 Task: Create a Forum or Community Website: A platform for discussions, questions, and interactions among users on various topics.
Action: Mouse moved to (383, 203)
Screenshot: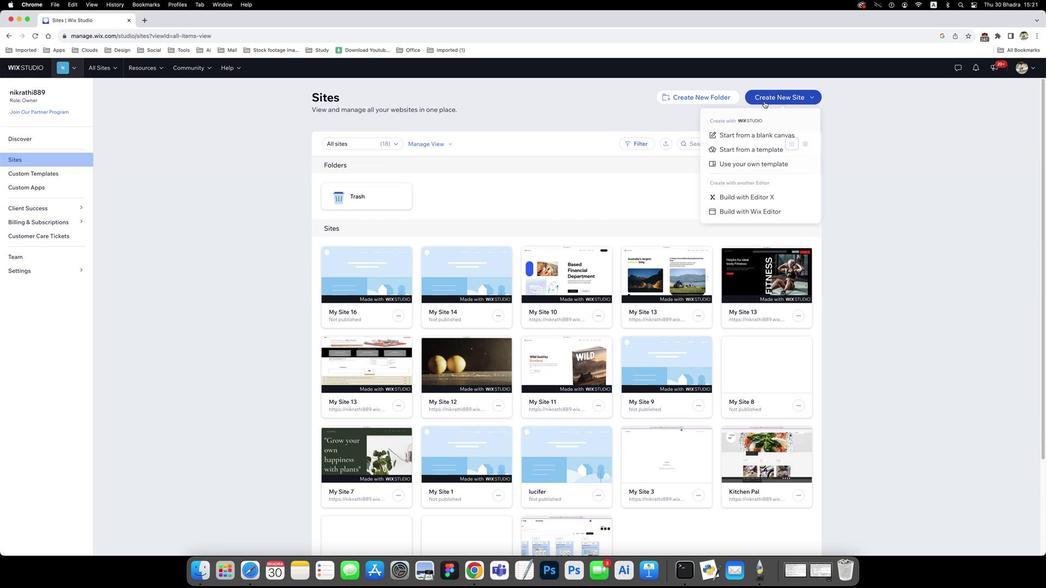 
Action: Mouse pressed left at (383, 203)
Screenshot: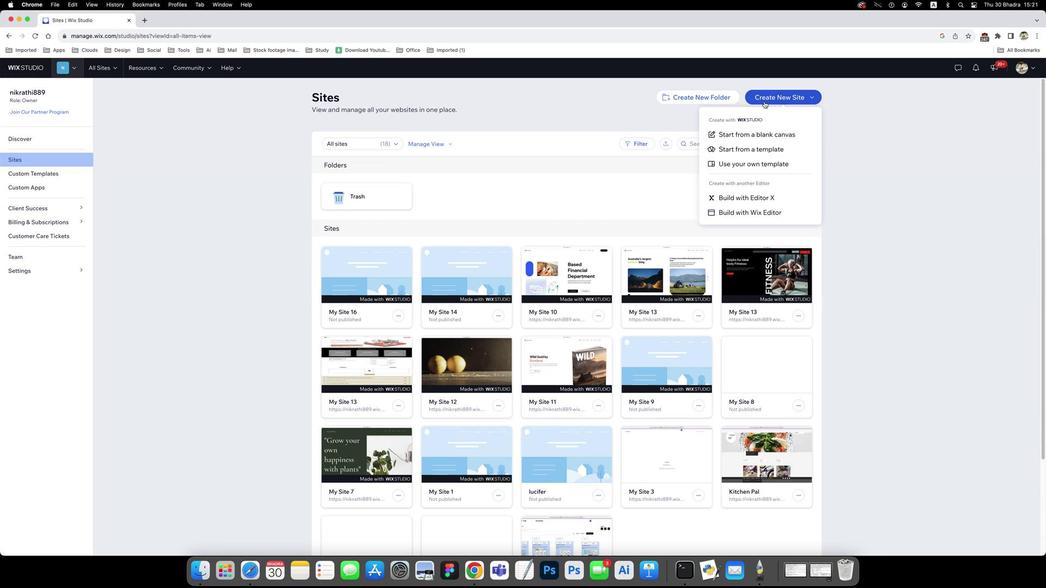
Action: Mouse moved to (380, 196)
Screenshot: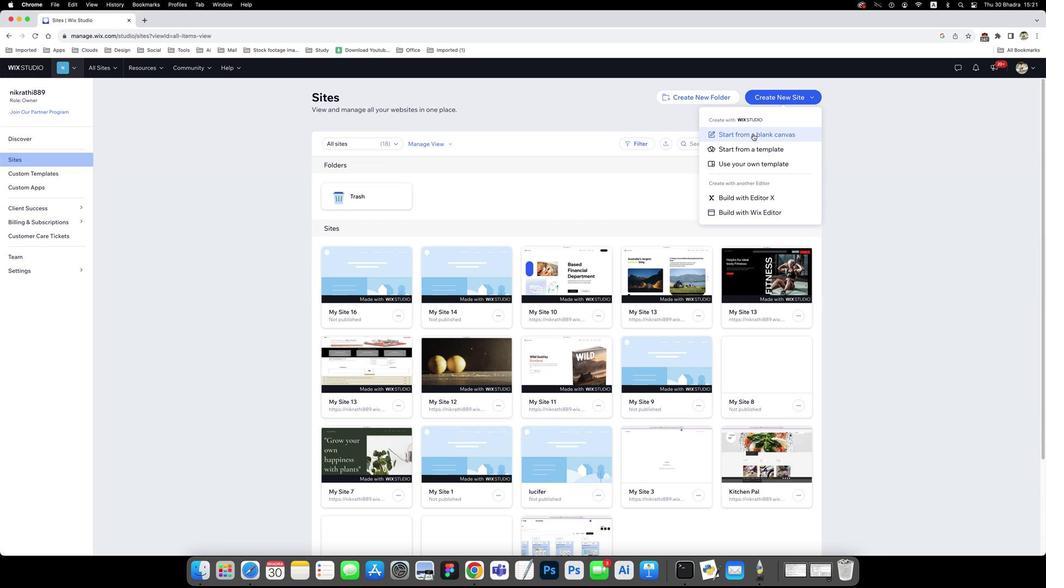 
Action: Mouse pressed left at (380, 196)
Screenshot: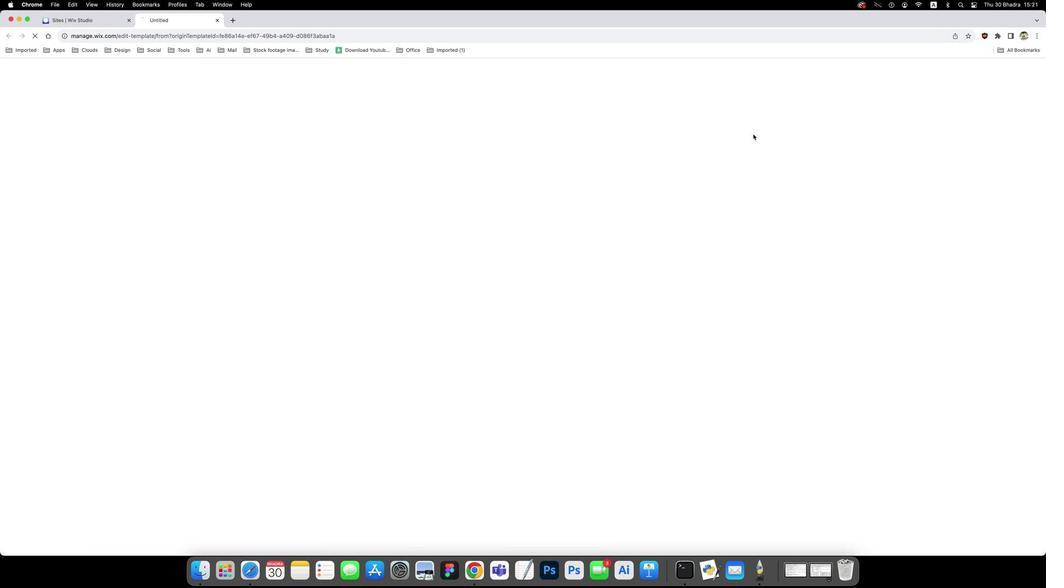 
Action: Mouse moved to (280, 199)
Screenshot: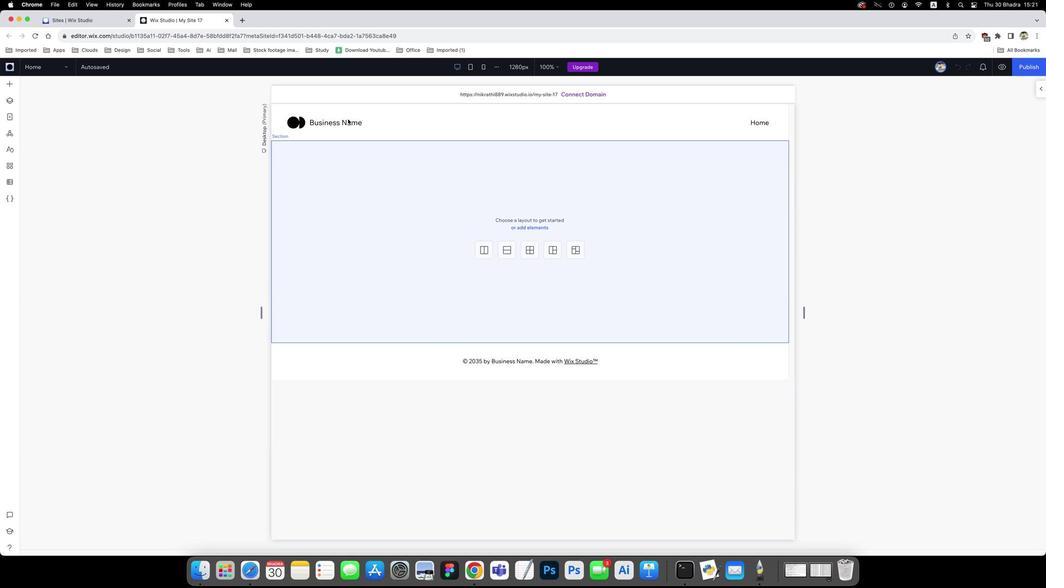 
Action: Mouse pressed left at (280, 199)
Screenshot: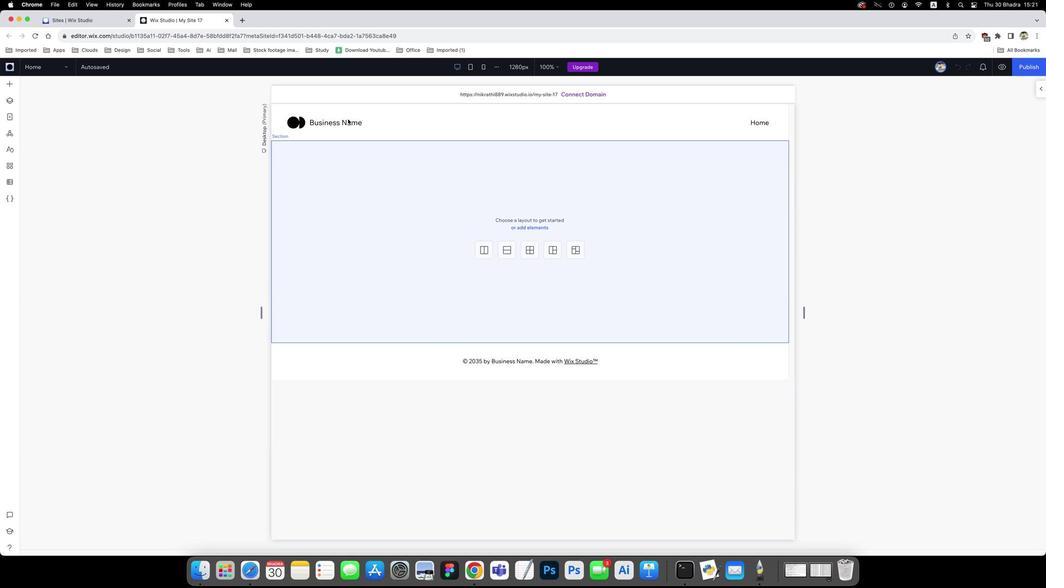 
Action: Mouse moved to (279, 198)
Screenshot: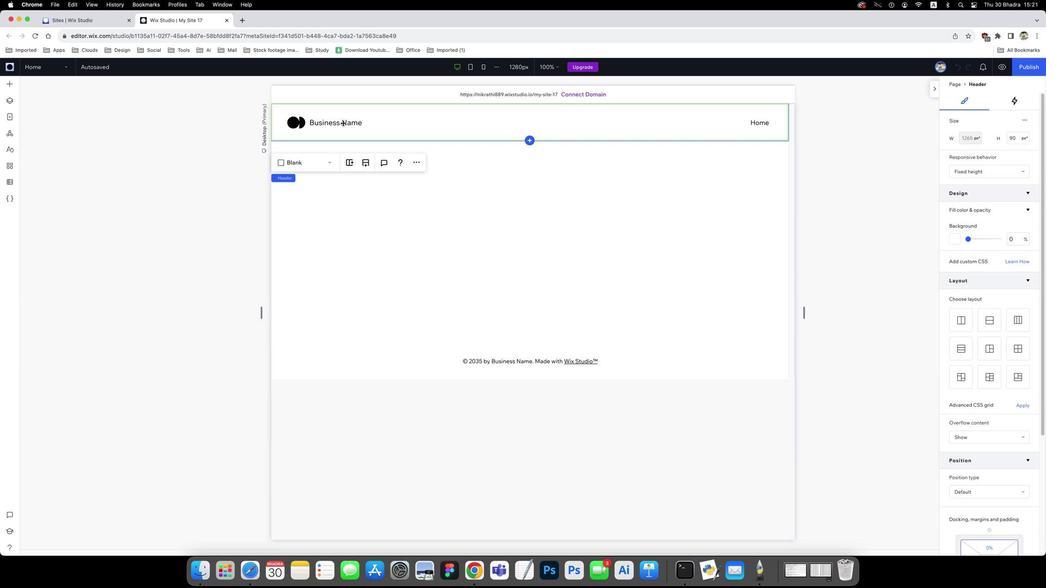 
Action: Mouse pressed left at (279, 198)
Screenshot: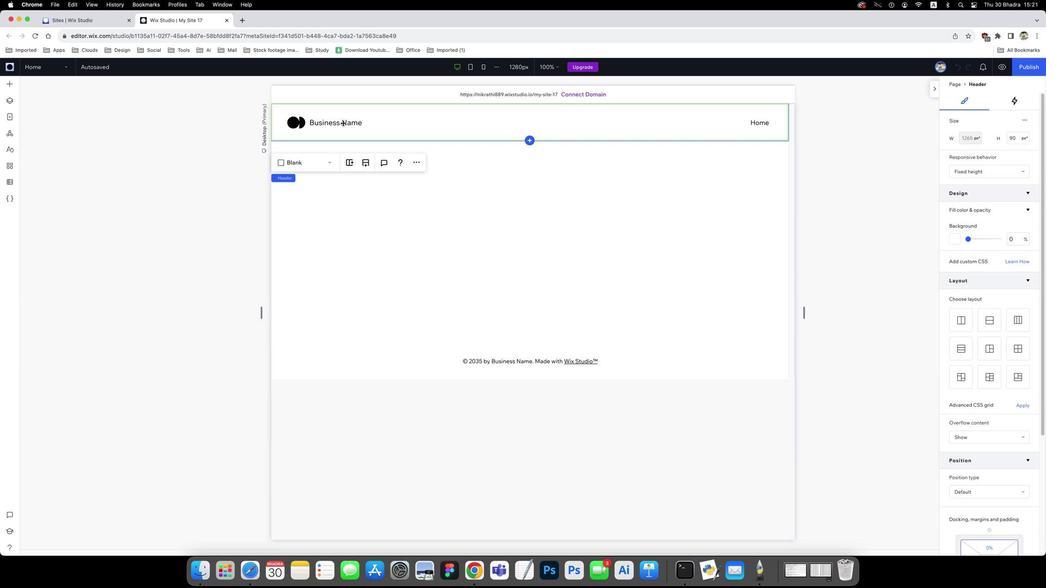 
Action: Mouse pressed left at (279, 198)
Screenshot: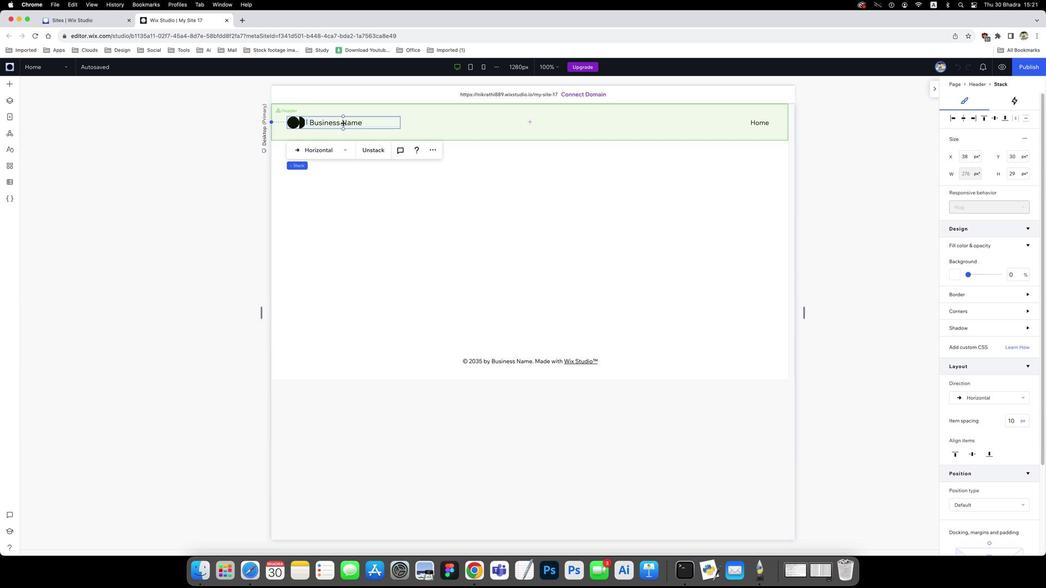 
Action: Mouse pressed left at (279, 198)
Screenshot: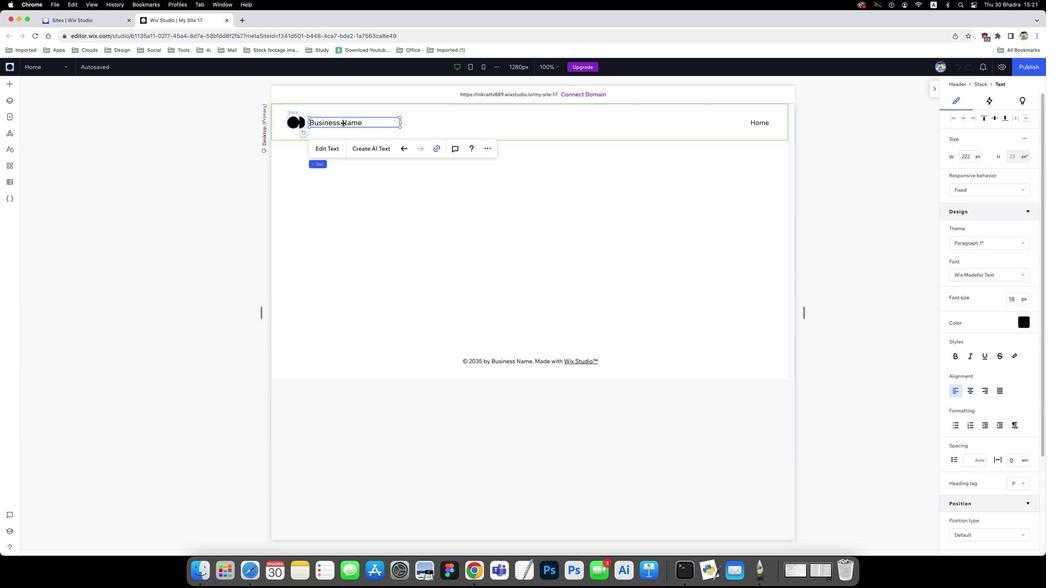 
Action: Mouse pressed left at (279, 198)
Screenshot: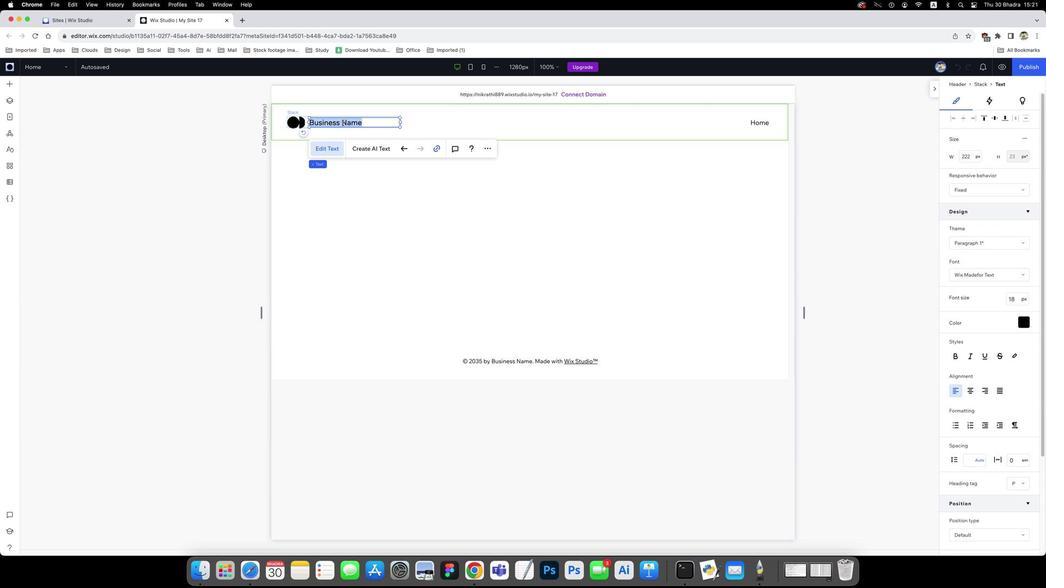 
Action: Key pressed Key.caps_lock'F'Key.caps_lock'o''u''m'Key.enterKey.backspace
Screenshot: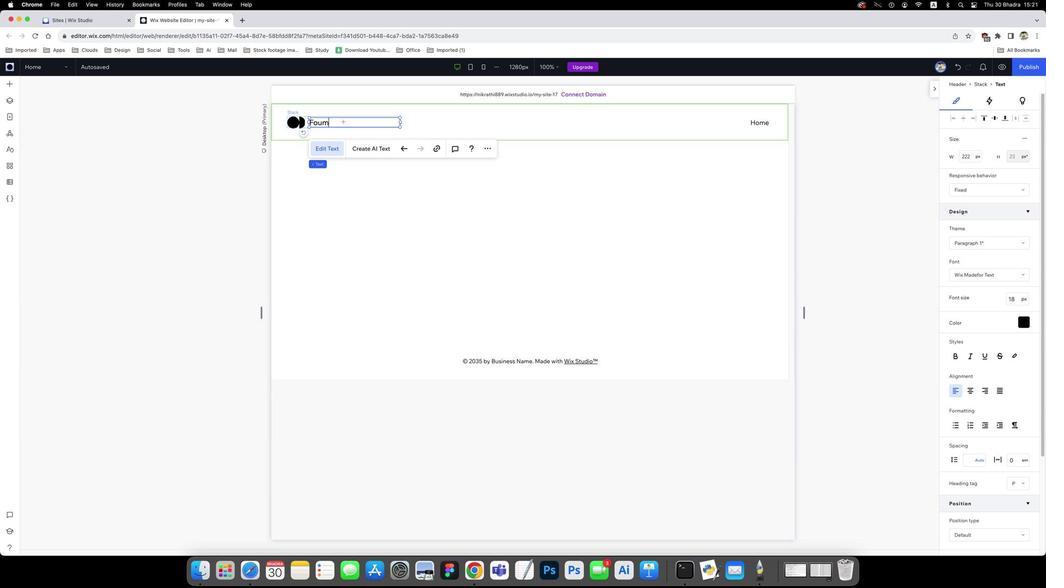 
Action: Mouse moved to (268, 198)
Screenshot: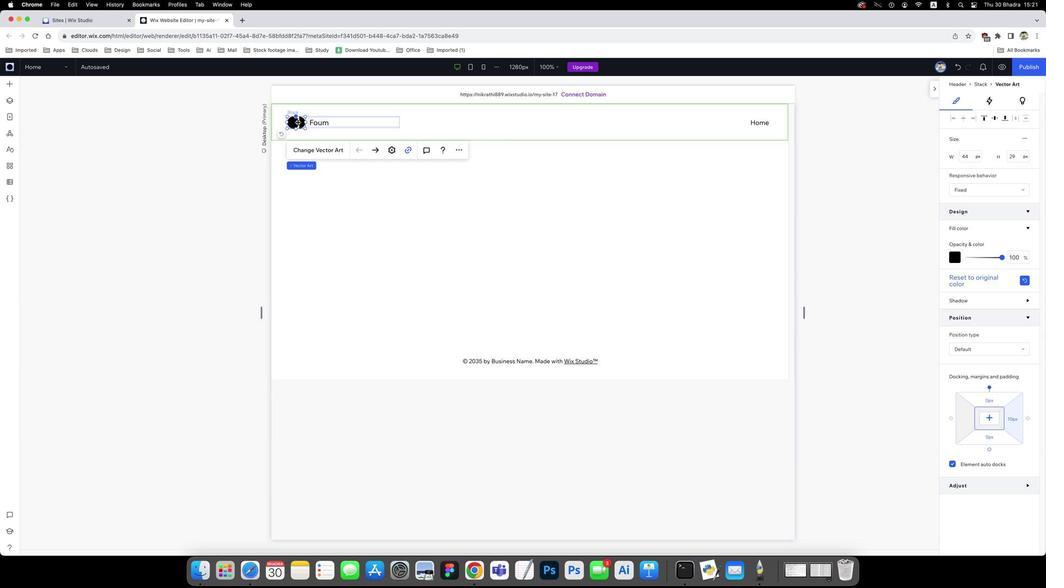 
Action: Mouse pressed left at (268, 198)
Screenshot: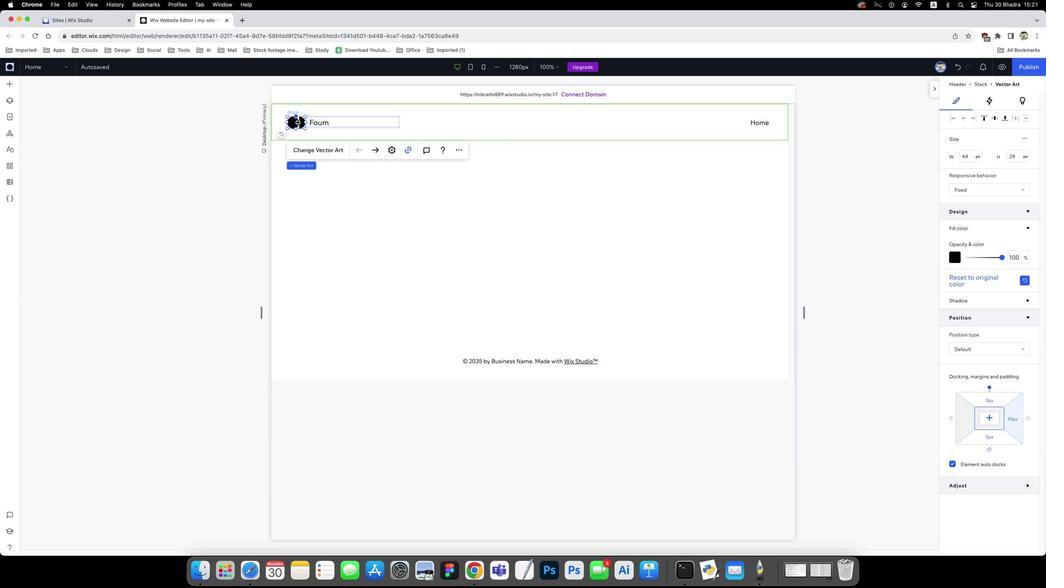 
Action: Mouse moved to (268, 198)
Screenshot: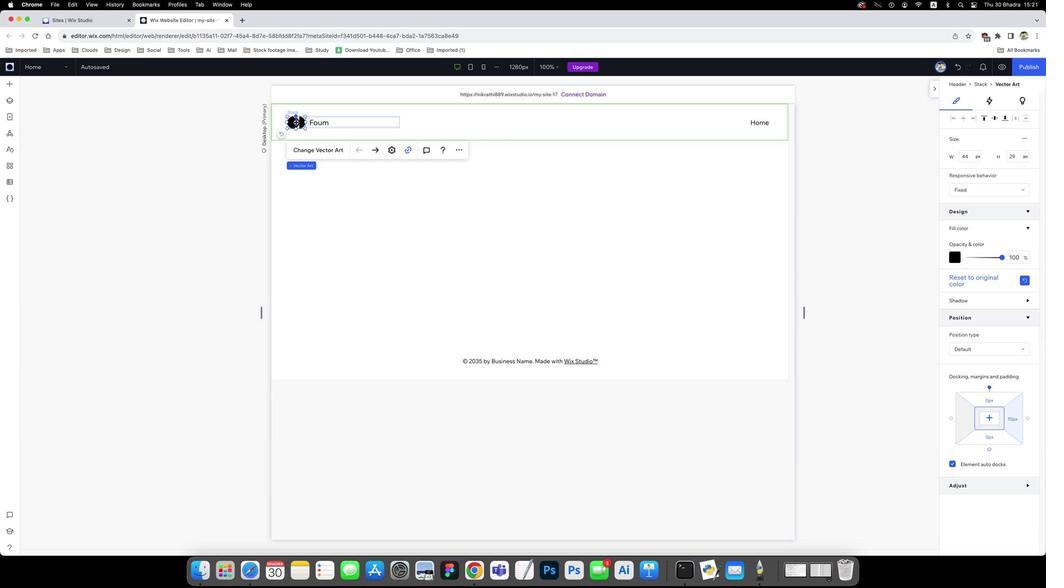 
Action: Mouse pressed left at (268, 198)
Screenshot: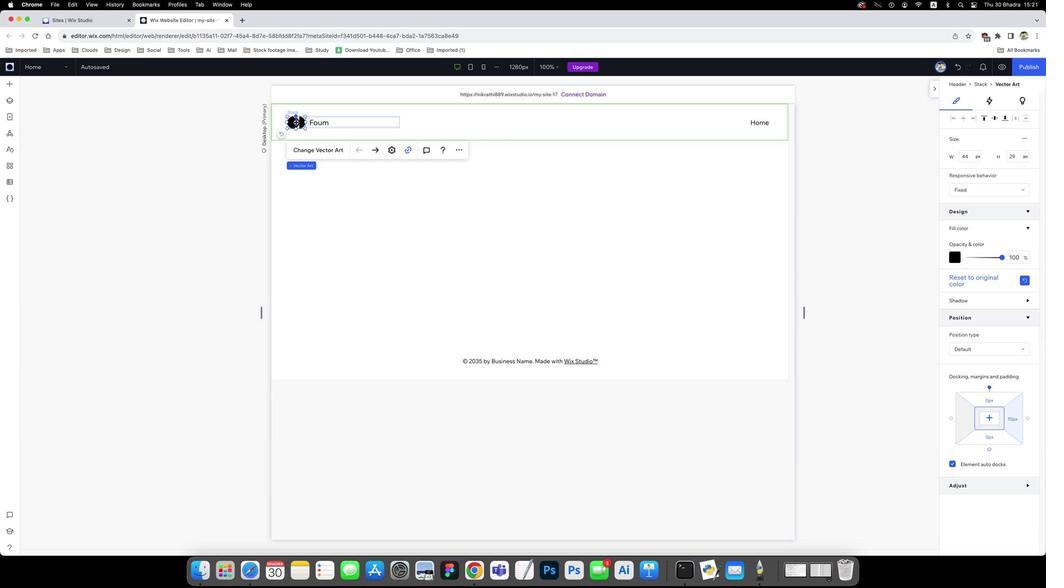 
Action: Mouse pressed left at (268, 198)
Screenshot: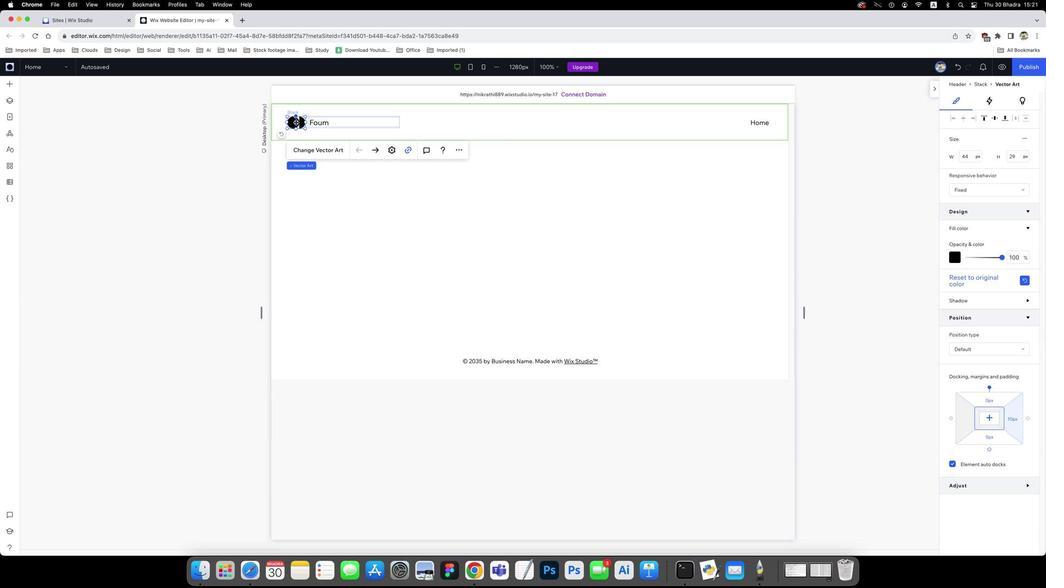 
Action: Key pressed Key.backspace
Screenshot: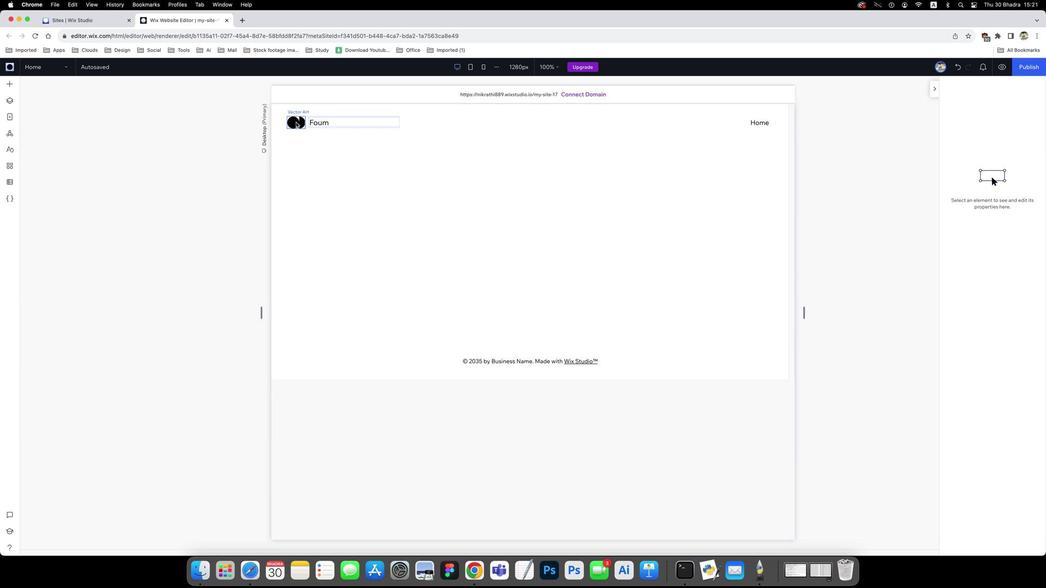 
Action: Mouse moved to (267, 198)
Screenshot: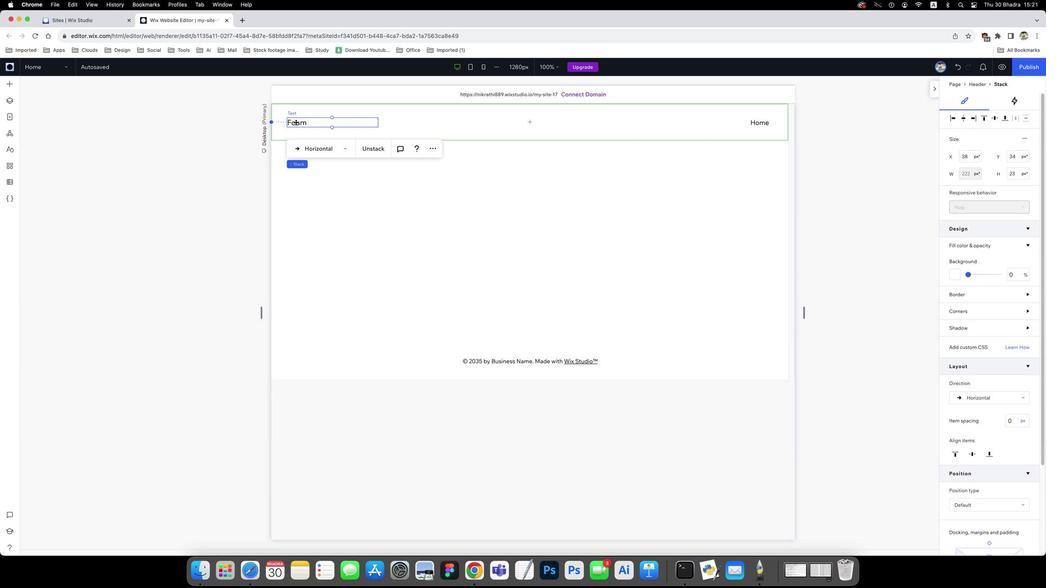 
Action: Mouse pressed left at (267, 198)
Screenshot: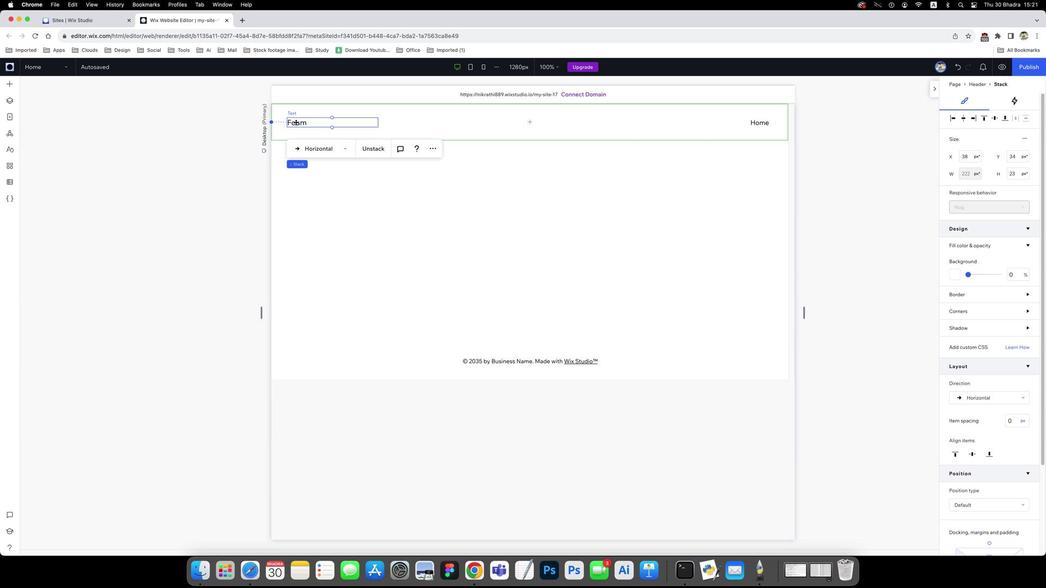 
Action: Mouse pressed left at (267, 198)
Screenshot: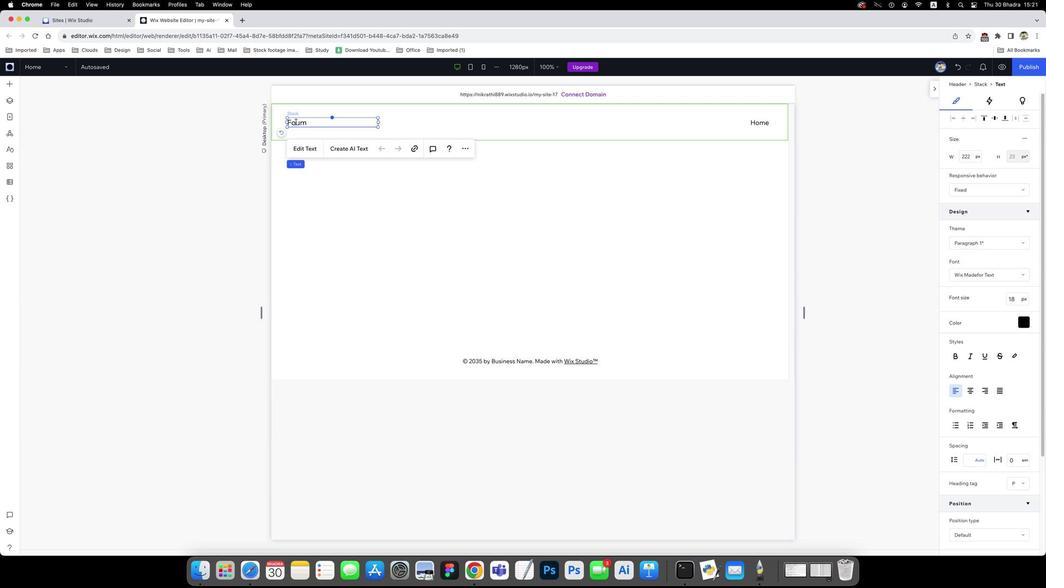
Action: Mouse moved to (433, 151)
Screenshot: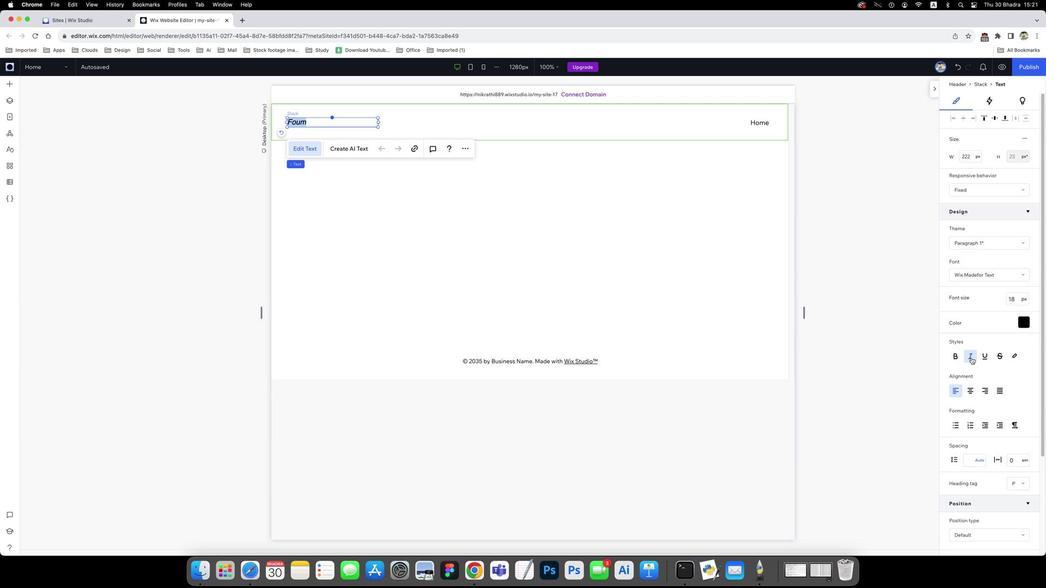 
Action: Mouse pressed left at (433, 151)
Screenshot: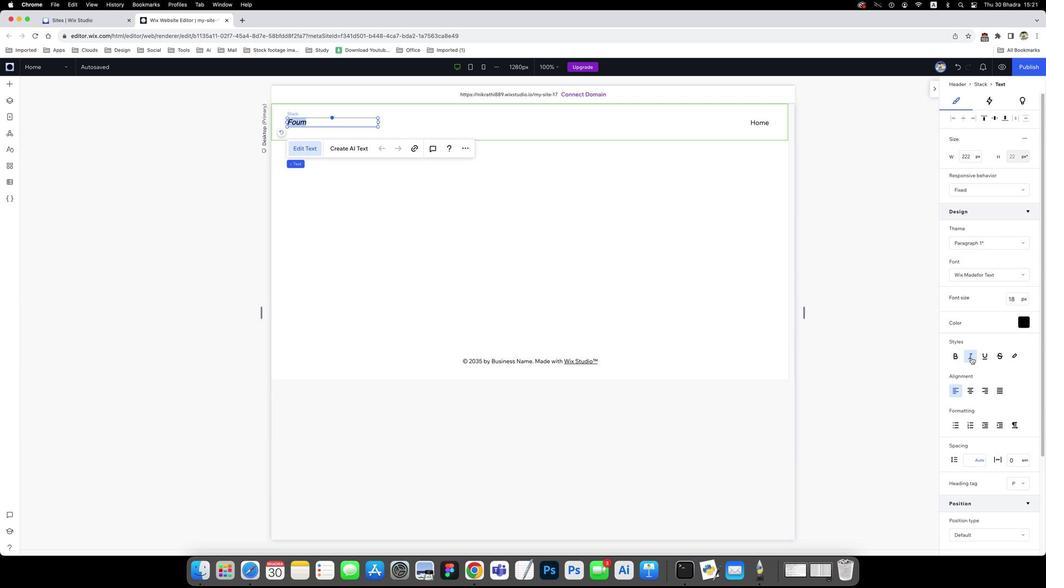 
Action: Mouse moved to (447, 159)
Screenshot: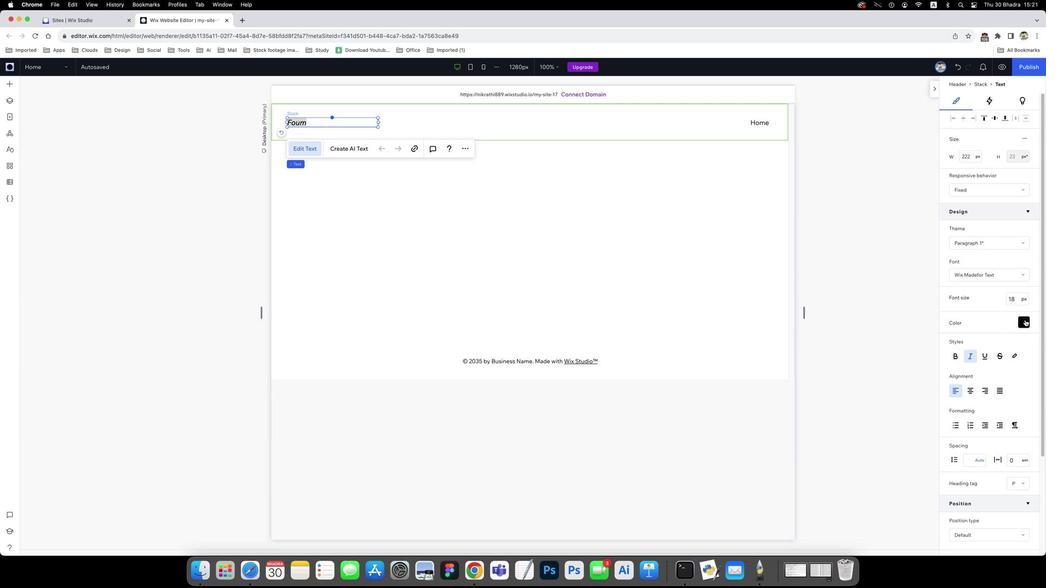
Action: Mouse pressed left at (447, 159)
Screenshot: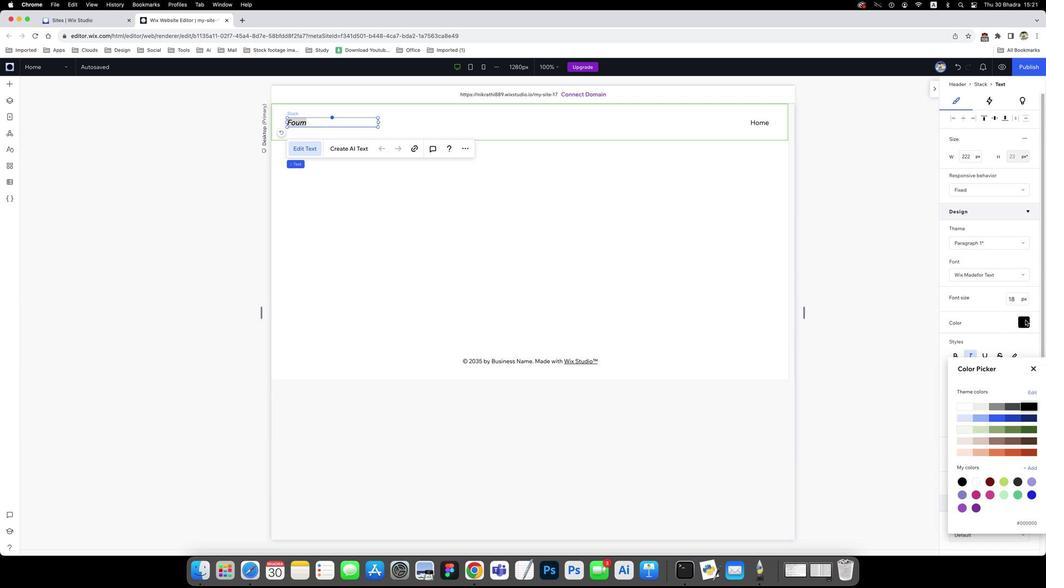 
Action: Mouse moved to (448, 129)
Screenshot: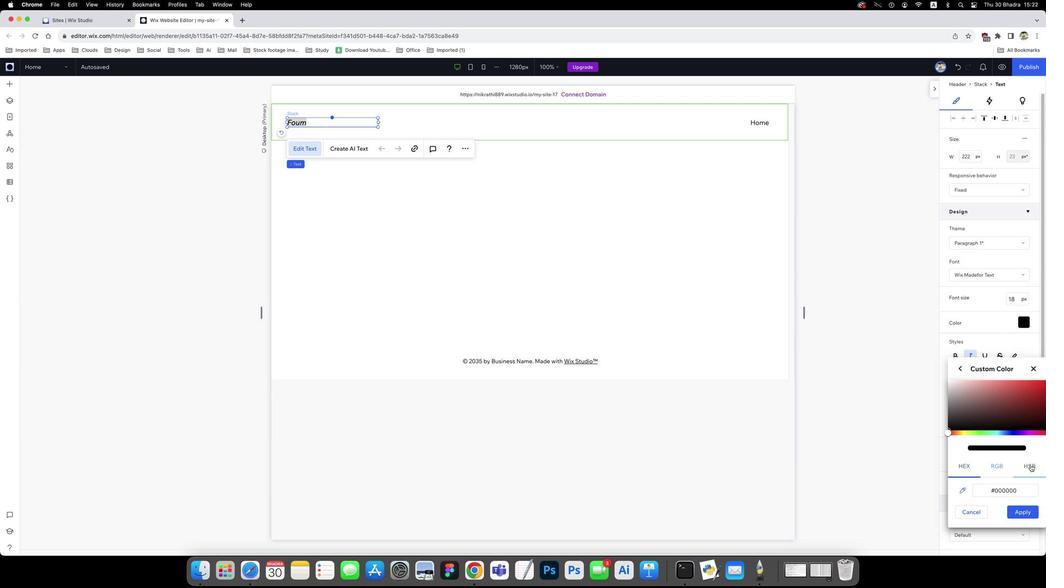 
Action: Mouse pressed left at (448, 129)
Screenshot: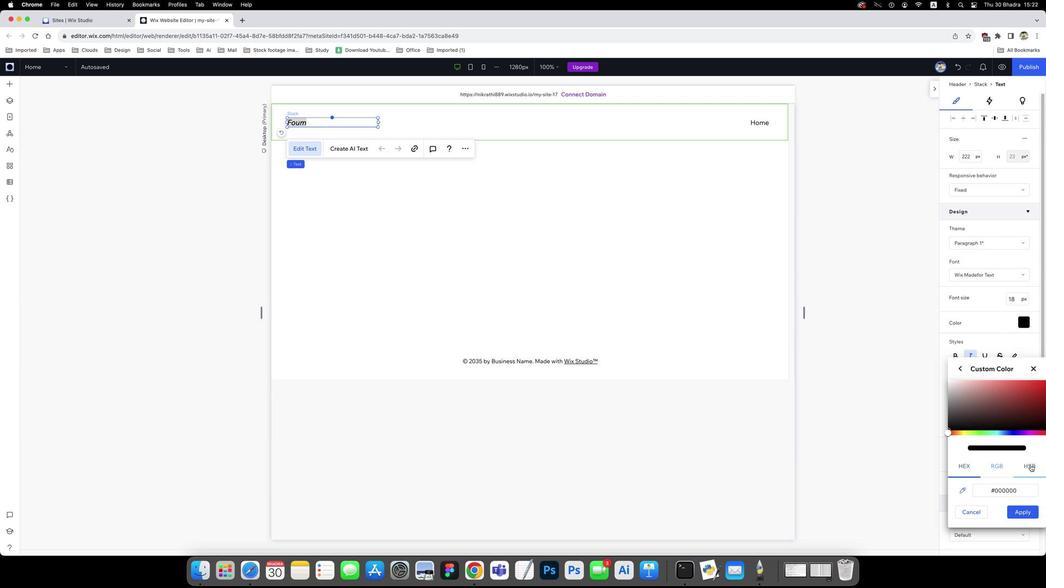 
Action: Mouse moved to (451, 143)
Screenshot: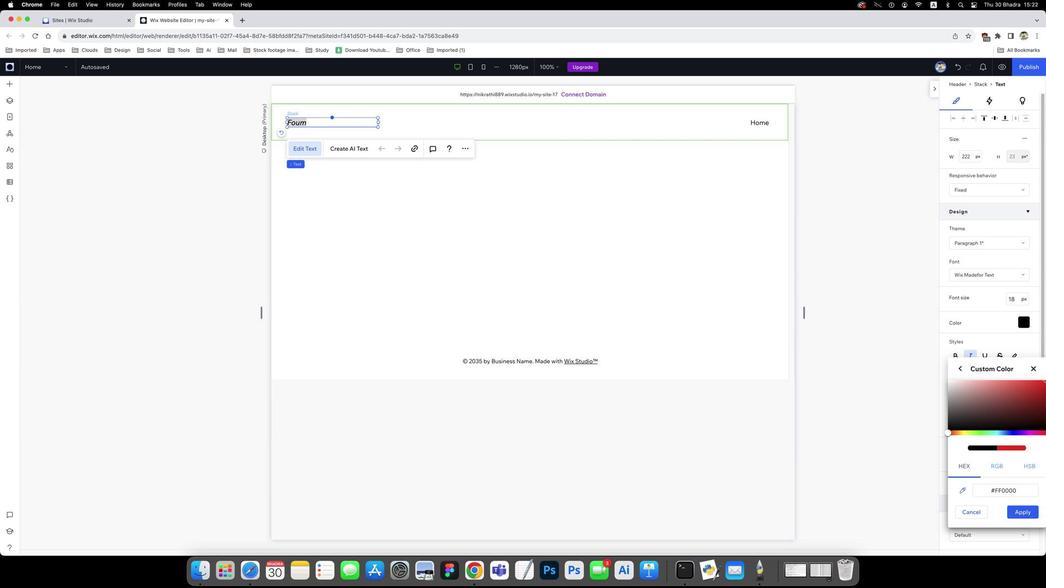 
Action: Mouse pressed left at (451, 143)
Screenshot: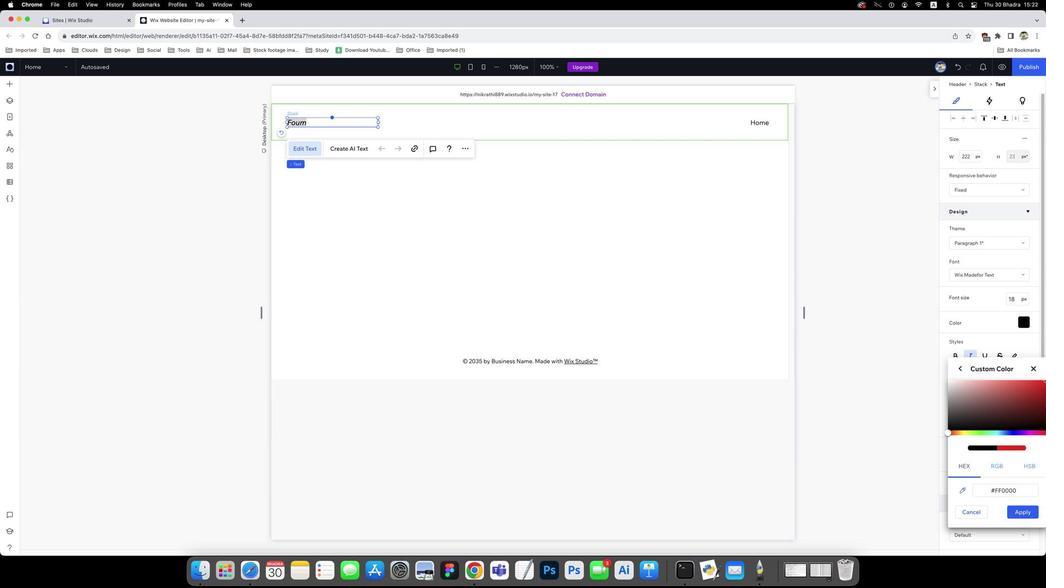 
Action: Mouse moved to (435, 166)
Screenshot: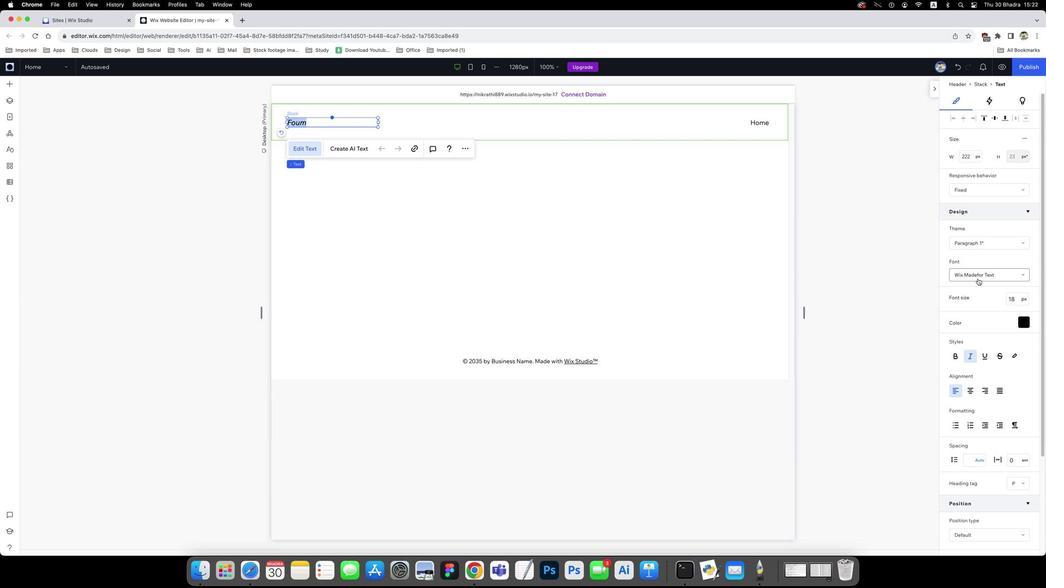 
Action: Mouse pressed left at (435, 166)
Screenshot: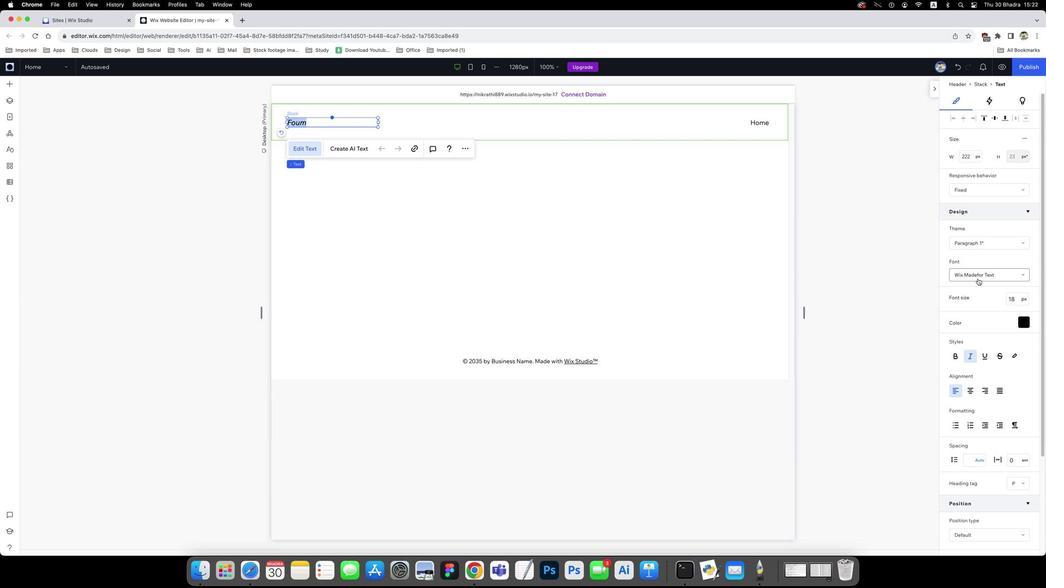 
Action: Mouse moved to (435, 167)
Screenshot: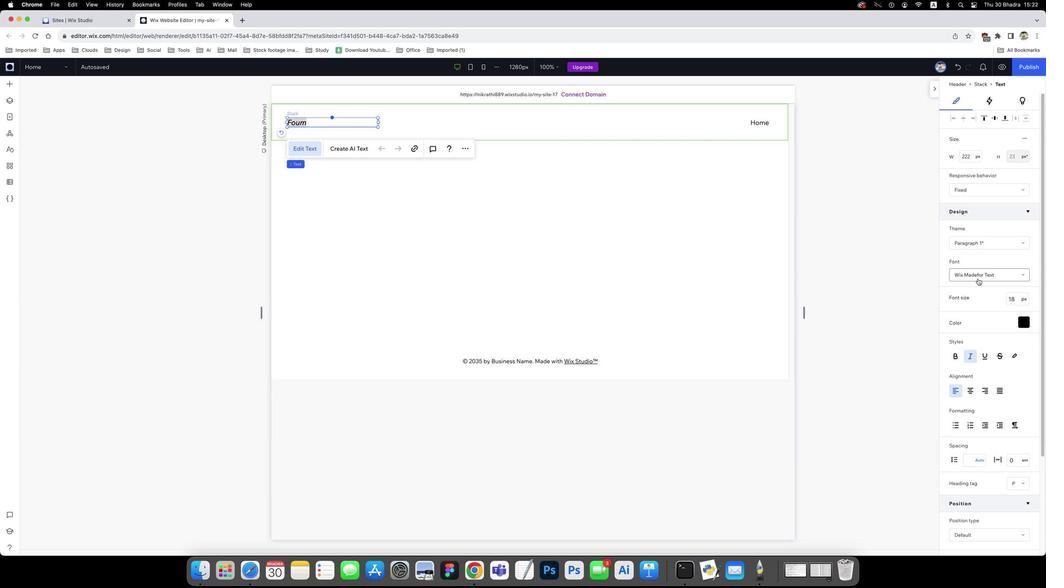 
Action: Mouse pressed left at (435, 167)
Screenshot: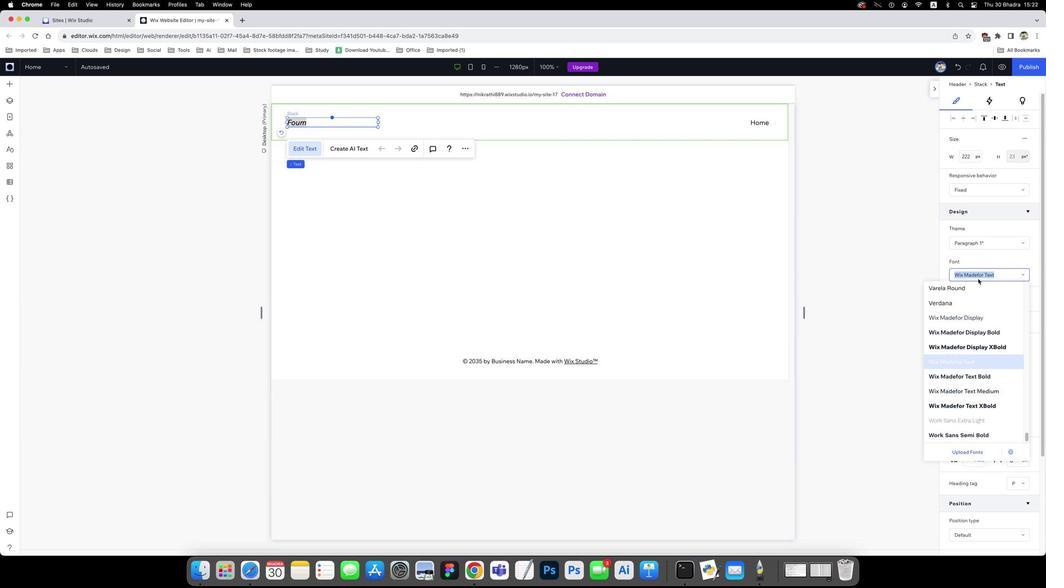 
Action: Mouse moved to (430, 142)
Screenshot: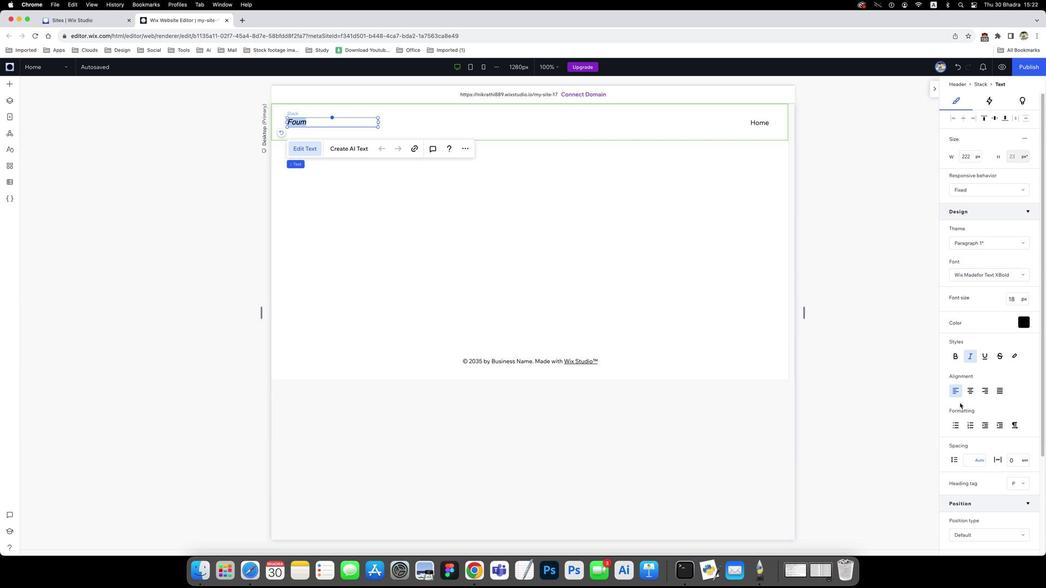 
Action: Mouse pressed left at (430, 142)
Screenshot: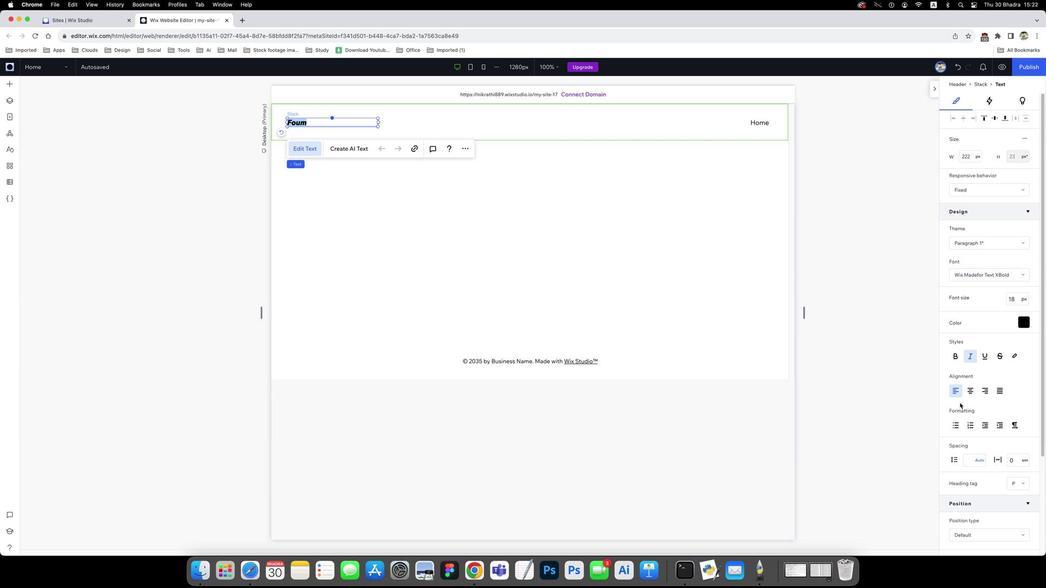 
Action: Mouse moved to (364, 171)
Screenshot: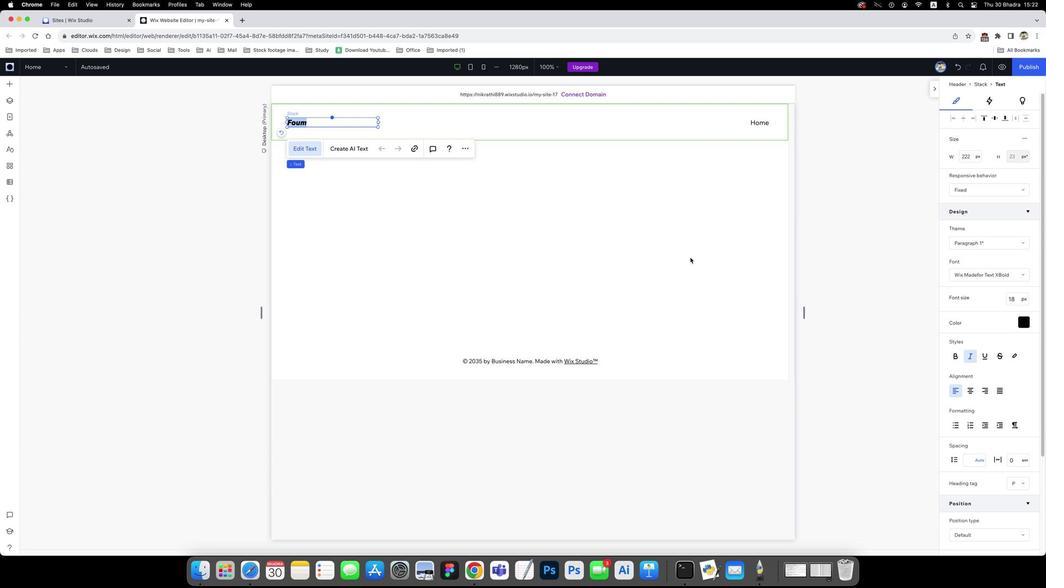
Action: Mouse pressed left at (364, 171)
Screenshot: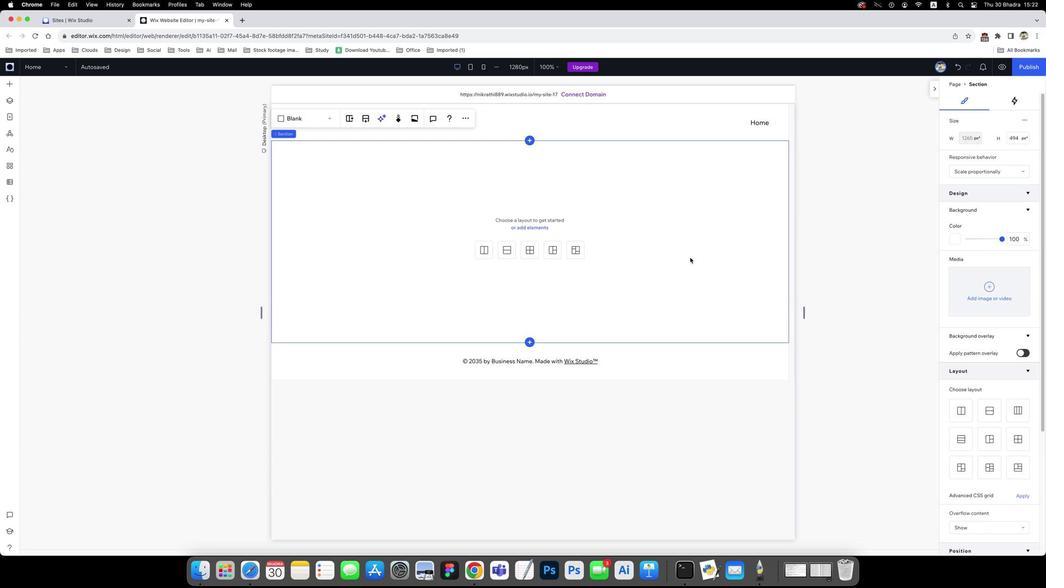 
Action: Mouse moved to (220, 183)
Screenshot: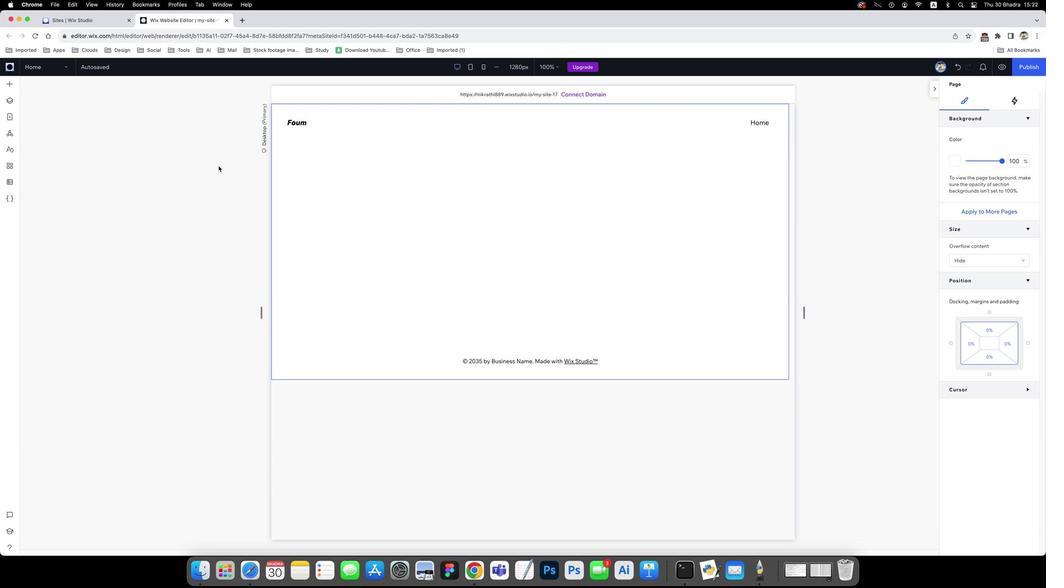 
Action: Mouse pressed left at (220, 183)
Screenshot: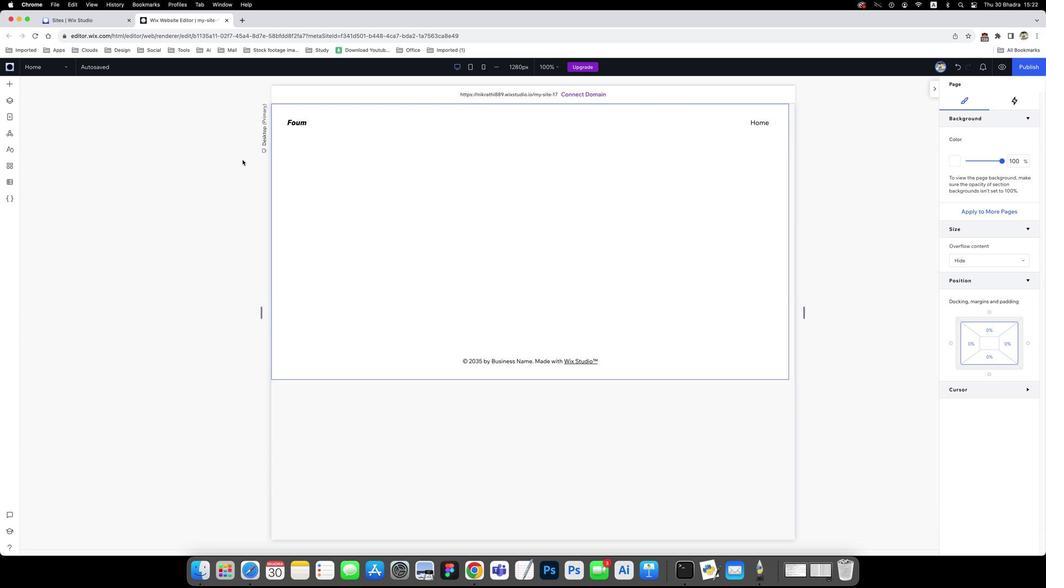 
Action: Mouse moved to (268, 199)
Screenshot: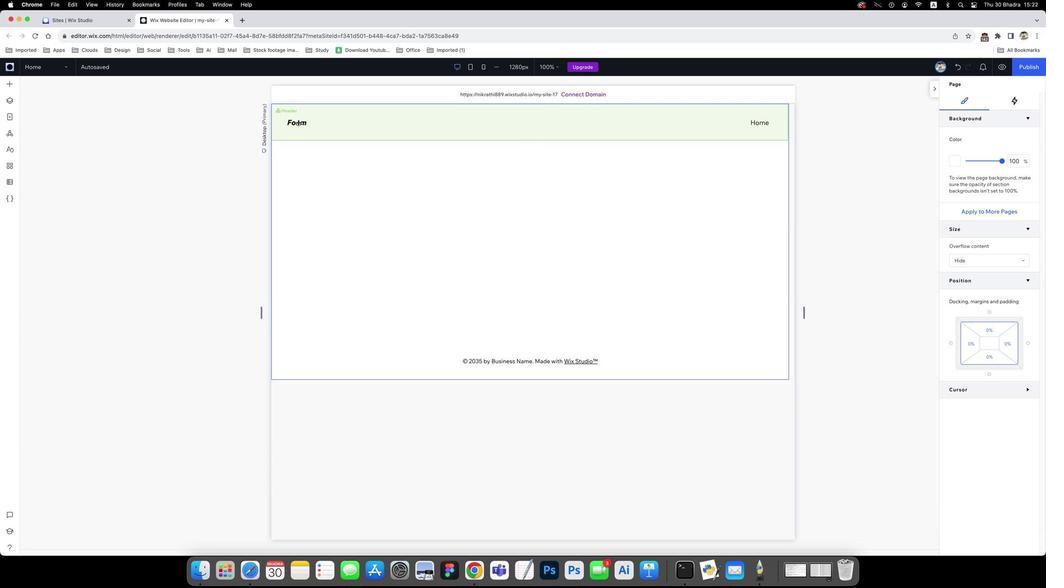 
Action: Mouse pressed left at (268, 199)
Screenshot: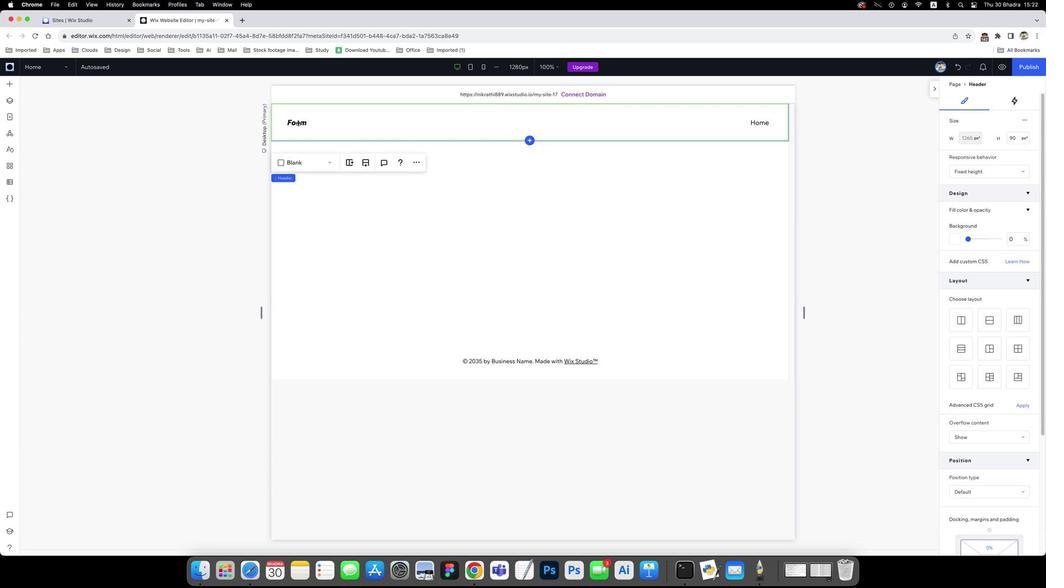 
Action: Mouse moved to (268, 198)
Screenshot: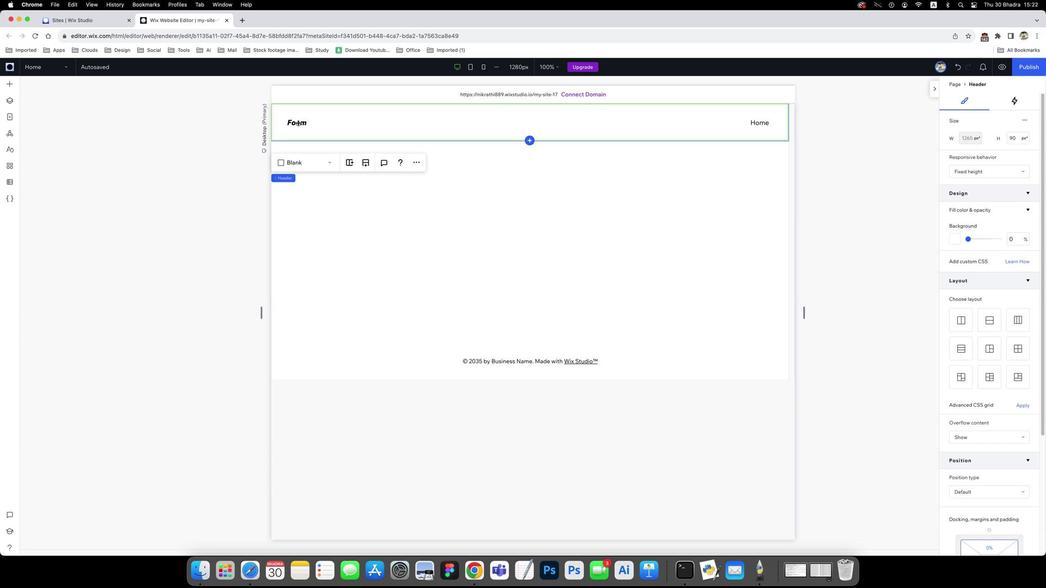 
Action: Mouse pressed left at (268, 198)
Screenshot: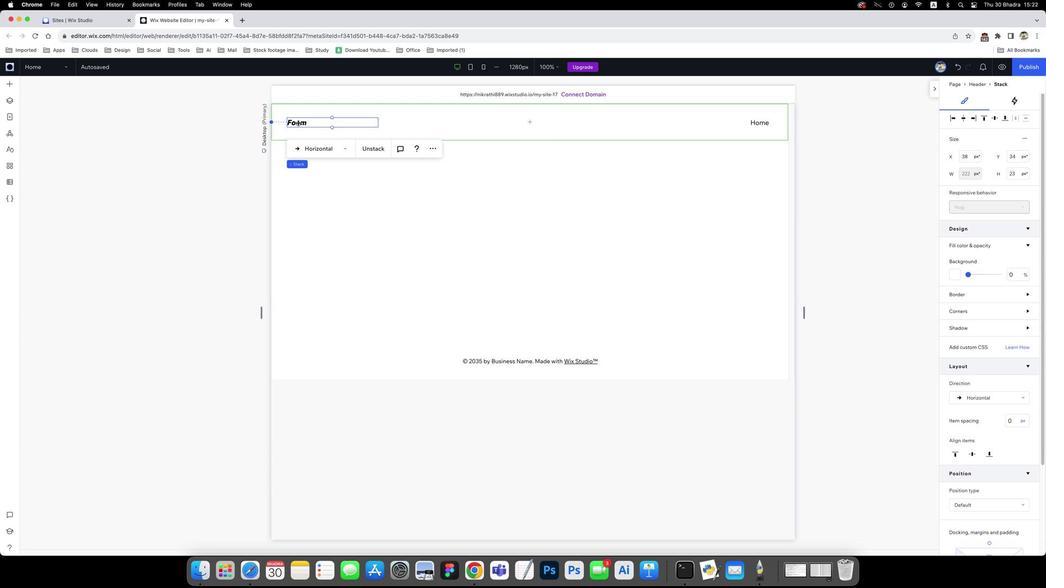 
Action: Mouse moved to (269, 199)
Screenshot: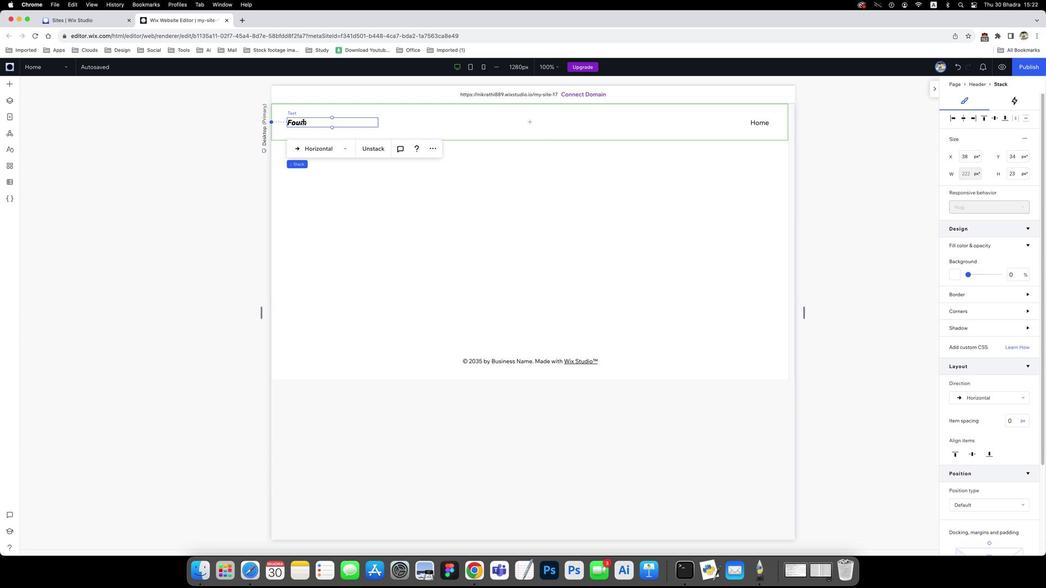 
Action: Mouse pressed left at (269, 199)
Screenshot: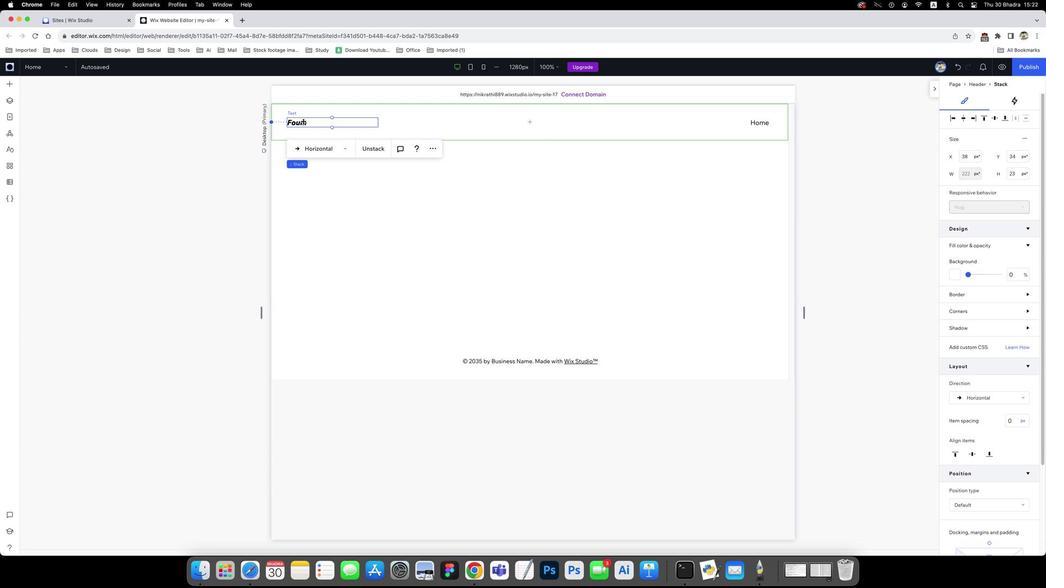 
Action: Mouse pressed left at (269, 199)
Screenshot: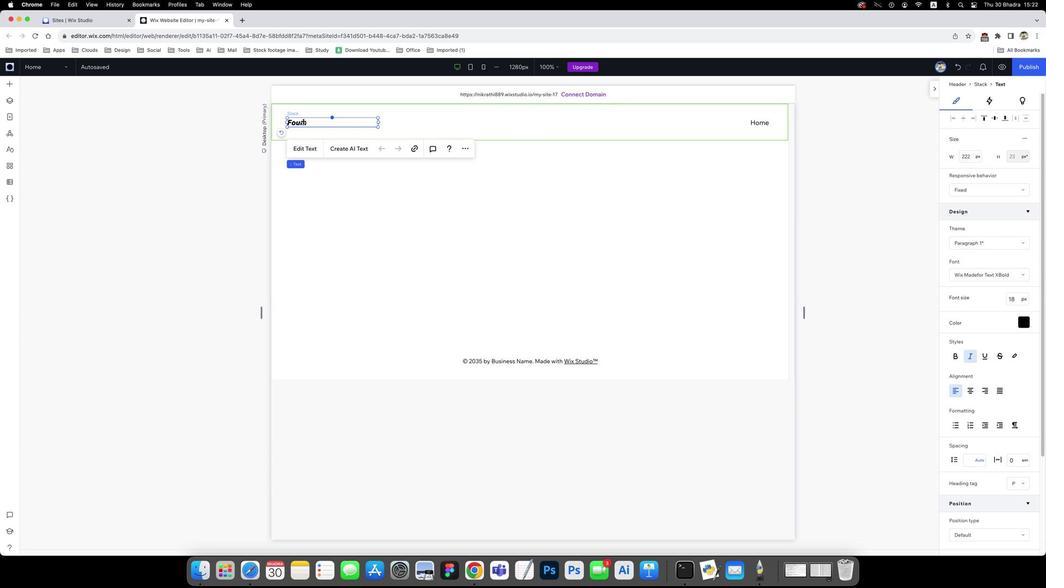 
Action: Mouse moved to (288, 198)
Screenshot: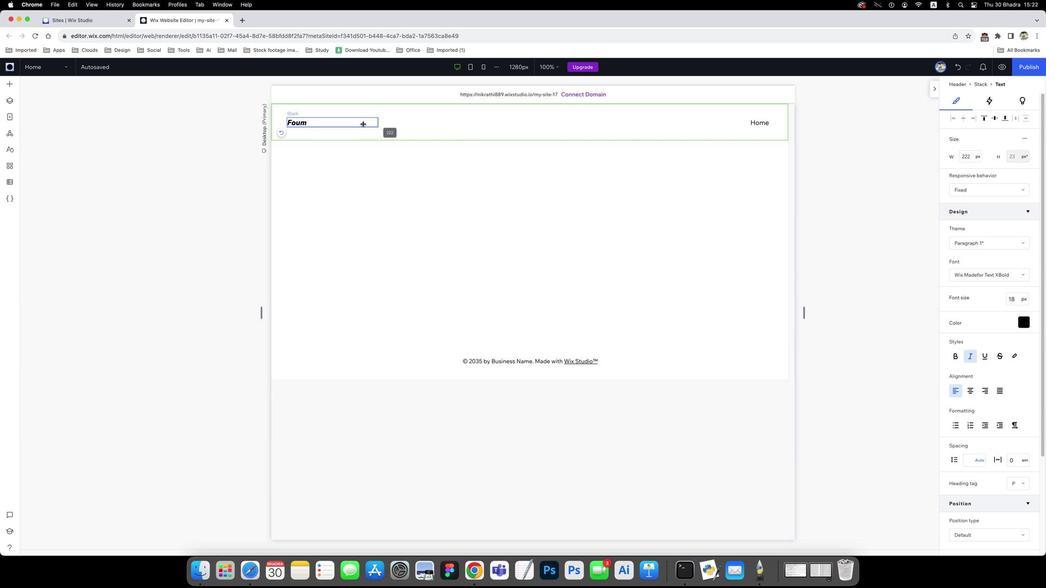 
Action: Mouse pressed left at (288, 198)
Screenshot: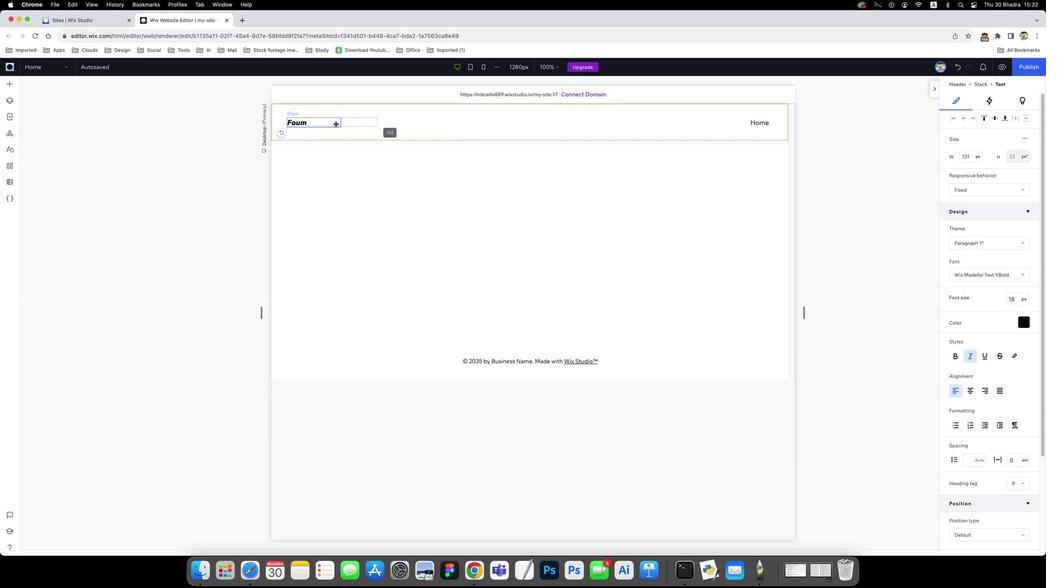 
Action: Mouse moved to (446, 159)
Screenshot: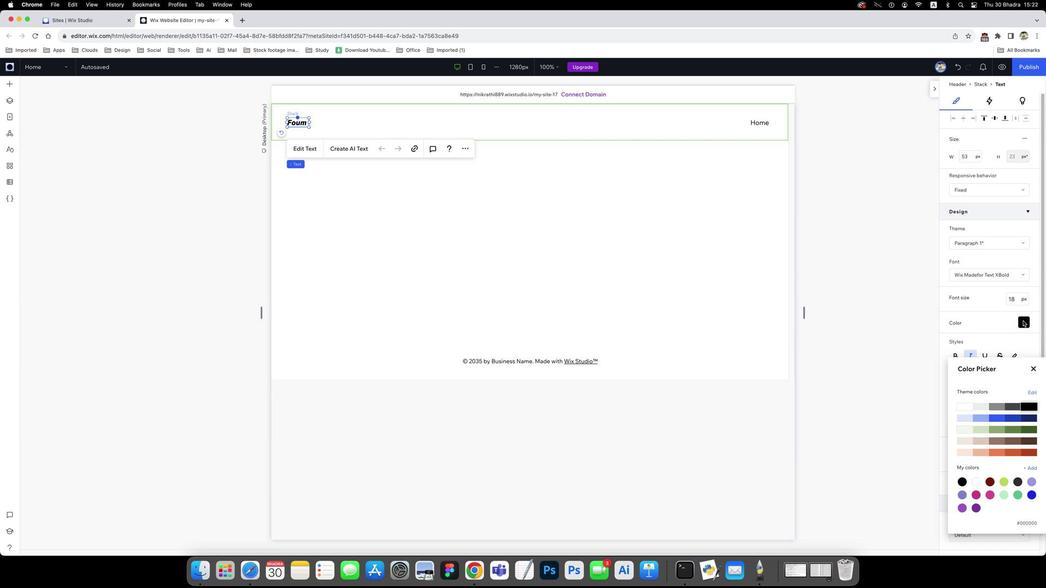
Action: Mouse pressed left at (446, 159)
Screenshot: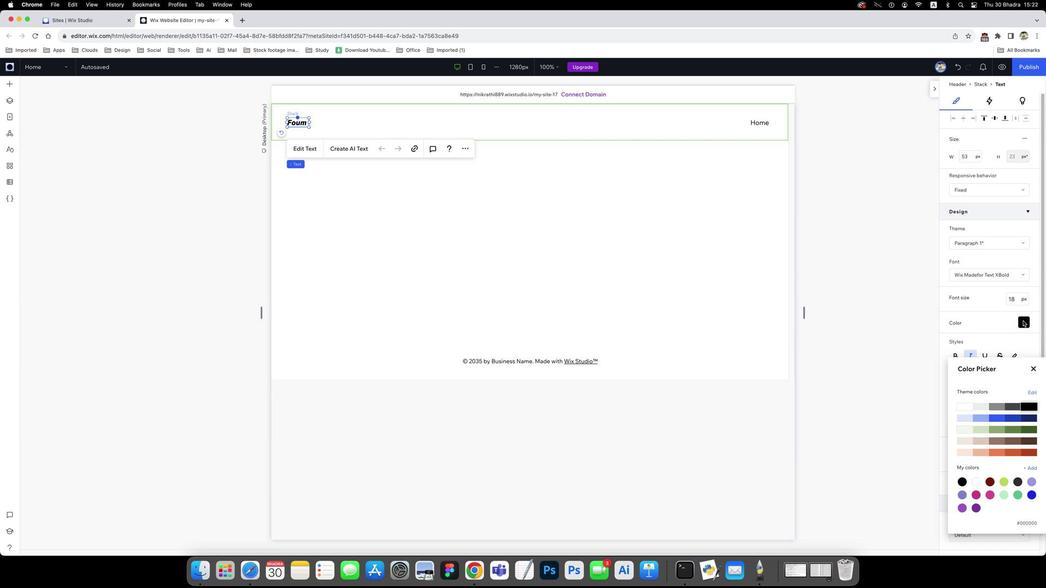 
Action: Mouse moved to (448, 129)
Screenshot: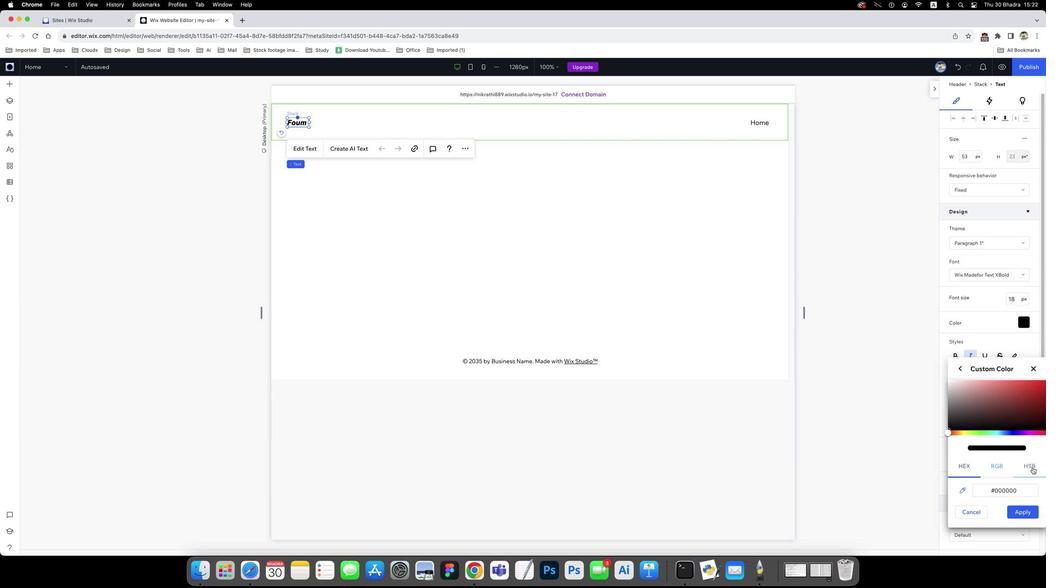 
Action: Mouse pressed left at (448, 129)
Screenshot: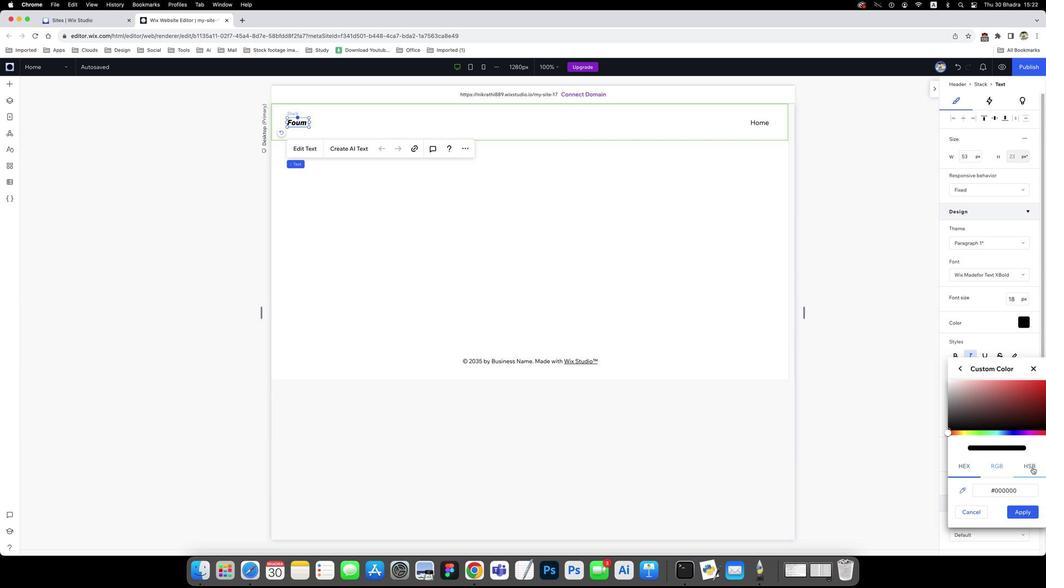
Action: Mouse moved to (448, 142)
Screenshot: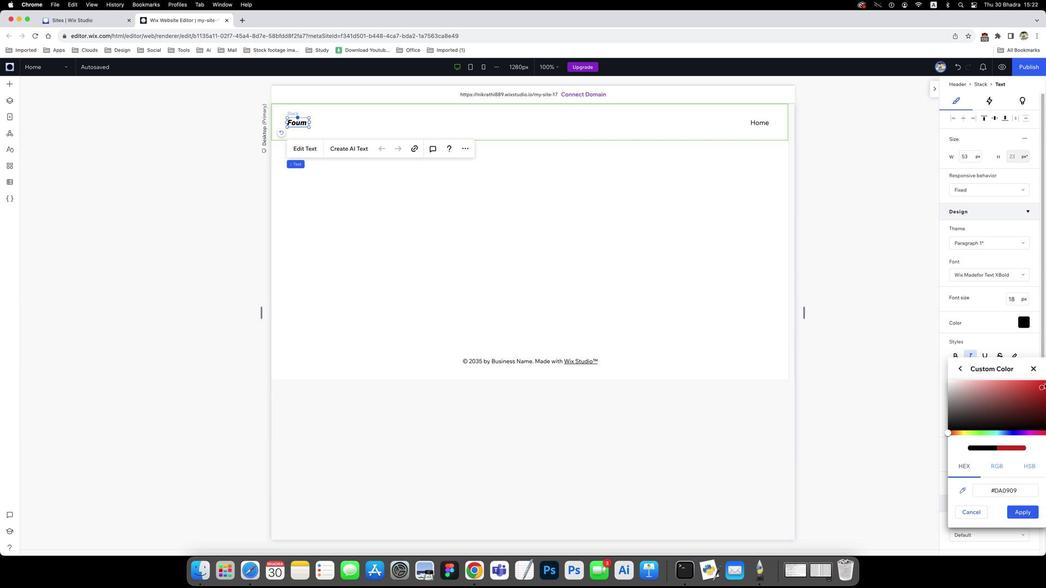 
Action: Mouse pressed left at (448, 142)
Screenshot: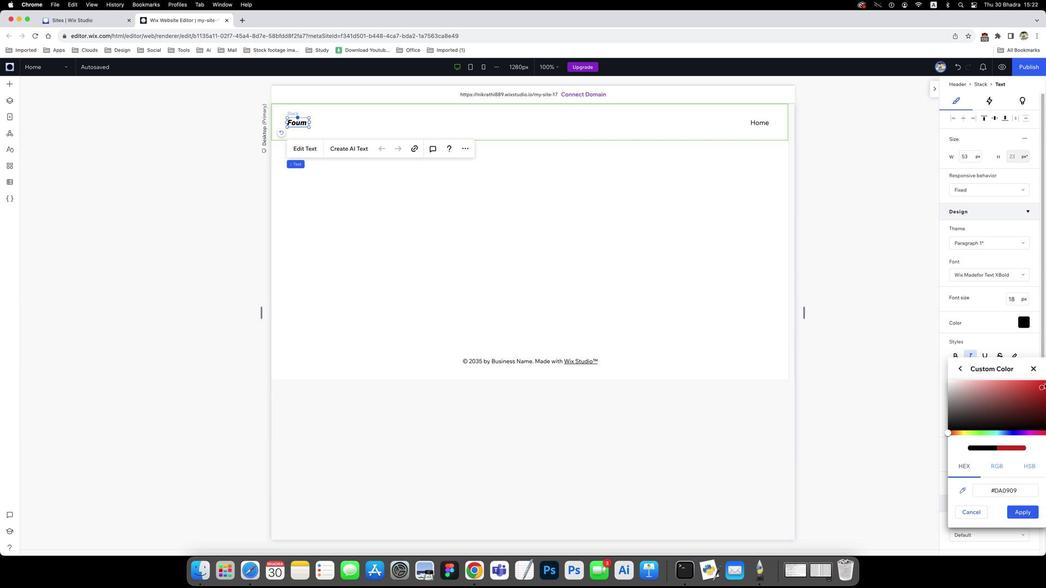 
Action: Mouse moved to (449, 149)
Screenshot: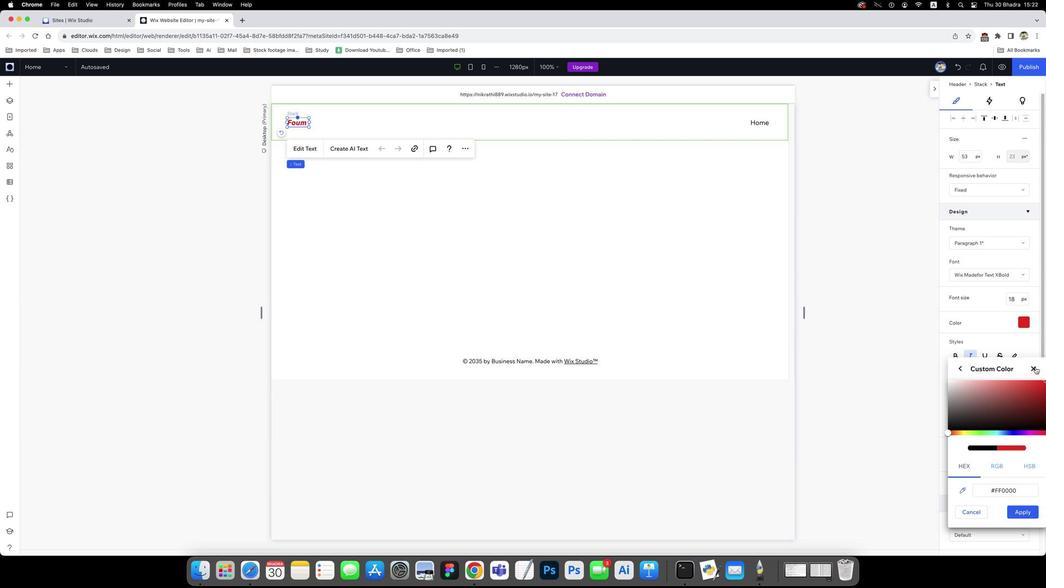 
Action: Mouse pressed left at (449, 149)
Screenshot: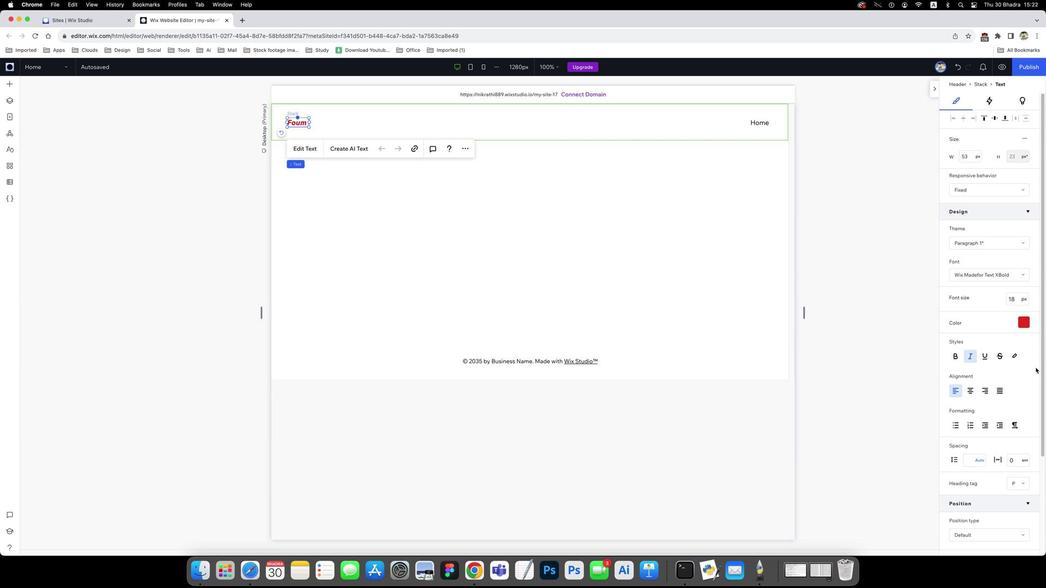 
Action: Mouse moved to (363, 167)
Screenshot: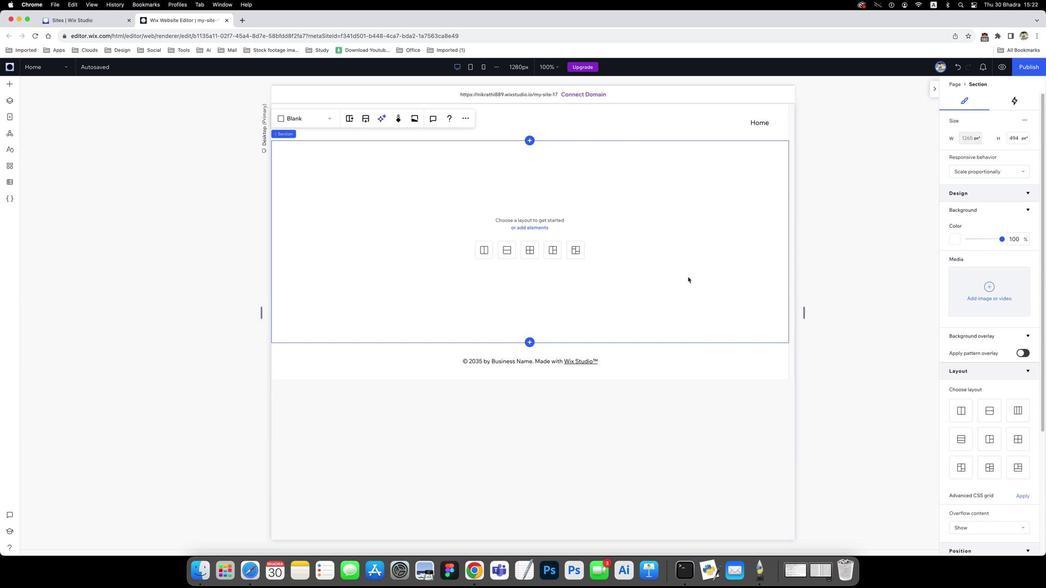 
Action: Mouse pressed left at (363, 167)
Screenshot: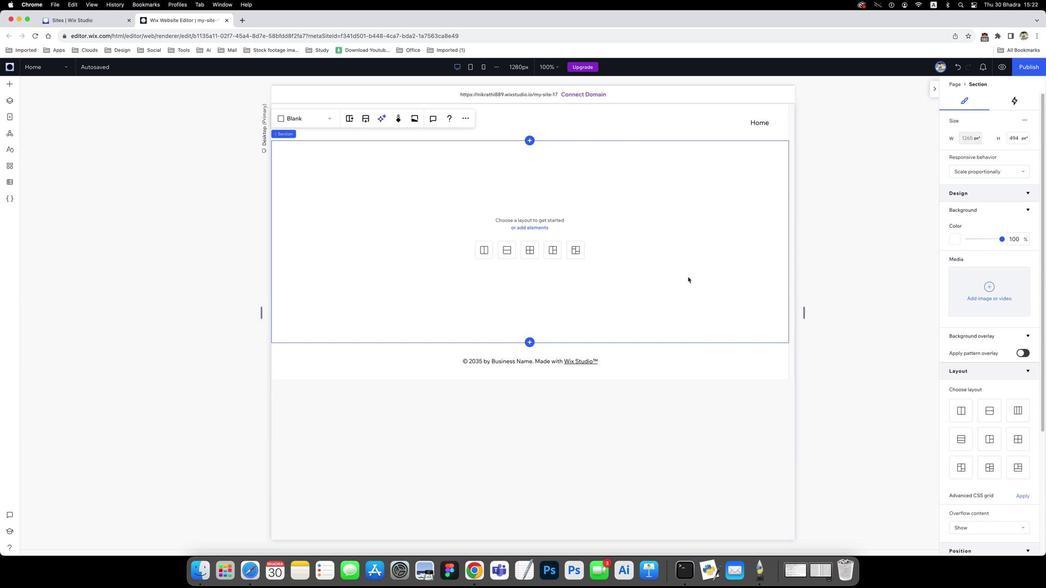 
Action: Mouse moved to (249, 179)
Screenshot: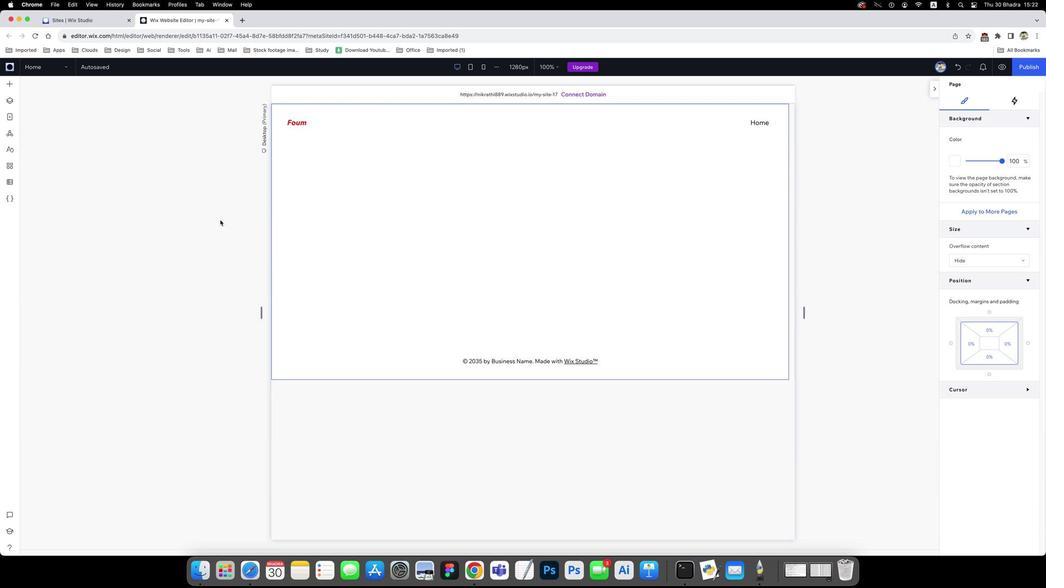 
Action: Mouse pressed left at (249, 179)
Screenshot: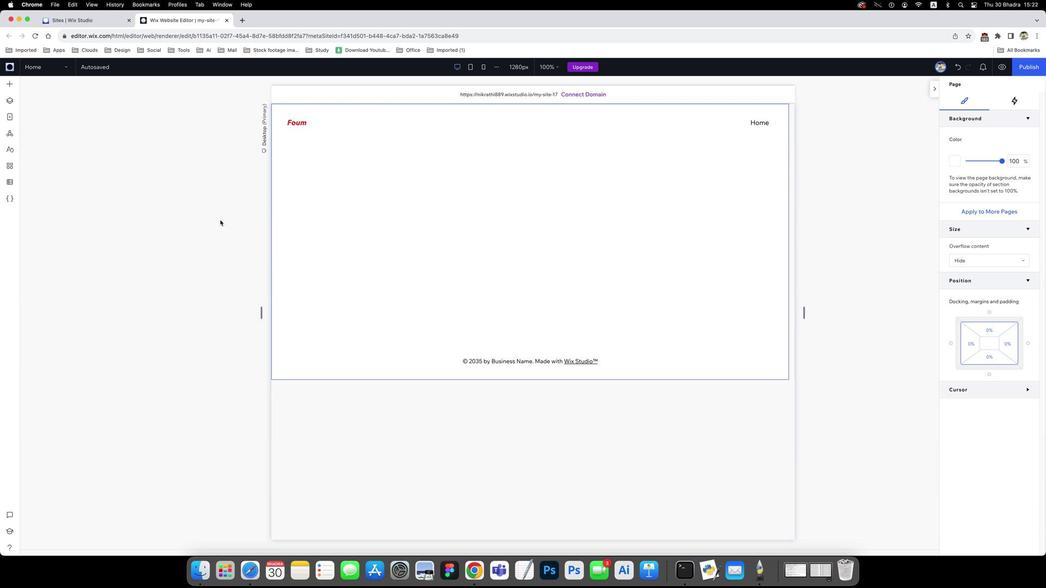 
Action: Mouse moved to (197, 206)
Screenshot: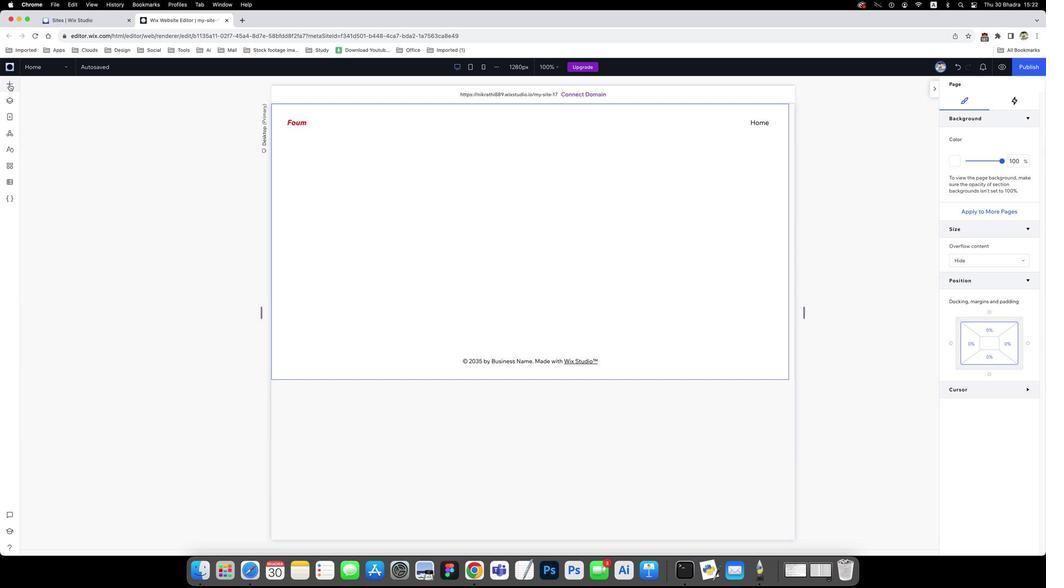 
Action: Mouse pressed left at (197, 206)
Screenshot: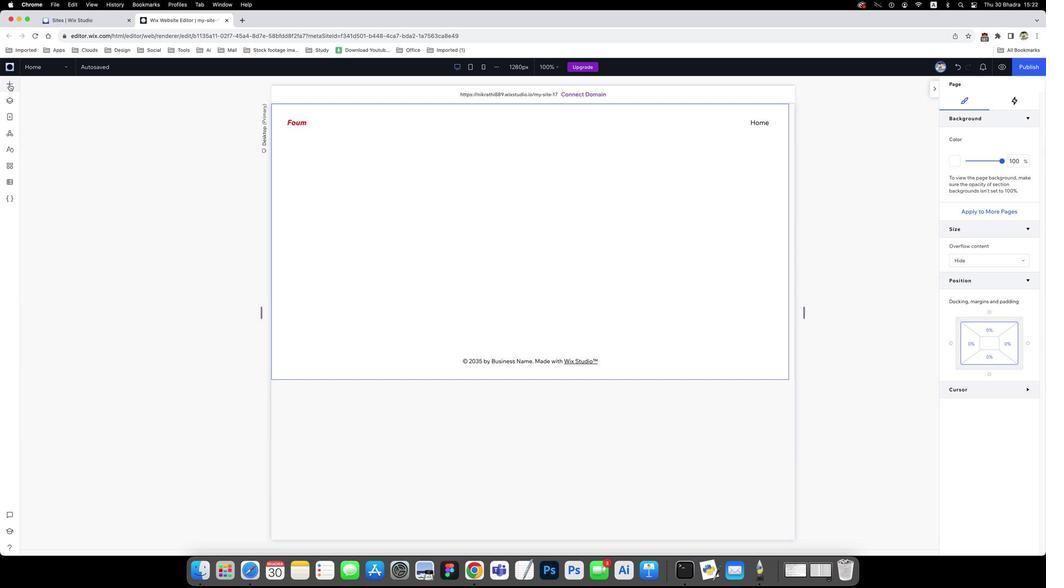 
Action: Mouse moved to (222, 196)
Screenshot: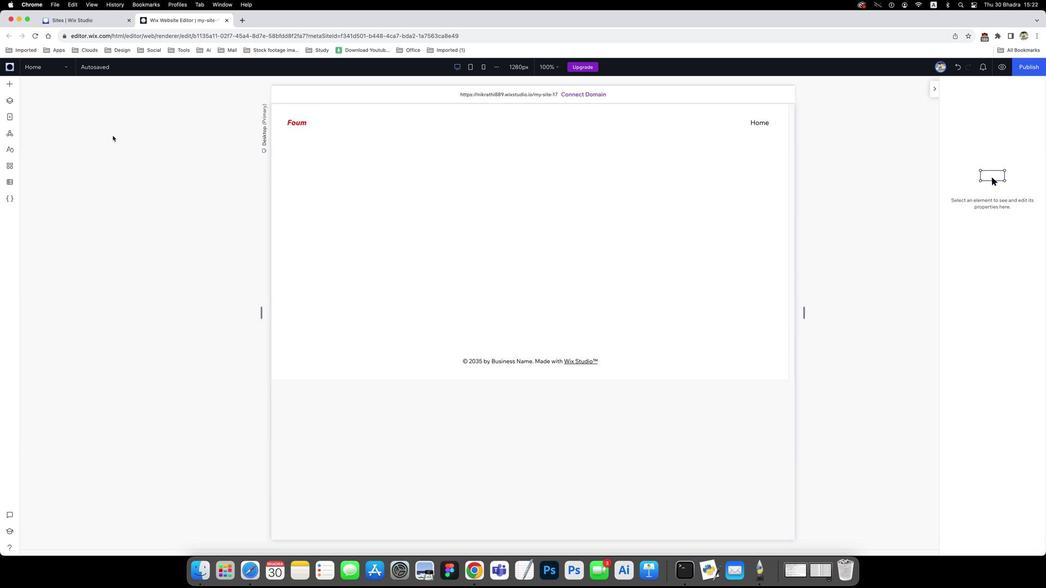 
Action: Mouse pressed left at (222, 196)
Screenshot: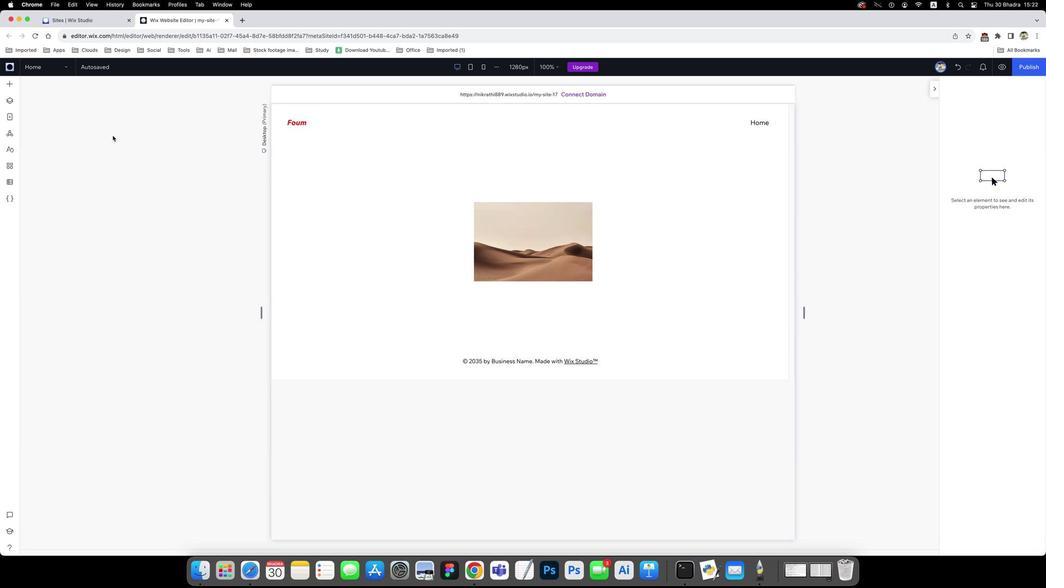 
Action: Mouse moved to (311, 183)
Screenshot: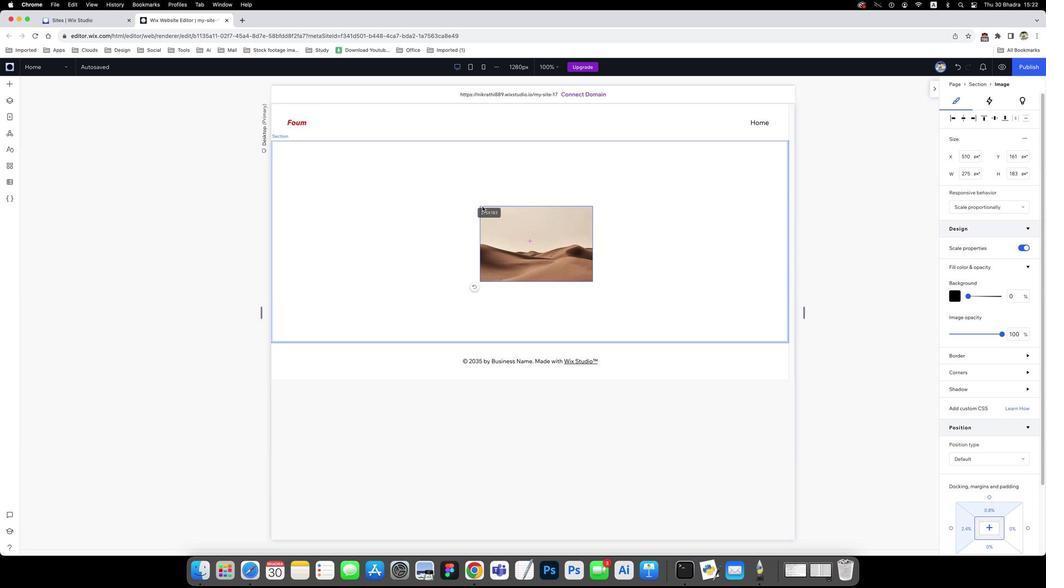 
Action: Mouse pressed left at (311, 183)
Screenshot: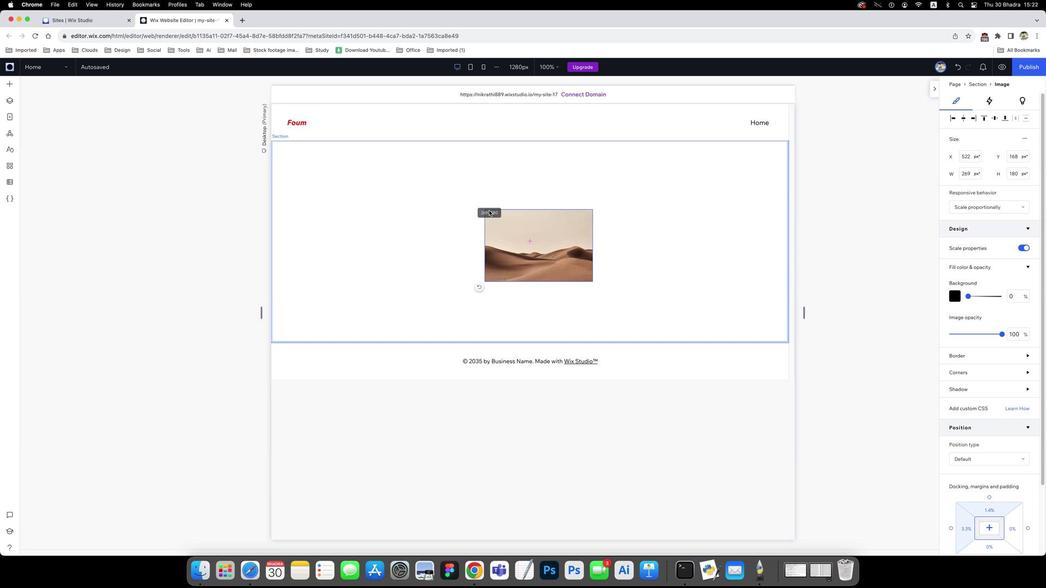 
Action: Mouse moved to (338, 167)
Screenshot: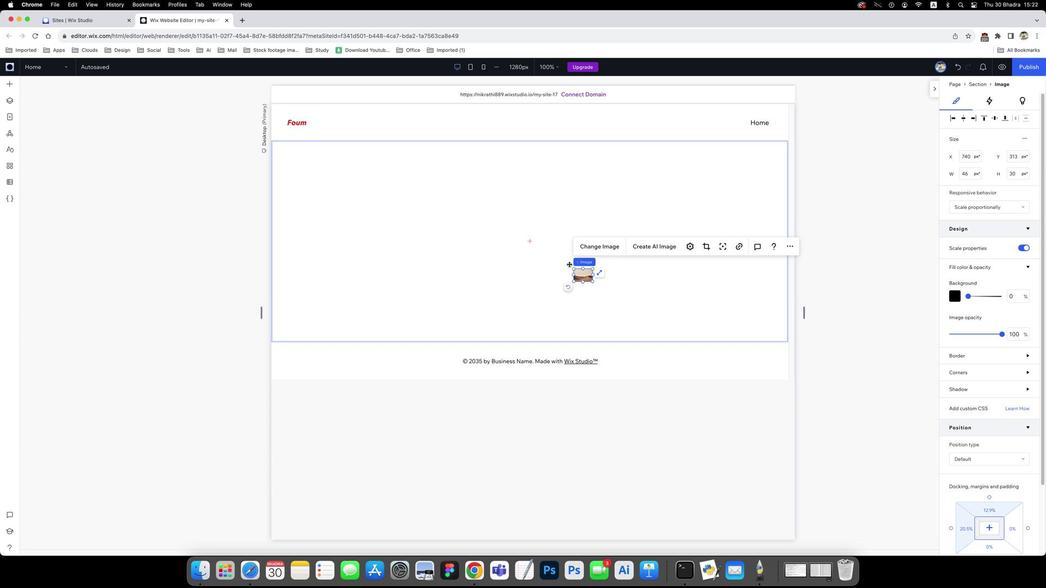 
Action: Mouse pressed left at (338, 167)
Screenshot: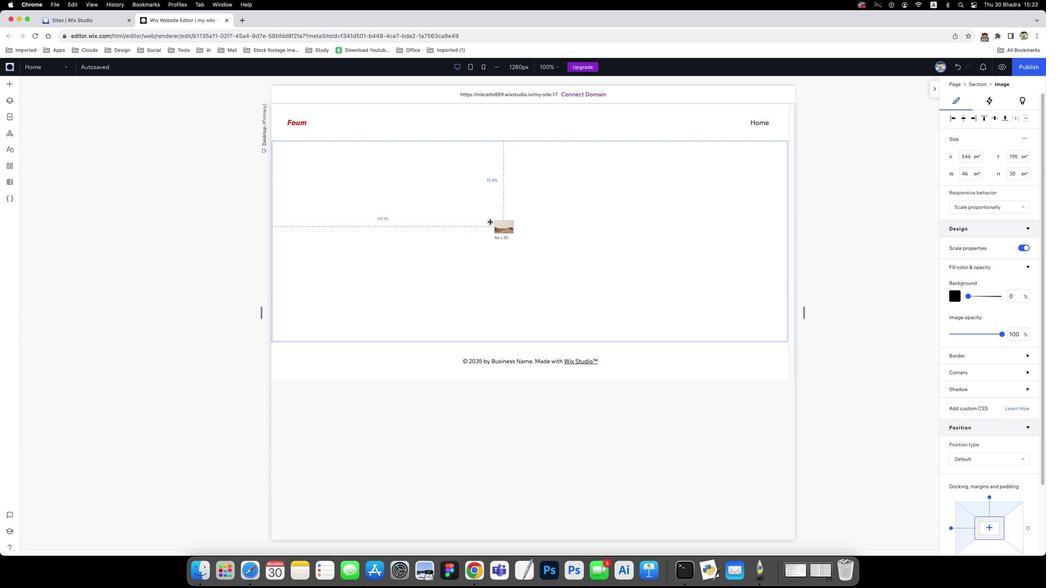 
Action: Mouse moved to (277, 193)
Screenshot: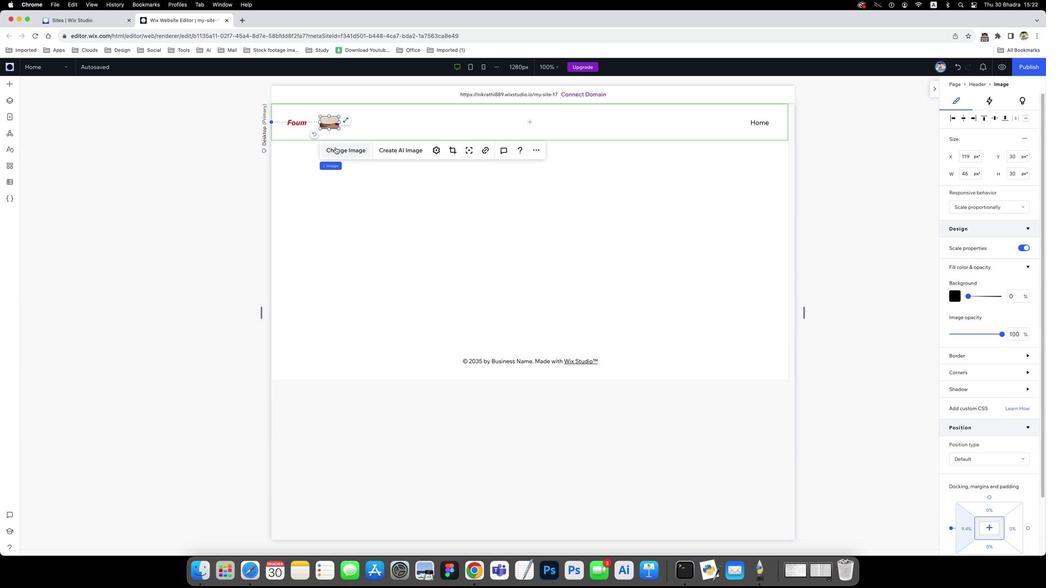 
Action: Mouse pressed left at (277, 193)
Screenshot: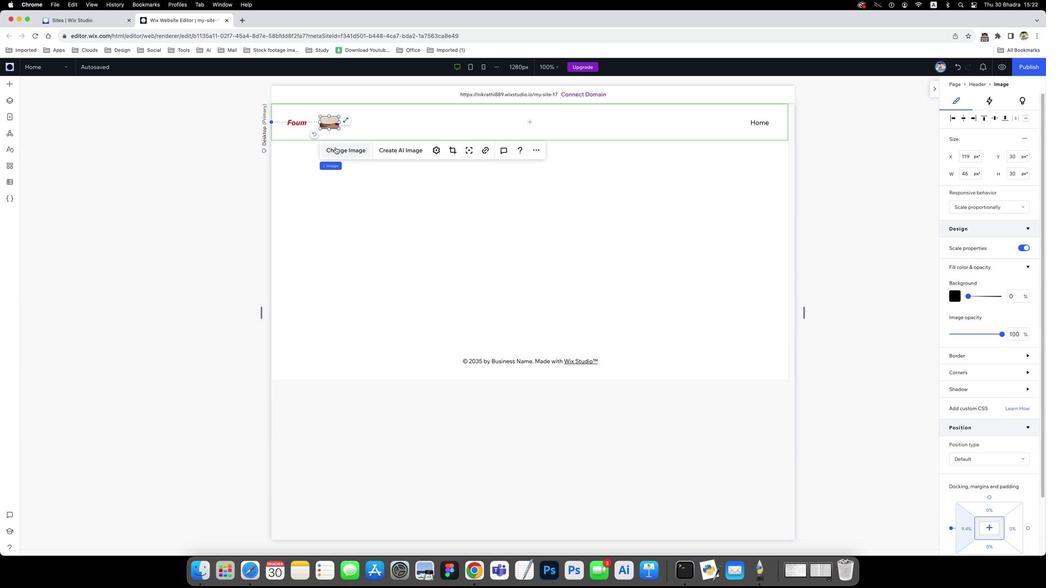 
Action: Mouse moved to (255, 187)
Screenshot: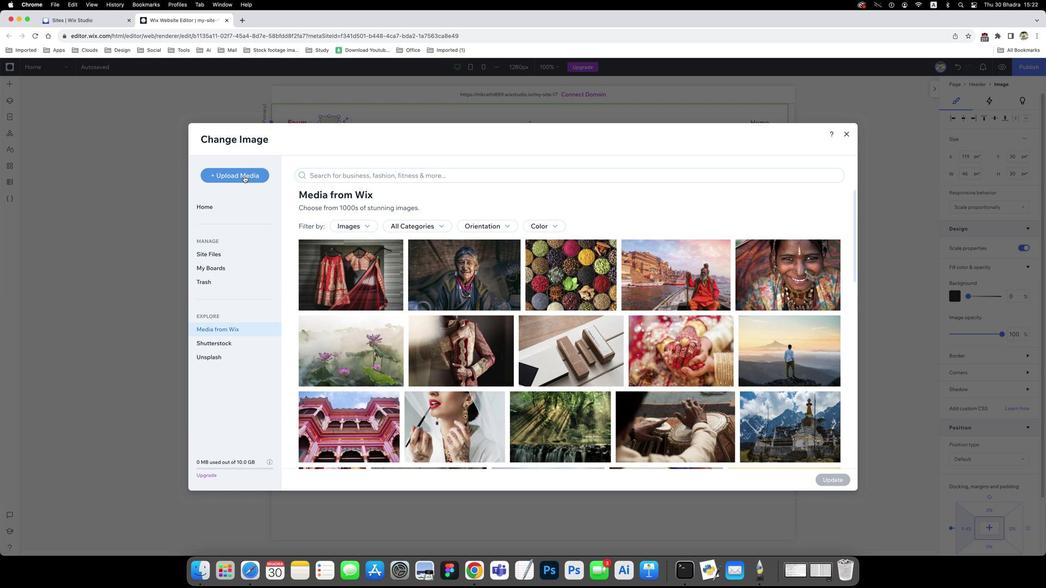 
Action: Mouse pressed left at (255, 187)
Screenshot: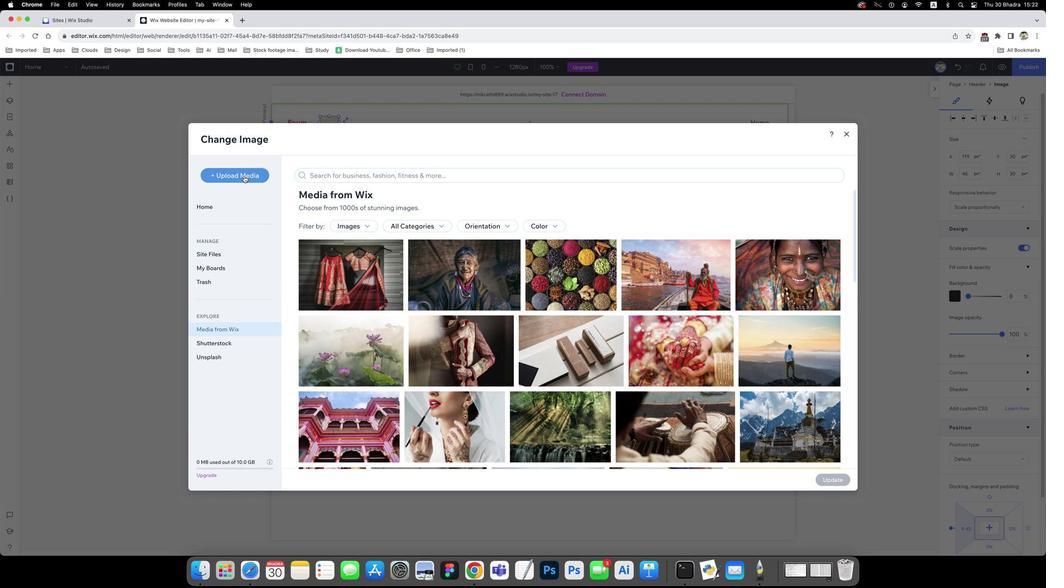 
Action: Mouse moved to (323, 158)
Screenshot: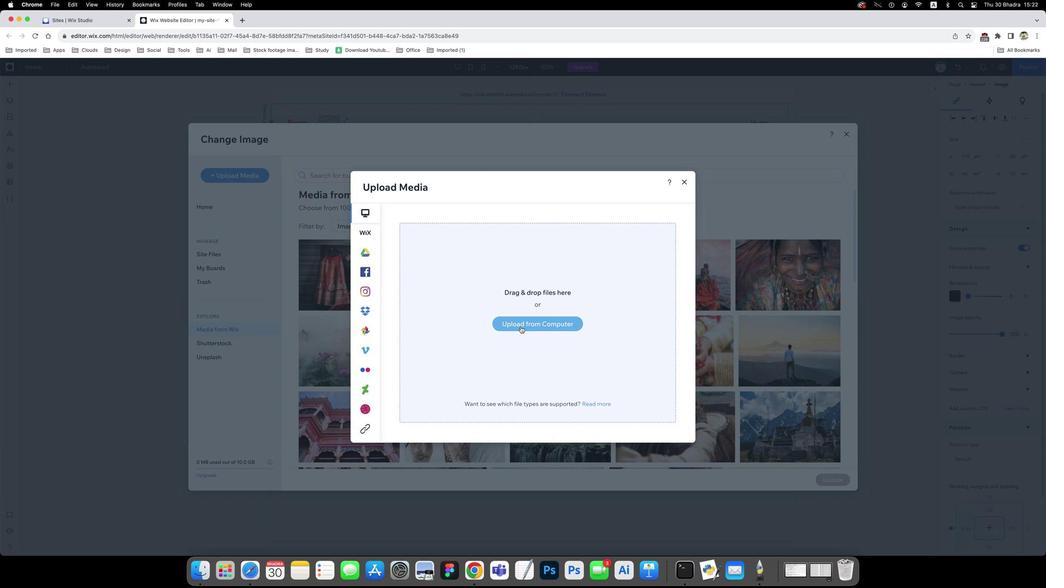 
Action: Mouse pressed left at (323, 158)
Screenshot: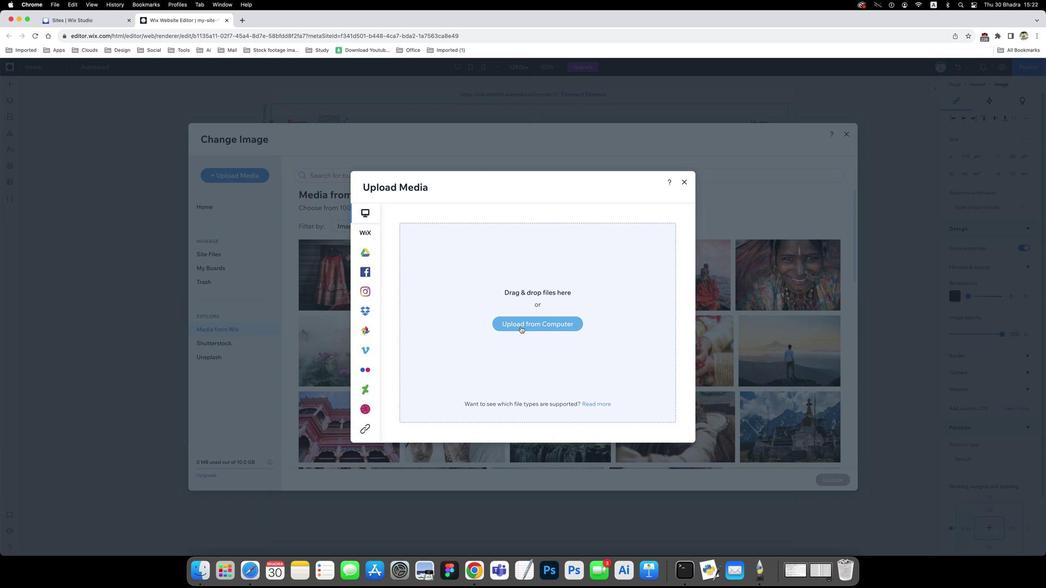 
Action: Mouse moved to (264, 170)
Screenshot: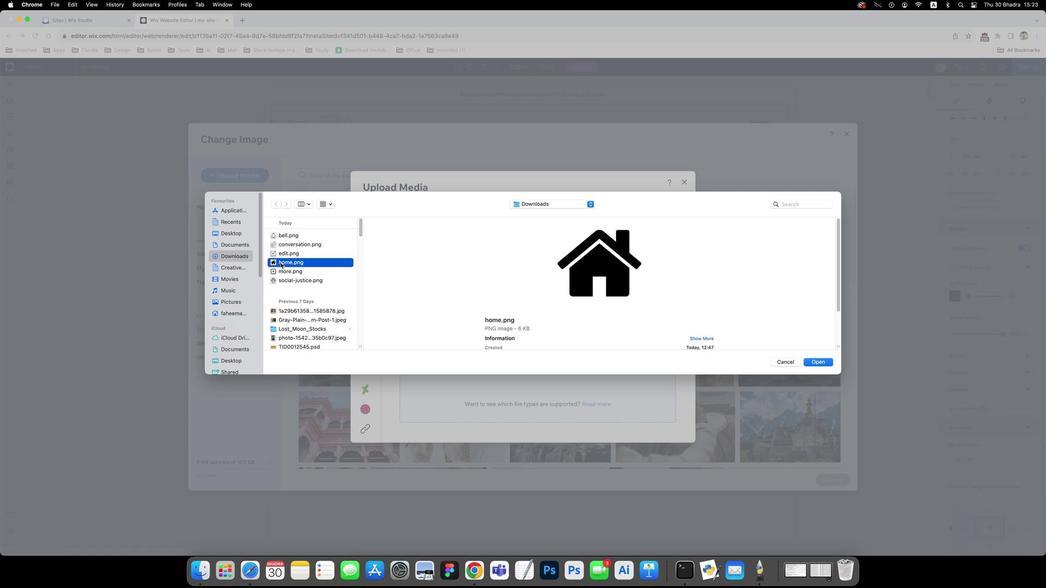 
Action: Mouse pressed left at (264, 170)
Screenshot: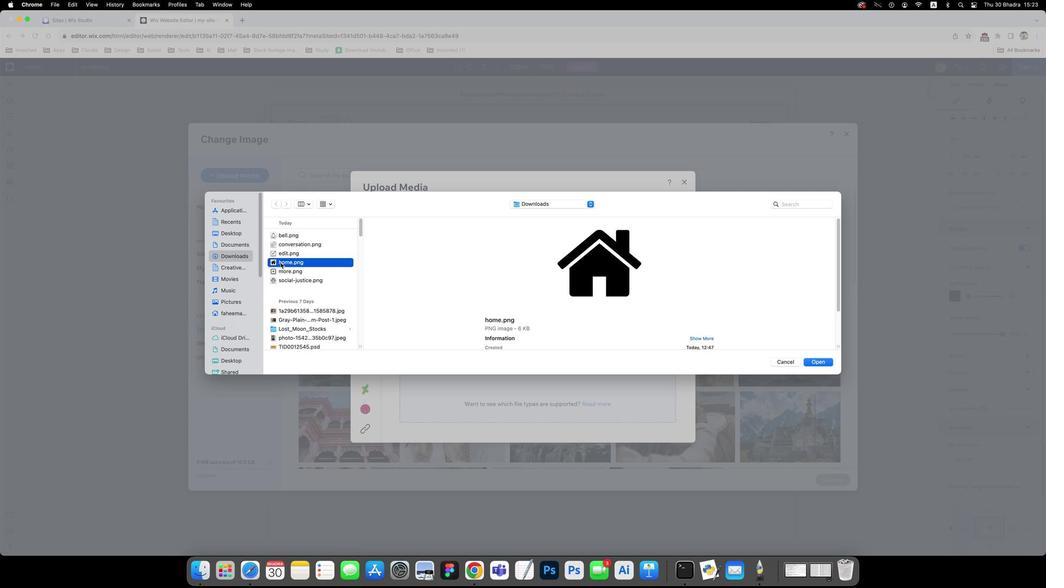 
Action: Key pressed Key.enter
Screenshot: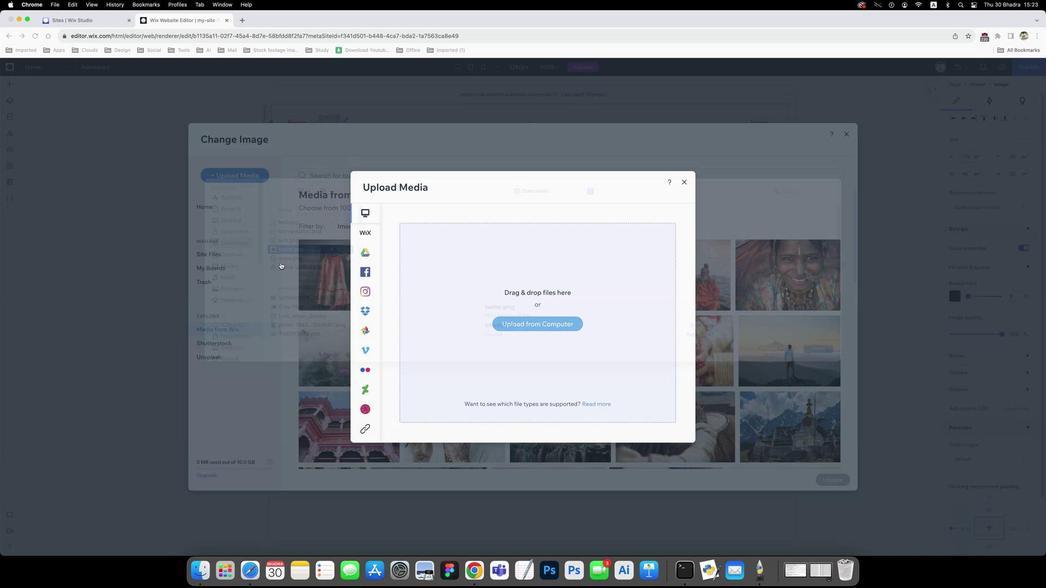 
Action: Mouse moved to (397, 126)
Screenshot: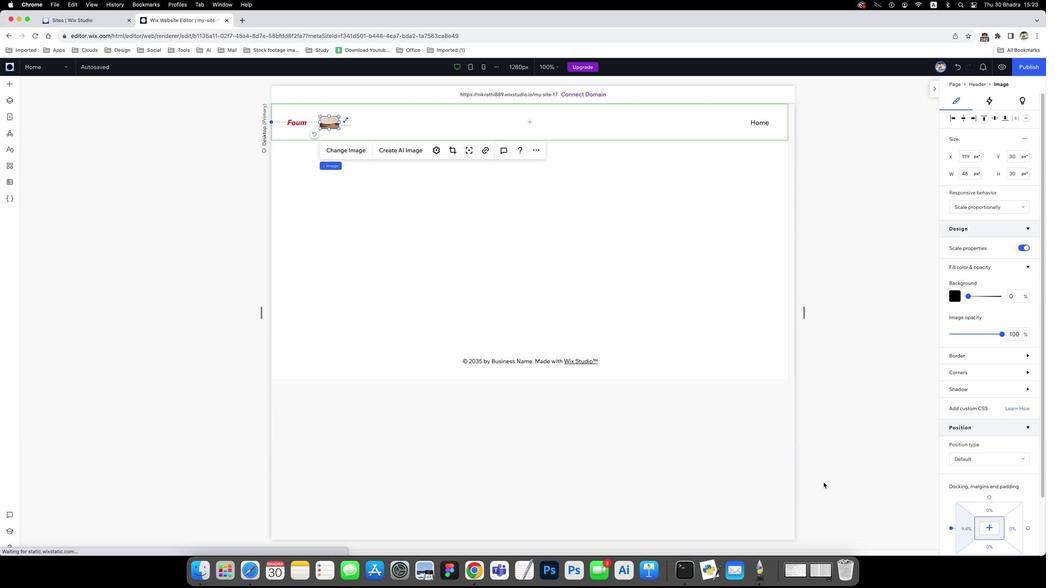 
Action: Mouse pressed left at (397, 126)
Screenshot: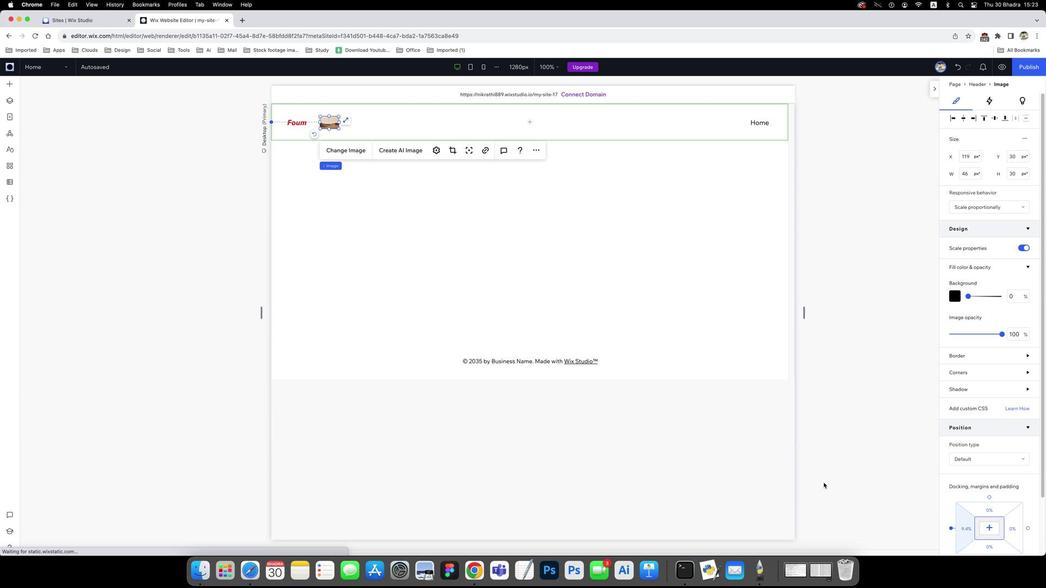 
Action: Mouse moved to (306, 192)
Screenshot: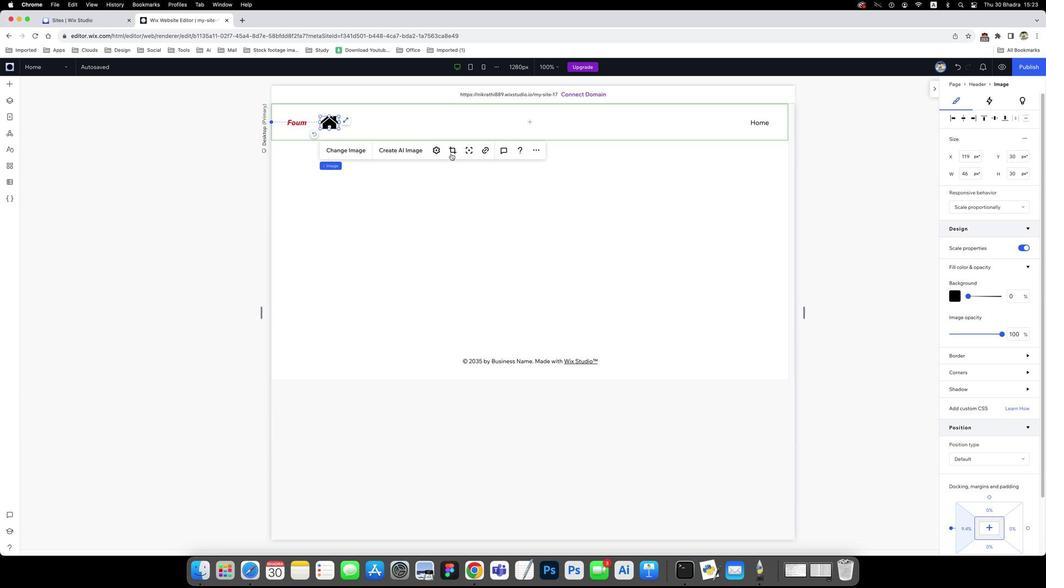 
Action: Mouse pressed left at (306, 192)
Screenshot: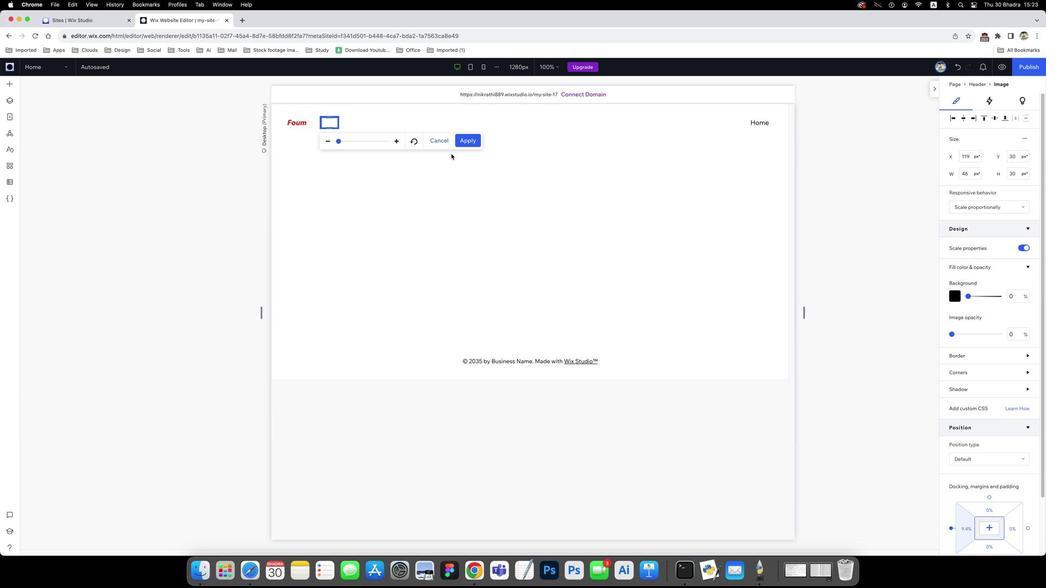 
Action: Mouse moved to (275, 199)
Screenshot: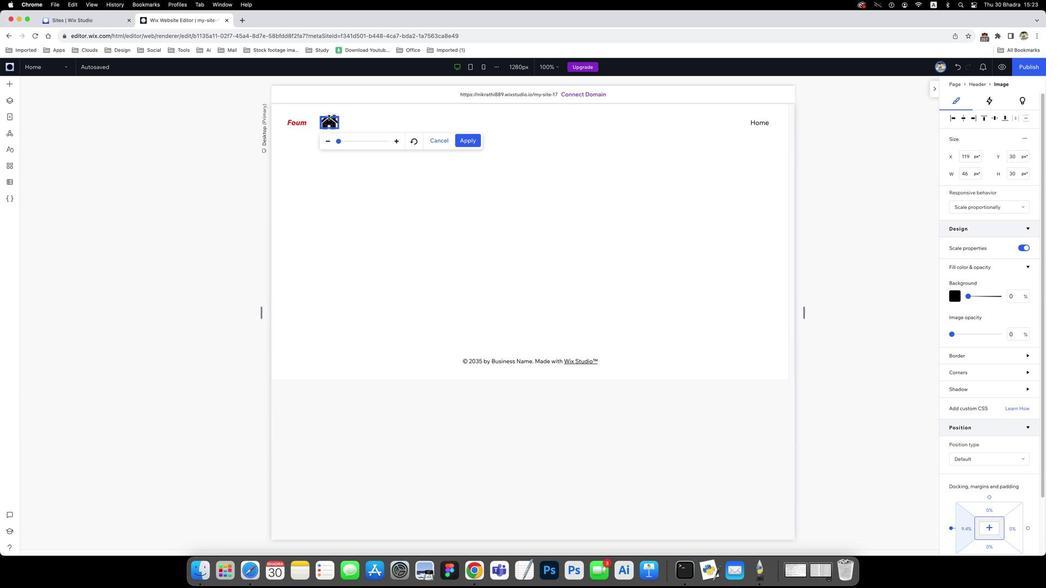 
Action: Mouse pressed left at (275, 199)
Screenshot: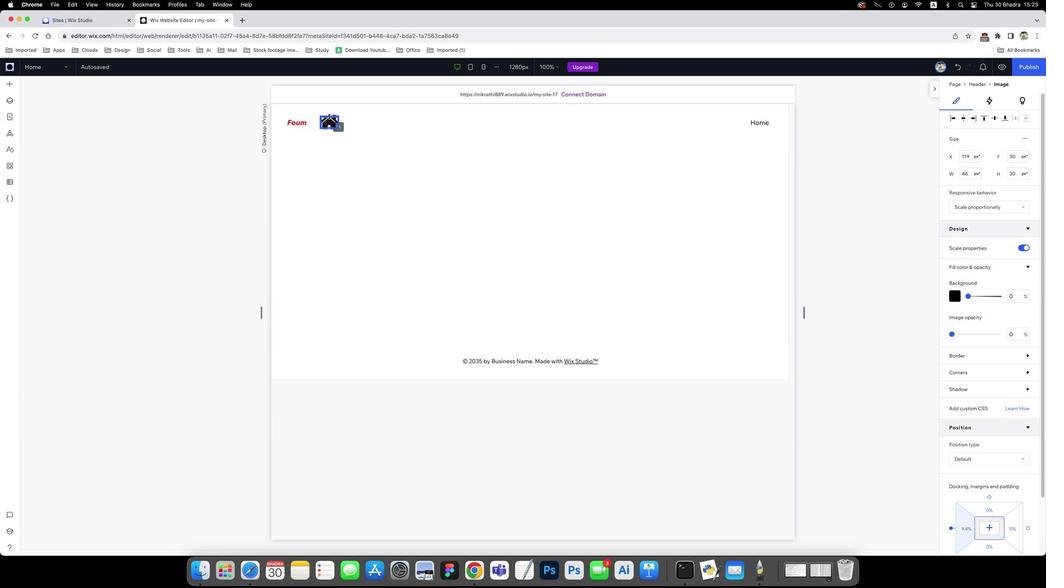 
Action: Mouse moved to (275, 197)
Screenshot: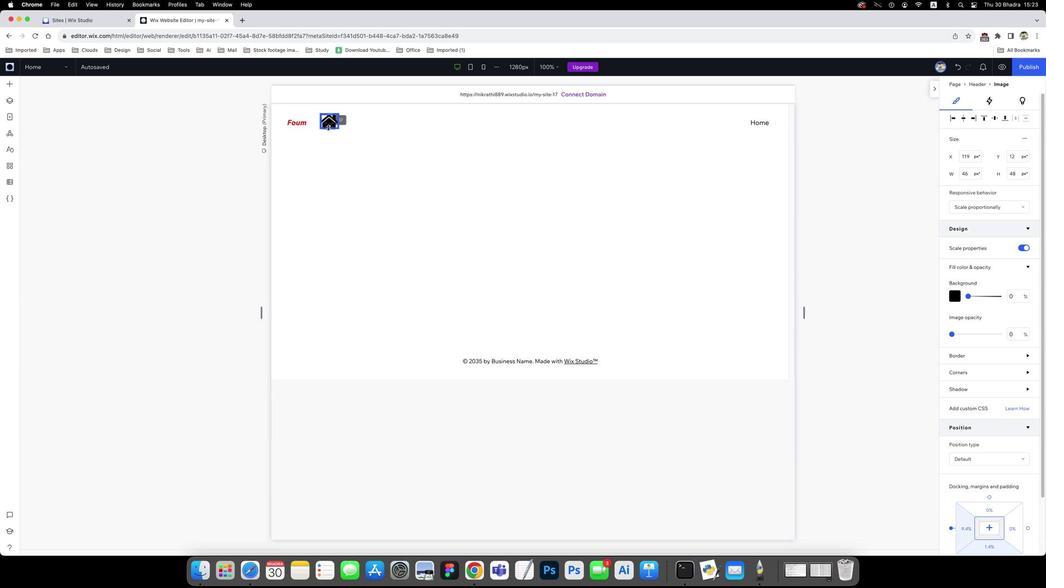 
Action: Mouse pressed left at (275, 197)
Screenshot: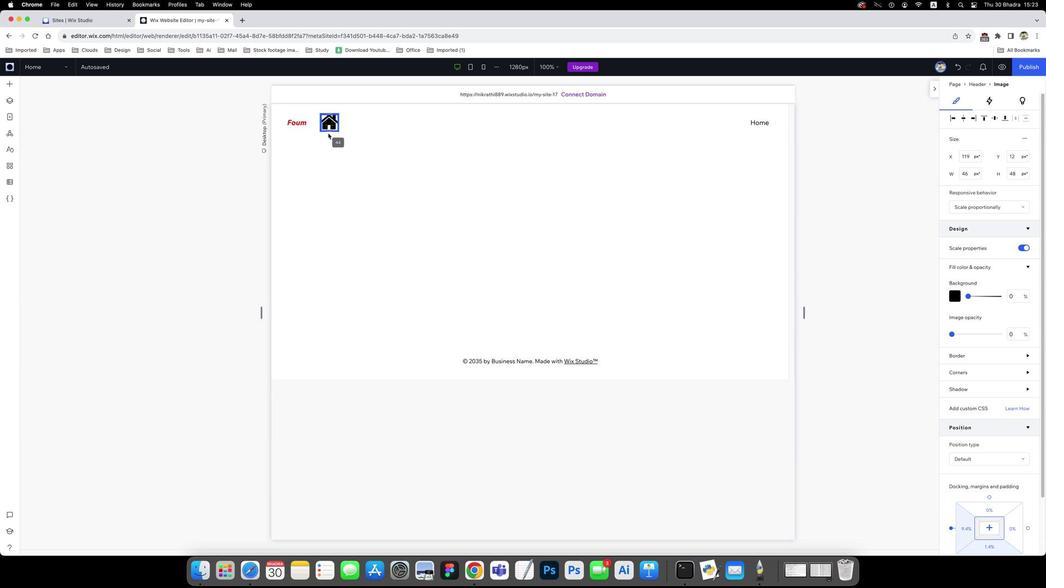 
Action: Mouse moved to (310, 195)
Screenshot: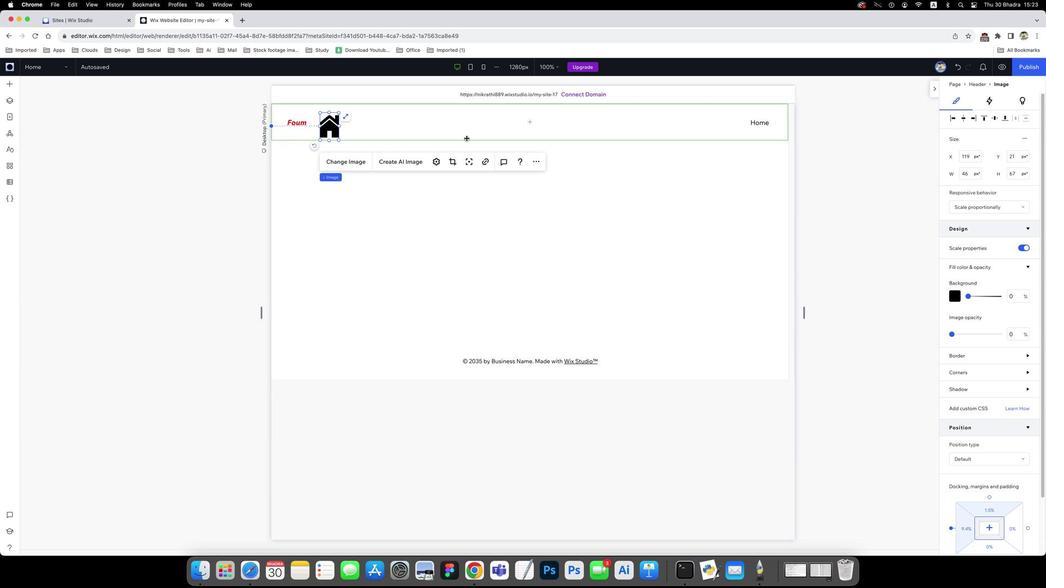 
Action: Mouse pressed left at (310, 195)
Screenshot: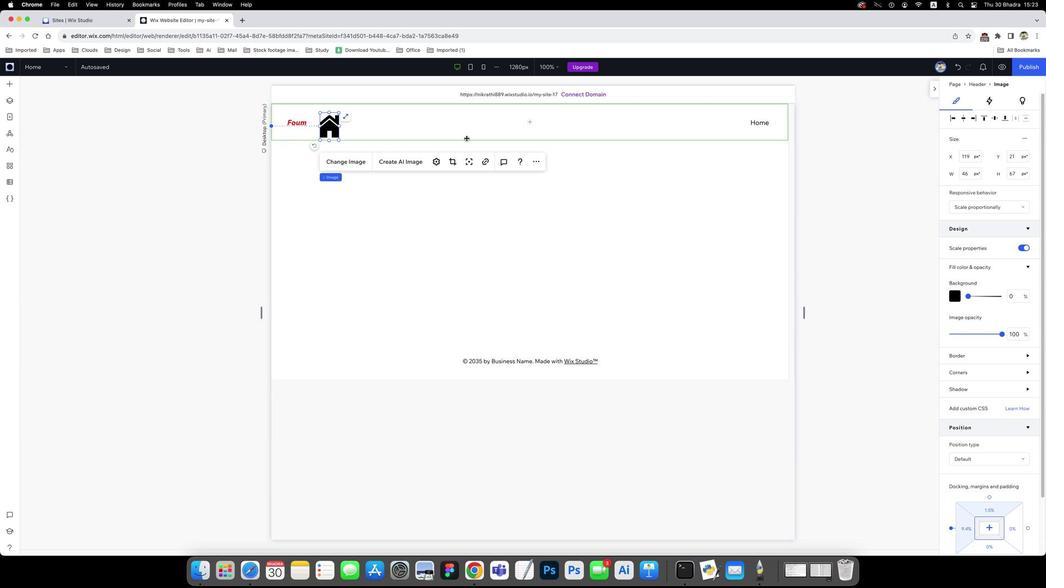 
Action: Mouse moved to (275, 197)
Screenshot: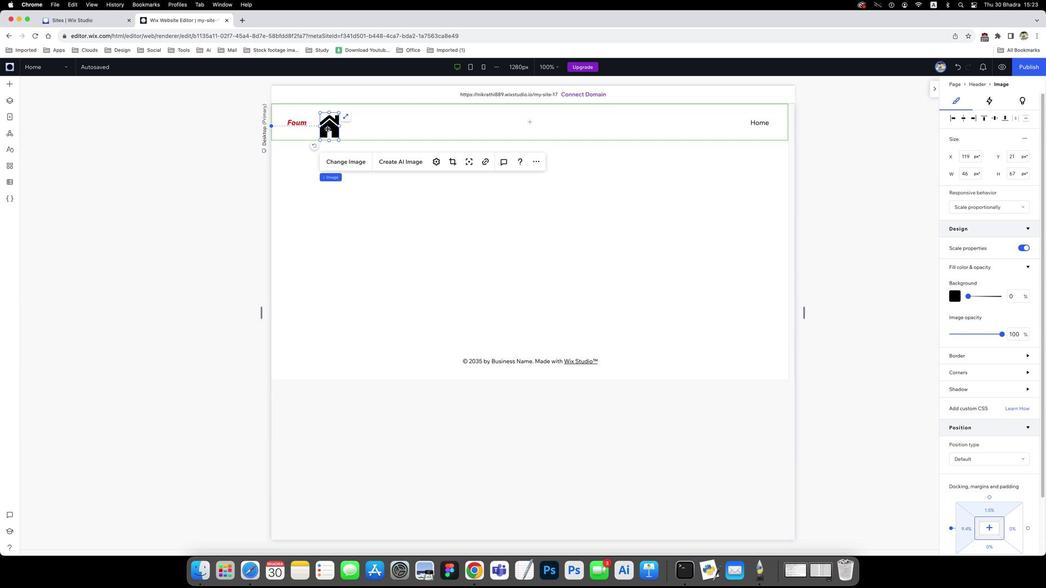 
Action: Mouse pressed left at (275, 197)
Screenshot: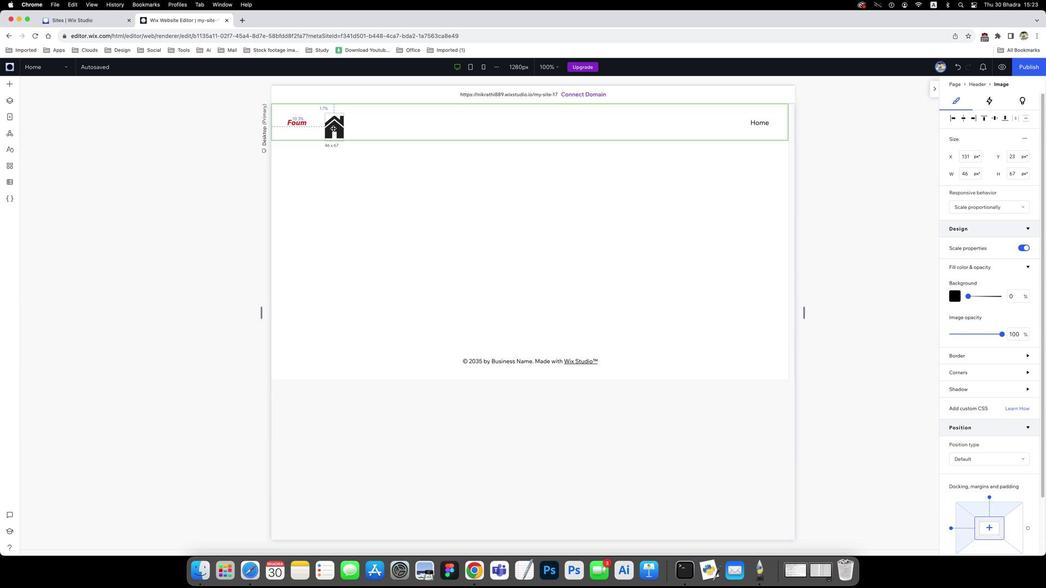 
Action: Mouse moved to (274, 201)
Screenshot: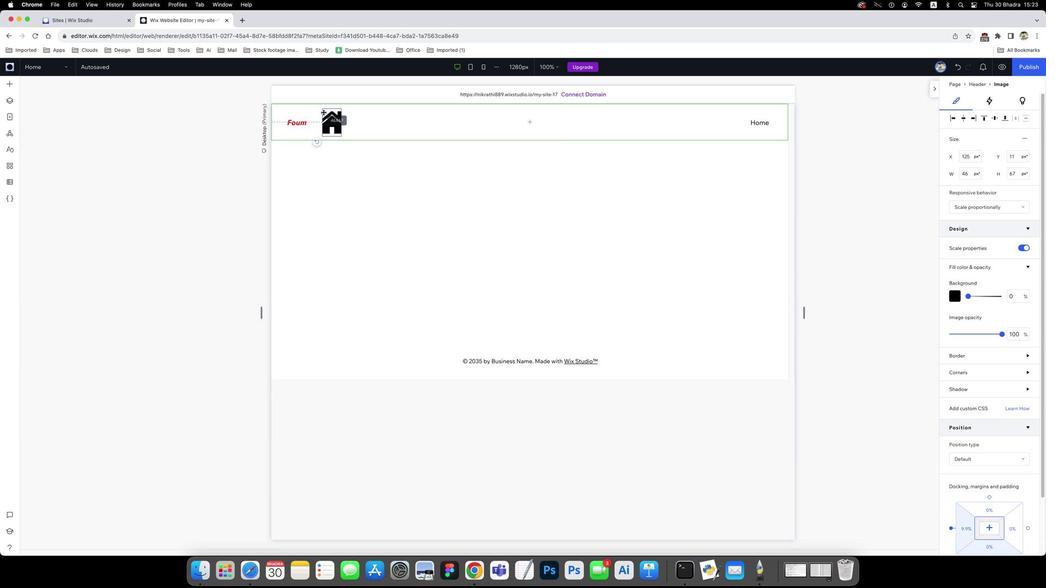 
Action: Mouse pressed left at (274, 201)
Screenshot: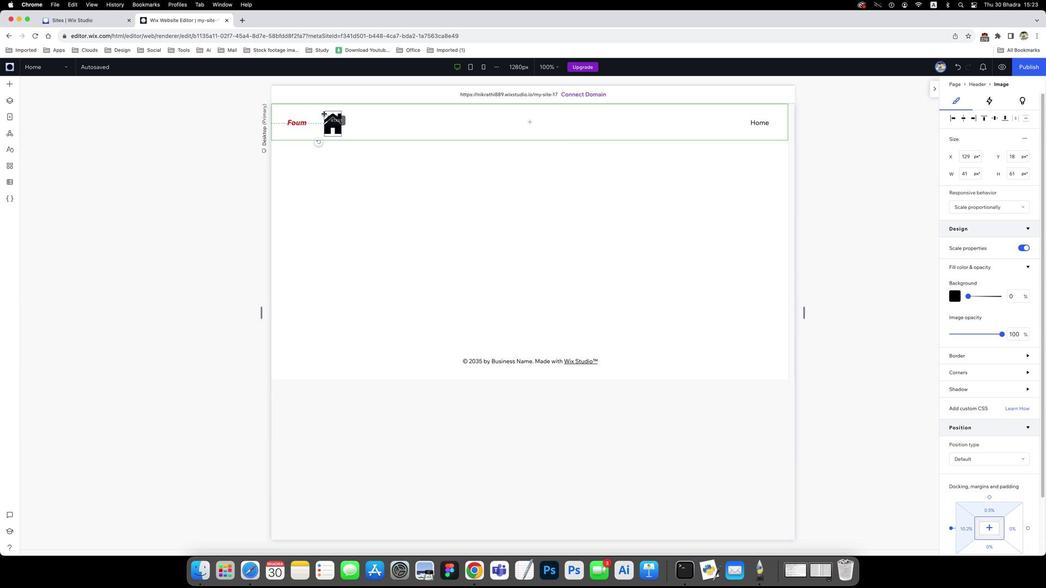 
Action: Mouse moved to (277, 197)
Screenshot: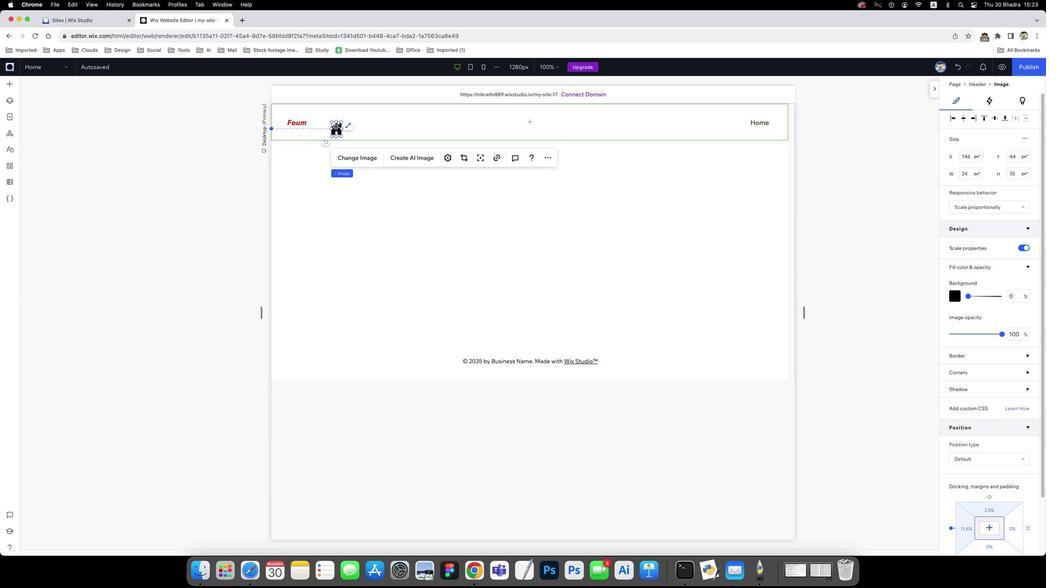 
Action: Mouse pressed left at (277, 197)
Screenshot: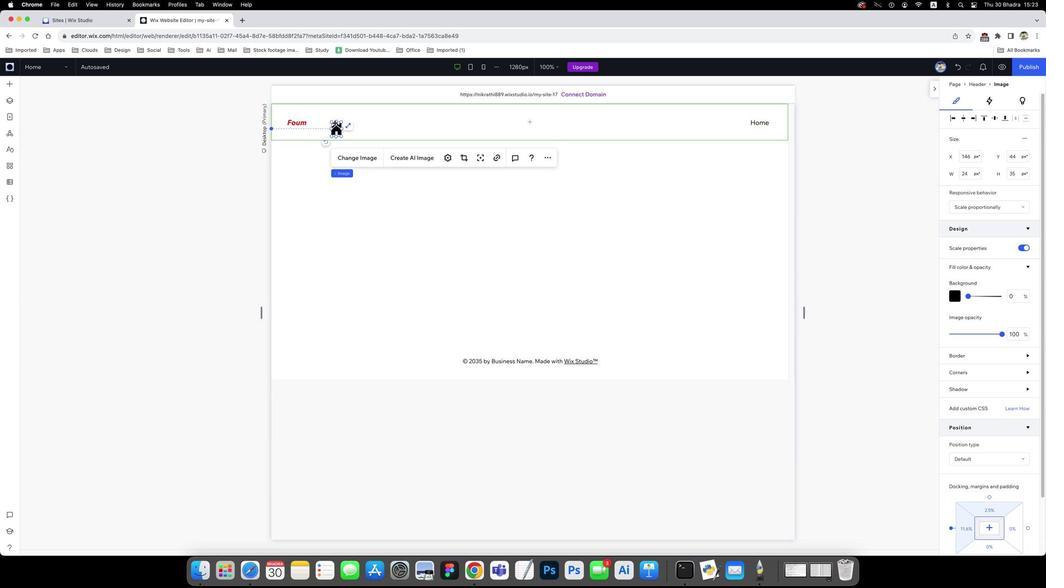 
Action: Mouse moved to (254, 194)
Screenshot: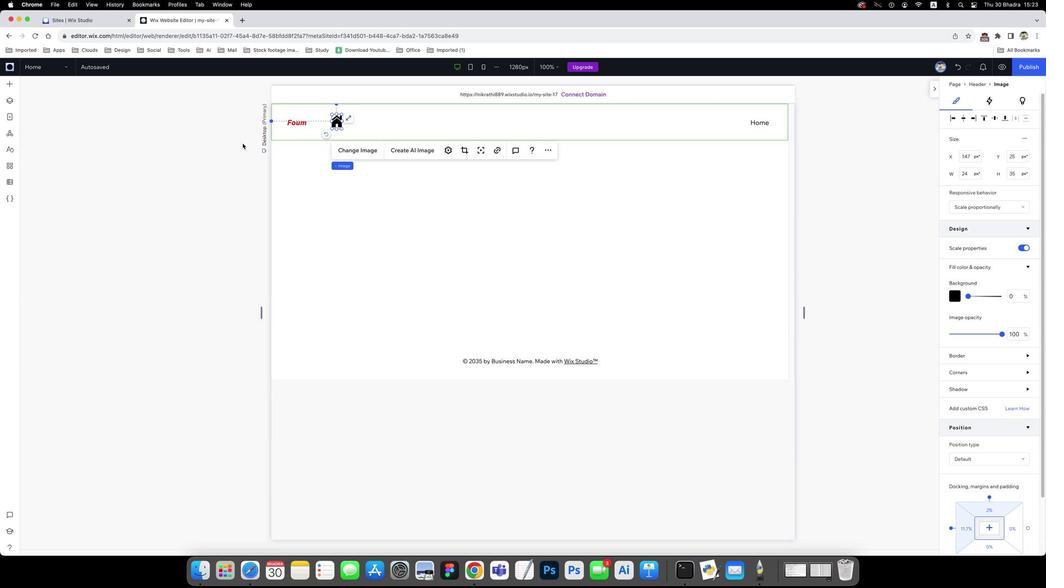 
Action: Mouse pressed left at (254, 194)
Screenshot: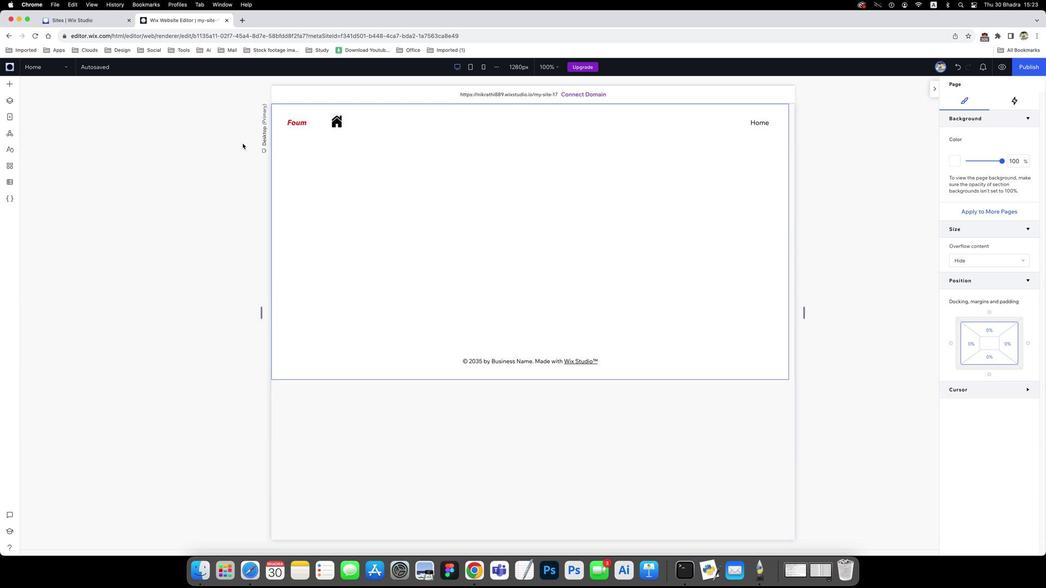 
Action: Mouse moved to (197, 207)
Screenshot: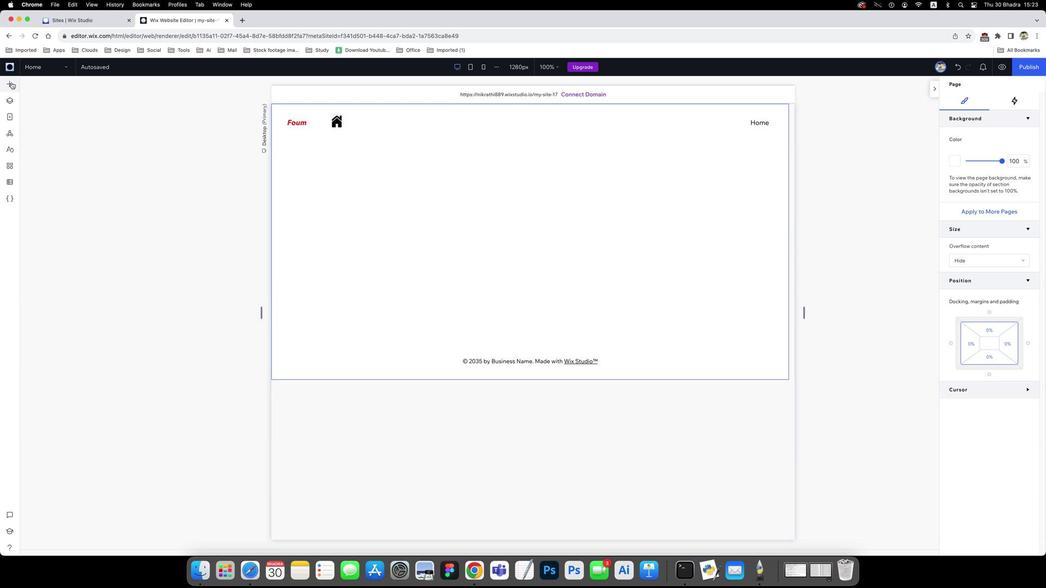 
Action: Mouse pressed left at (197, 207)
Screenshot: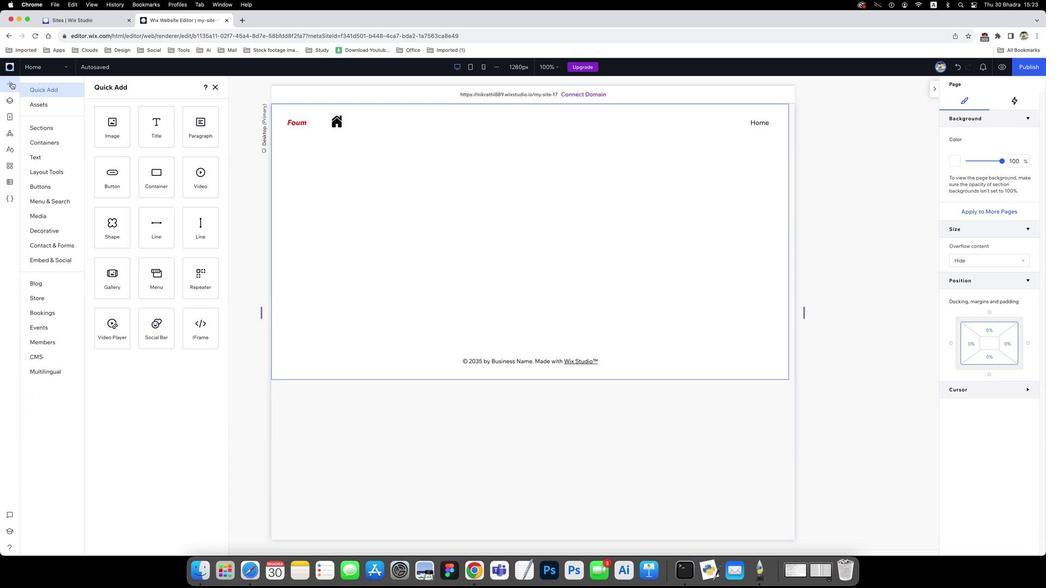 
Action: Mouse moved to (225, 197)
Screenshot: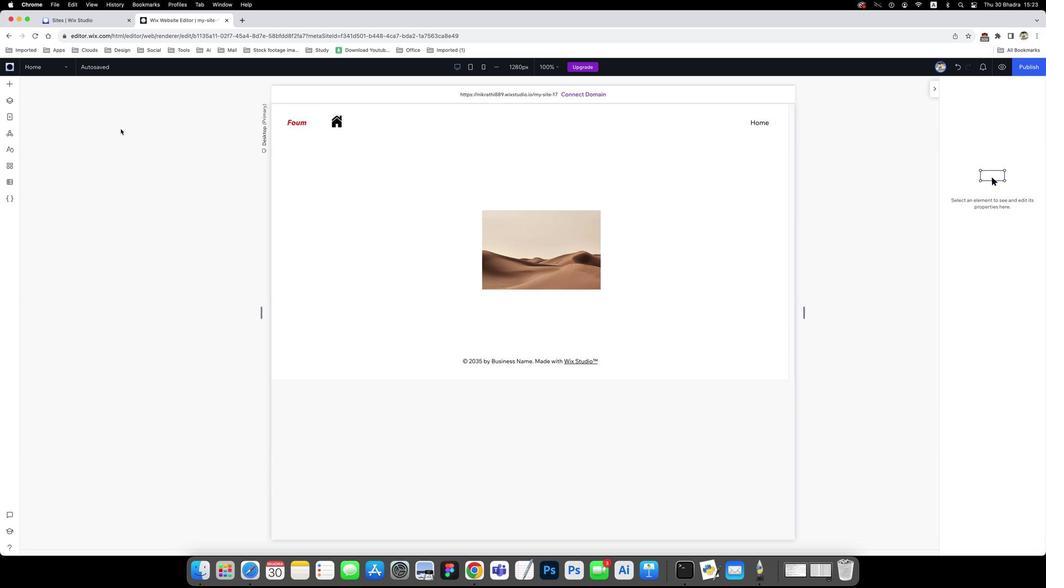 
Action: Mouse pressed left at (225, 197)
Screenshot: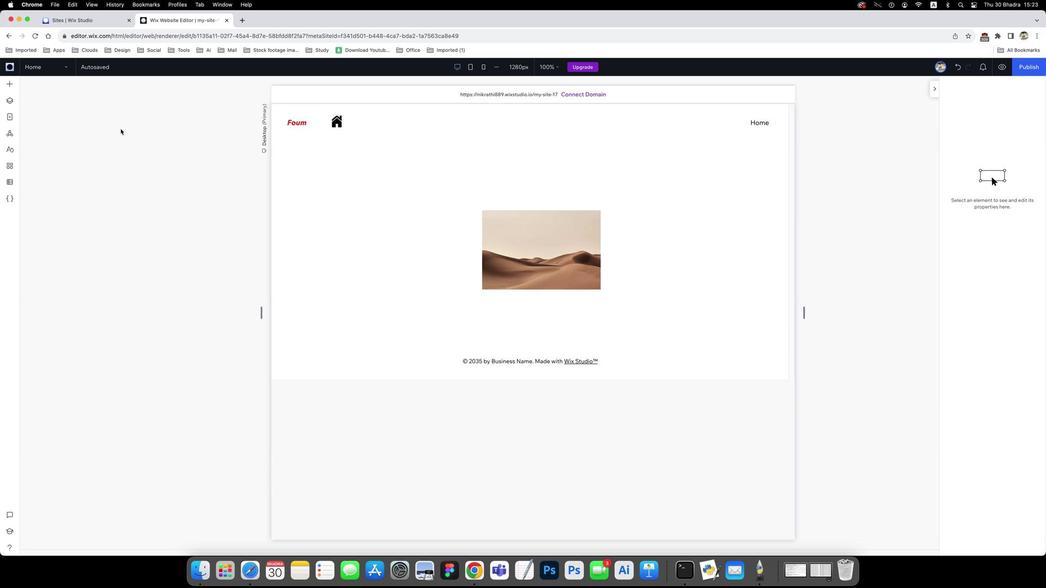 
Action: Mouse moved to (322, 184)
Screenshot: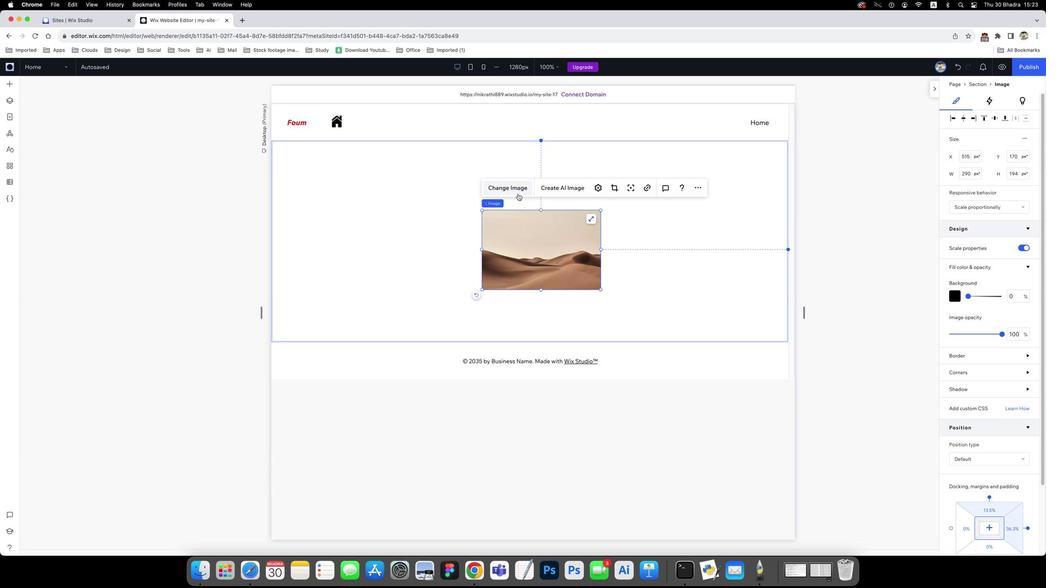 
Action: Mouse pressed left at (322, 184)
Screenshot: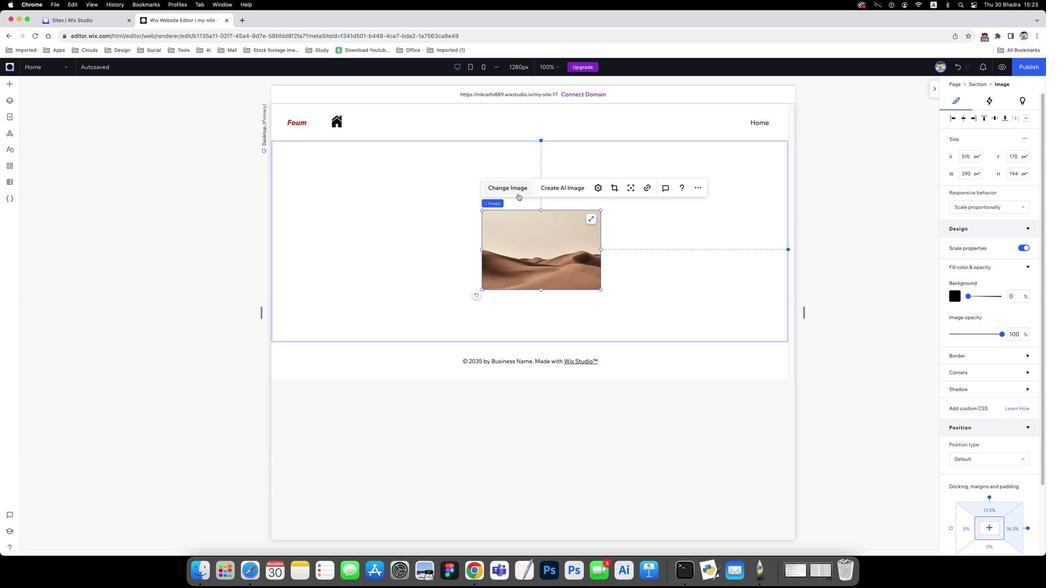 
Action: Mouse moved to (252, 189)
Screenshot: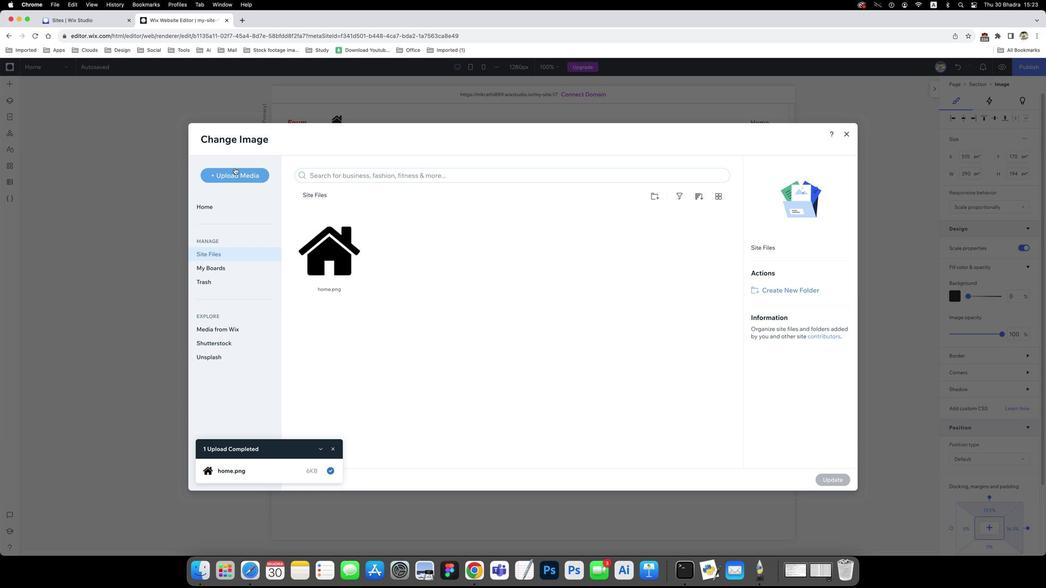 
Action: Mouse pressed left at (252, 189)
Screenshot: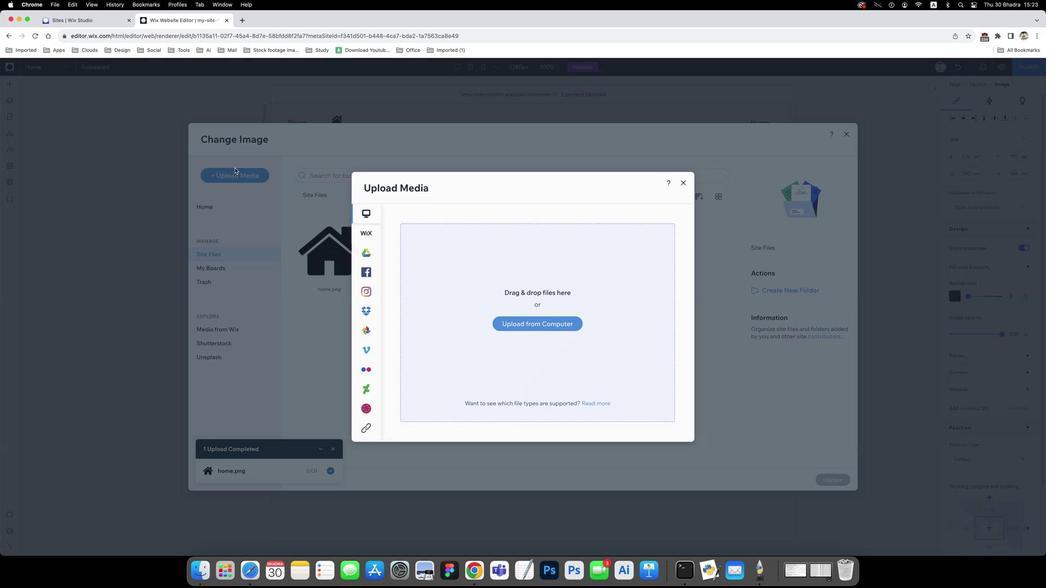 
Action: Mouse moved to (326, 158)
Screenshot: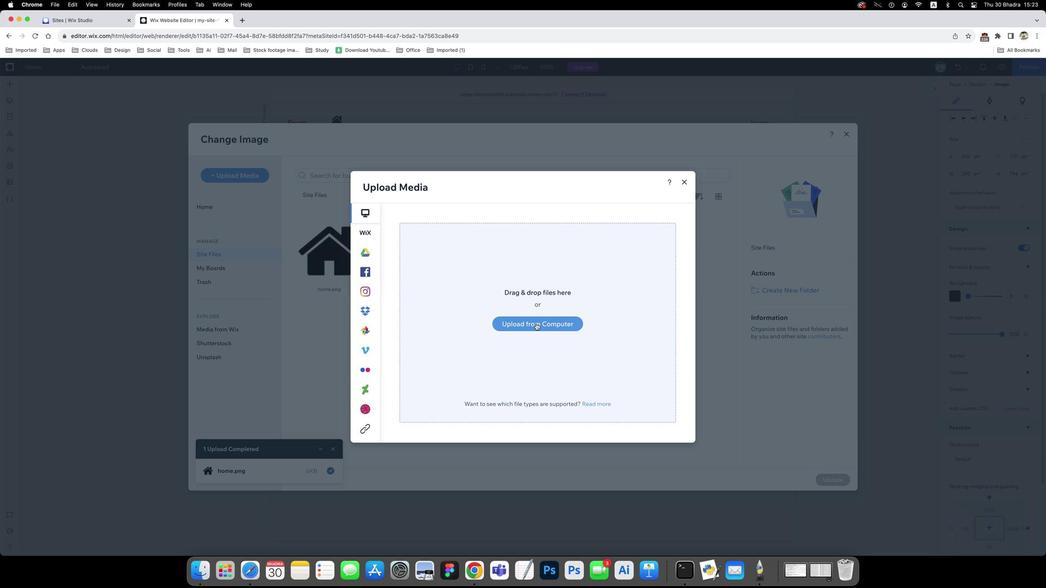 
Action: Mouse pressed left at (326, 158)
Screenshot: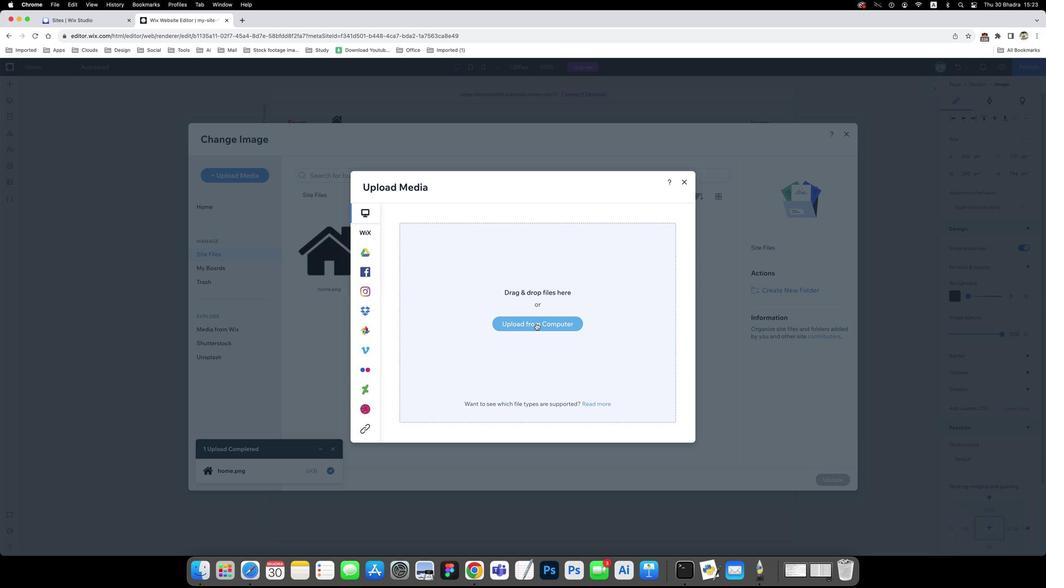
Action: Mouse moved to (266, 172)
Screenshot: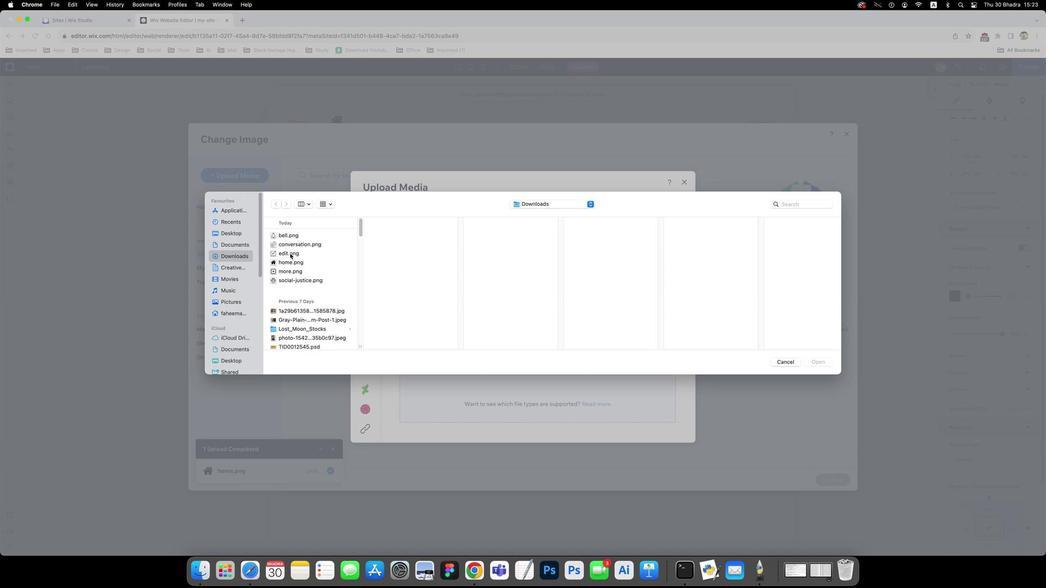 
Action: Mouse pressed left at (266, 172)
Screenshot: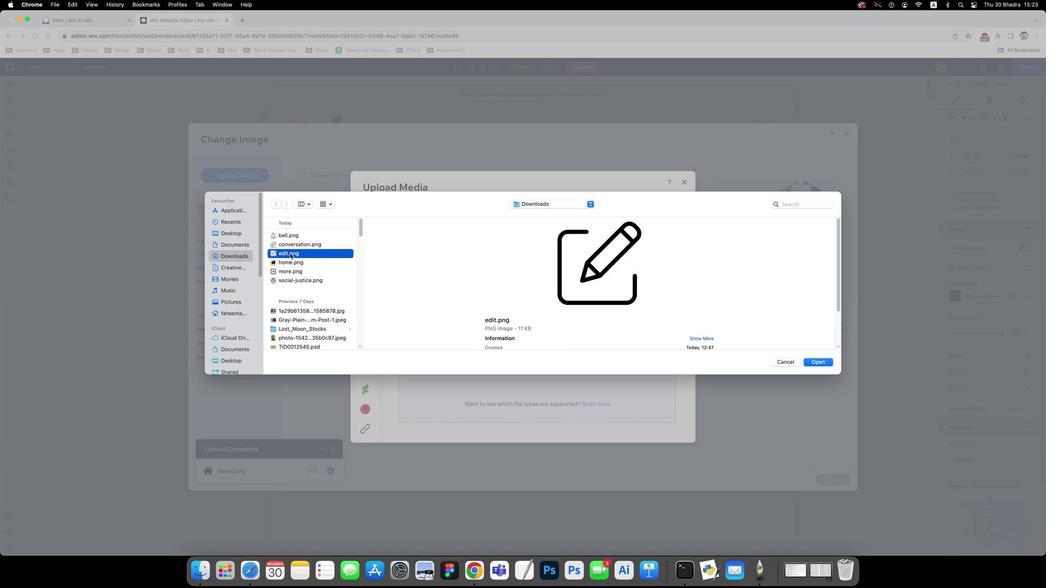 
Action: Key pressed Key.enter
Screenshot: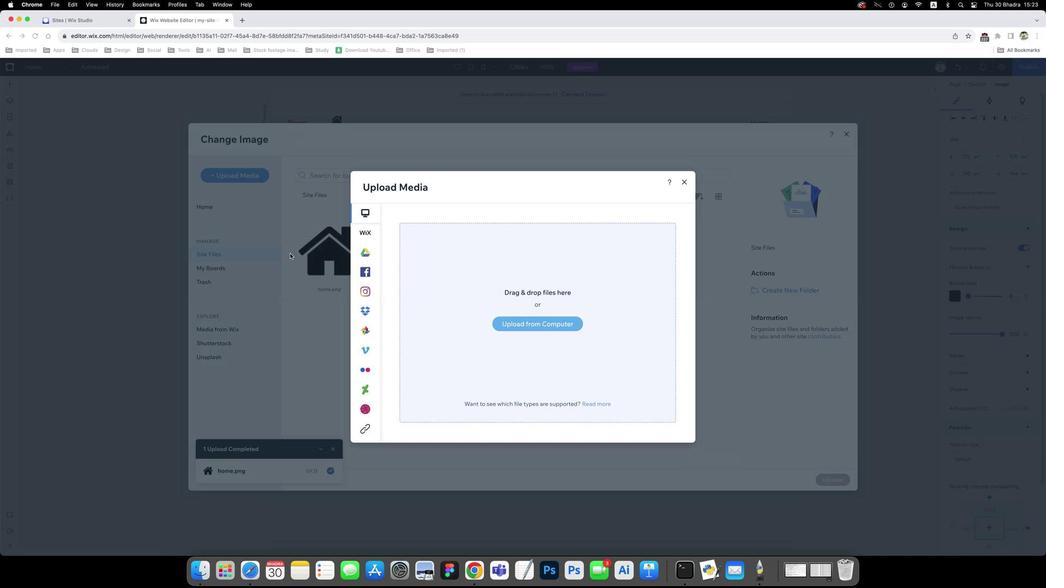 
Action: Mouse moved to (401, 127)
Screenshot: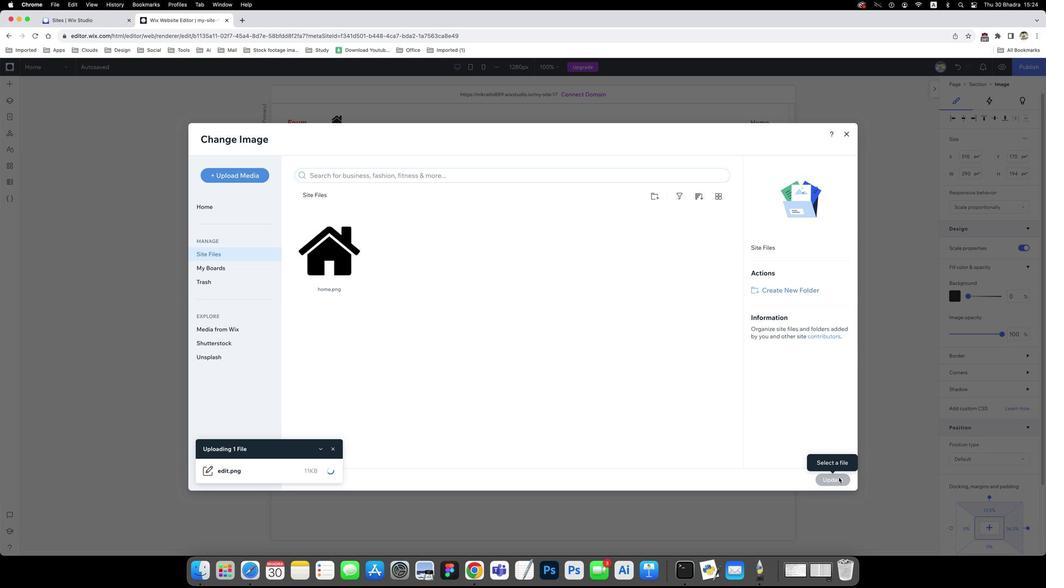 
Action: Mouse pressed left at (401, 127)
Screenshot: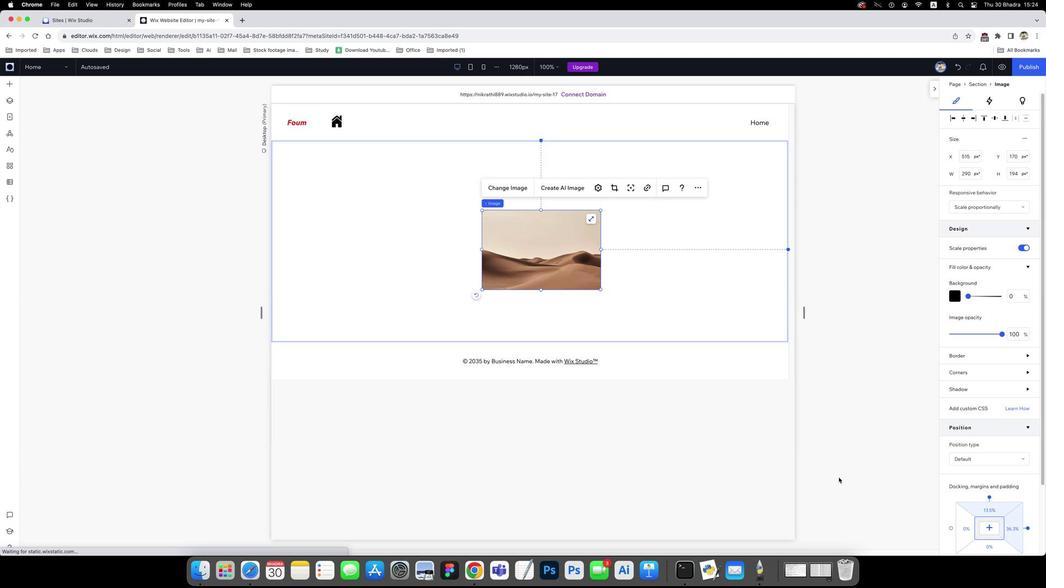 
Action: Mouse moved to (313, 165)
Screenshot: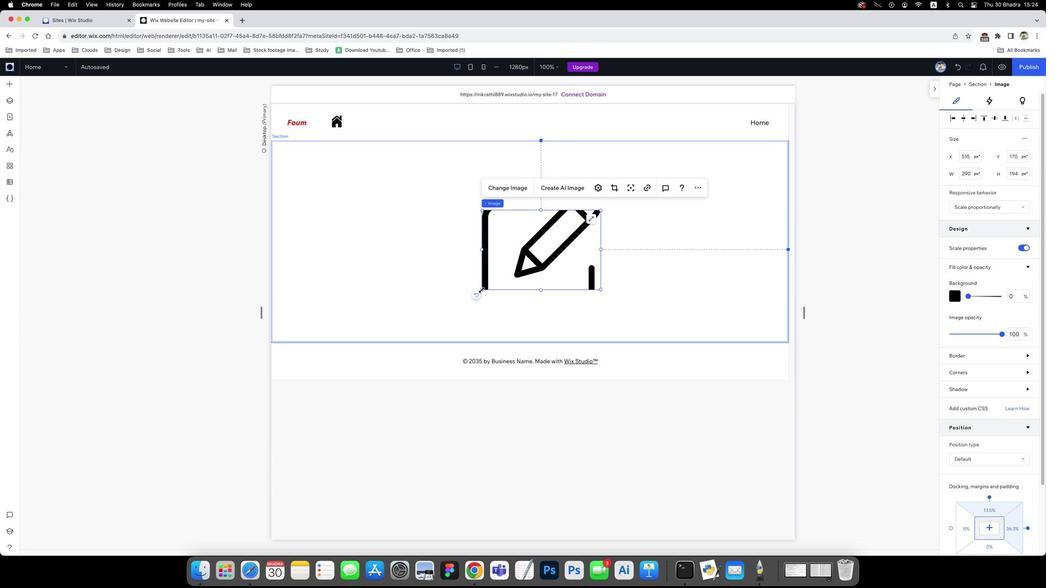 
Action: Mouse pressed left at (313, 165)
Screenshot: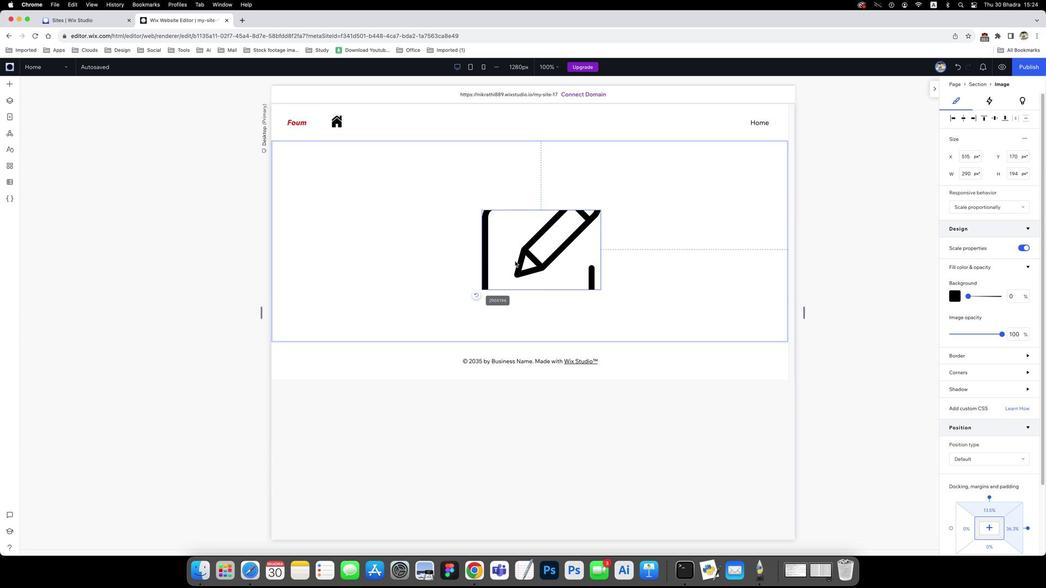 
Action: Mouse moved to (329, 173)
Screenshot: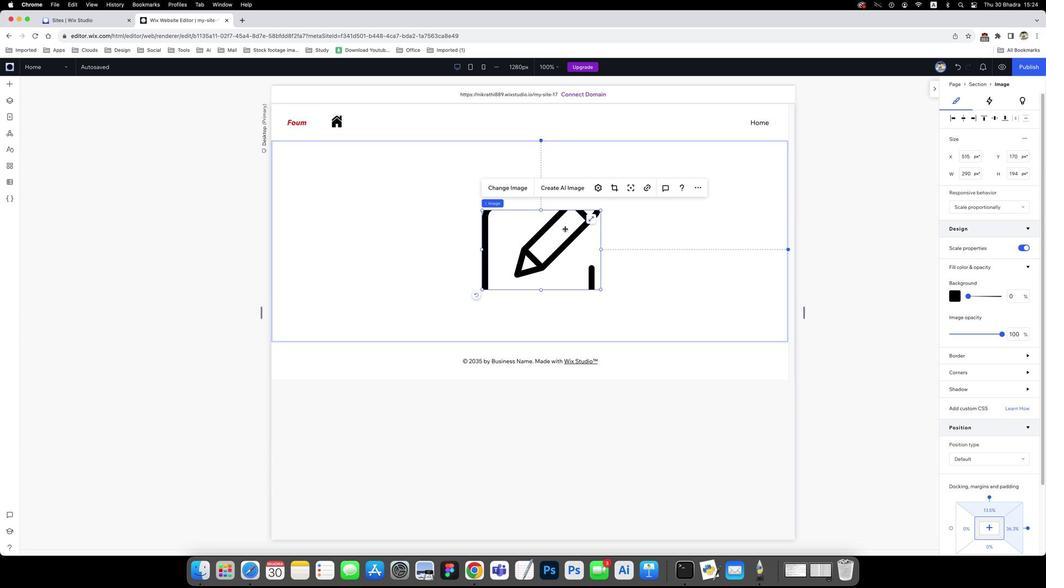 
Action: Mouse pressed left at (329, 173)
Screenshot: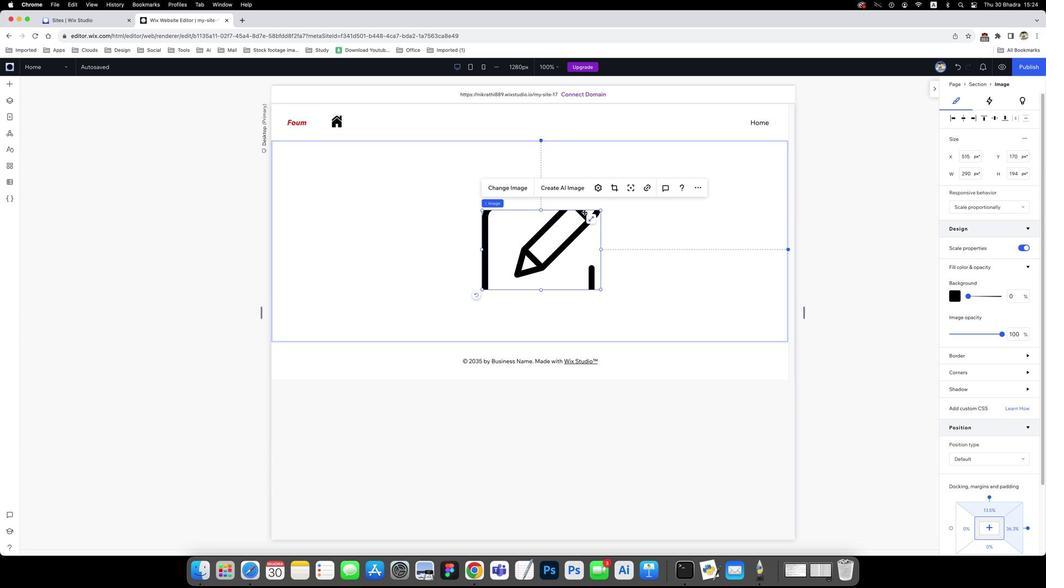 
Action: Mouse moved to (346, 185)
Screenshot: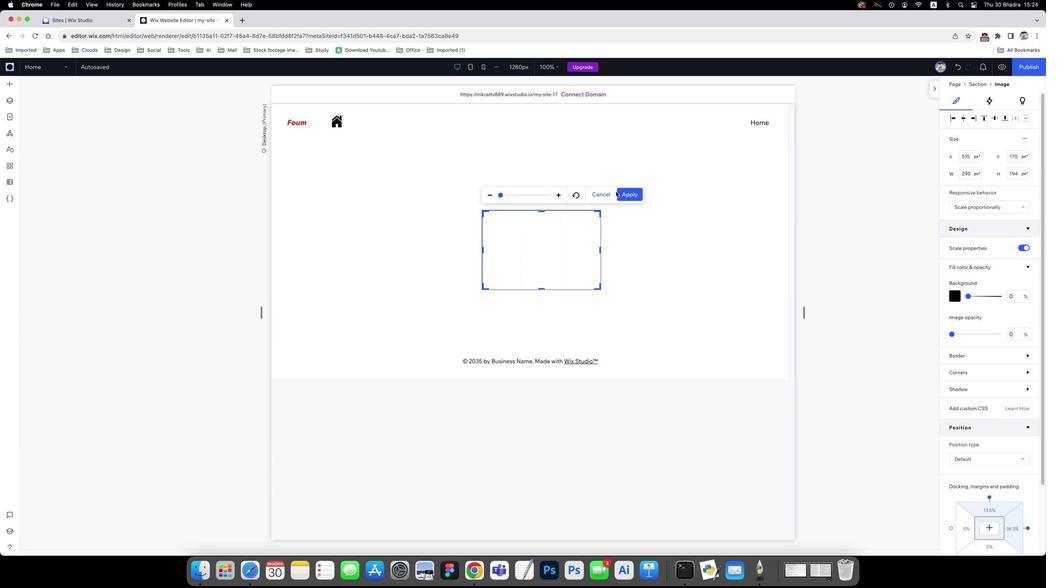 
Action: Mouse pressed left at (346, 185)
Screenshot: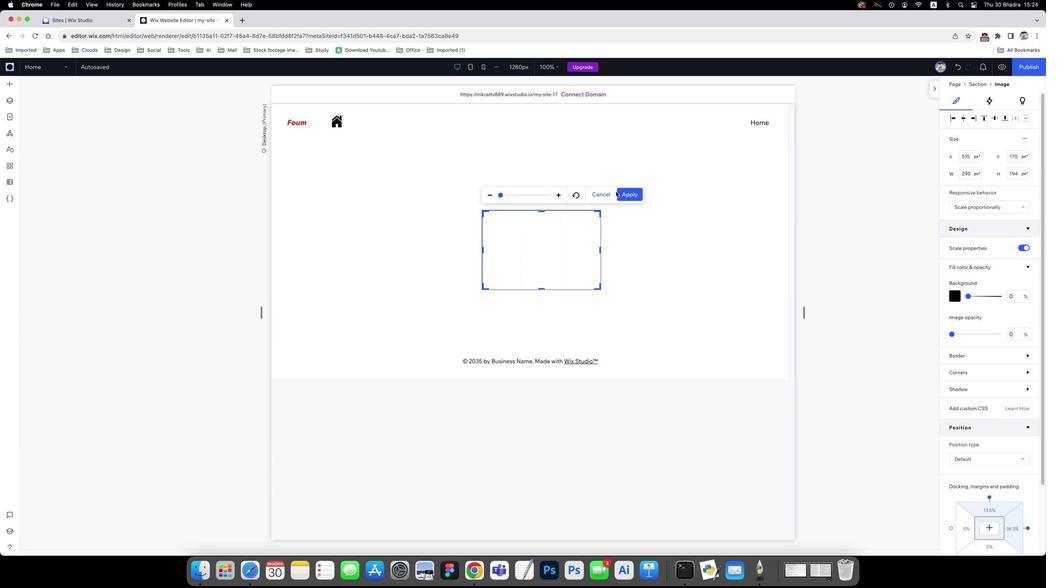 
Action: Mouse moved to (328, 181)
Screenshot: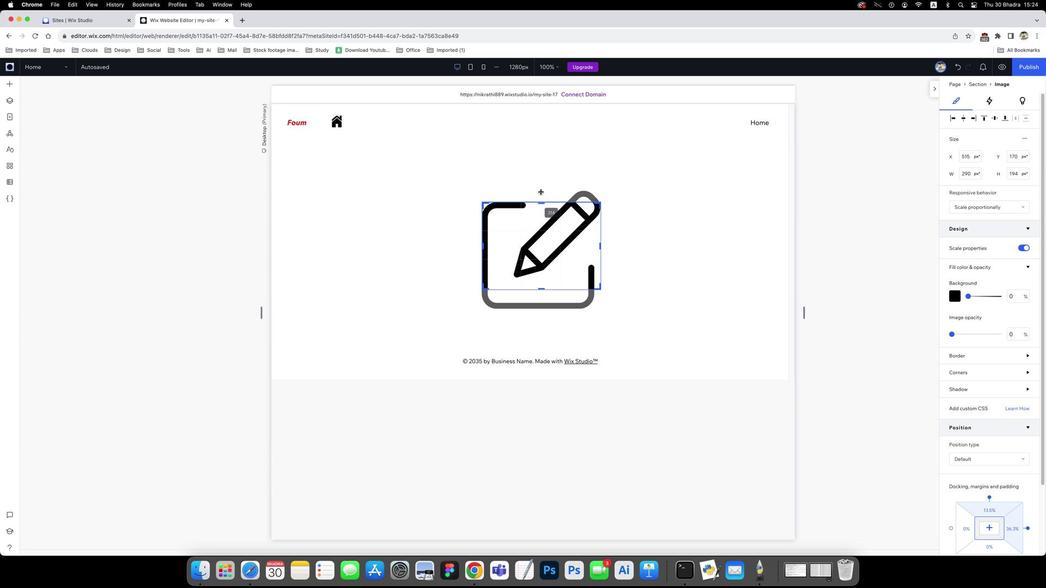 
Action: Mouse pressed left at (328, 181)
Screenshot: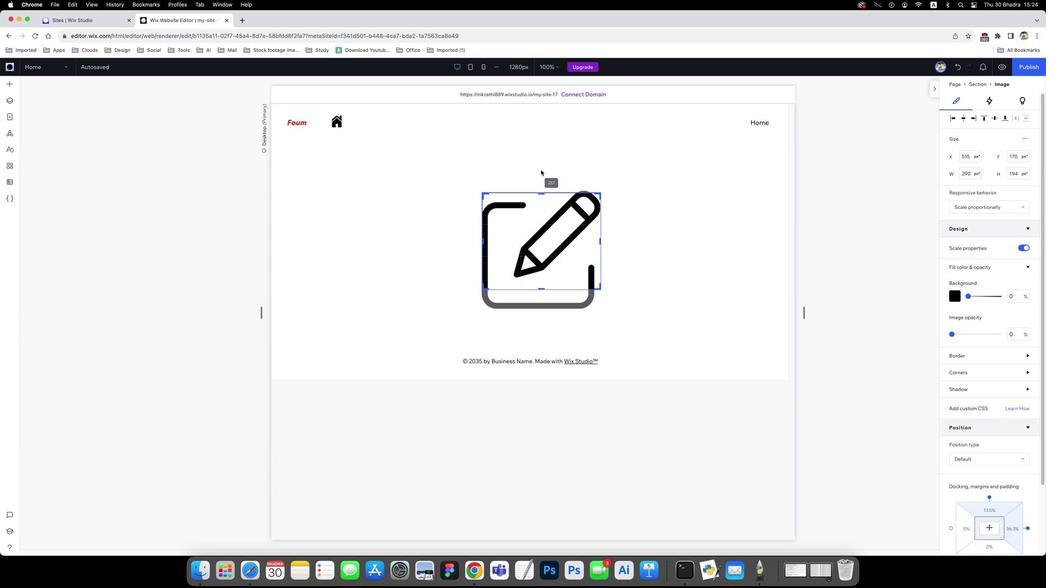 
Action: Mouse moved to (328, 165)
Screenshot: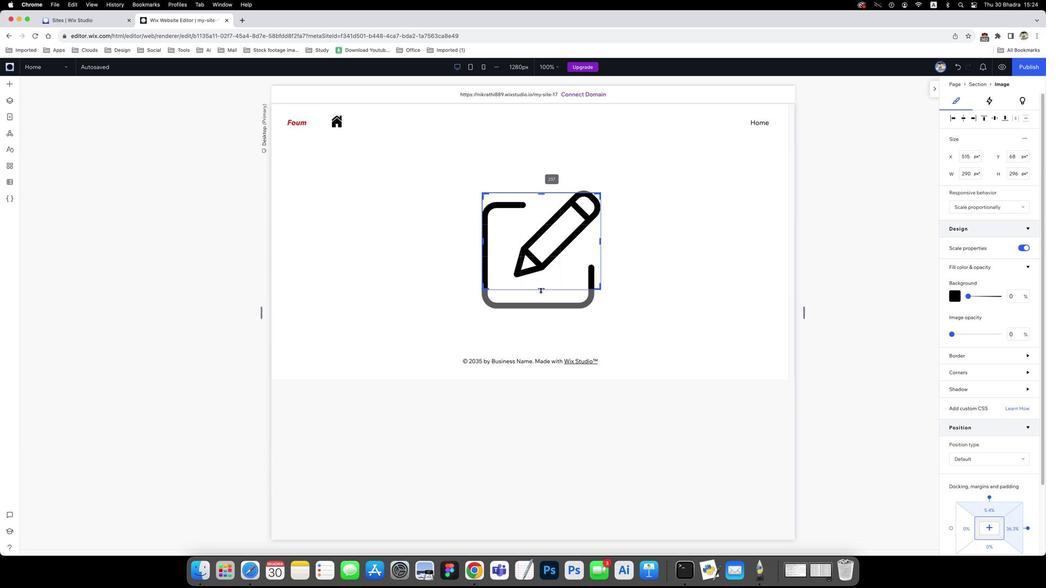 
Action: Mouse pressed left at (328, 165)
Screenshot: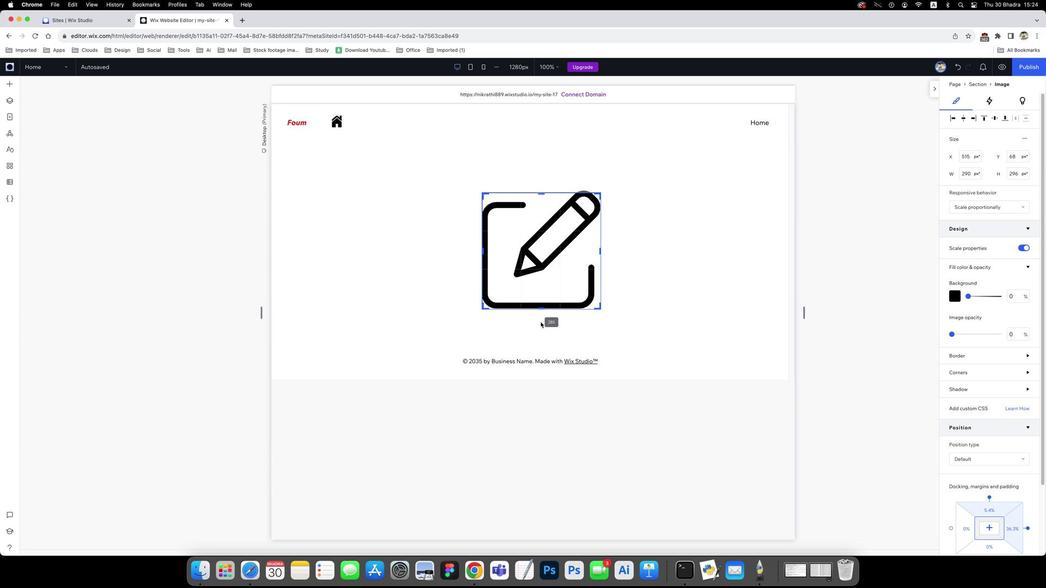 
Action: Mouse moved to (328, 185)
Screenshot: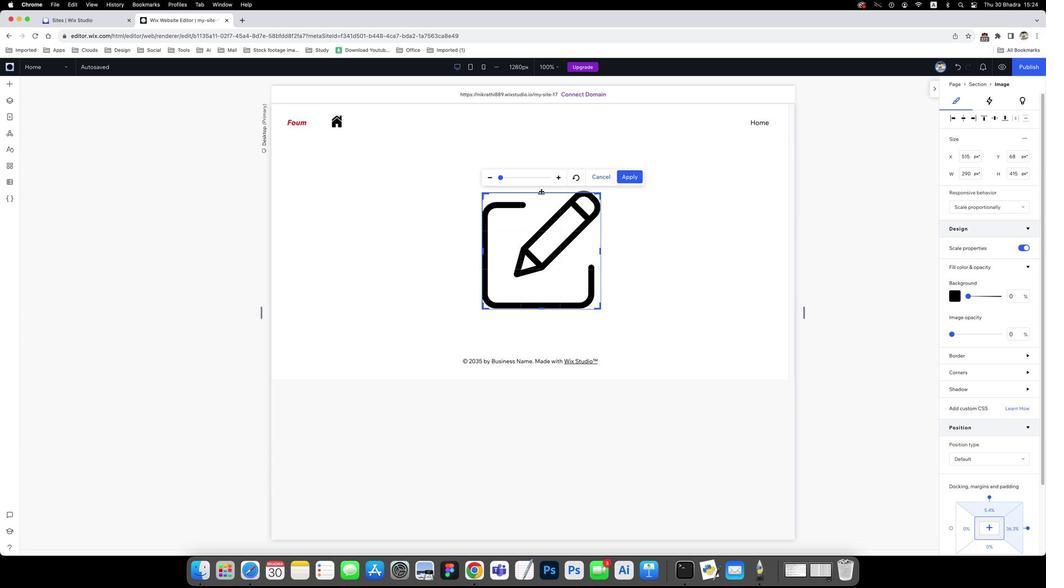 
Action: Mouse pressed left at (328, 185)
Screenshot: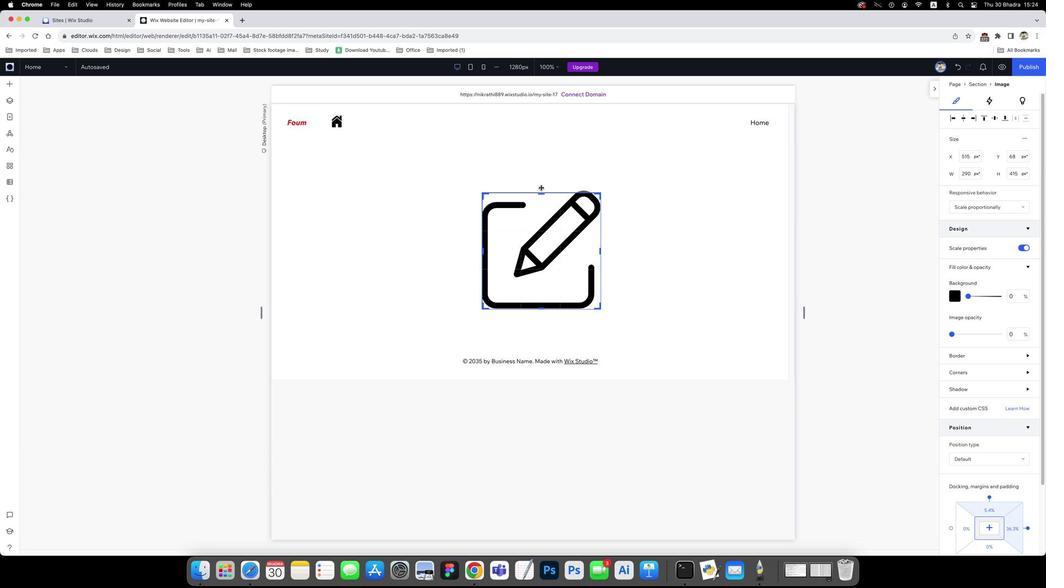 
Action: Mouse moved to (328, 184)
Screenshot: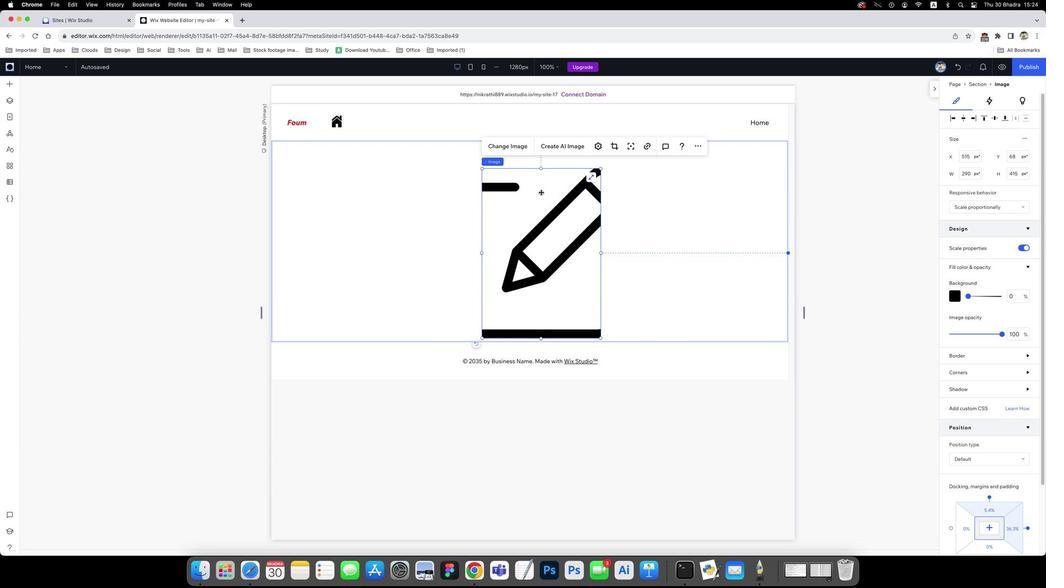 
Action: Key pressed Key.cmd'z'
Screenshot: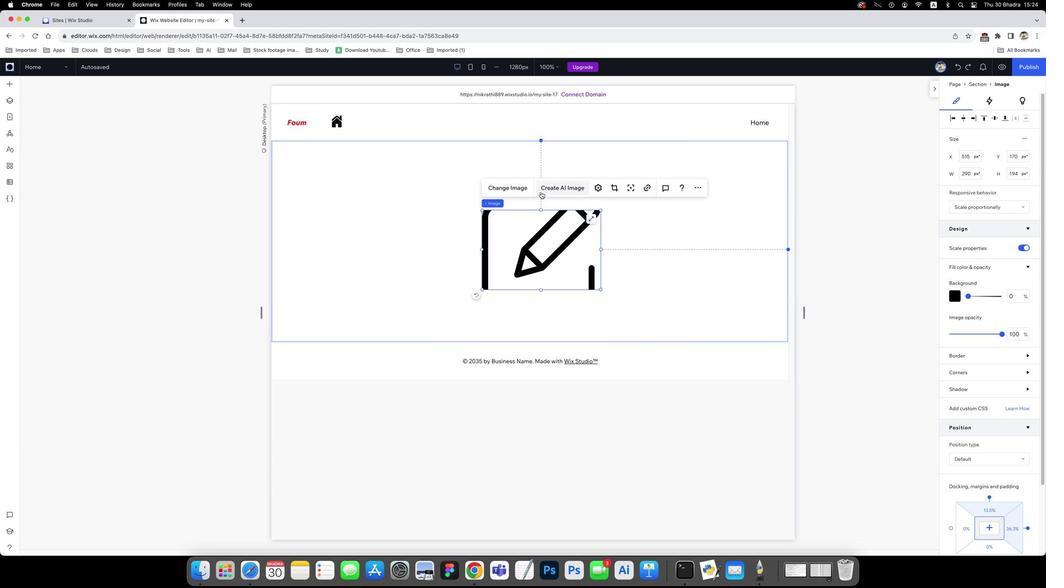 
Action: Mouse moved to (328, 181)
Screenshot: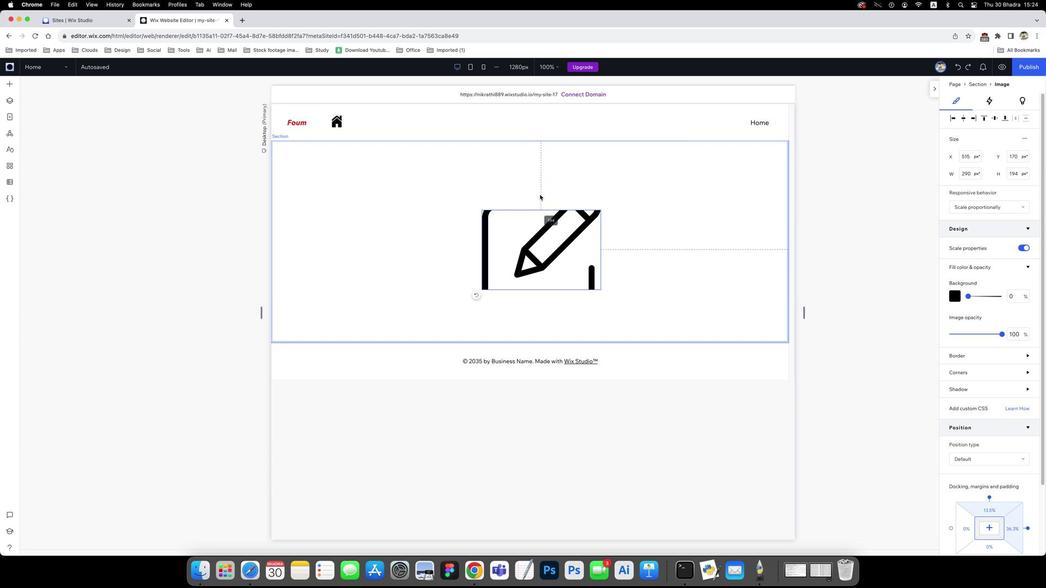 
Action: Mouse pressed left at (328, 181)
Screenshot: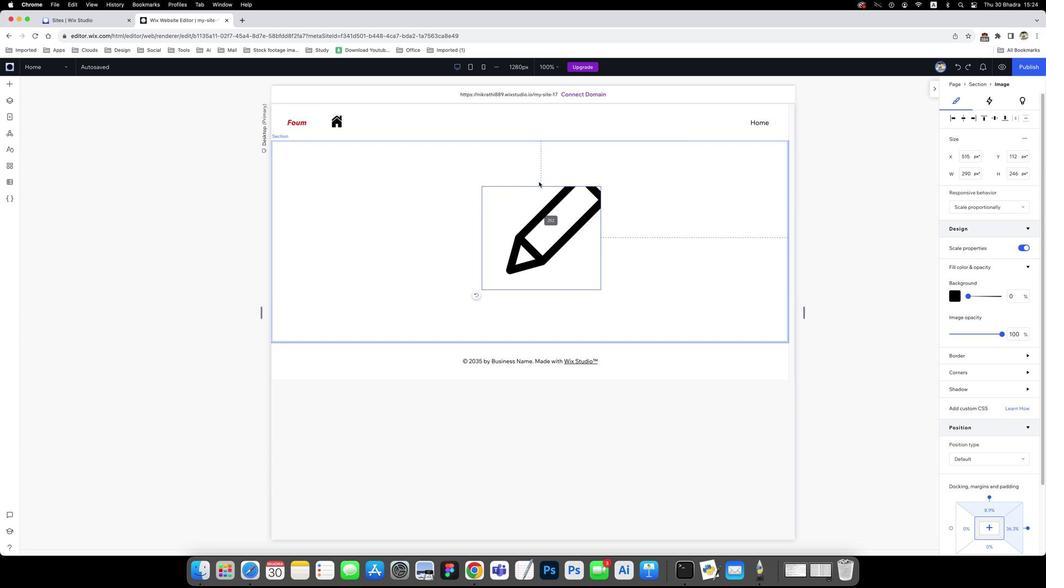 
Action: Mouse moved to (327, 187)
Screenshot: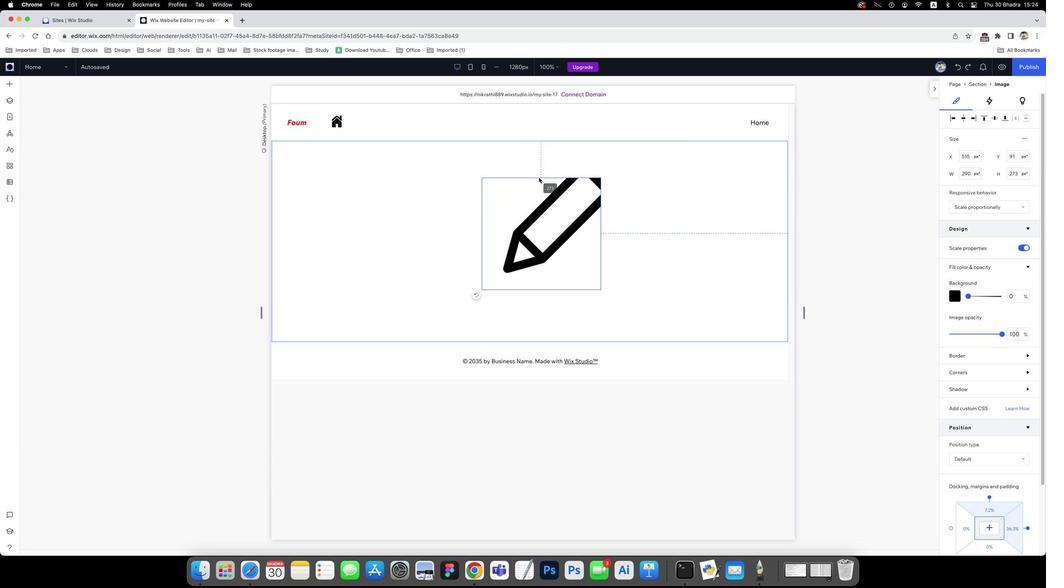 
Action: Key pressed Key.cmd'z'
Screenshot: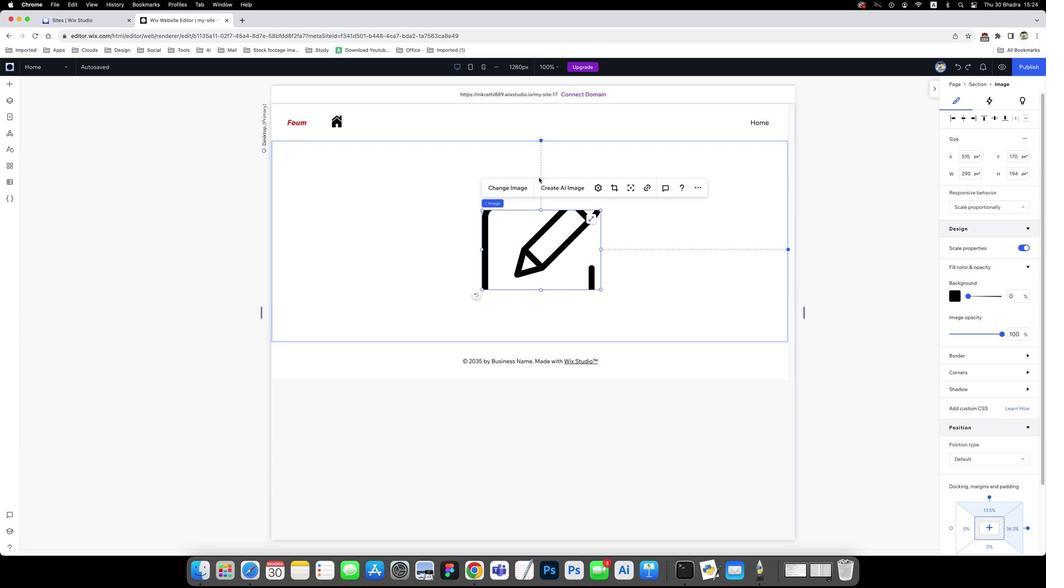 
Action: Mouse moved to (345, 184)
Screenshot: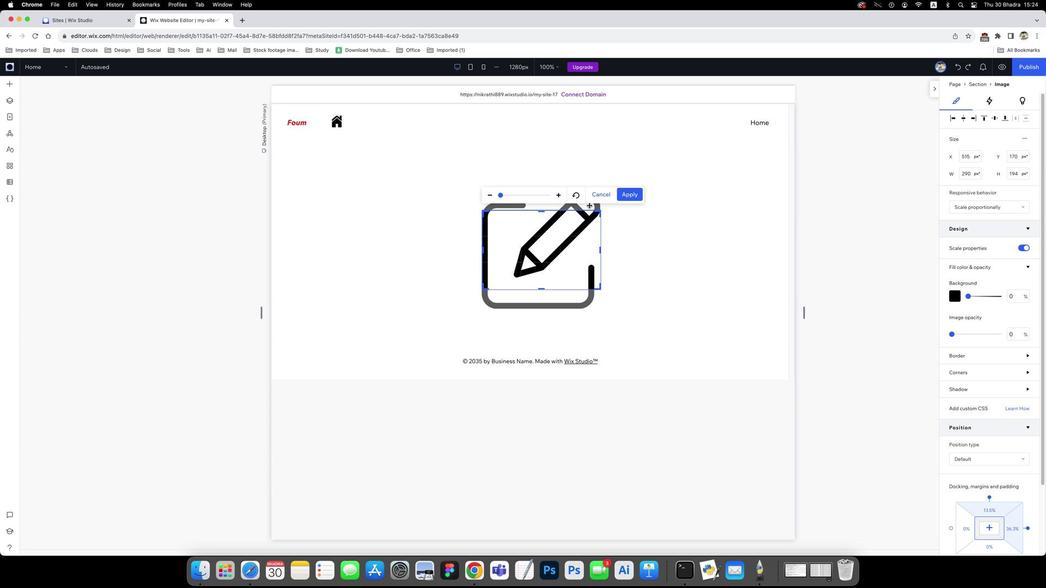 
Action: Mouse pressed left at (345, 184)
Screenshot: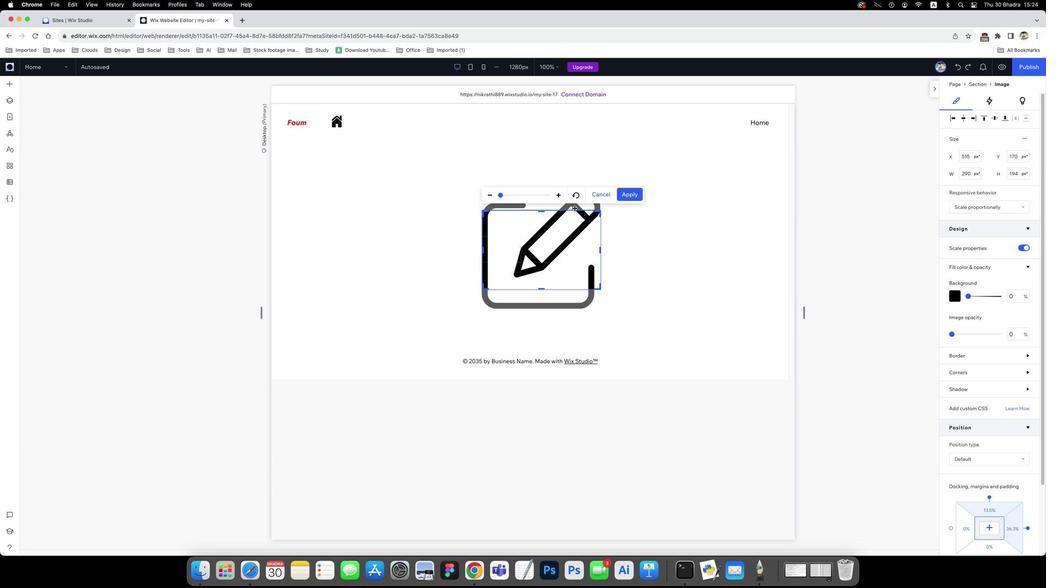 
Action: Mouse moved to (328, 180)
Screenshot: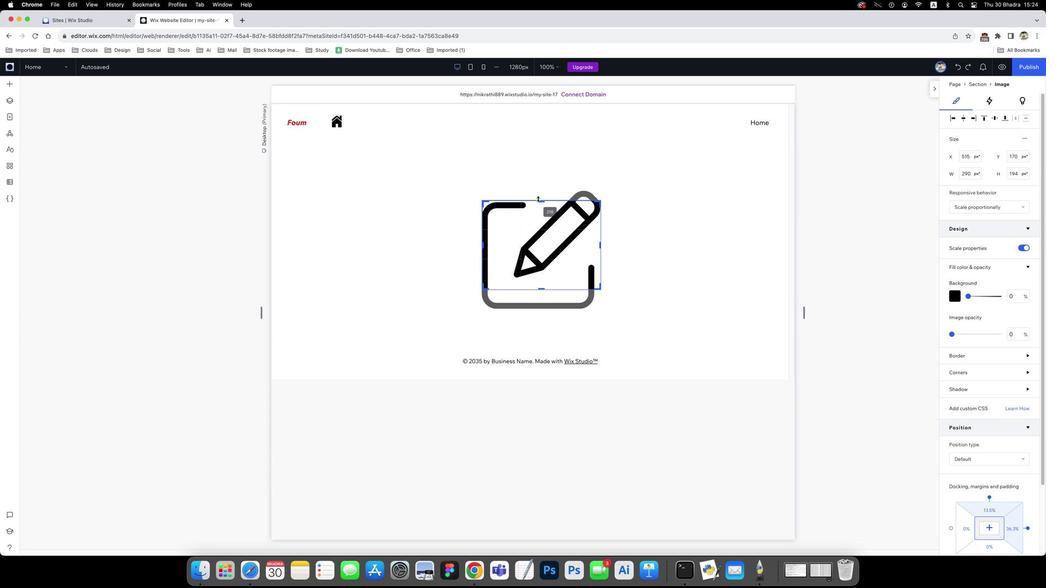 
Action: Mouse pressed left at (328, 180)
Screenshot: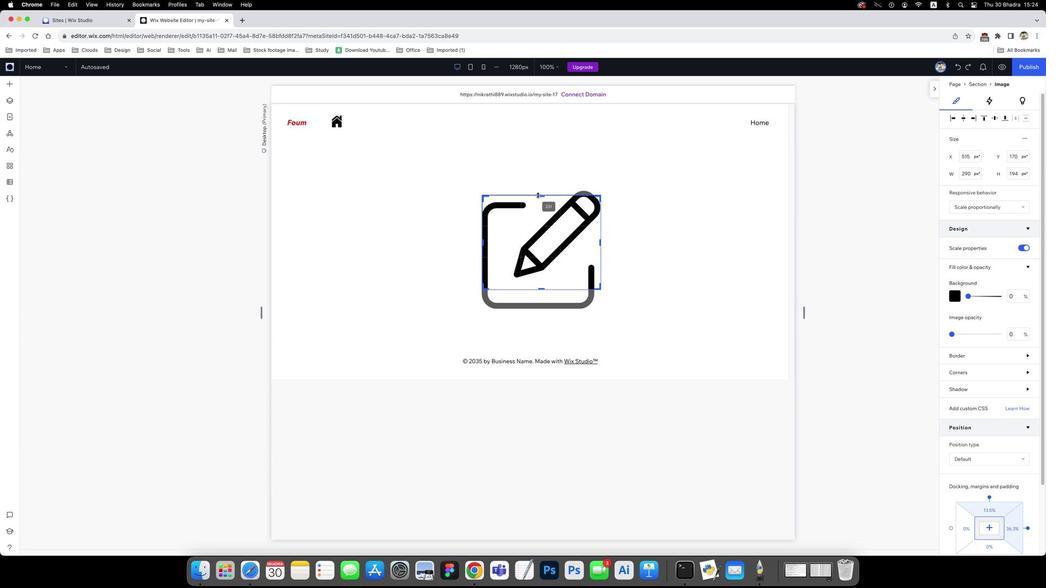 
Action: Mouse moved to (328, 165)
Screenshot: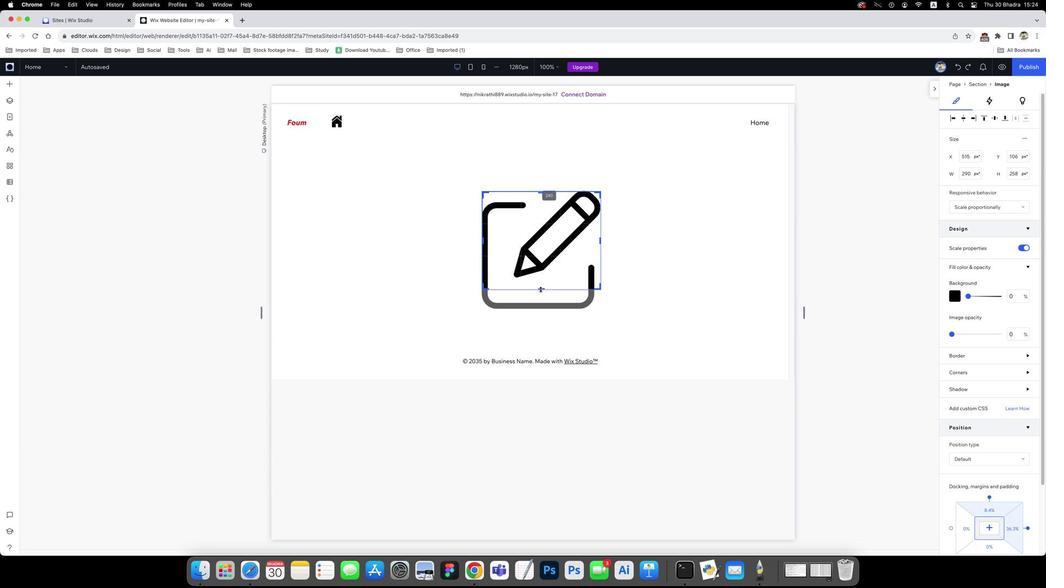
Action: Mouse pressed left at (328, 165)
Screenshot: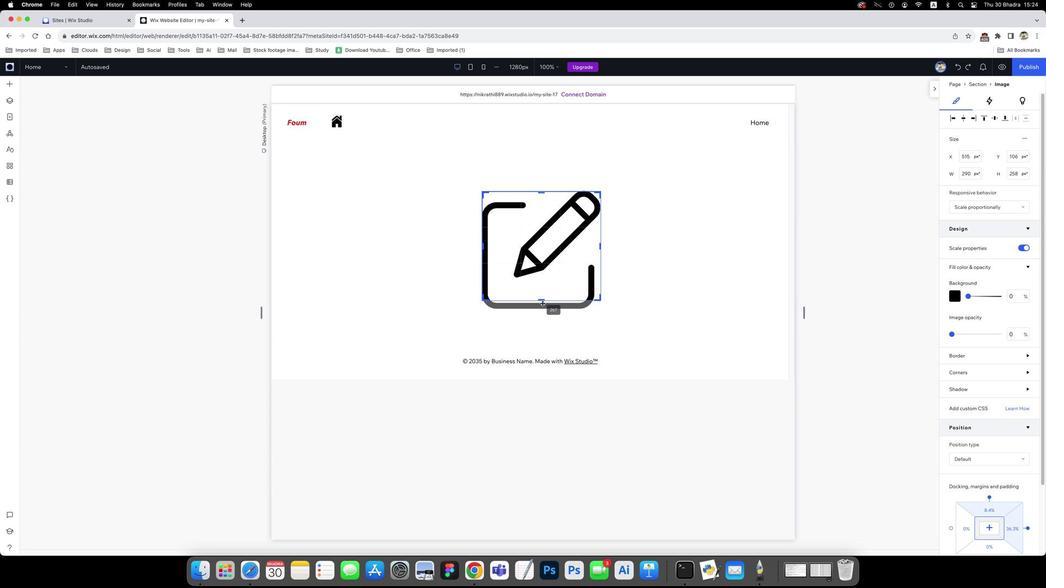
Action: Mouse moved to (348, 187)
Screenshot: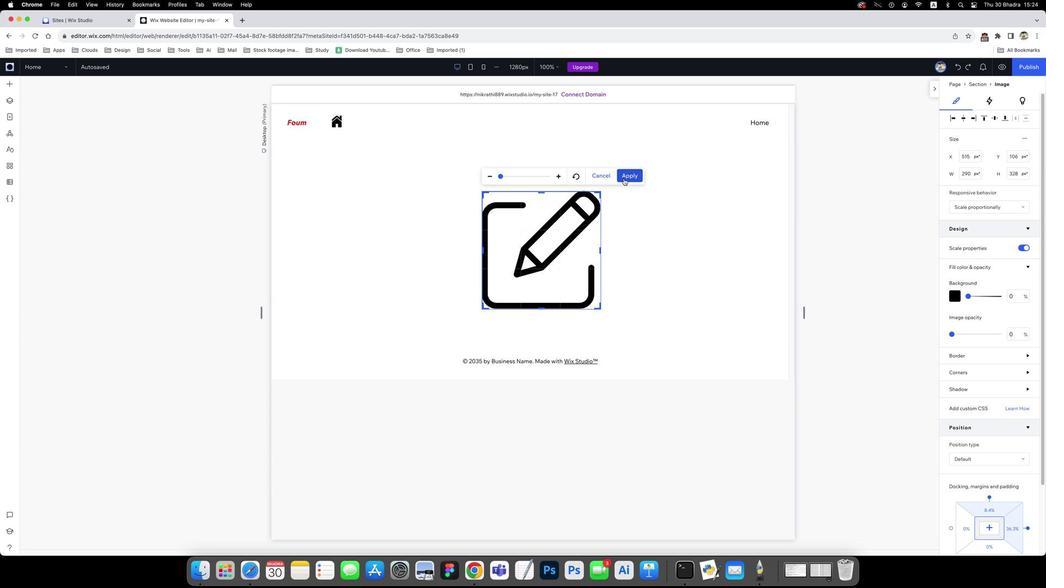 
Action: Mouse pressed left at (348, 187)
Screenshot: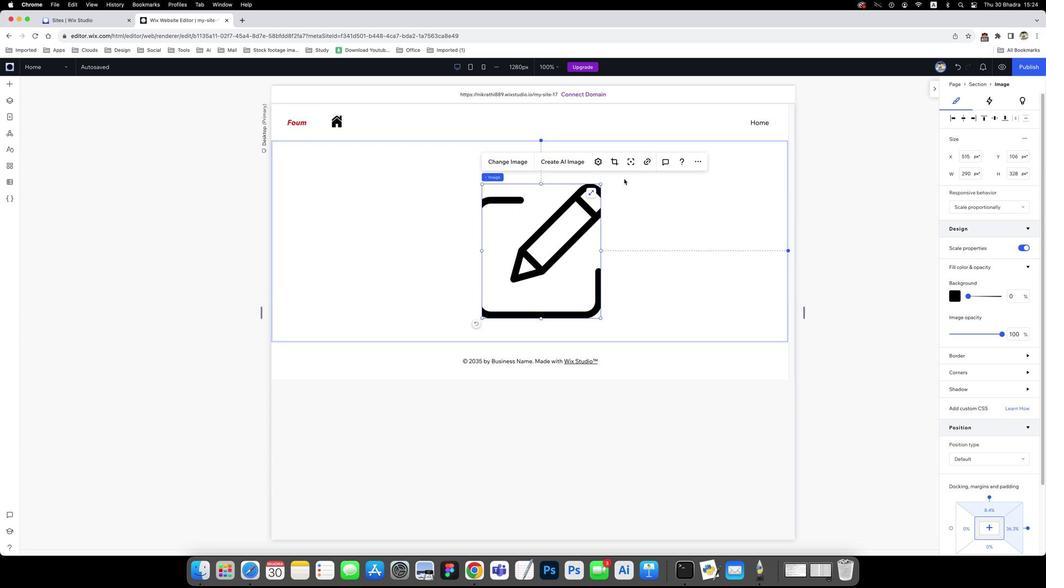 
Action: Mouse moved to (342, 186)
Screenshot: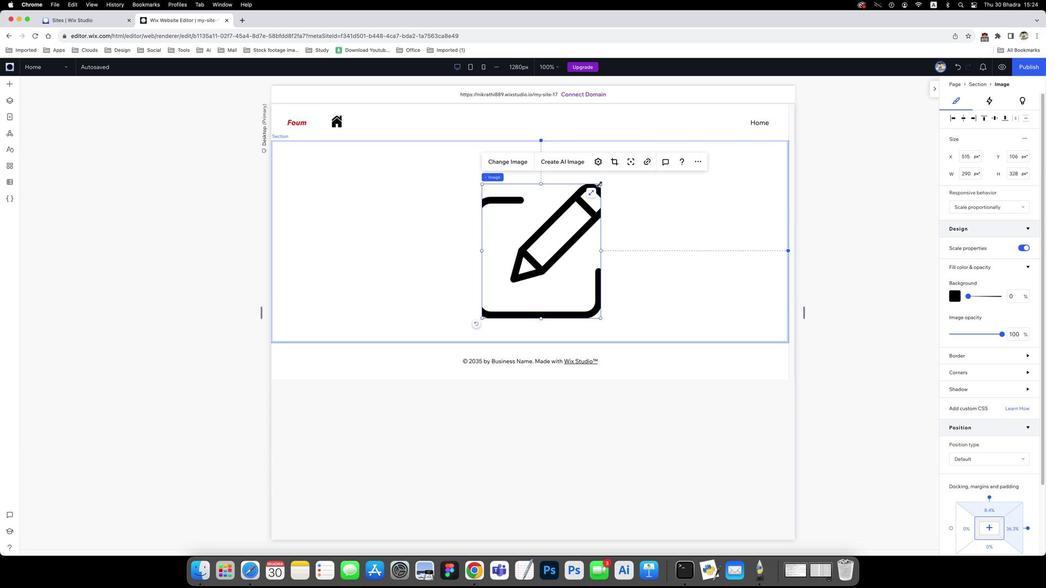 
Action: Mouse pressed left at (342, 186)
Screenshot: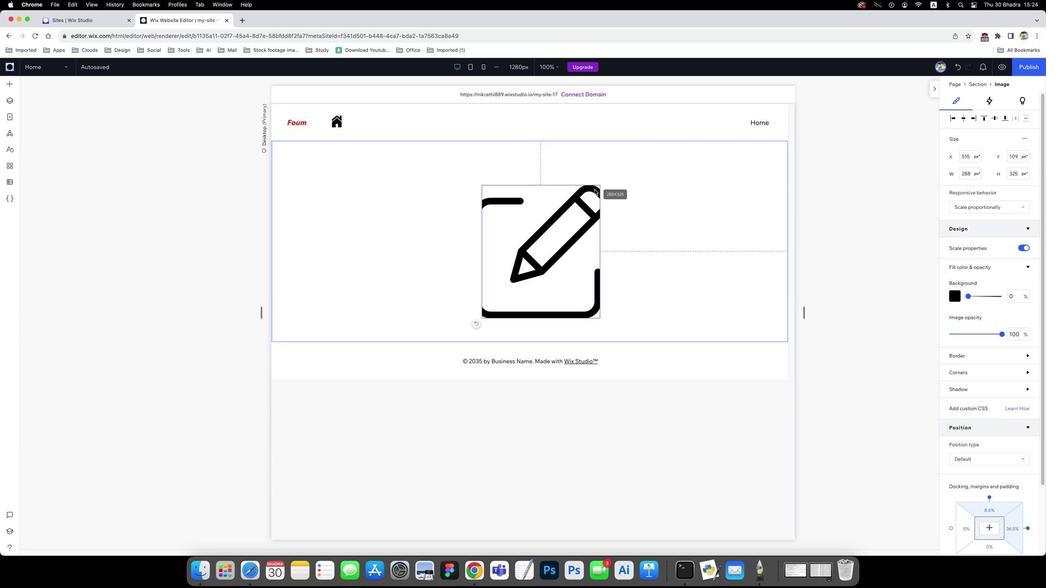 
Action: Mouse moved to (345, 172)
Screenshot: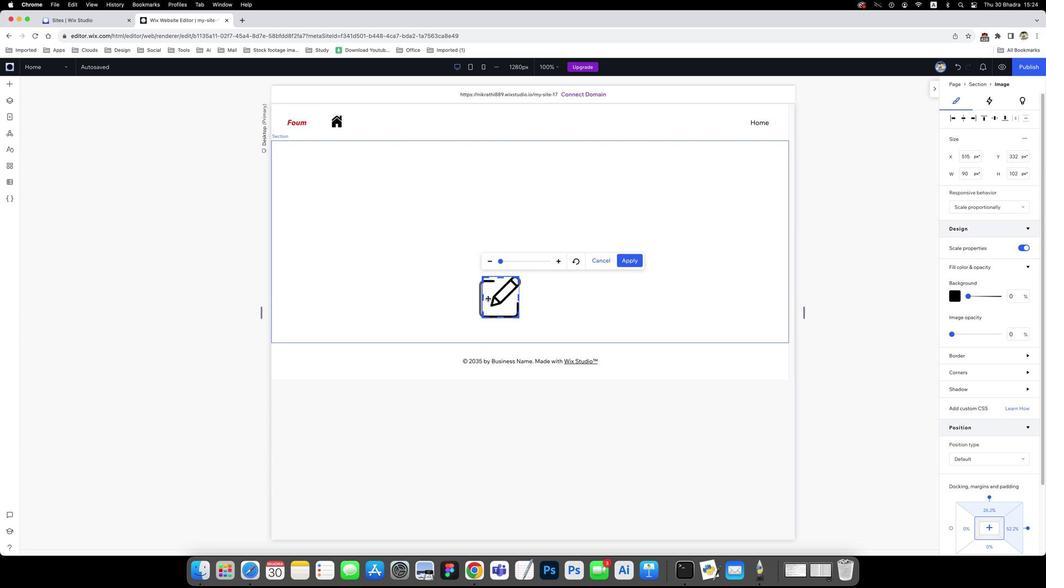 
Action: Mouse pressed left at (345, 172)
Screenshot: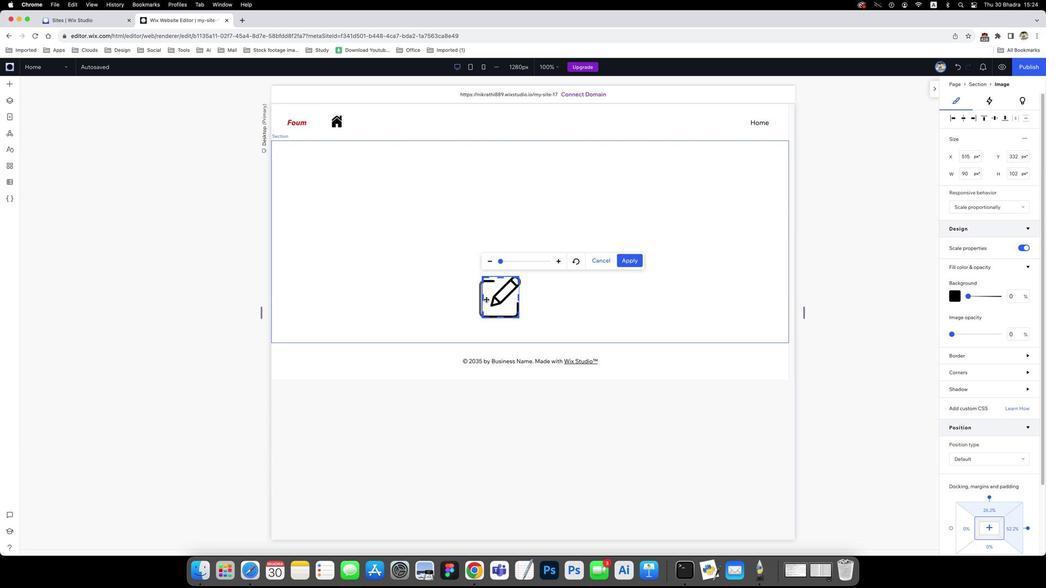 
Action: Mouse moved to (313, 164)
Screenshot: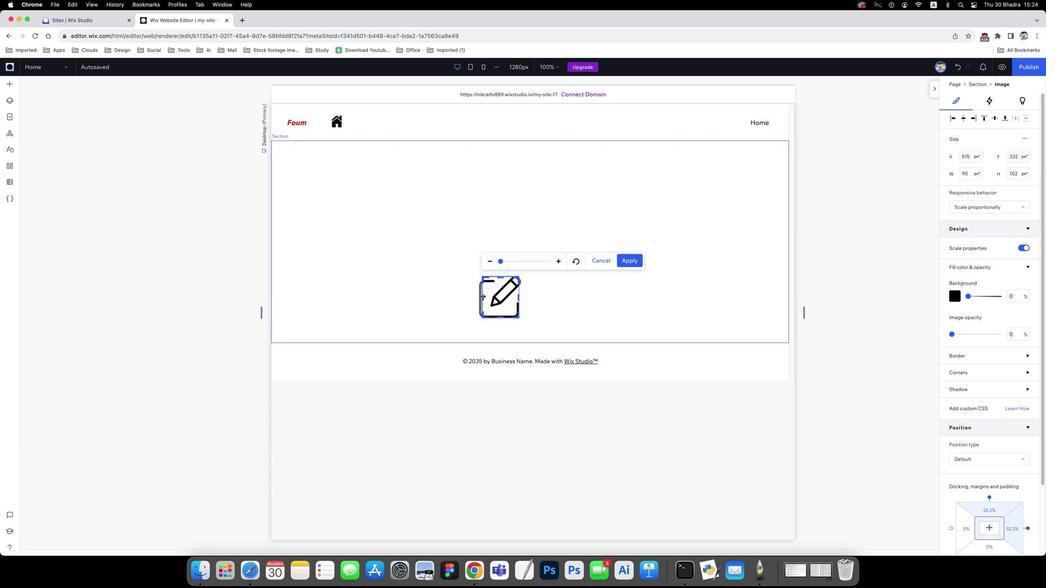
Action: Mouse pressed left at (313, 164)
Screenshot: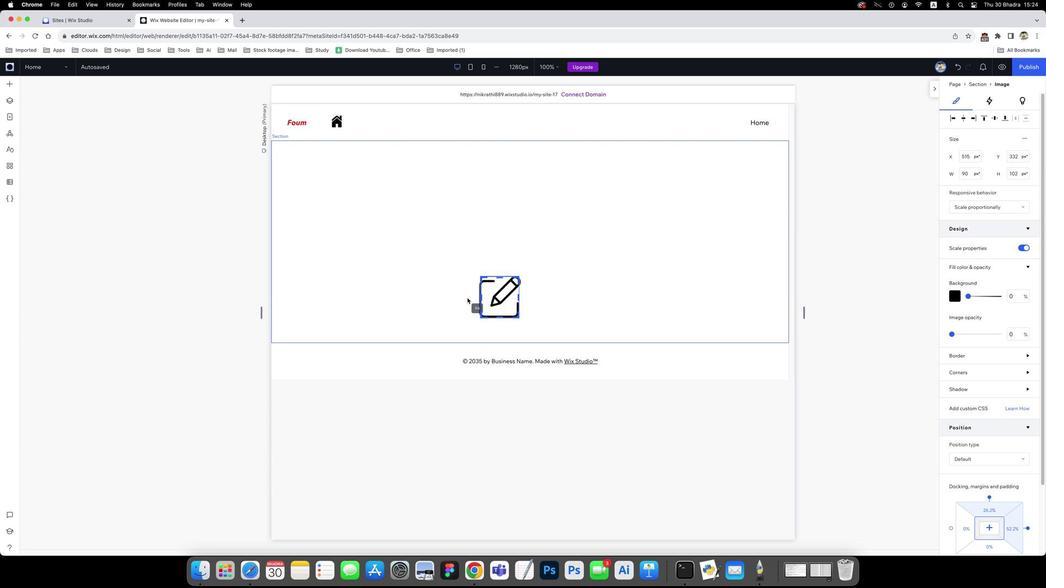 
Action: Mouse moved to (350, 171)
Screenshot: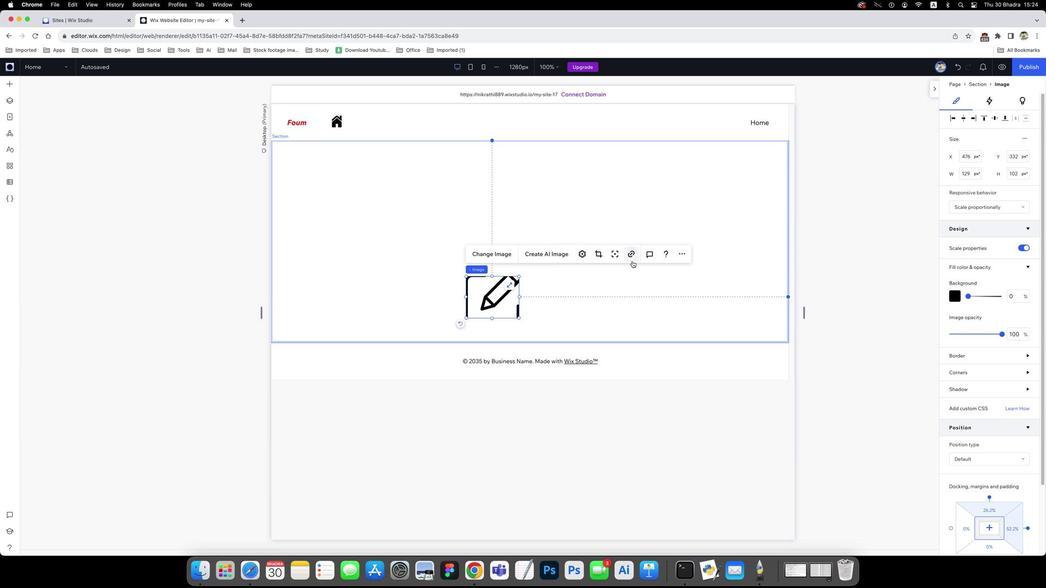 
Action: Mouse pressed left at (350, 171)
Screenshot: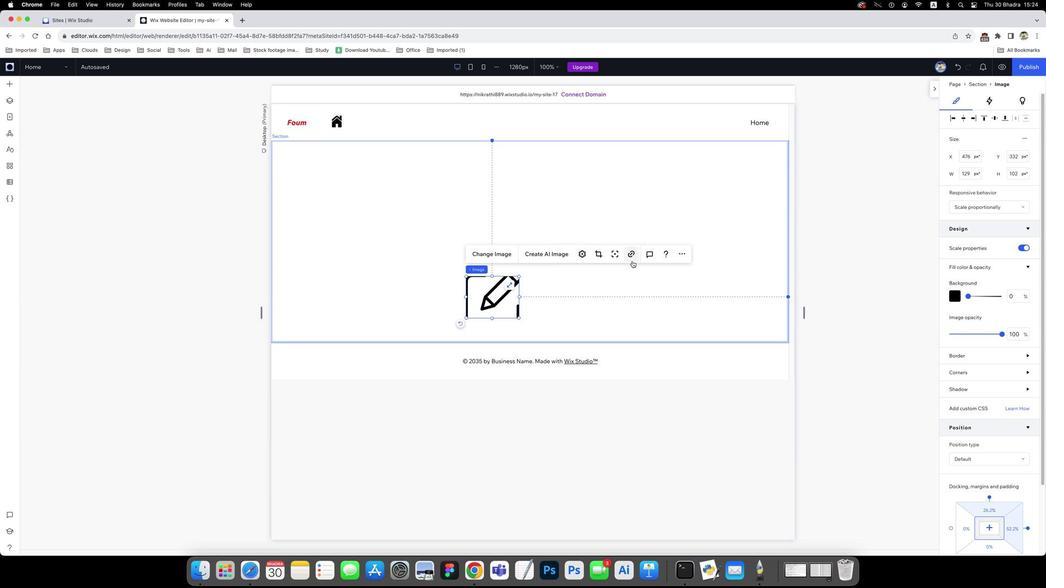 
Action: Mouse moved to (310, 167)
Screenshot: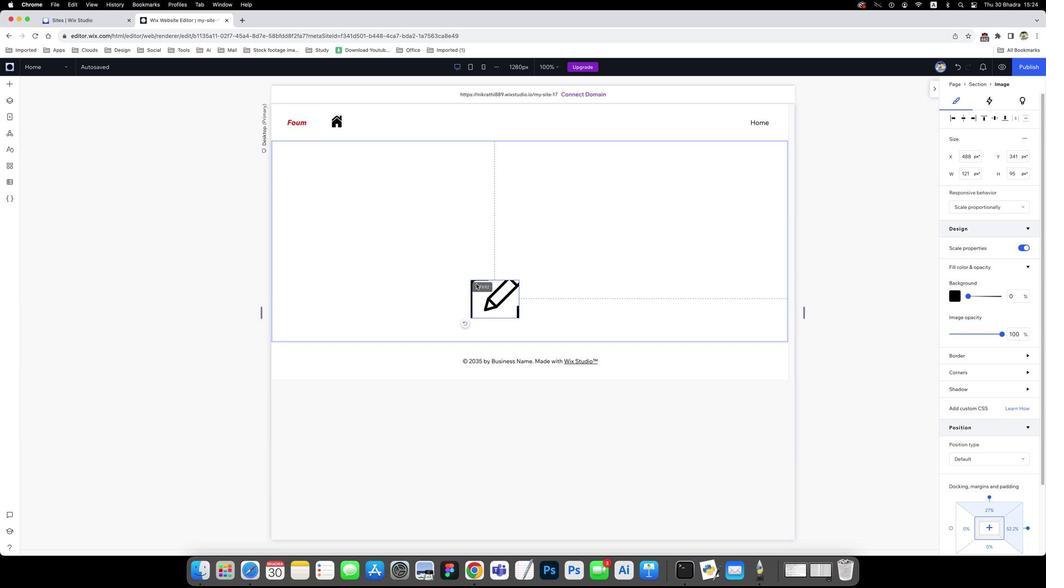 
Action: Mouse pressed left at (310, 167)
Screenshot: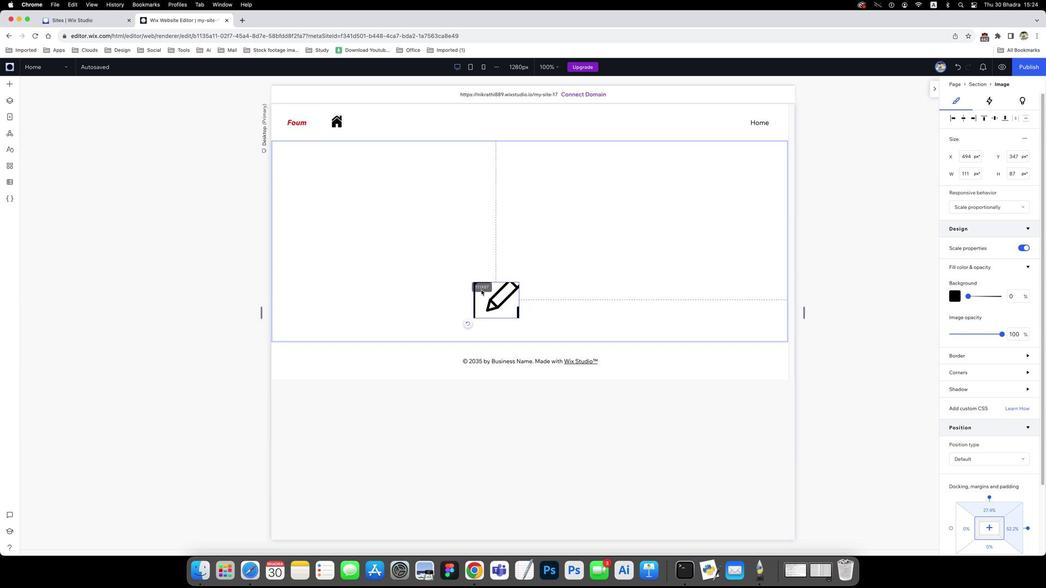 
Action: Mouse moved to (320, 160)
Screenshot: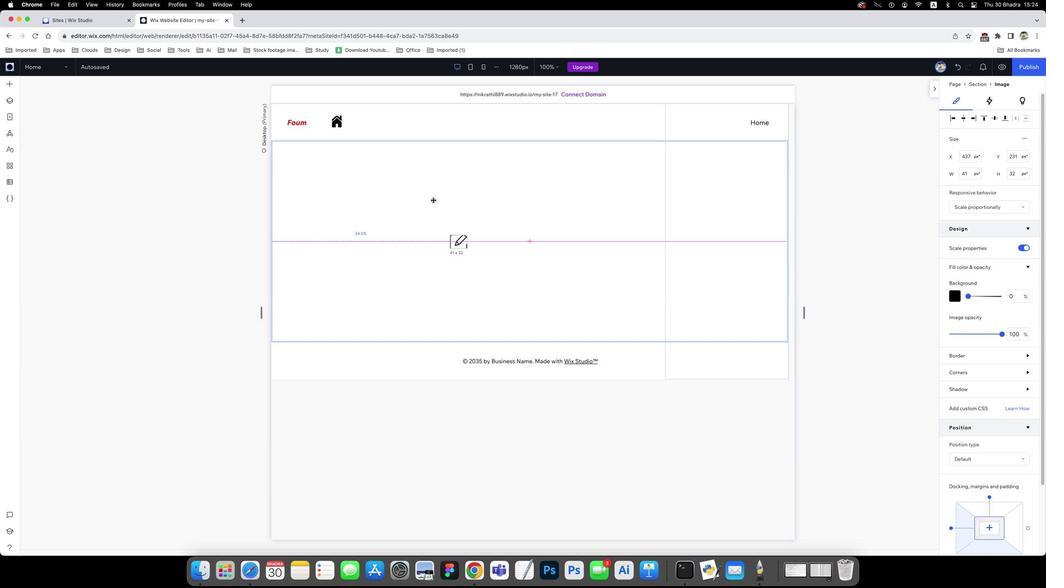 
Action: Mouse pressed left at (320, 160)
Screenshot: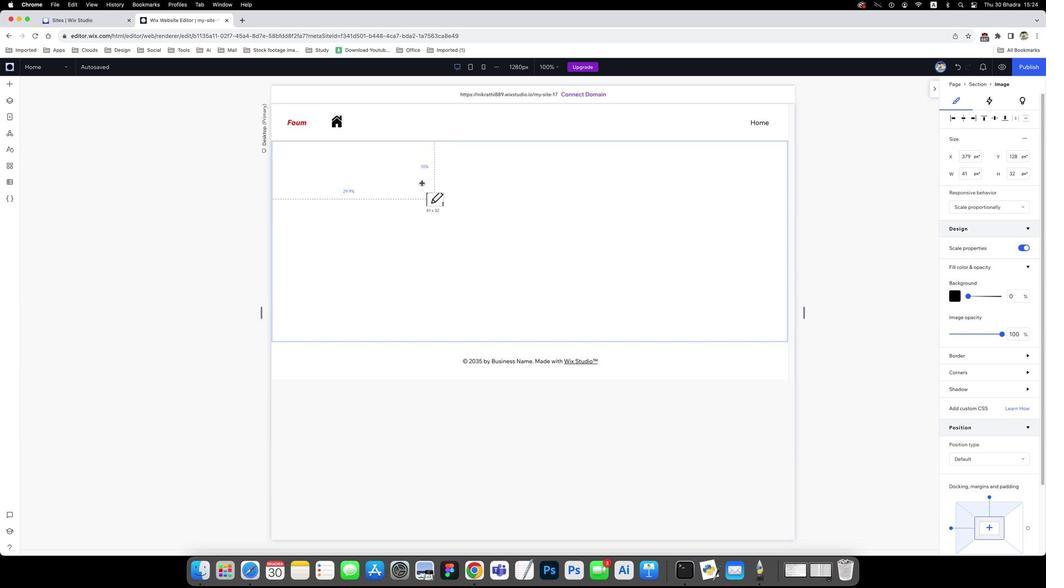 
Action: Mouse moved to (313, 192)
Screenshot: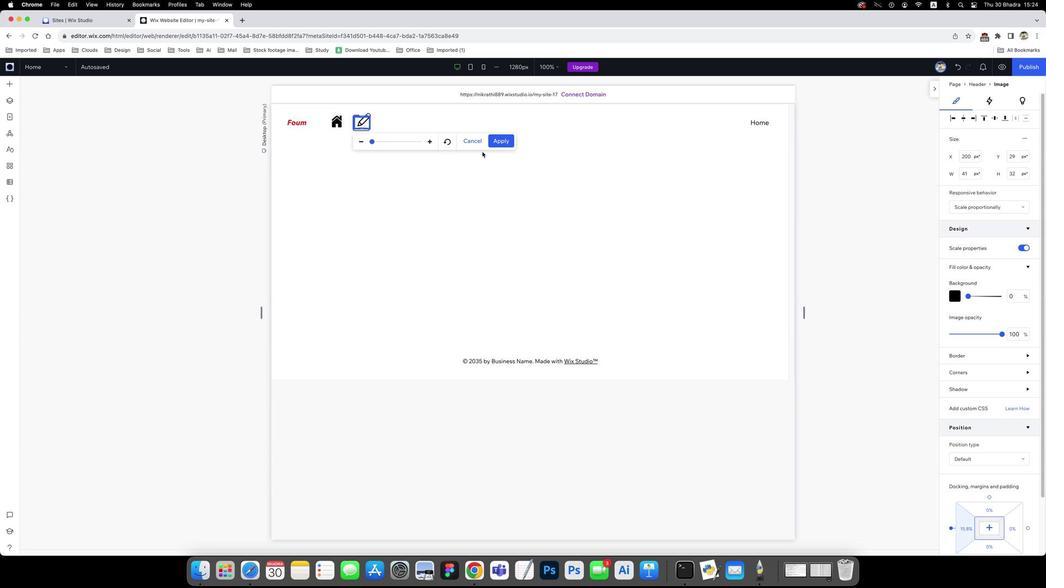
Action: Mouse pressed left at (313, 192)
Screenshot: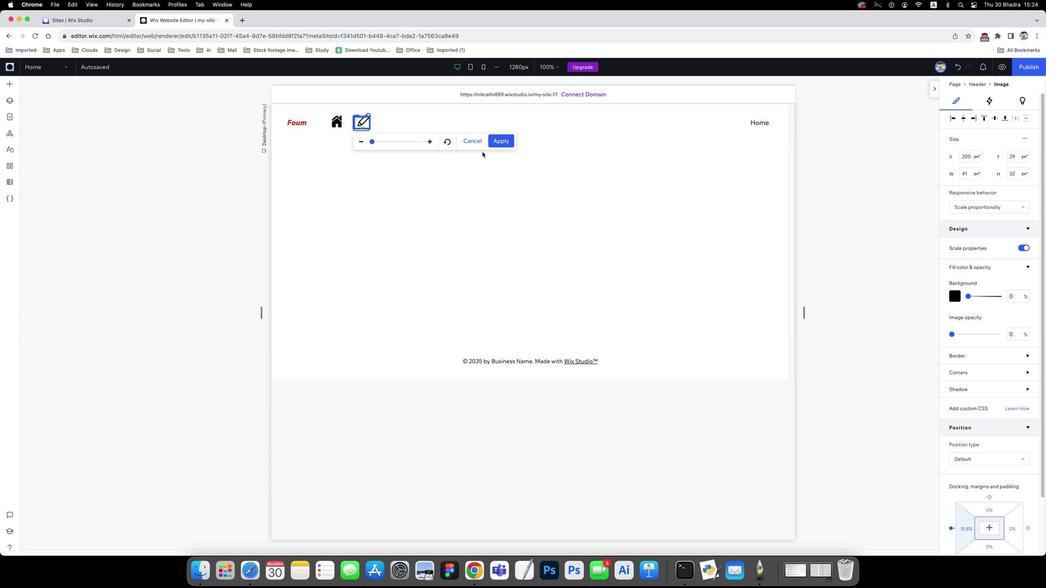 
Action: Mouse moved to (283, 199)
Screenshot: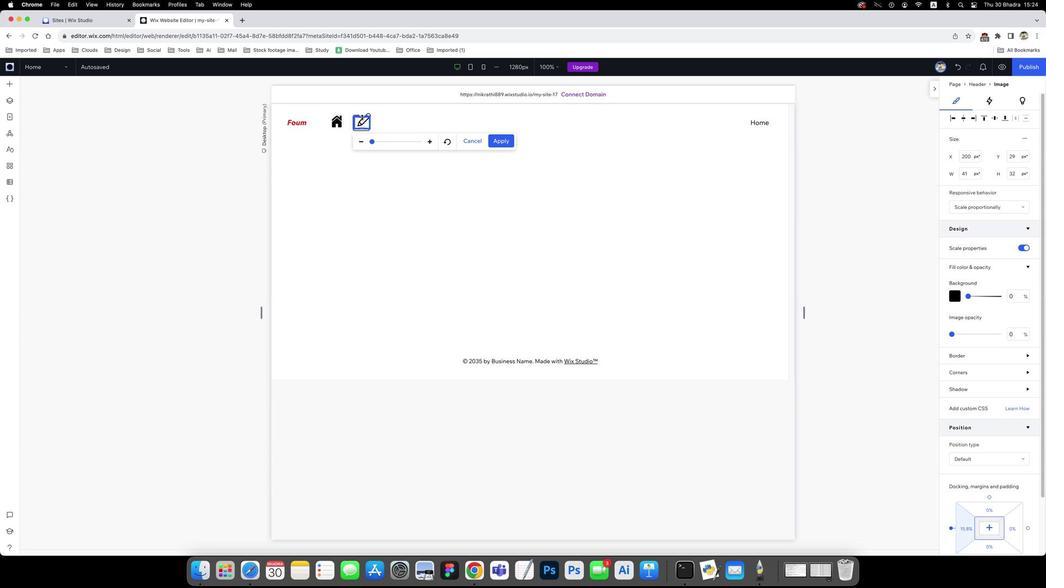 
Action: Mouse pressed left at (283, 199)
Screenshot: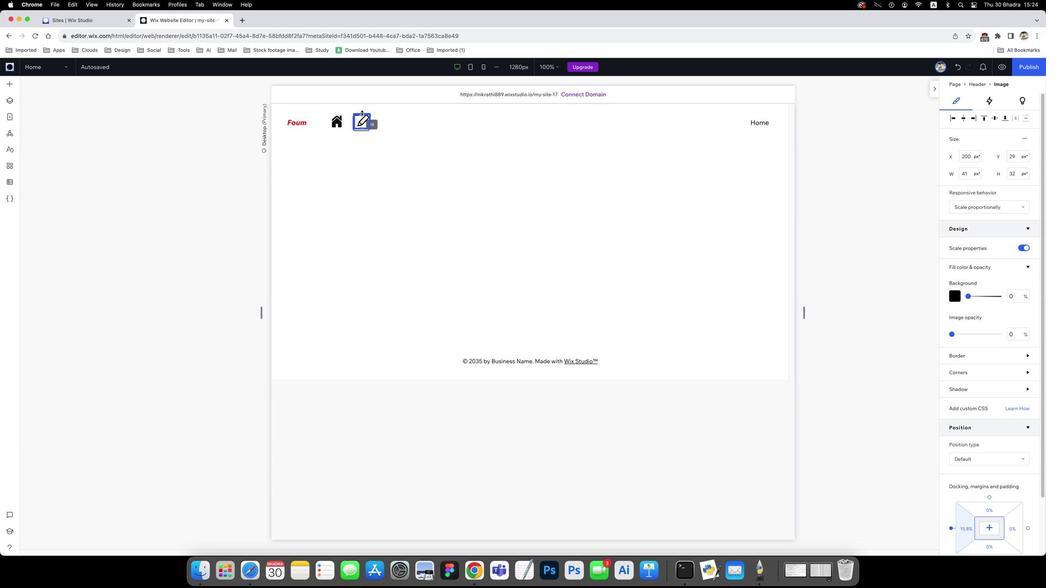 
Action: Mouse moved to (284, 197)
Screenshot: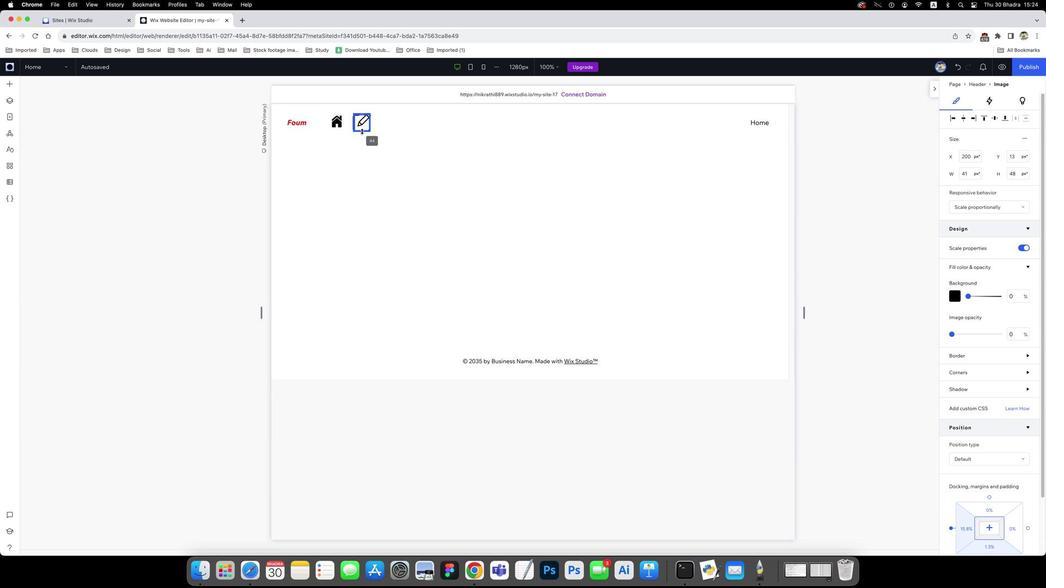 
Action: Mouse pressed left at (284, 197)
Screenshot: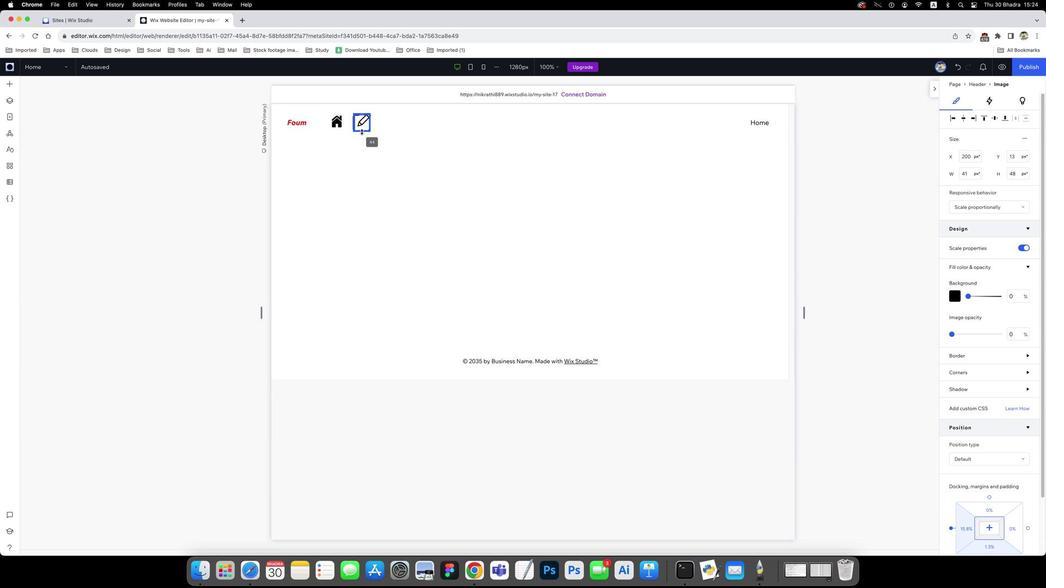 
Action: Mouse moved to (282, 198)
Screenshot: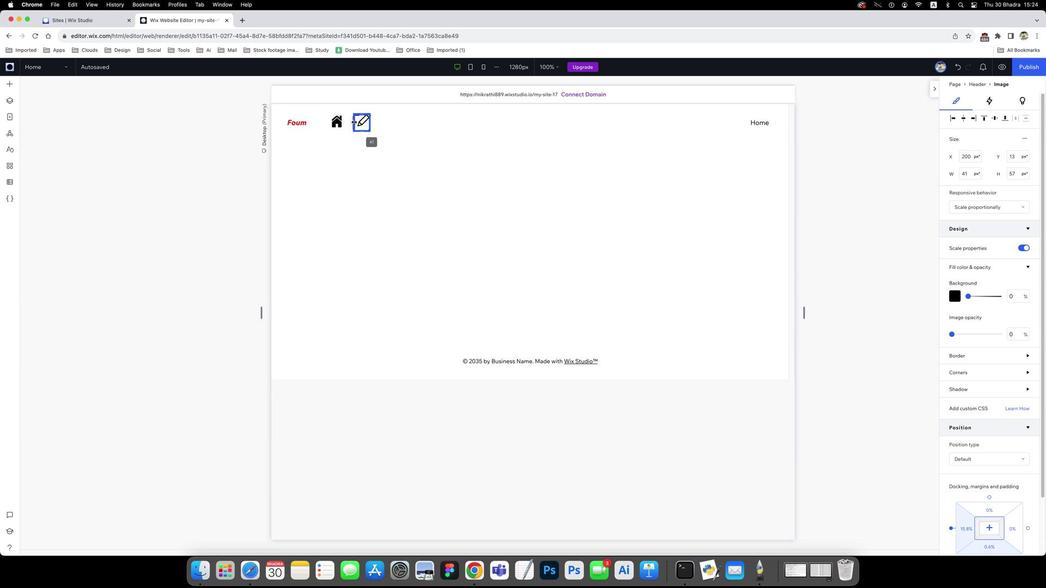 
Action: Mouse pressed left at (282, 198)
Screenshot: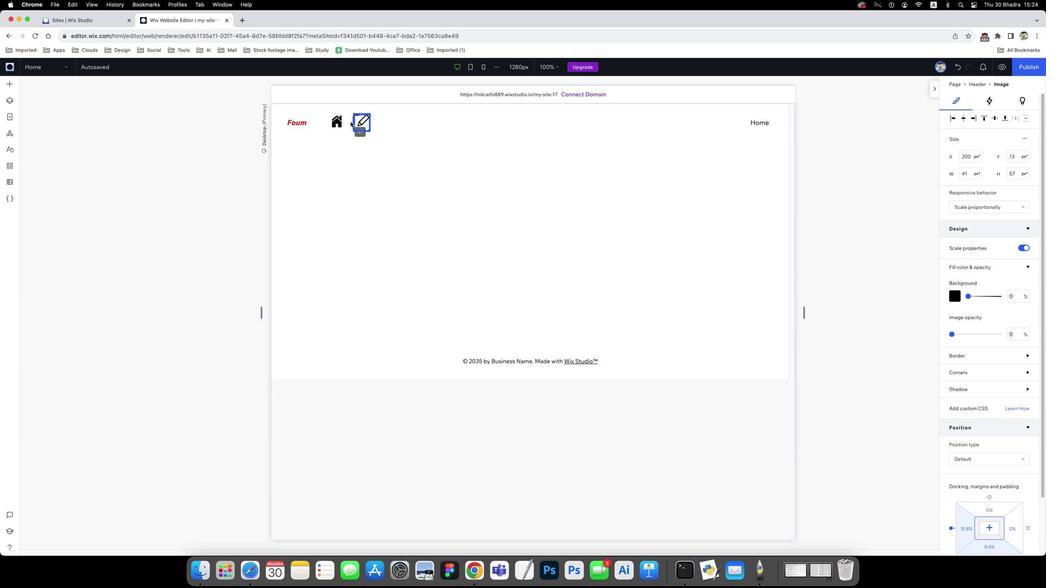 
Action: Mouse moved to (316, 194)
Screenshot: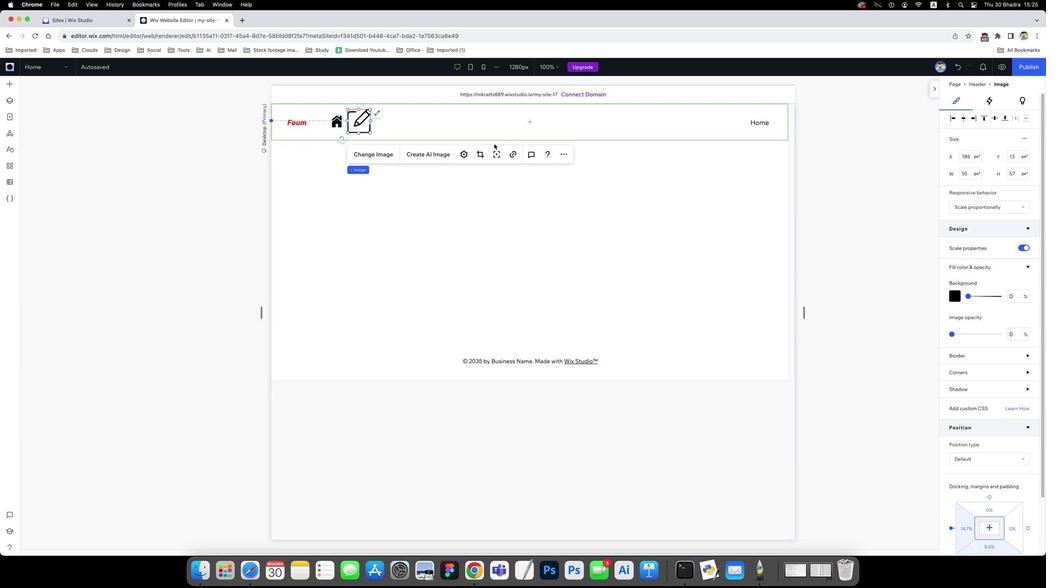 
Action: Mouse pressed left at (316, 194)
Screenshot: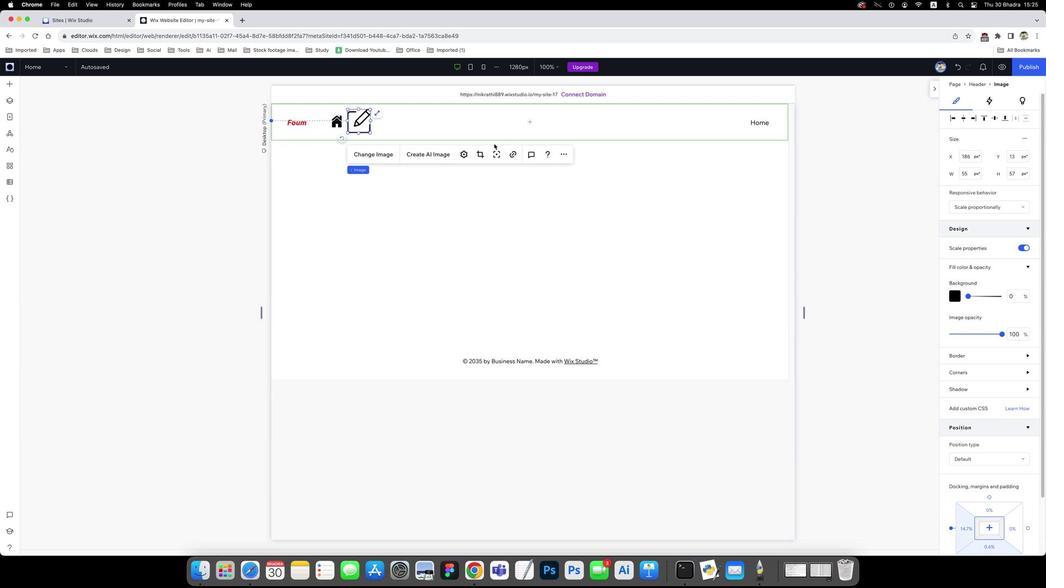 
Action: Mouse moved to (292, 186)
Screenshot: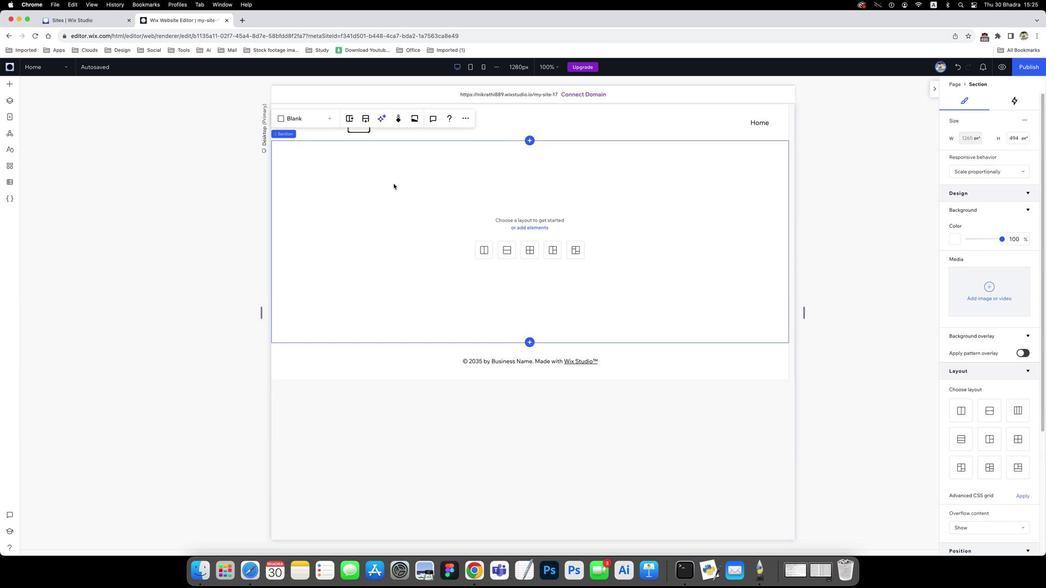 
Action: Mouse pressed left at (292, 186)
Screenshot: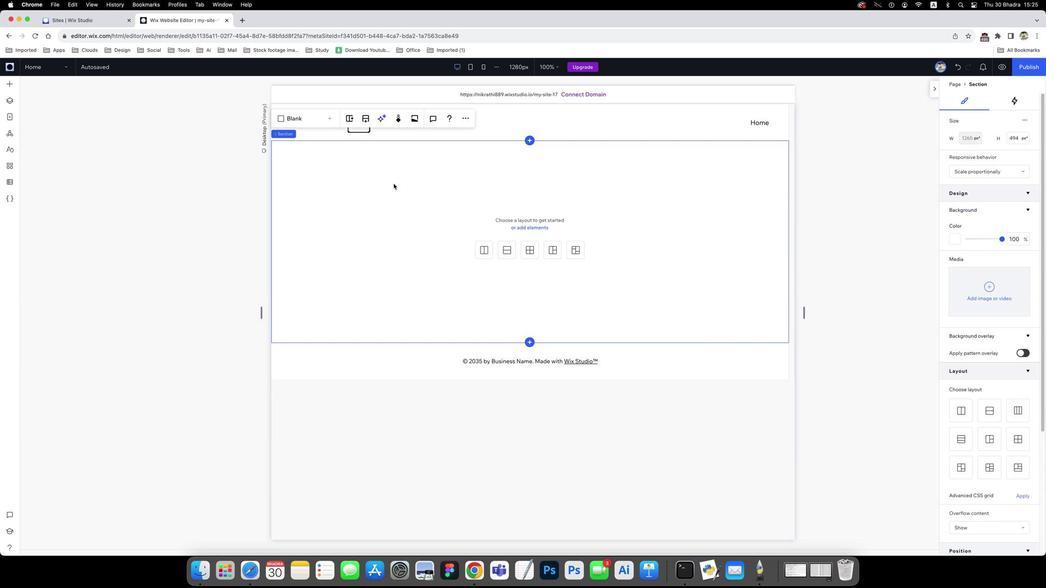 
Action: Mouse moved to (281, 197)
Screenshot: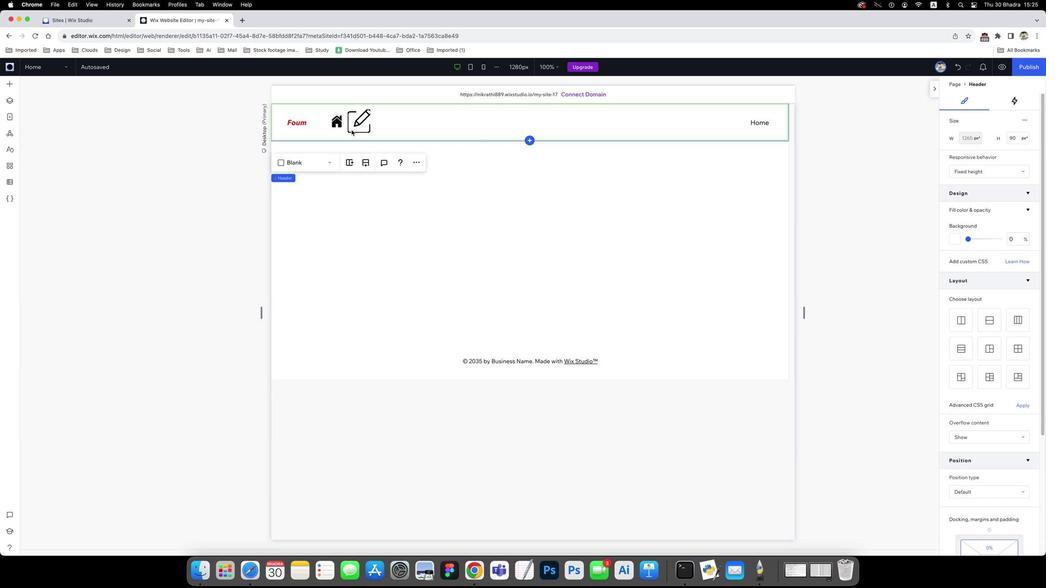 
Action: Mouse pressed left at (281, 197)
Screenshot: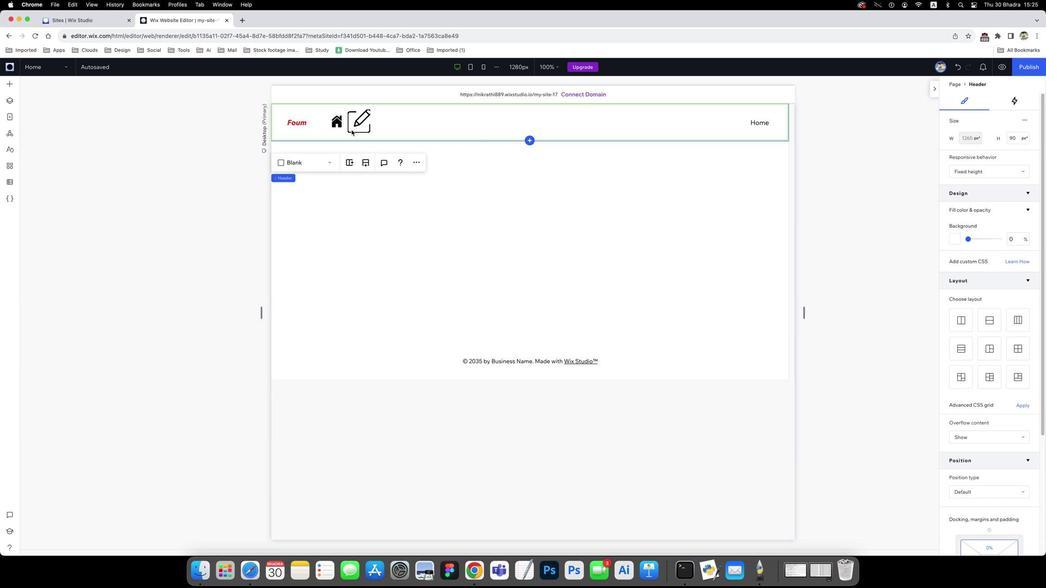 
Action: Mouse moved to (282, 199)
Screenshot: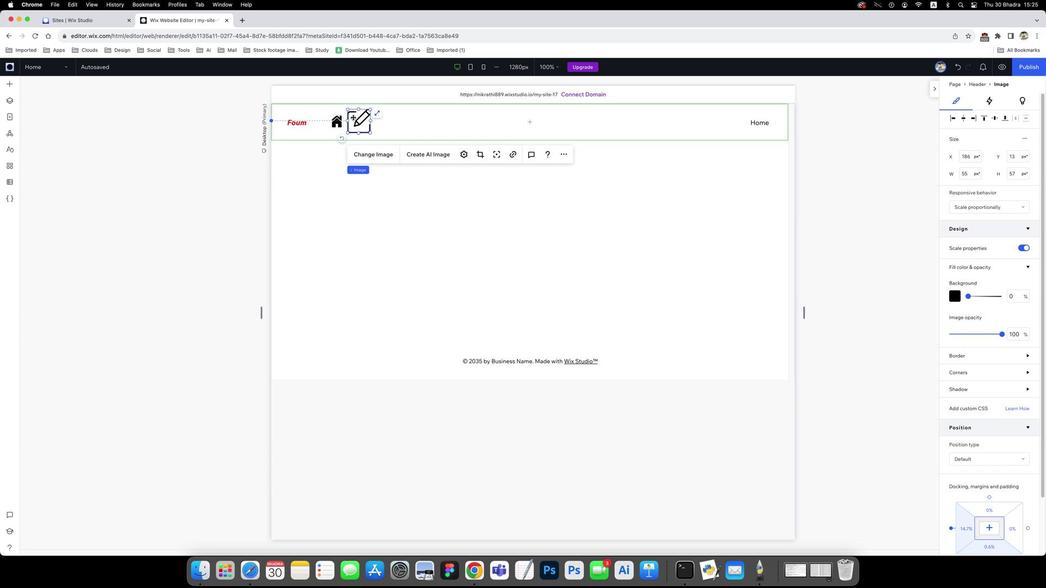 
Action: Mouse pressed left at (282, 199)
Screenshot: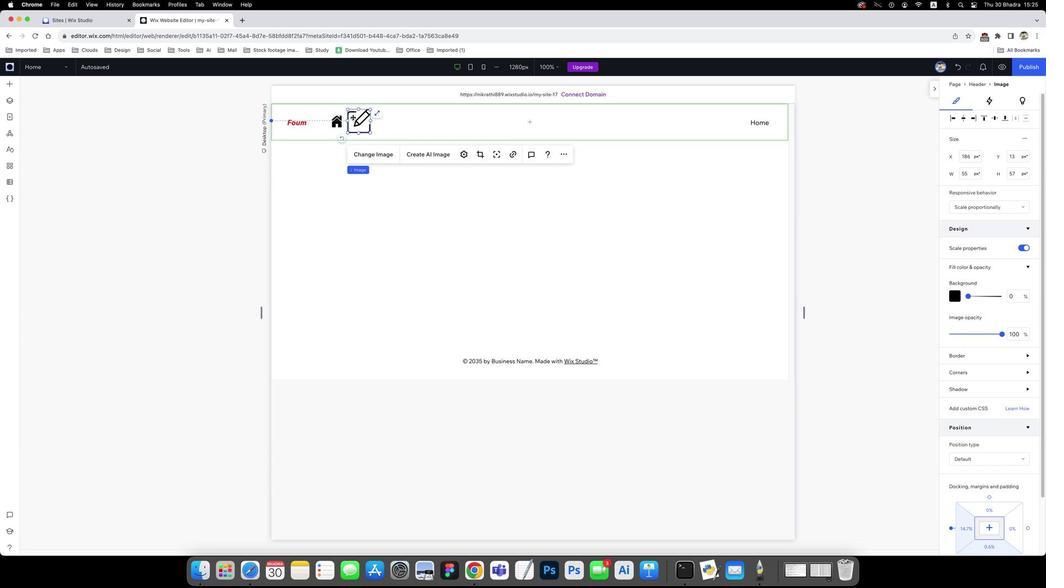 
Action: Mouse moved to (280, 201)
Screenshot: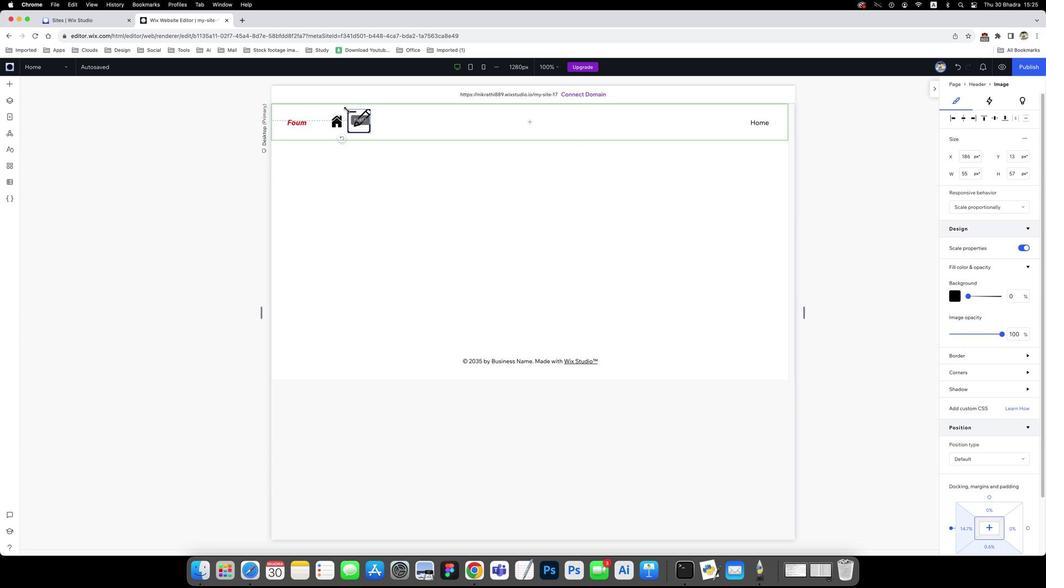 
Action: Mouse pressed left at (280, 201)
Screenshot: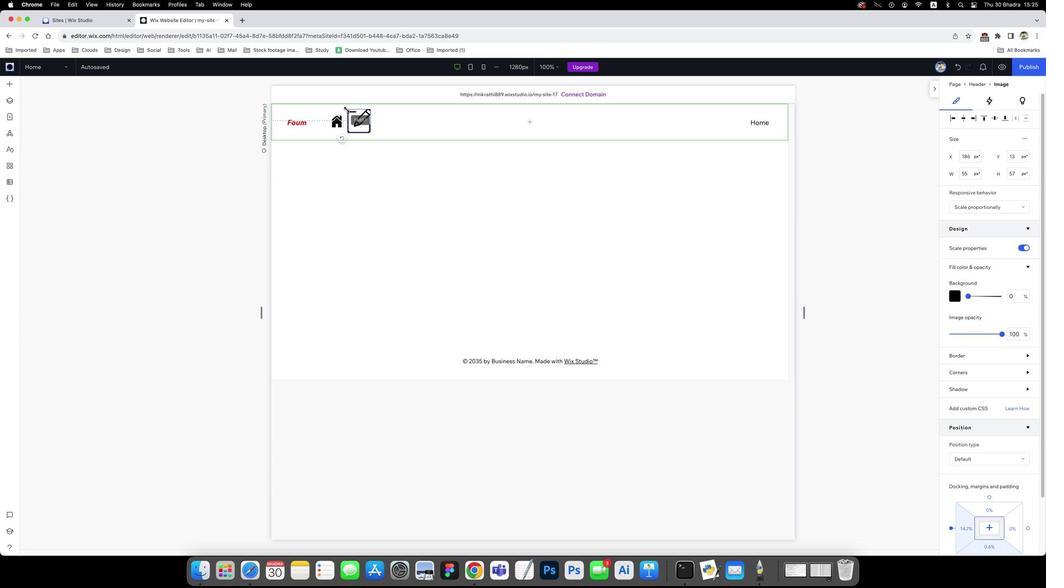 
Action: Mouse moved to (284, 197)
Screenshot: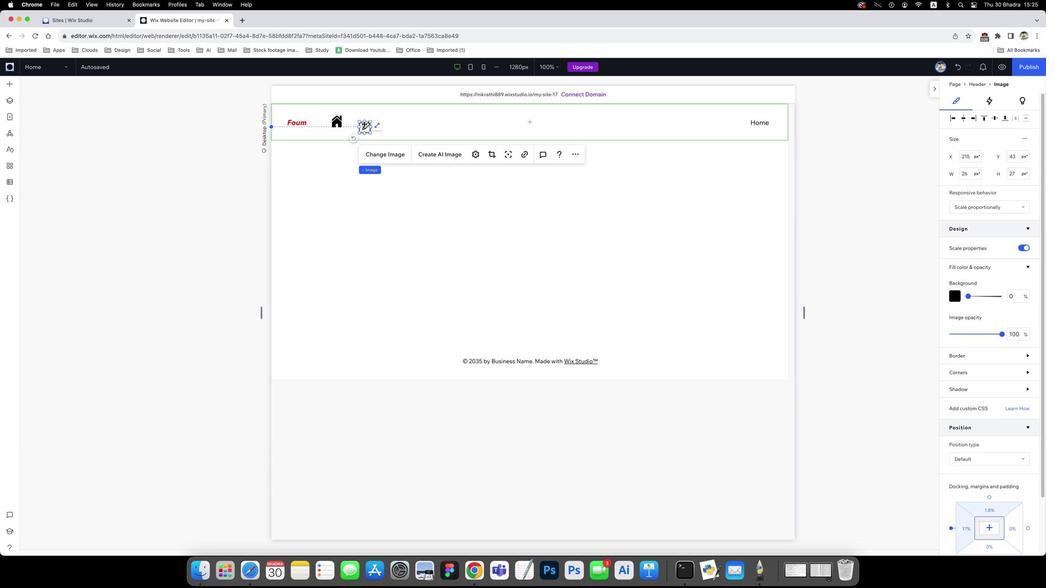 
Action: Mouse pressed left at (284, 197)
Screenshot: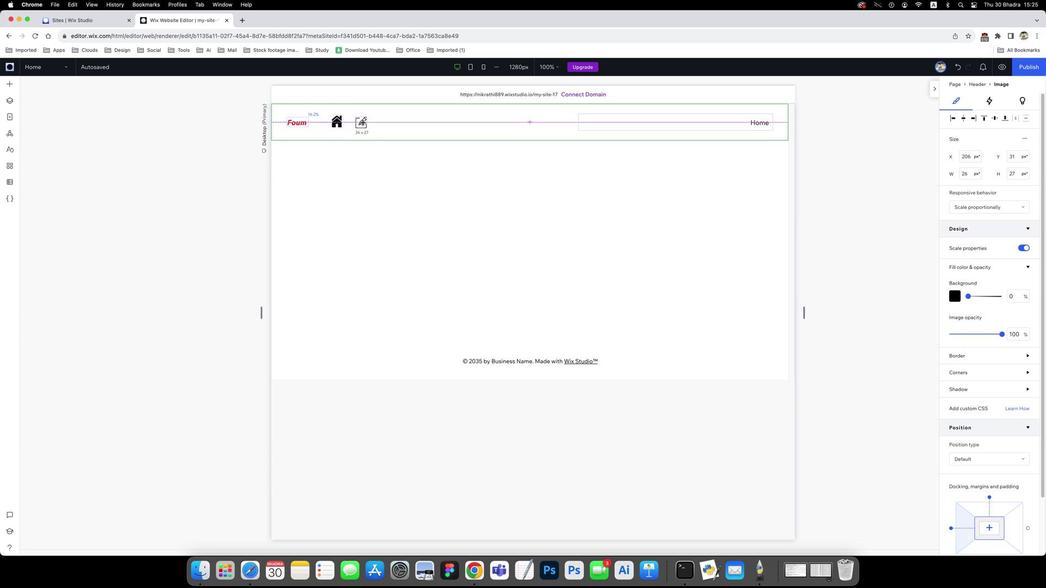
Action: Mouse moved to (237, 192)
Screenshot: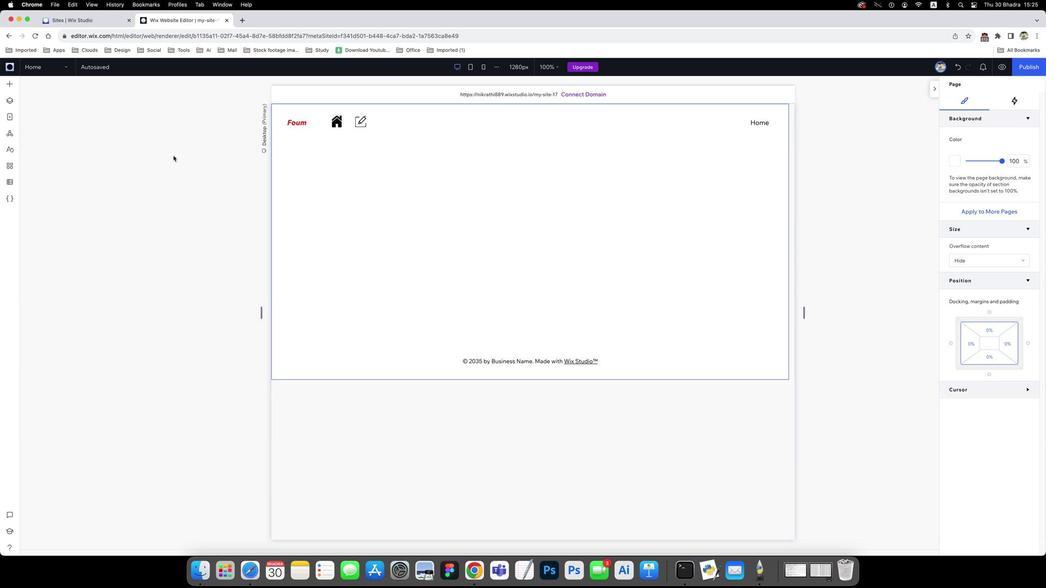 
Action: Mouse pressed left at (237, 192)
Screenshot: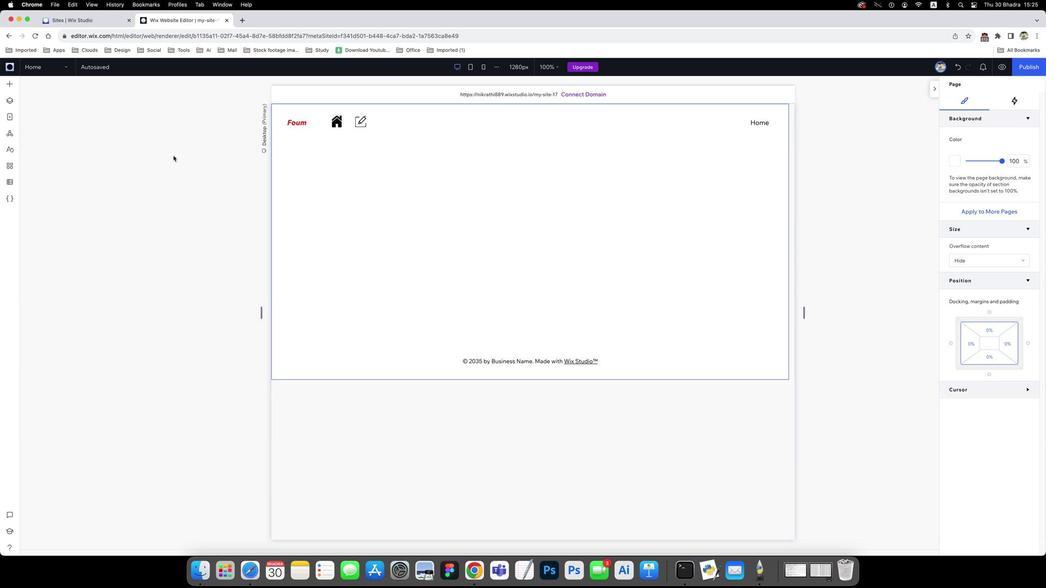 
Action: Mouse moved to (198, 207)
Screenshot: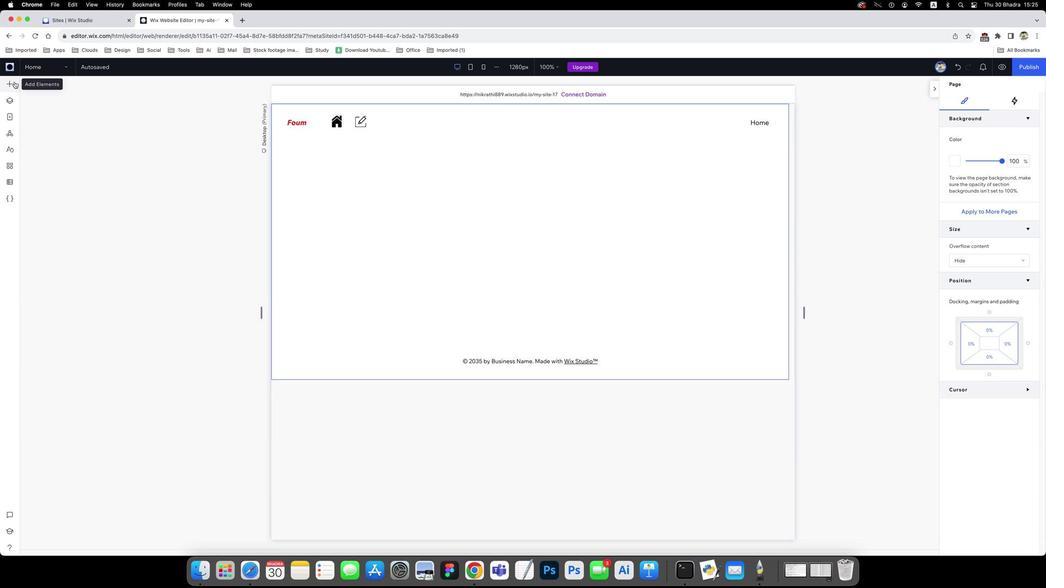 
Action: Mouse pressed left at (198, 207)
Screenshot: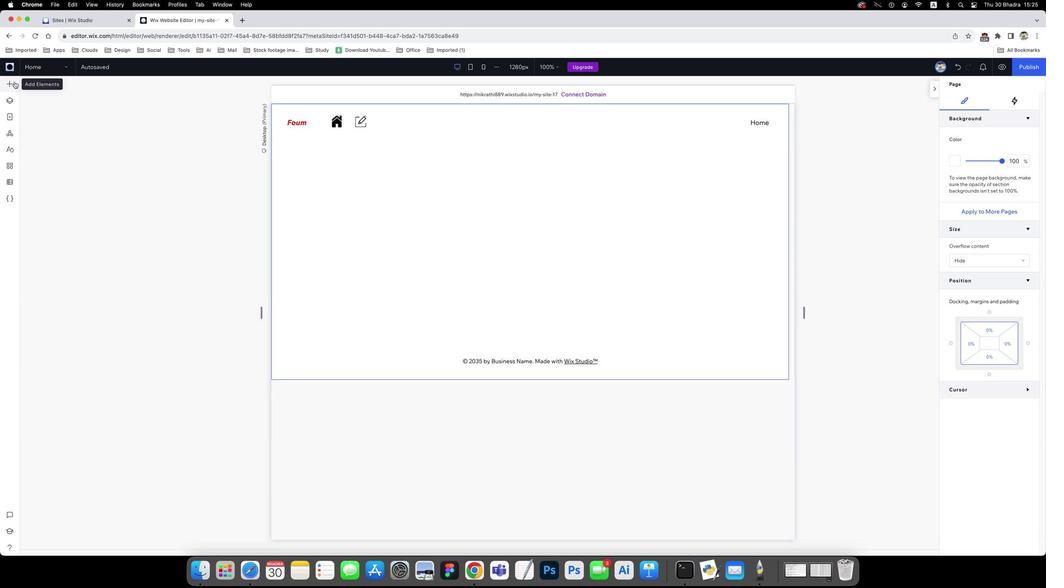 
Action: Mouse moved to (223, 197)
Screenshot: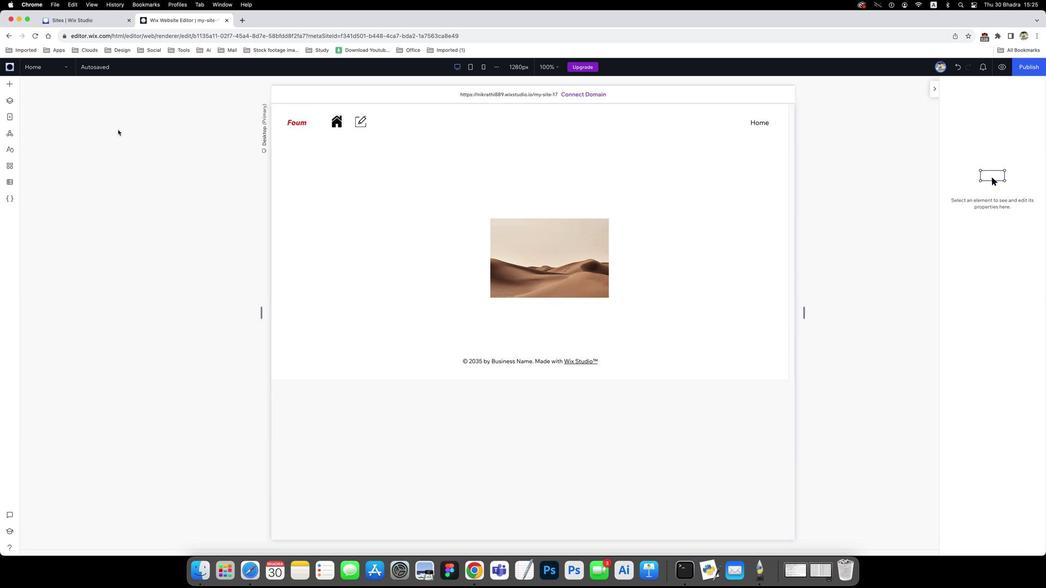 
Action: Mouse pressed left at (223, 197)
Screenshot: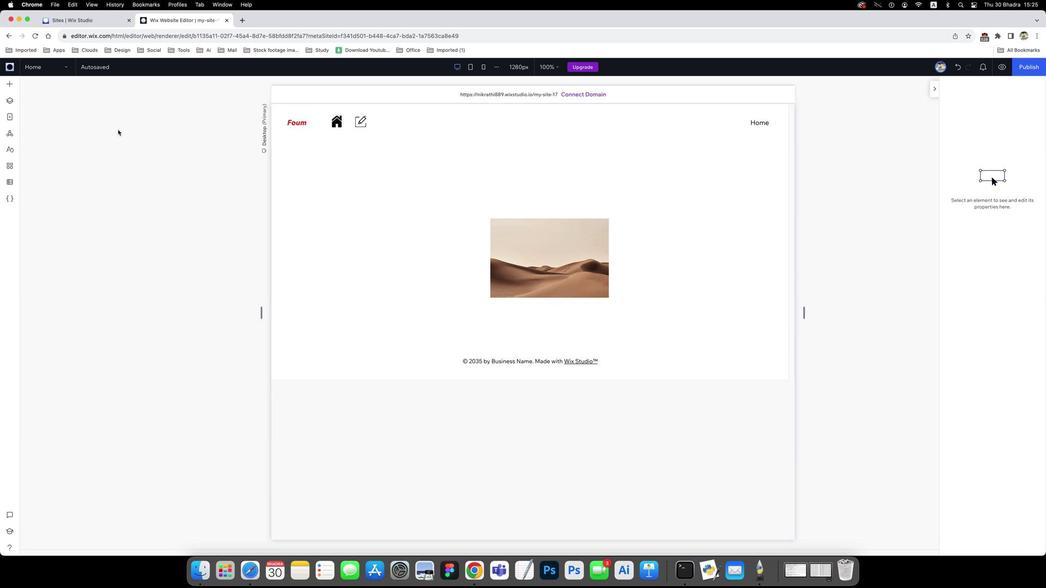 
Action: Mouse moved to (324, 183)
Screenshot: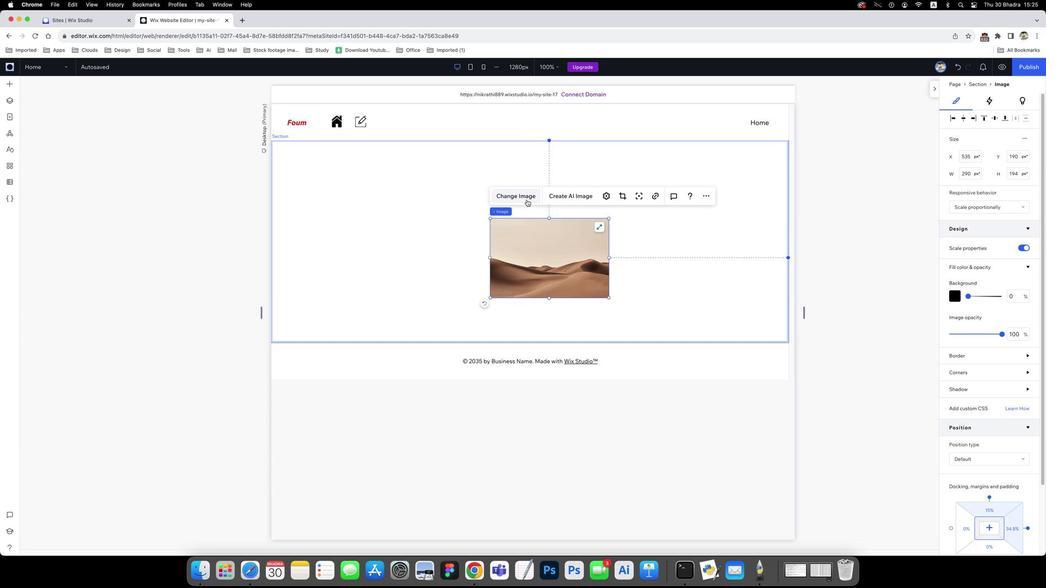 
Action: Mouse pressed left at (324, 183)
Screenshot: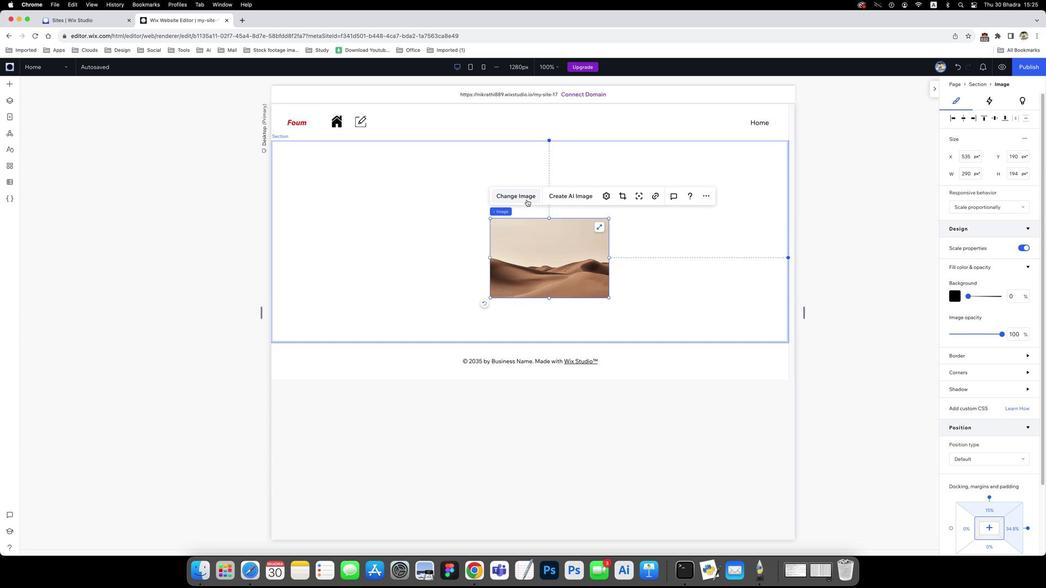 
Action: Mouse moved to (254, 187)
Screenshot: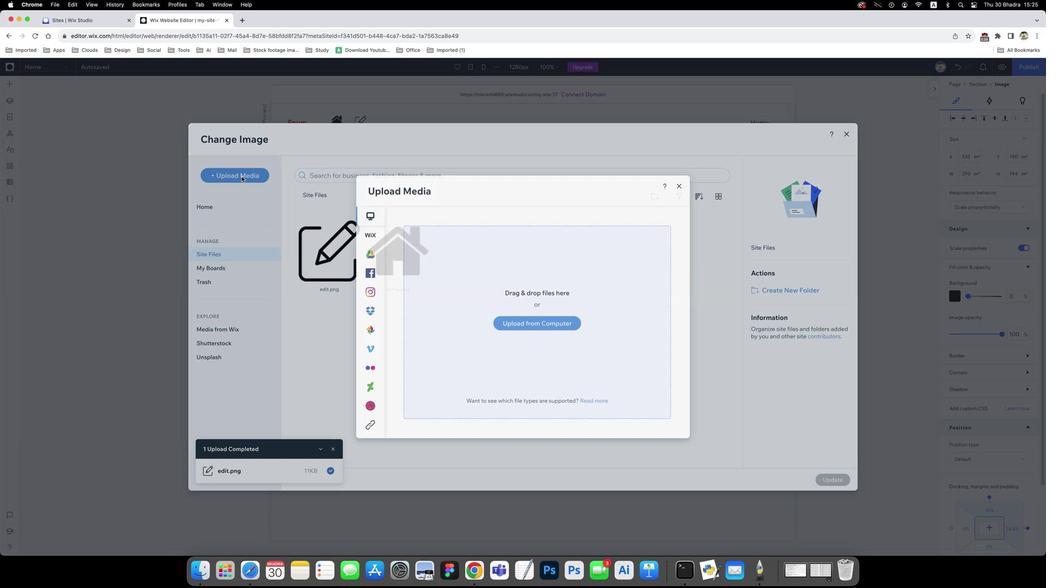 
Action: Mouse pressed left at (254, 187)
Screenshot: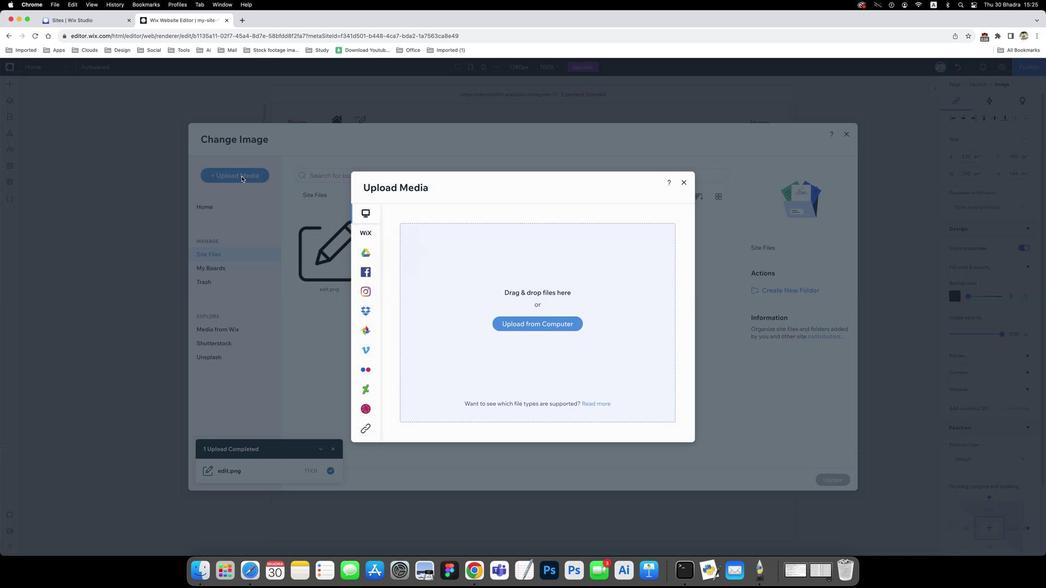 
Action: Mouse moved to (319, 158)
Screenshot: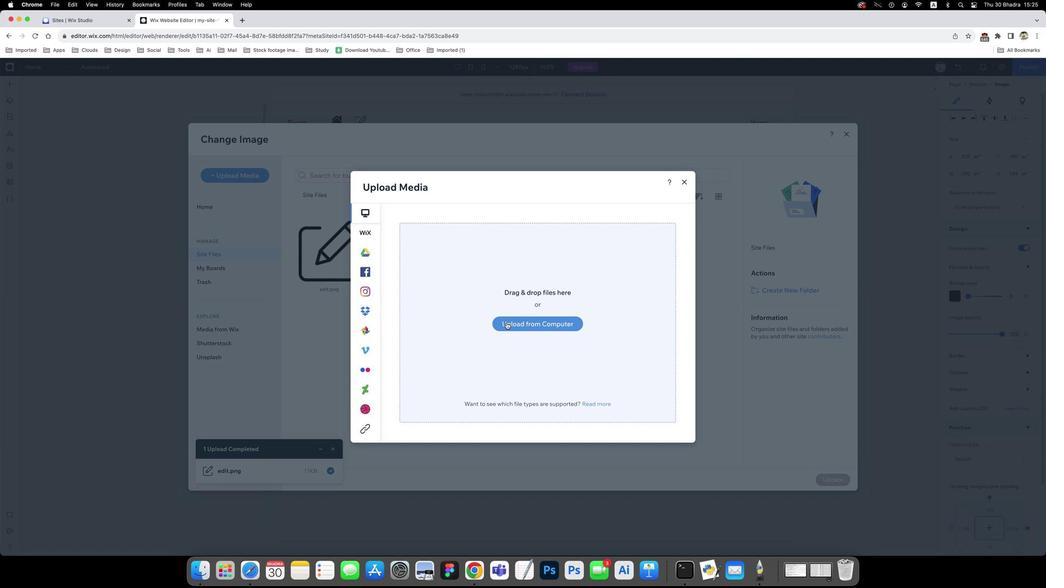 
Action: Mouse pressed left at (319, 158)
Screenshot: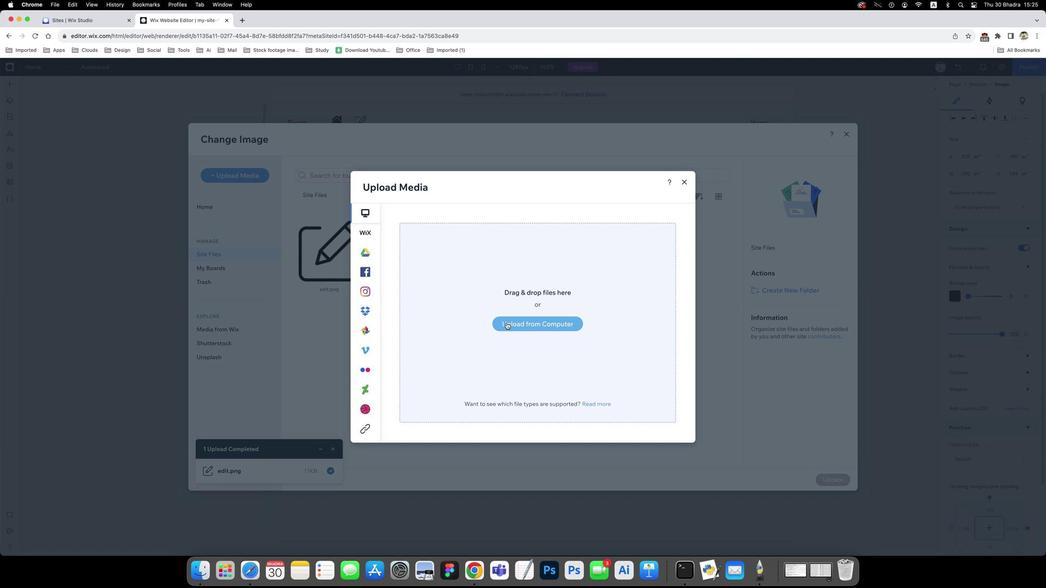 
Action: Mouse moved to (266, 168)
Screenshot: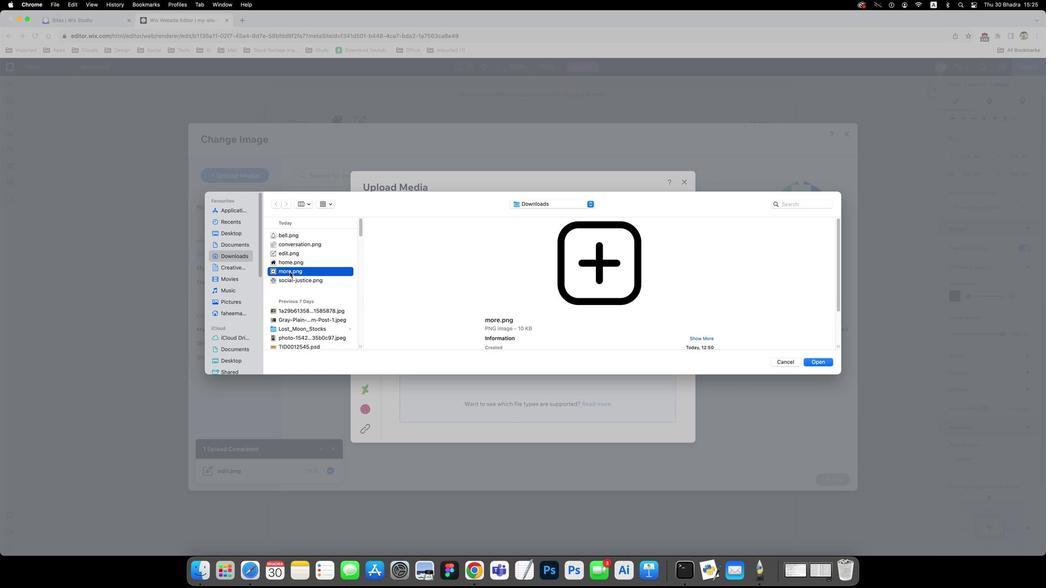 
Action: Mouse pressed left at (266, 168)
Screenshot: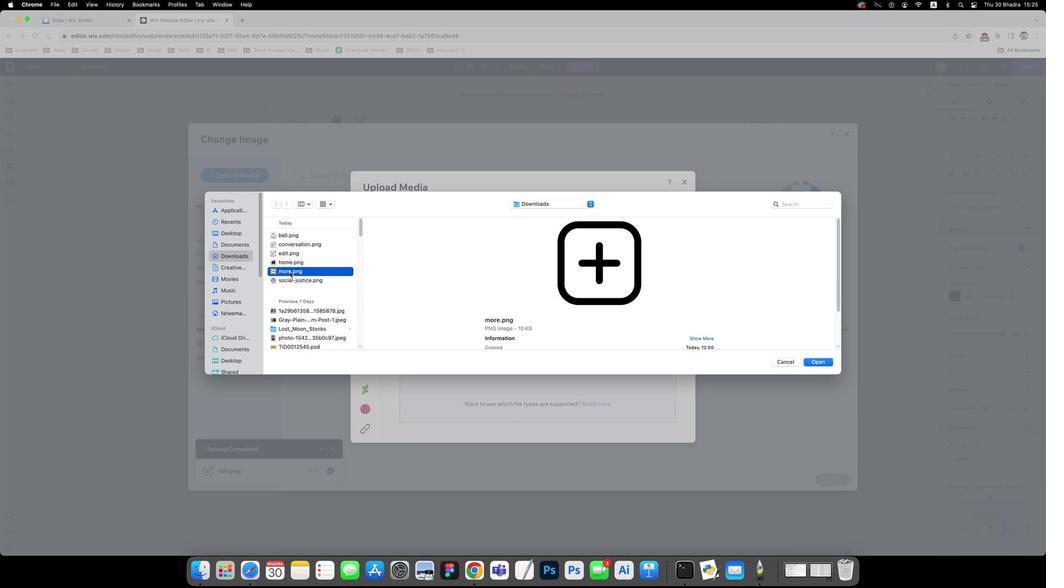 
Action: Key pressed Key.enter
Screenshot: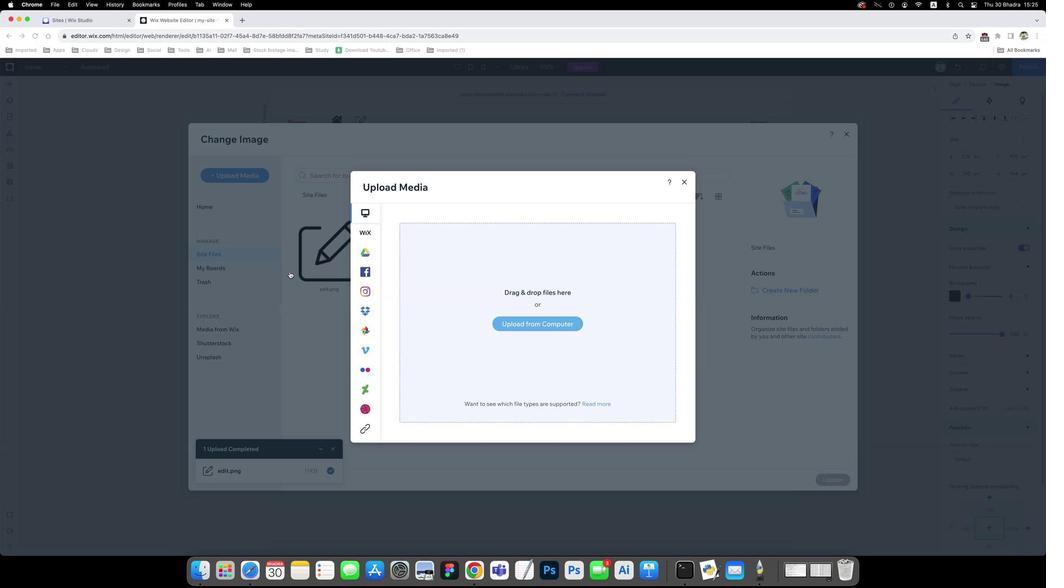 
Action: Mouse moved to (401, 125)
Screenshot: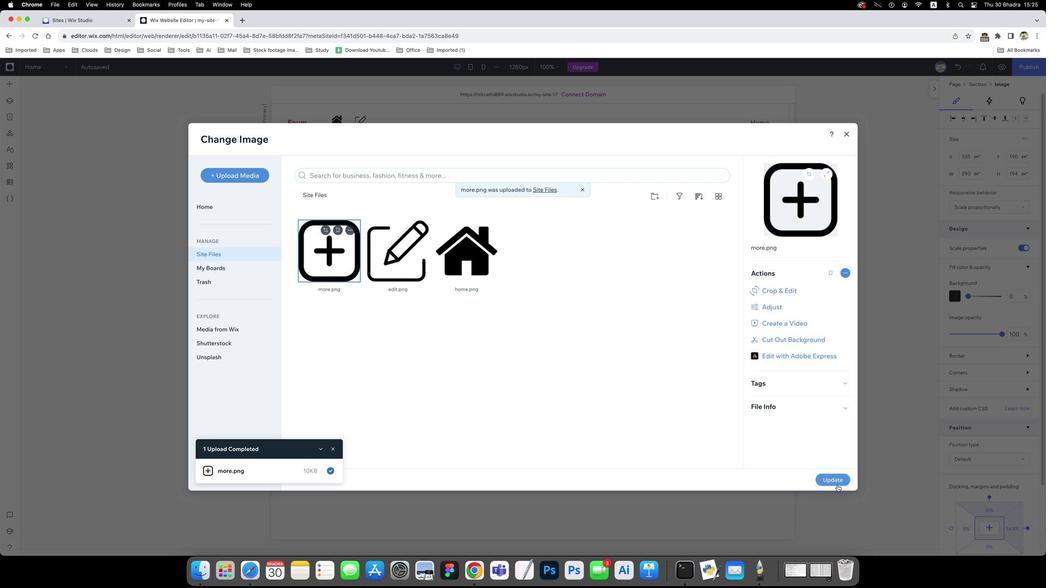 
Action: Mouse pressed left at (401, 125)
Screenshot: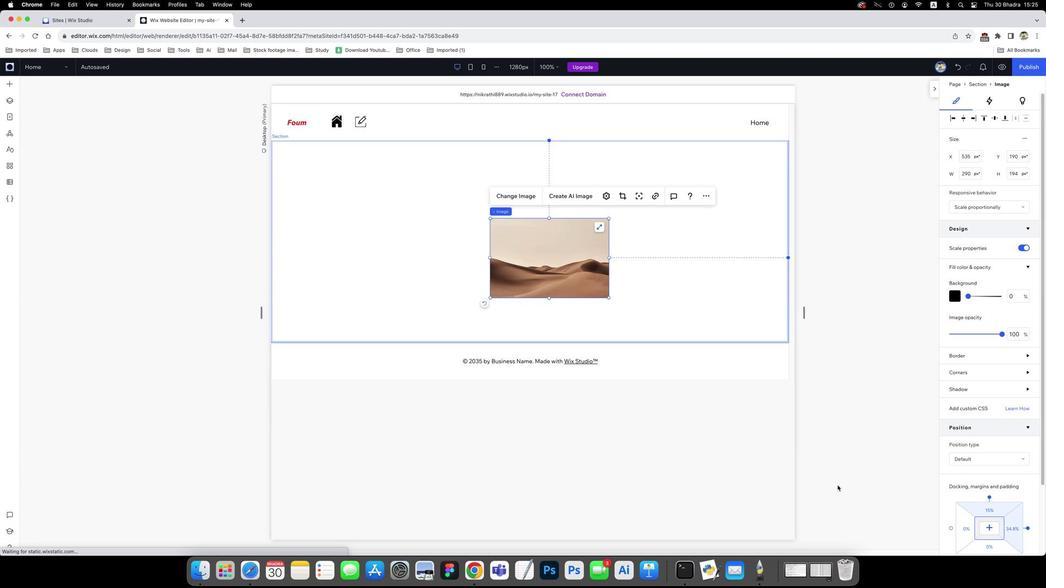 
Action: Mouse moved to (348, 183)
Screenshot: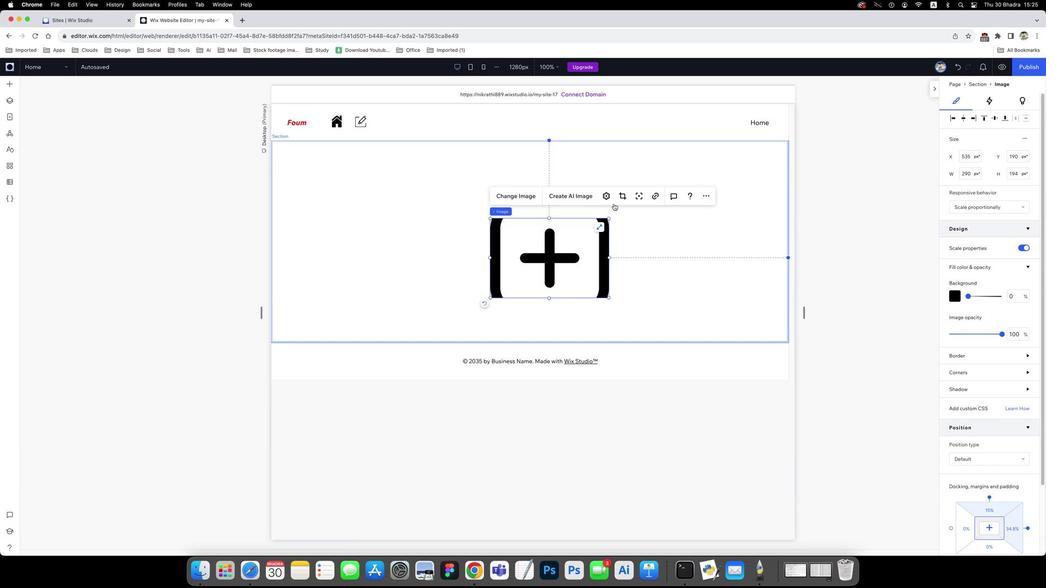 
Action: Mouse pressed left at (348, 183)
Screenshot: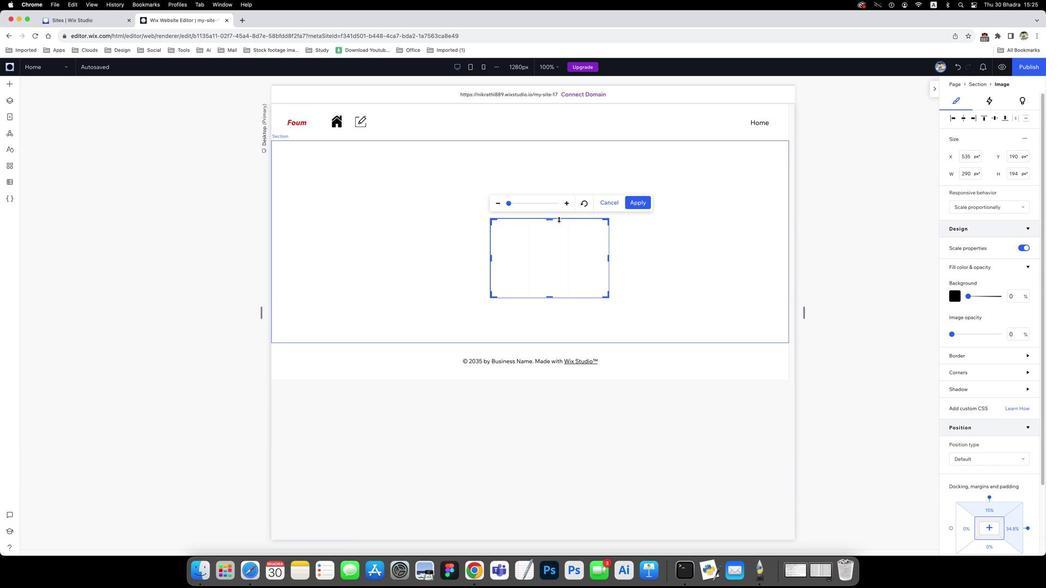 
Action: Mouse moved to (330, 179)
Screenshot: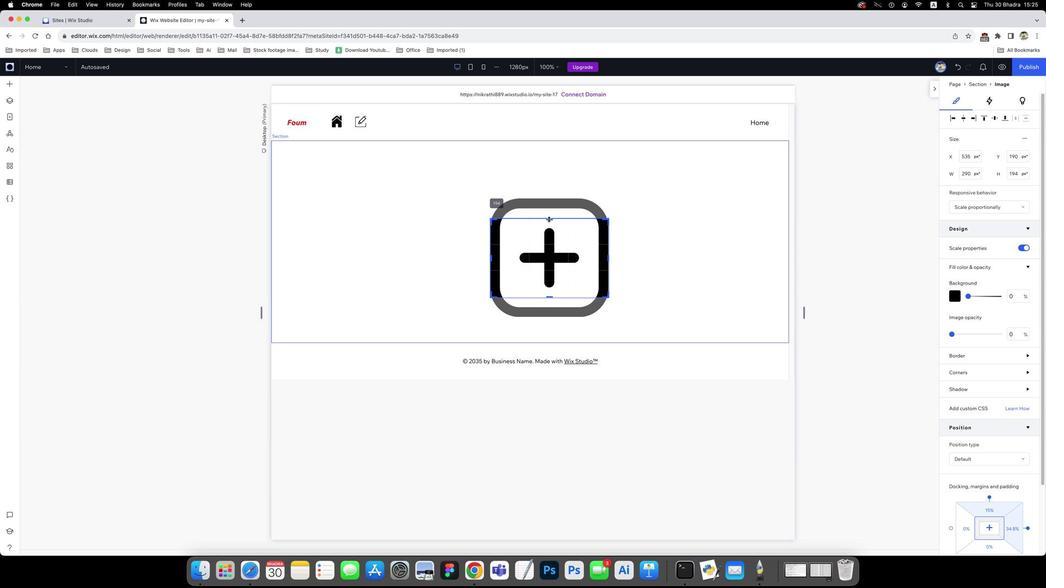 
Action: Mouse pressed left at (330, 179)
Screenshot: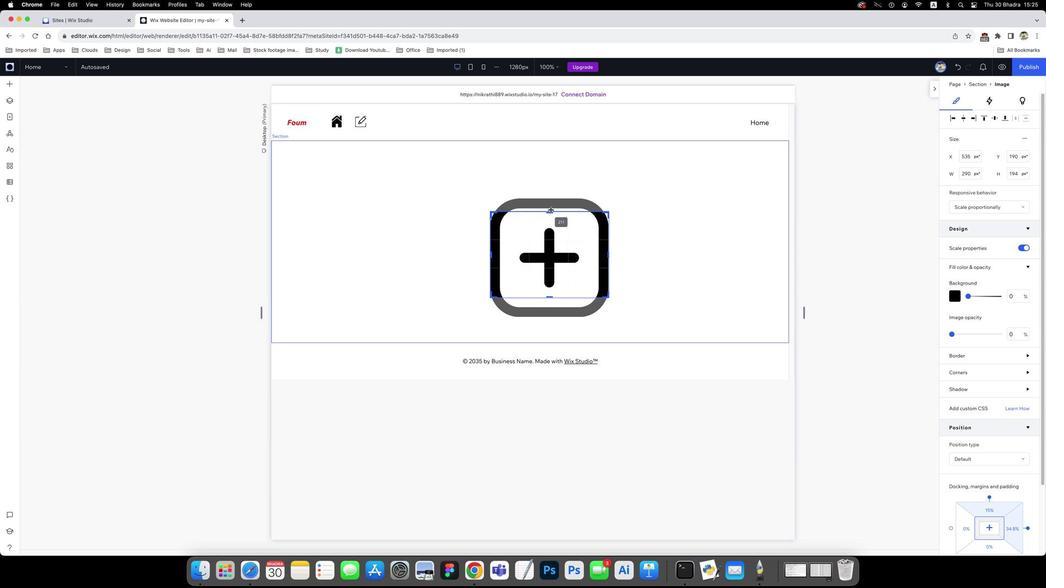
Action: Mouse moved to (330, 181)
Screenshot: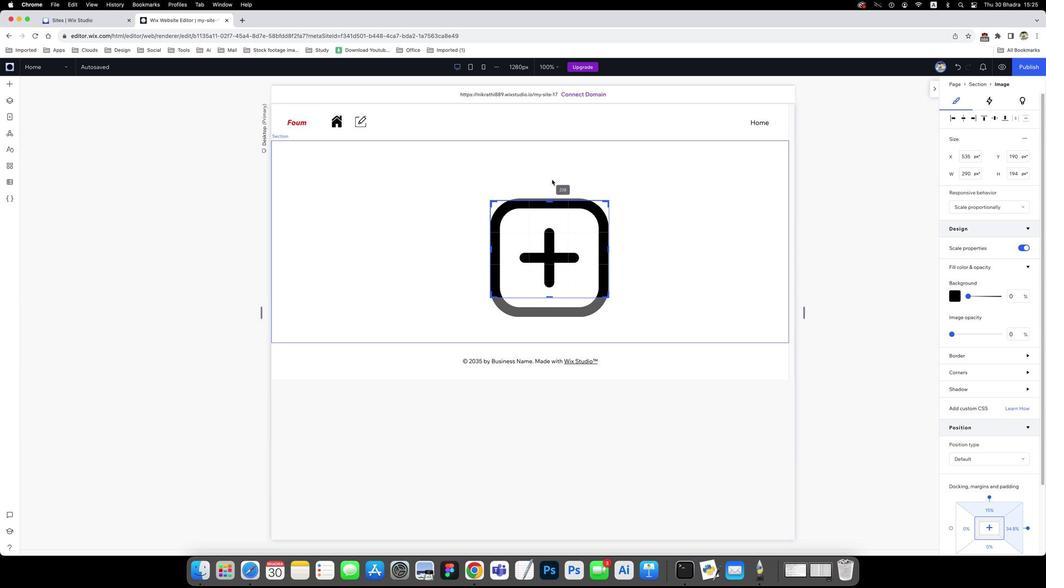 
Action: Mouse scrolled (330, 181) with delta (195, 223)
Screenshot: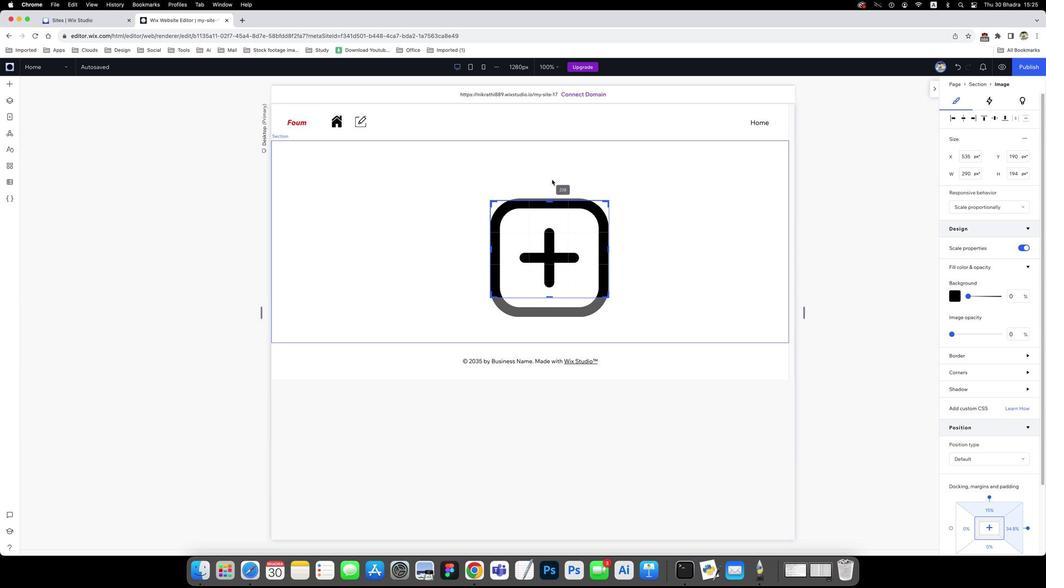 
Action: Mouse moved to (330, 183)
Screenshot: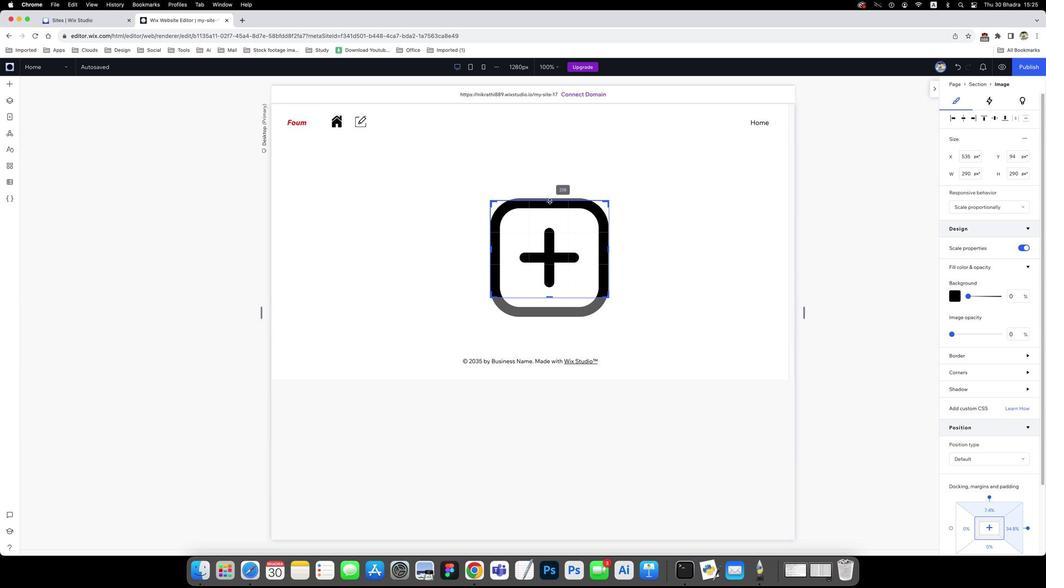 
Action: Mouse pressed left at (330, 183)
Screenshot: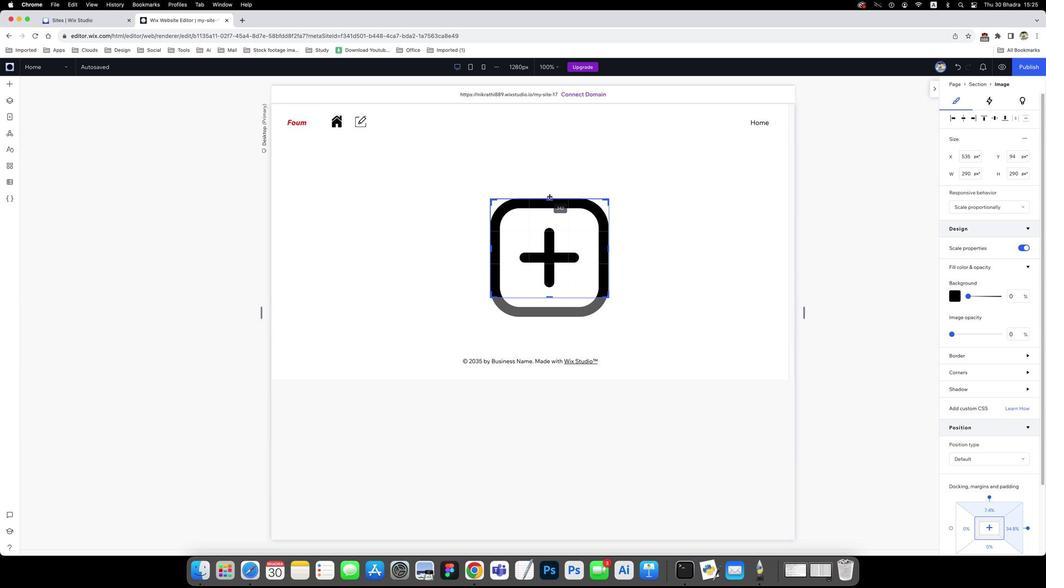 
Action: Mouse moved to (330, 164)
Screenshot: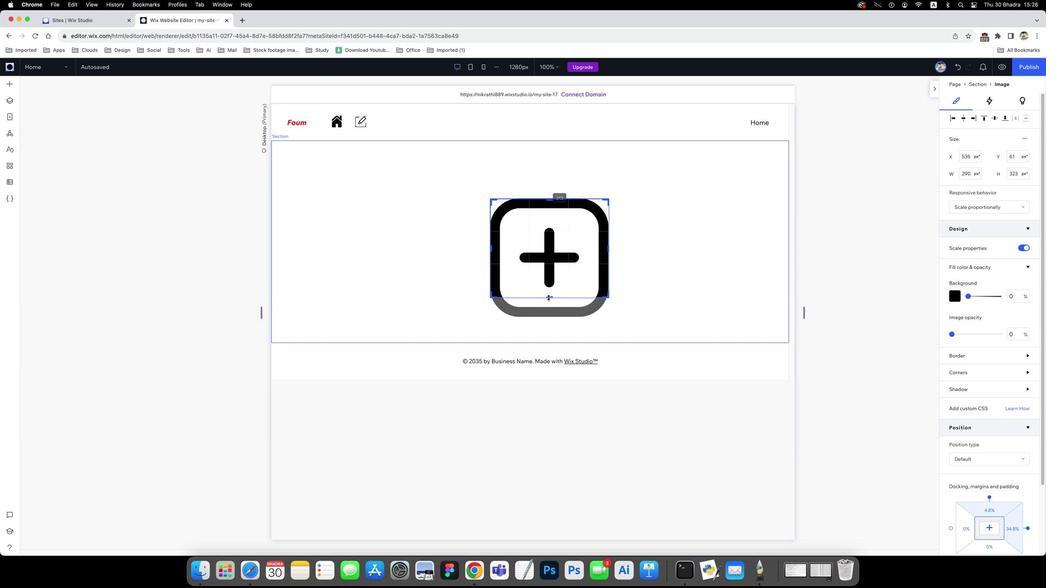 
Action: Mouse pressed left at (330, 164)
Screenshot: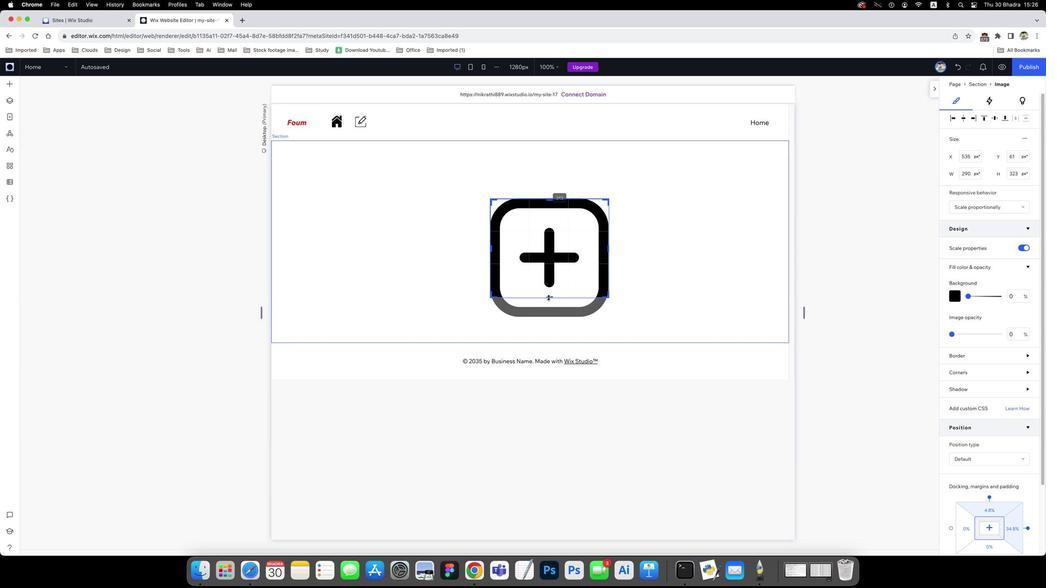 
Action: Mouse moved to (351, 186)
Screenshot: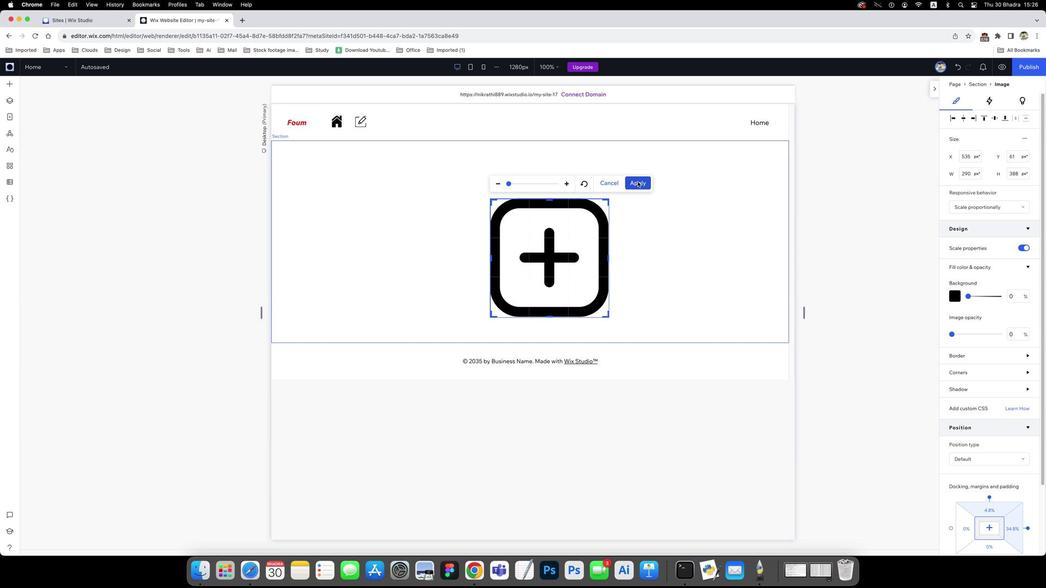 
Action: Mouse pressed left at (351, 186)
Screenshot: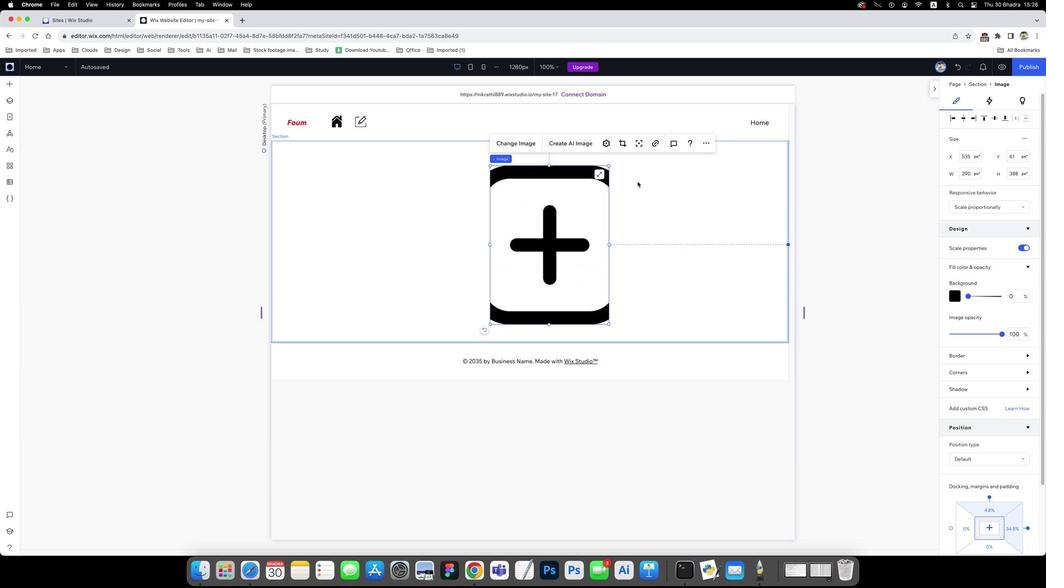 
Action: Mouse moved to (347, 194)
Screenshot: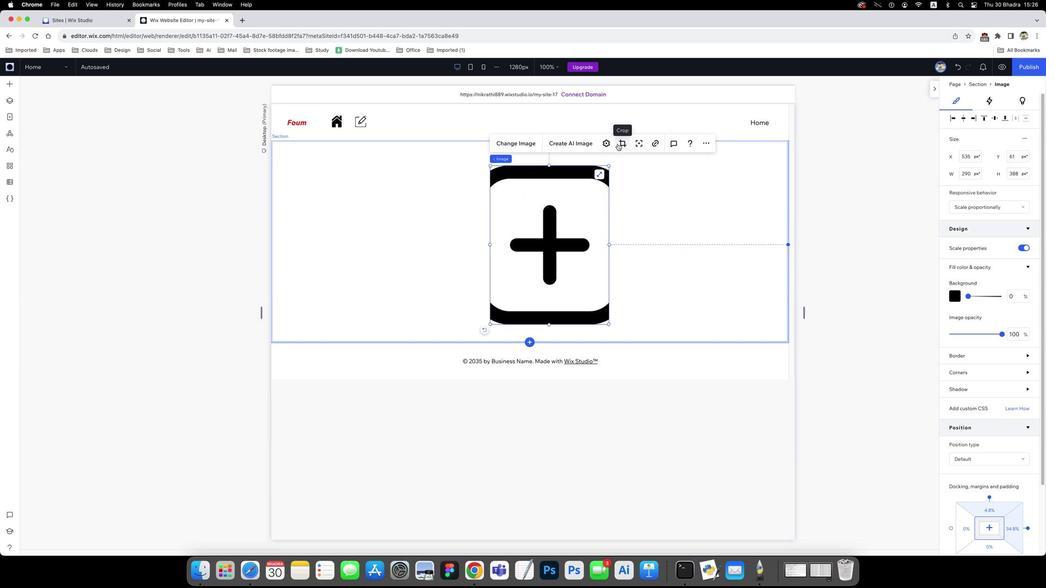 
Action: Mouse pressed left at (347, 194)
Screenshot: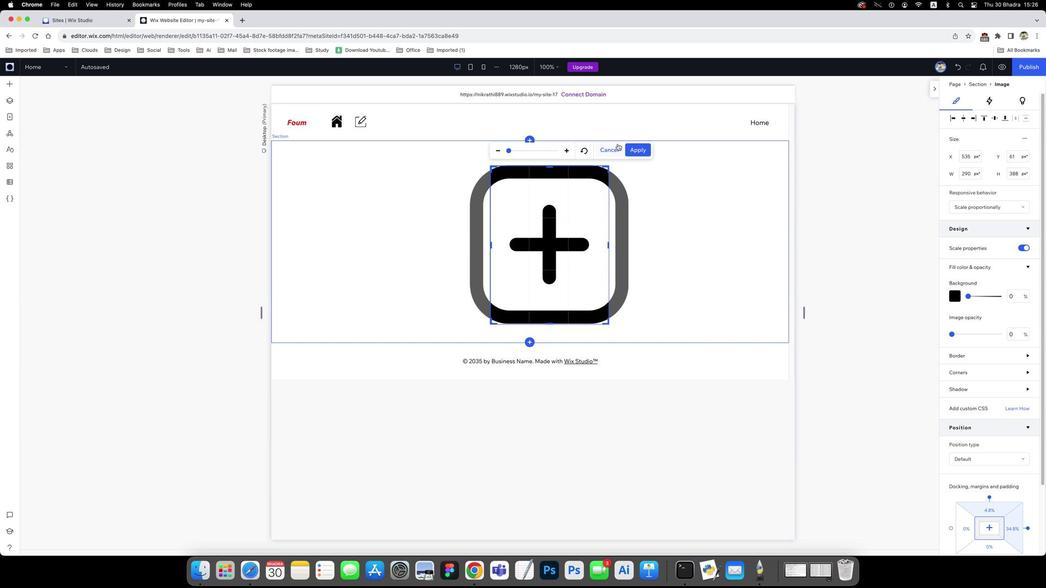 
Action: Mouse moved to (315, 173)
Screenshot: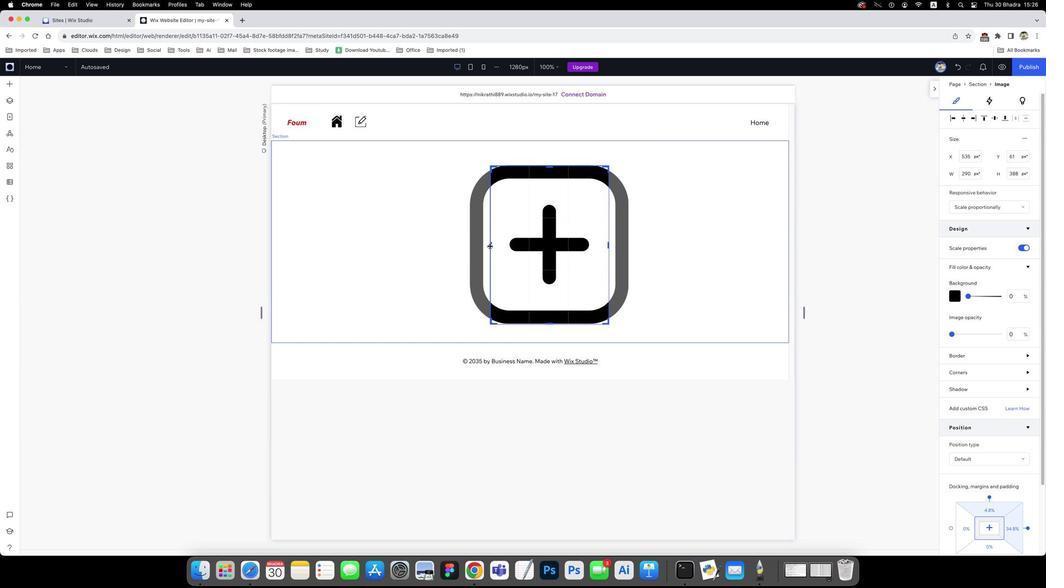 
Action: Mouse pressed left at (315, 173)
Screenshot: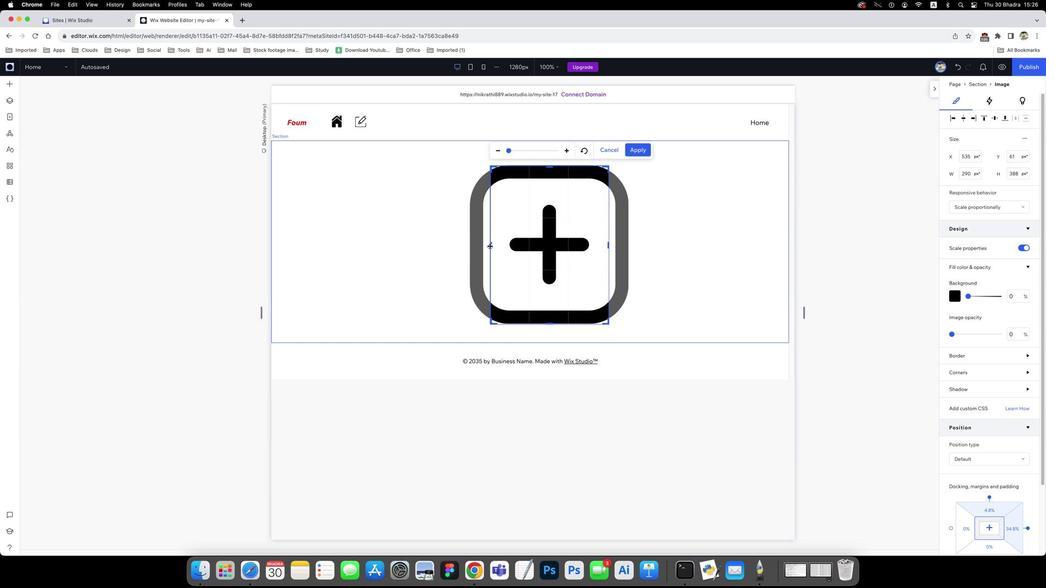 
Action: Mouse moved to (316, 174)
Screenshot: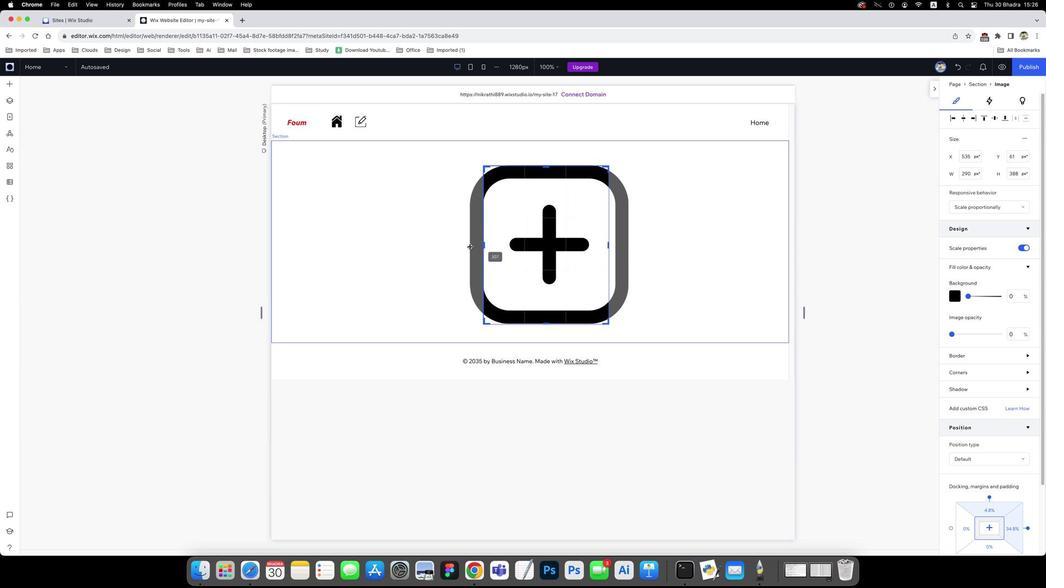 
Action: Mouse pressed left at (316, 174)
Screenshot: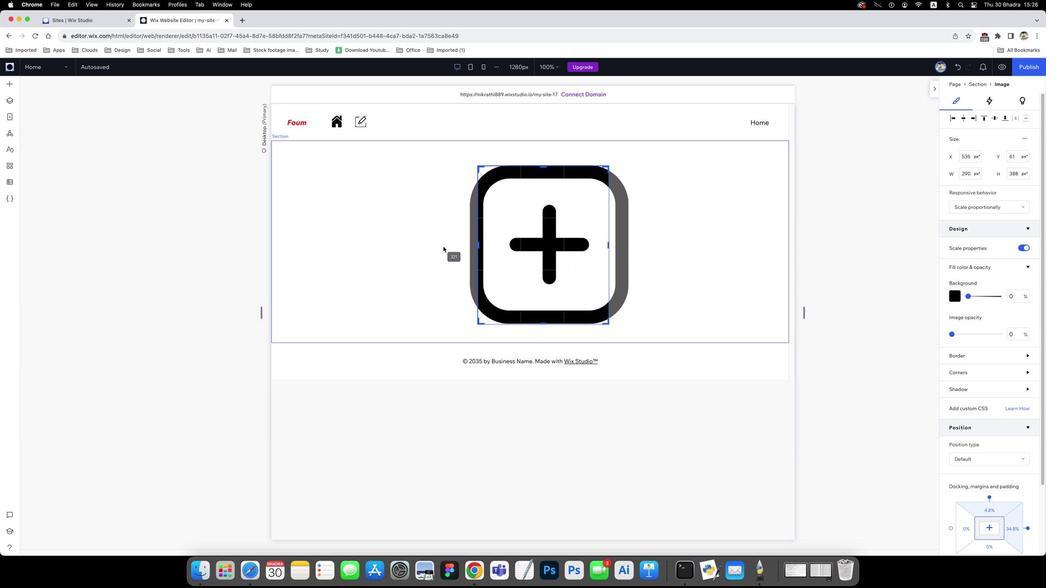 
Action: Mouse moved to (312, 173)
Screenshot: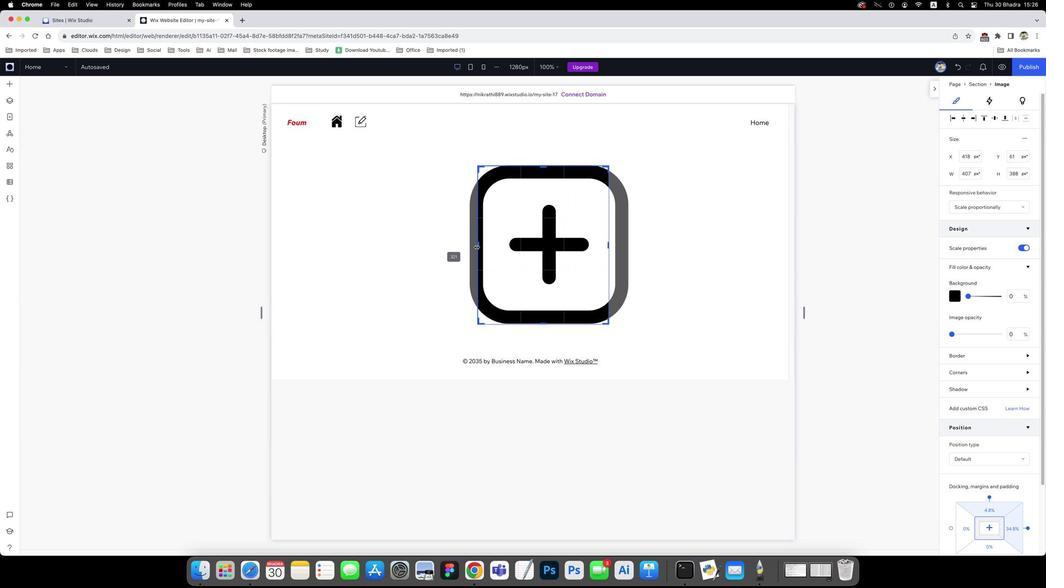 
Action: Mouse pressed left at (312, 173)
Screenshot: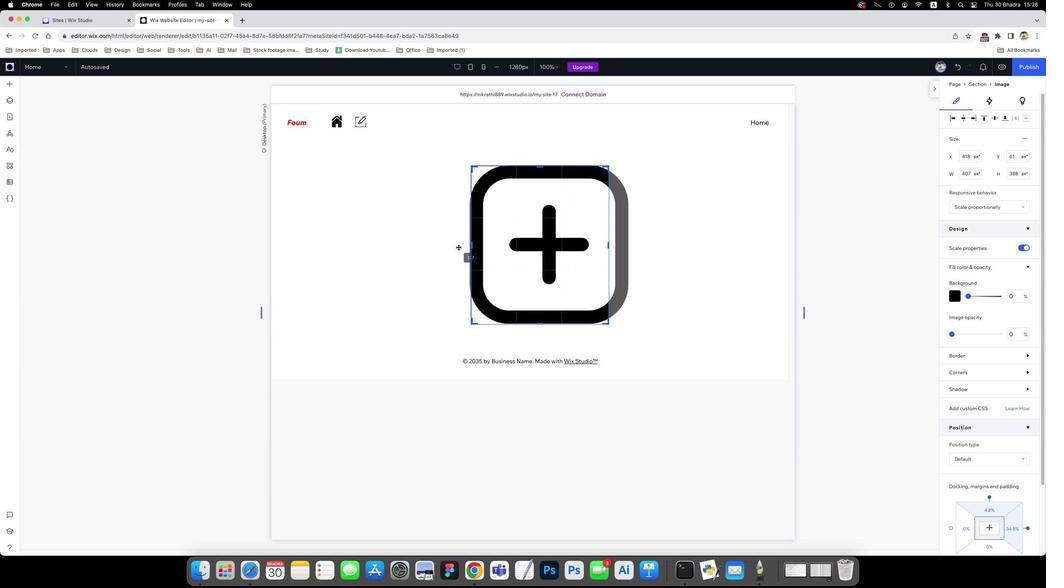 
Action: Mouse moved to (344, 174)
Screenshot: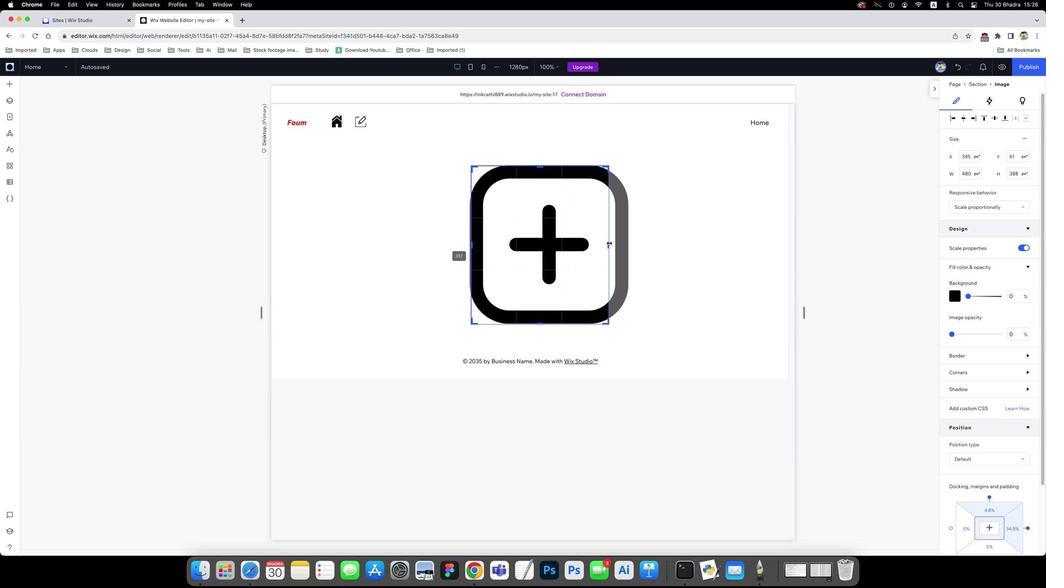 
Action: Mouse pressed left at (344, 174)
Screenshot: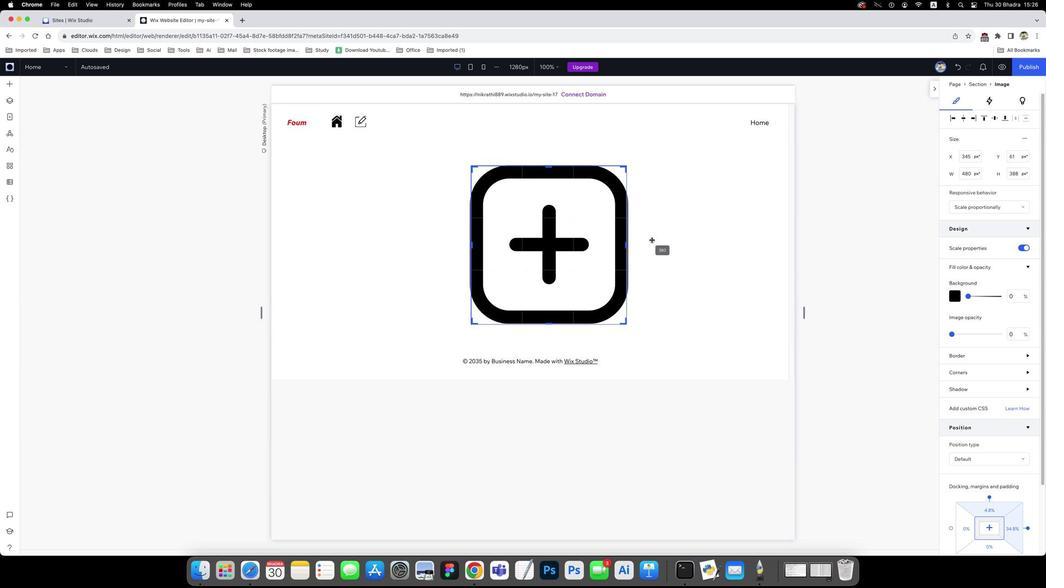 
Action: Mouse moved to (348, 173)
Screenshot: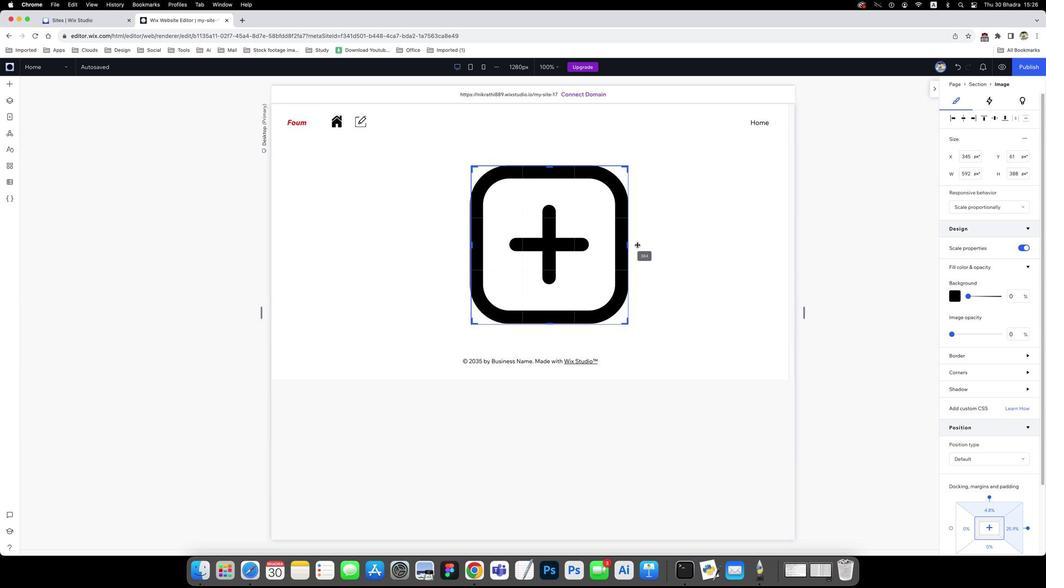 
Action: Mouse pressed left at (348, 173)
Screenshot: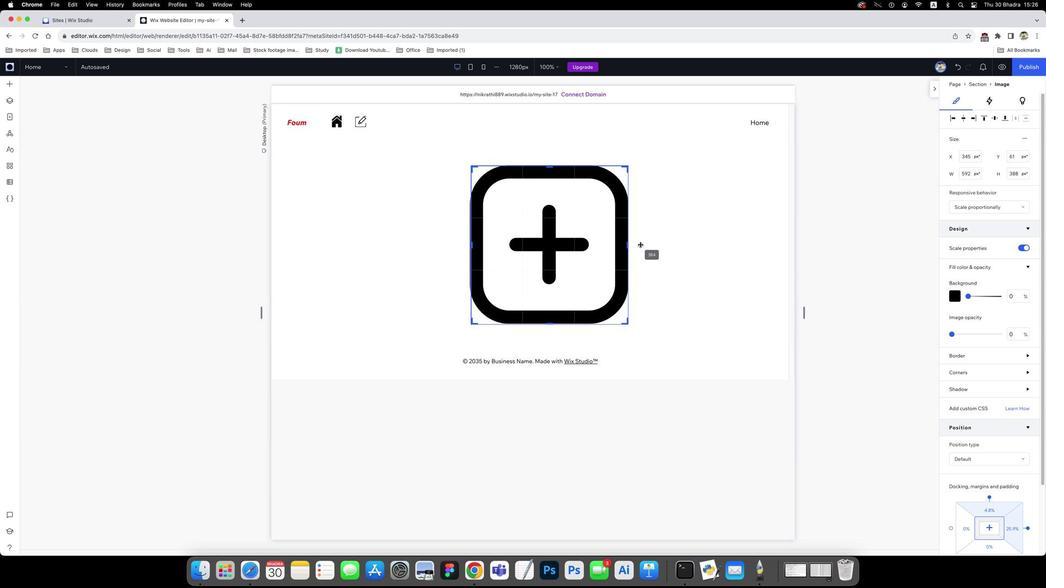 
Action: Mouse moved to (345, 192)
Screenshot: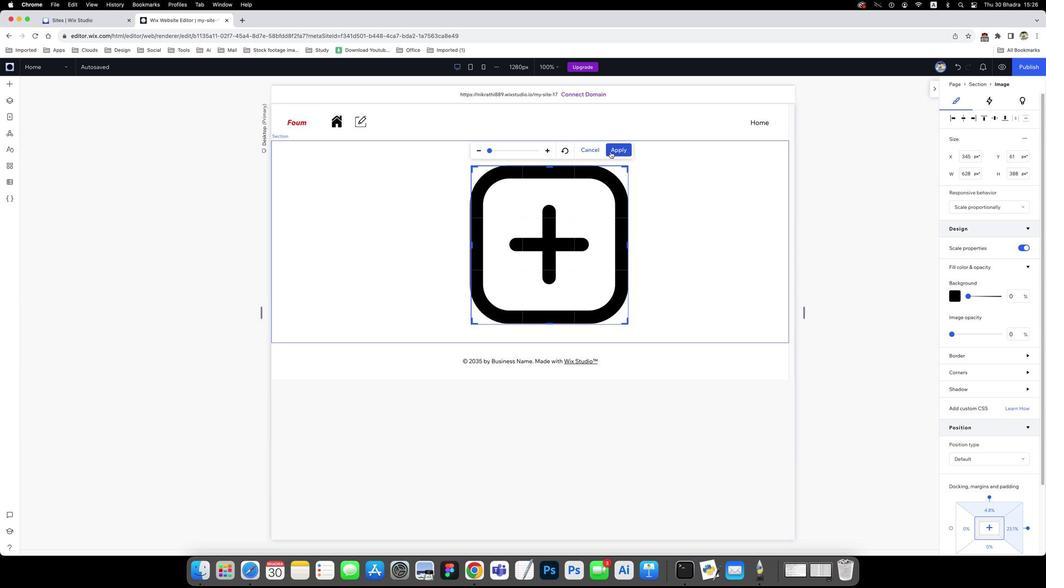 
Action: Mouse pressed left at (345, 192)
Screenshot: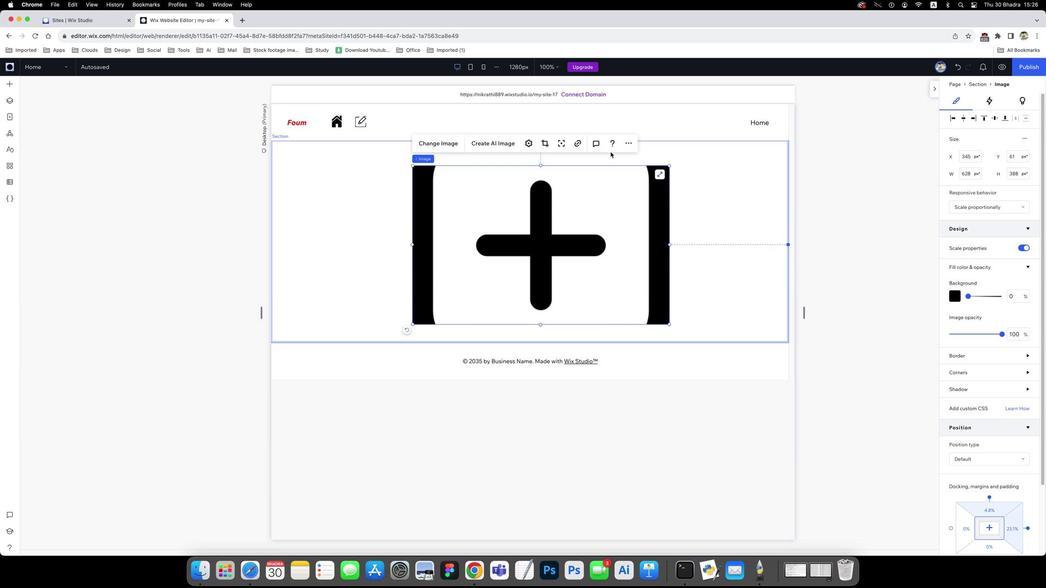 
Action: Mouse moved to (359, 190)
Screenshot: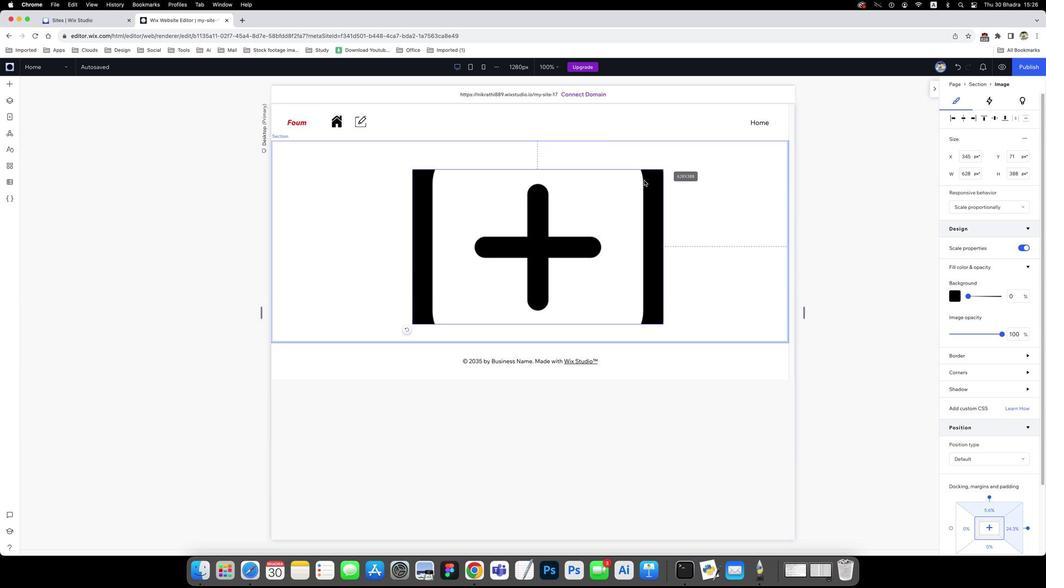 
Action: Mouse pressed left at (359, 190)
Screenshot: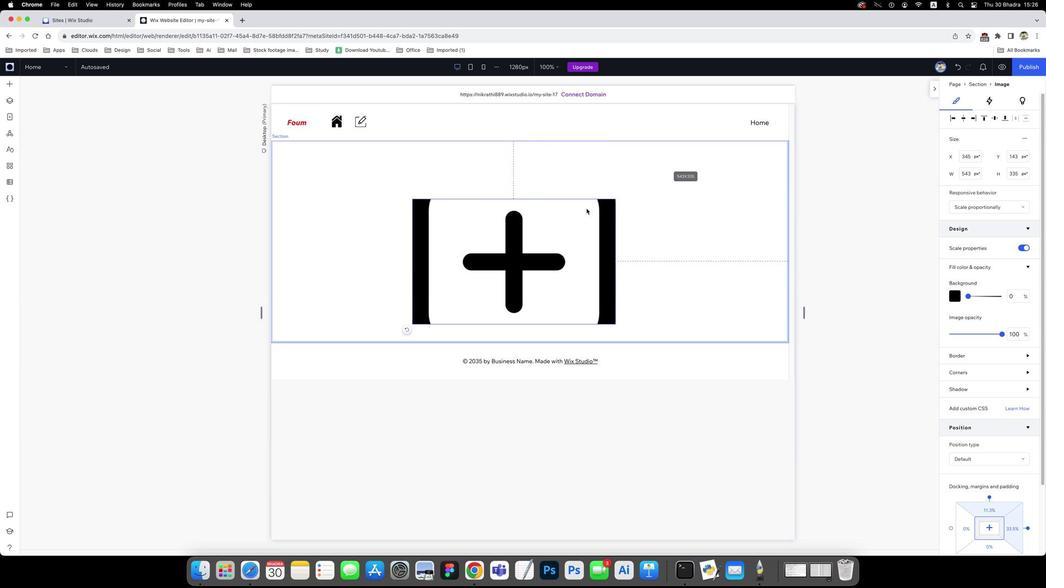 
Action: Mouse moved to (298, 158)
Screenshot: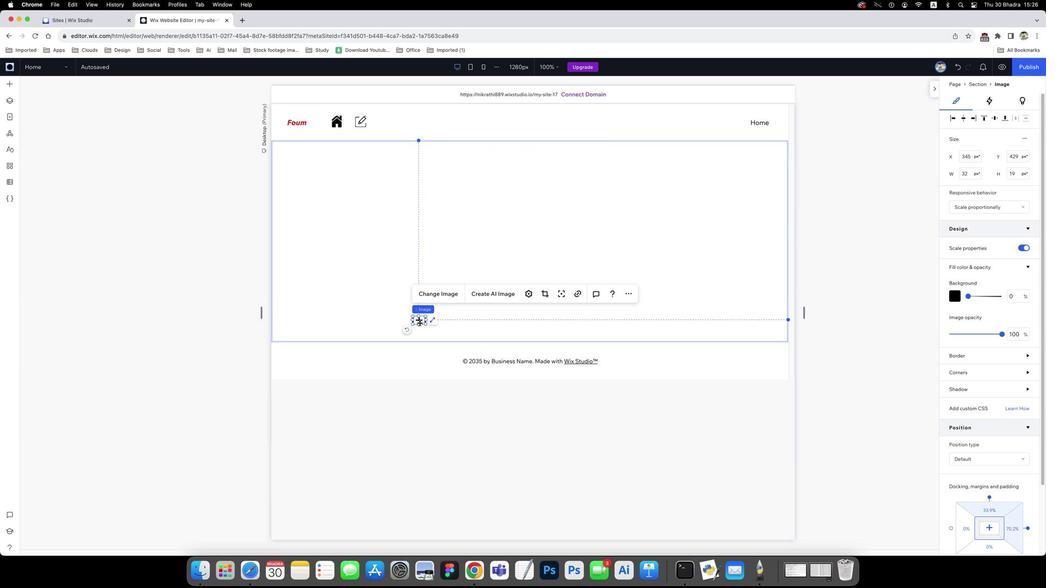 
Action: Mouse pressed left at (298, 158)
Screenshot: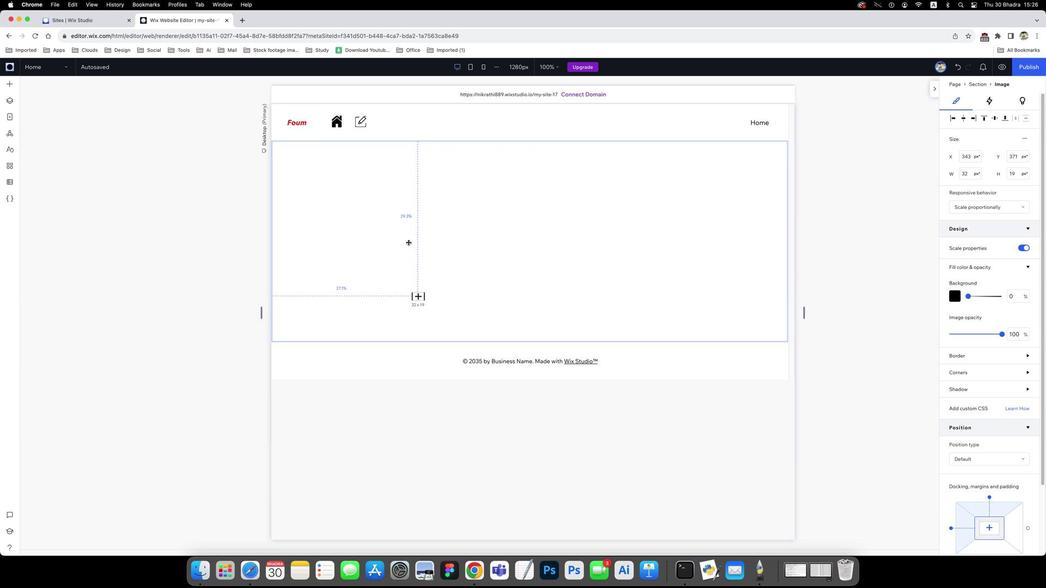 
Action: Mouse moved to (318, 193)
Screenshot: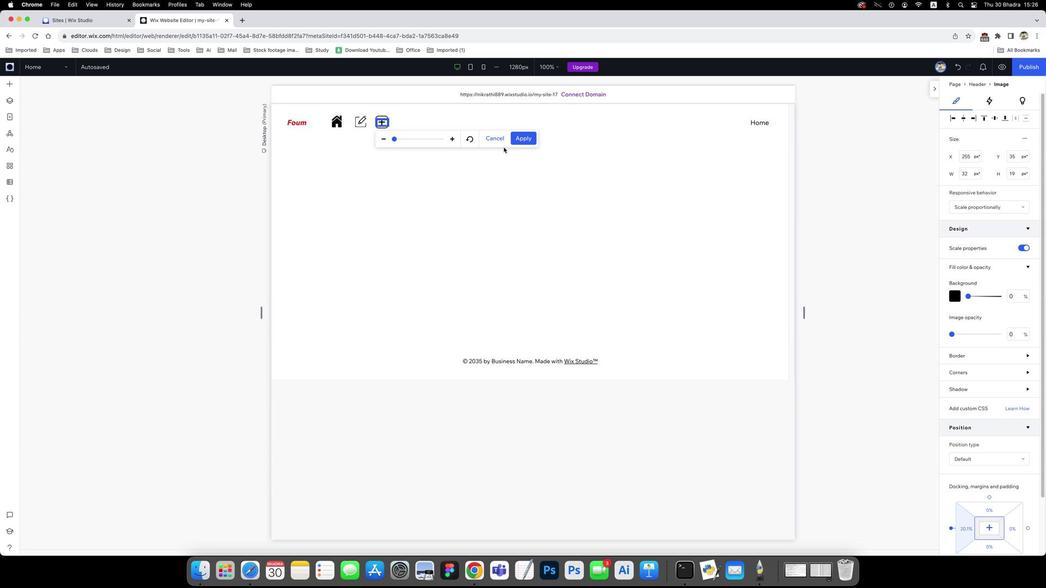 
Action: Mouse pressed left at (318, 193)
Screenshot: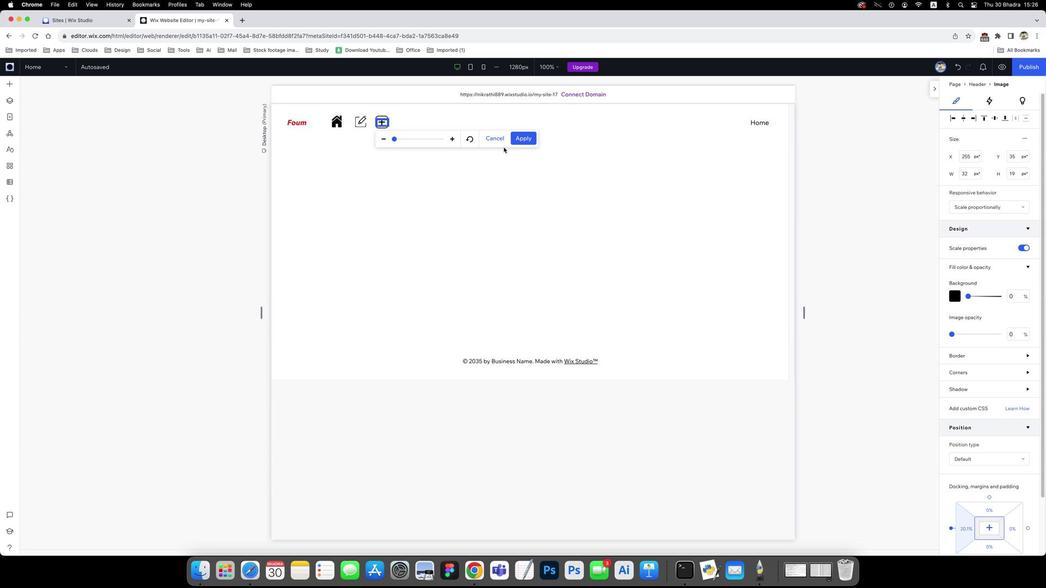 
Action: Mouse moved to (289, 199)
Screenshot: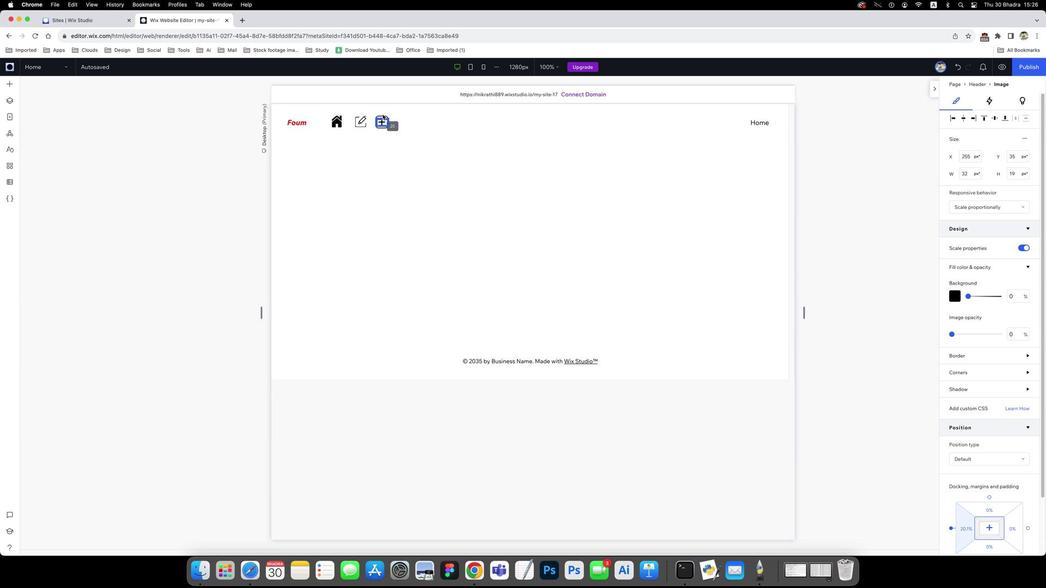 
Action: Mouse pressed left at (289, 199)
Screenshot: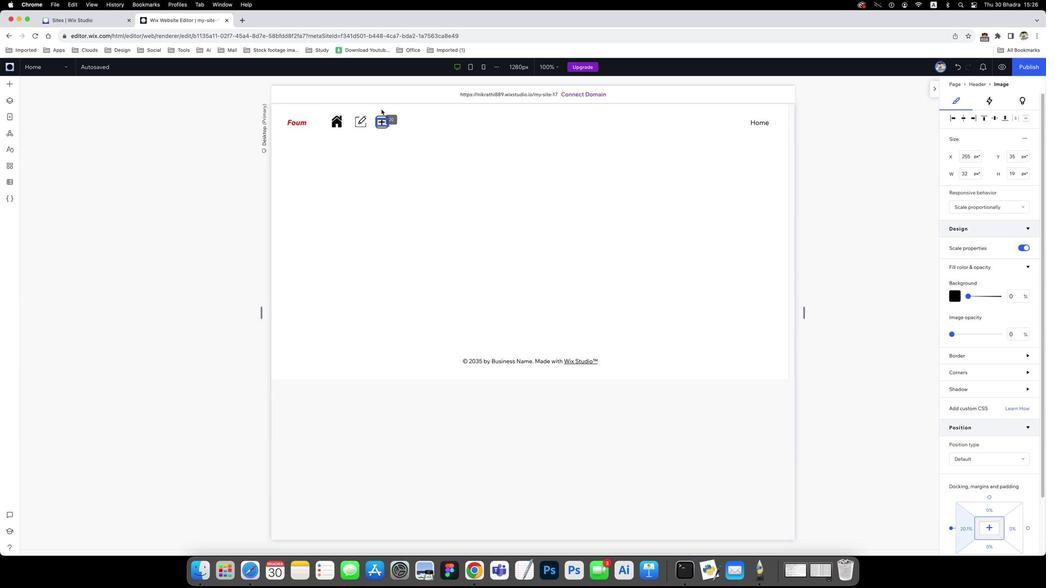 
Action: Mouse moved to (288, 198)
Screenshot: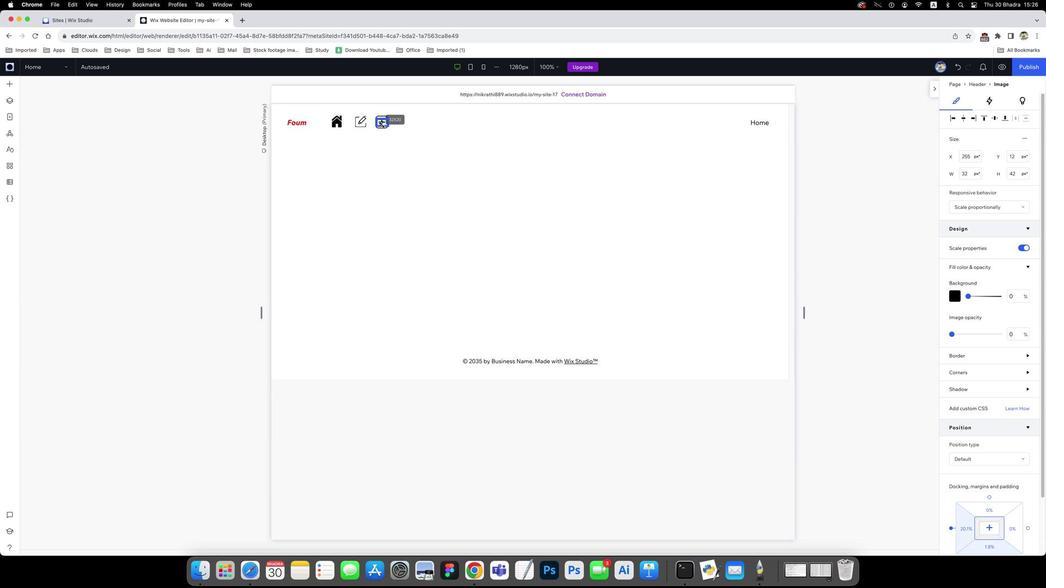 
Action: Mouse pressed left at (288, 198)
Screenshot: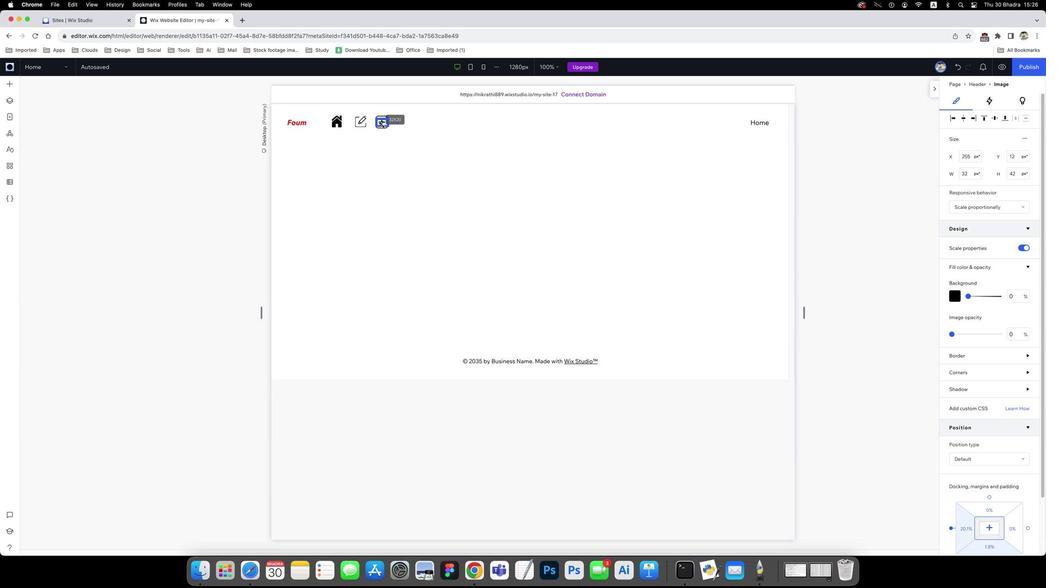 
Action: Mouse moved to (288, 199)
Screenshot: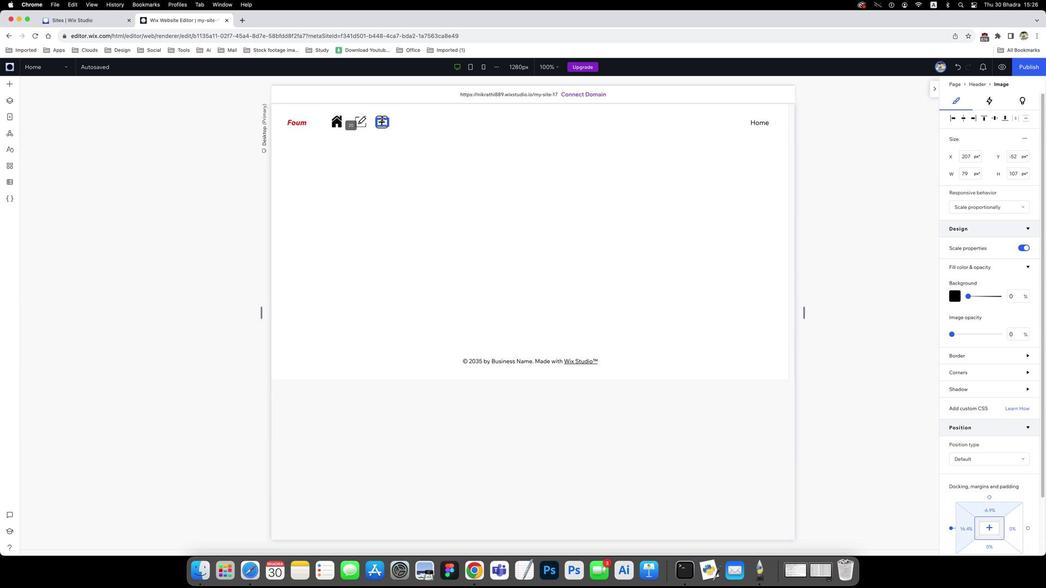
Action: Mouse pressed left at (288, 199)
Screenshot: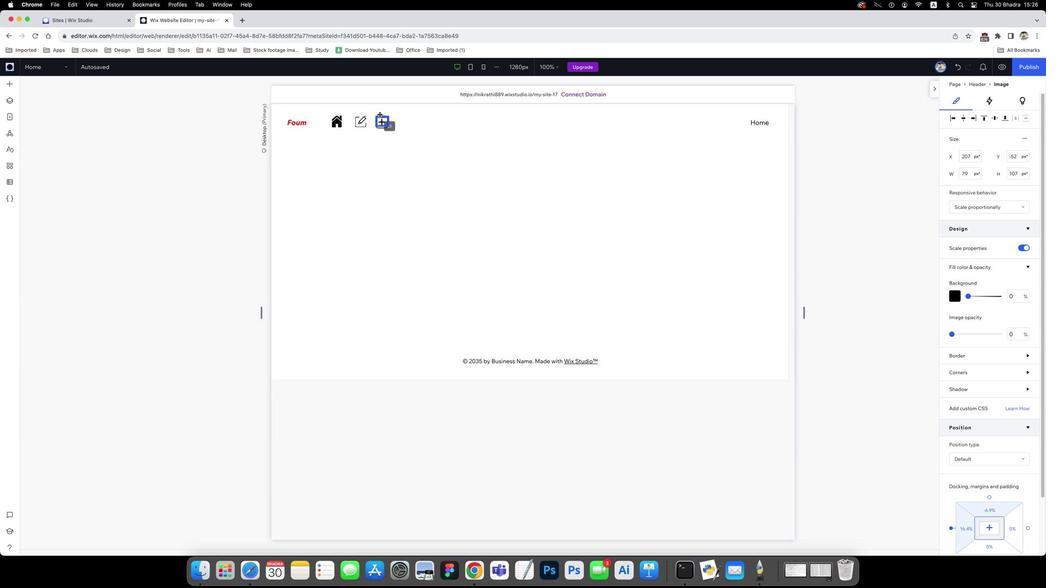 
Action: Mouse moved to (289, 198)
Screenshot: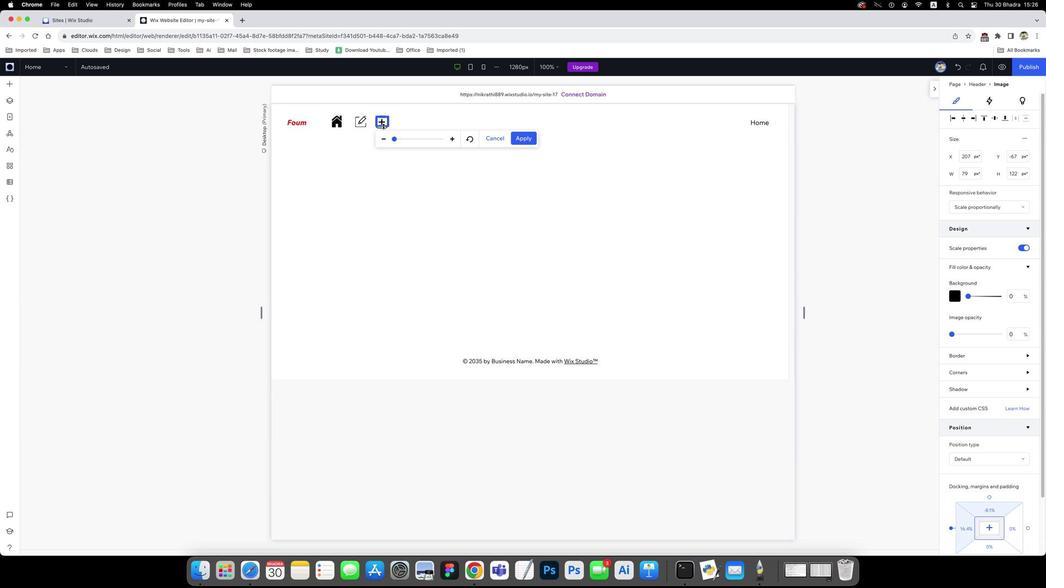 
Action: Mouse pressed left at (289, 198)
Screenshot: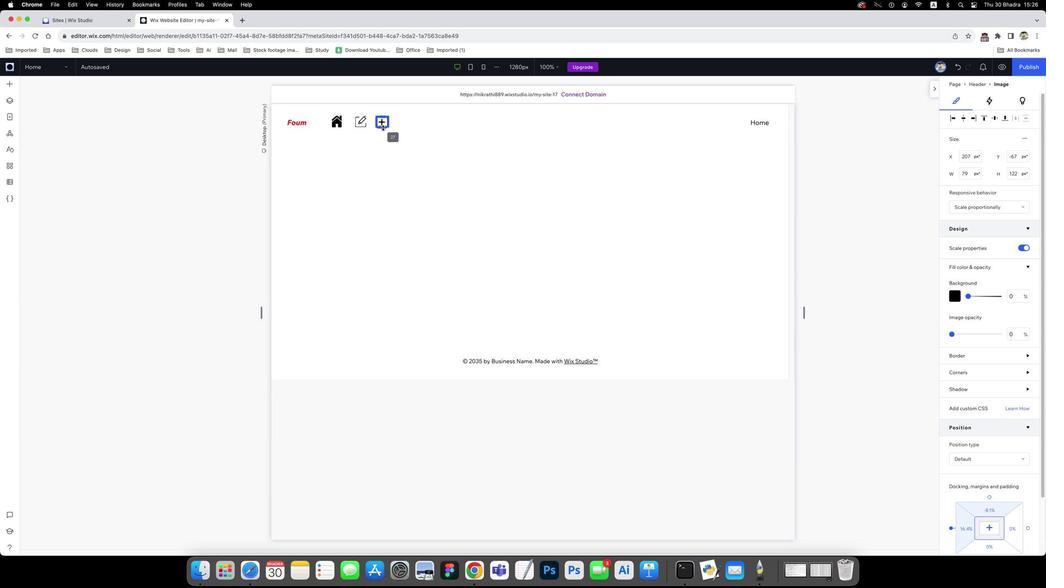 
Action: Mouse moved to (288, 200)
Screenshot: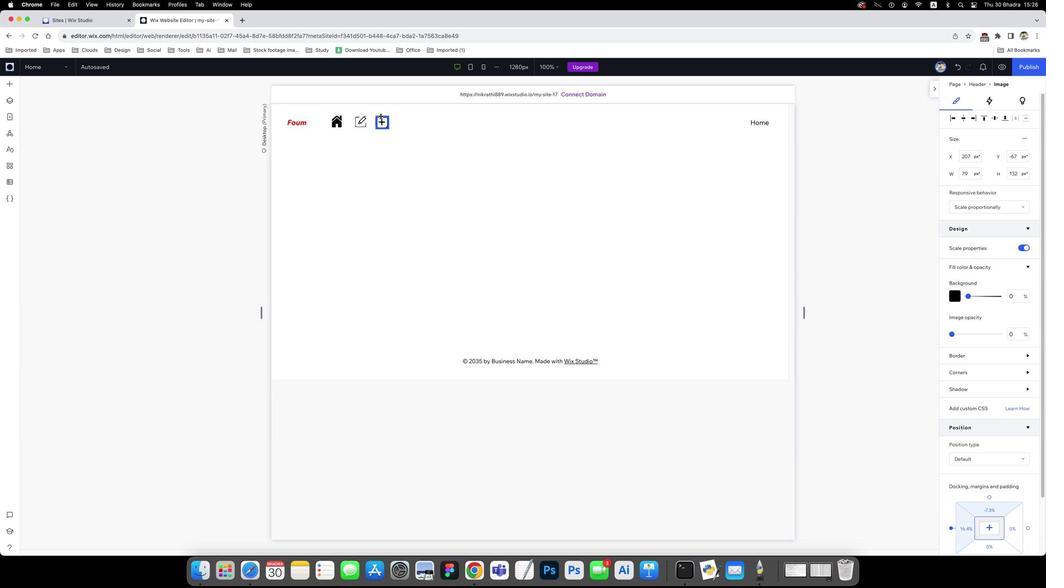 
Action: Mouse pressed left at (288, 200)
Screenshot: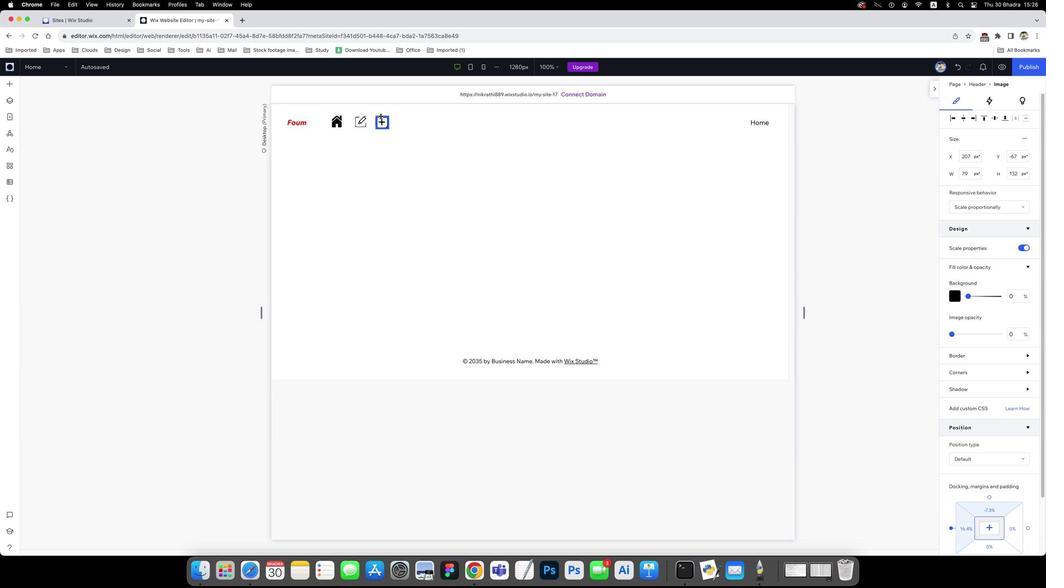 
Action: Mouse moved to (323, 195)
Screenshot: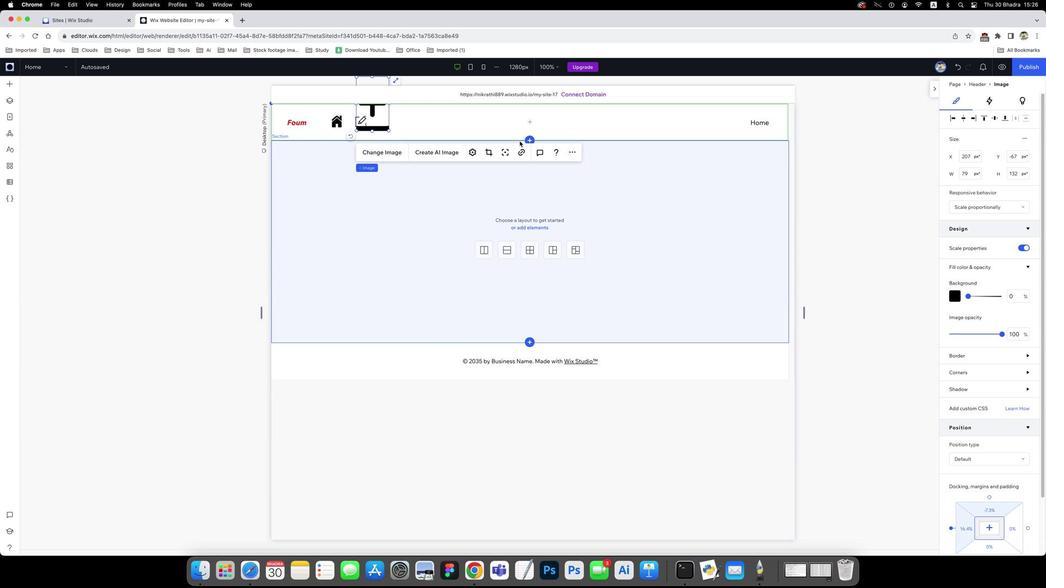 
Action: Mouse pressed left at (323, 195)
Screenshot: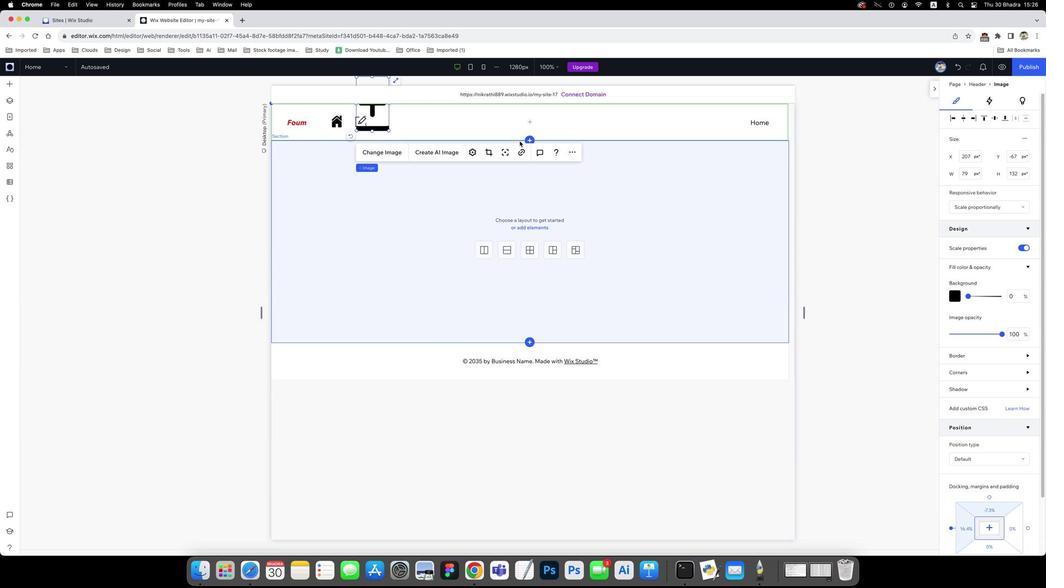 
Action: Mouse moved to (286, 201)
Screenshot: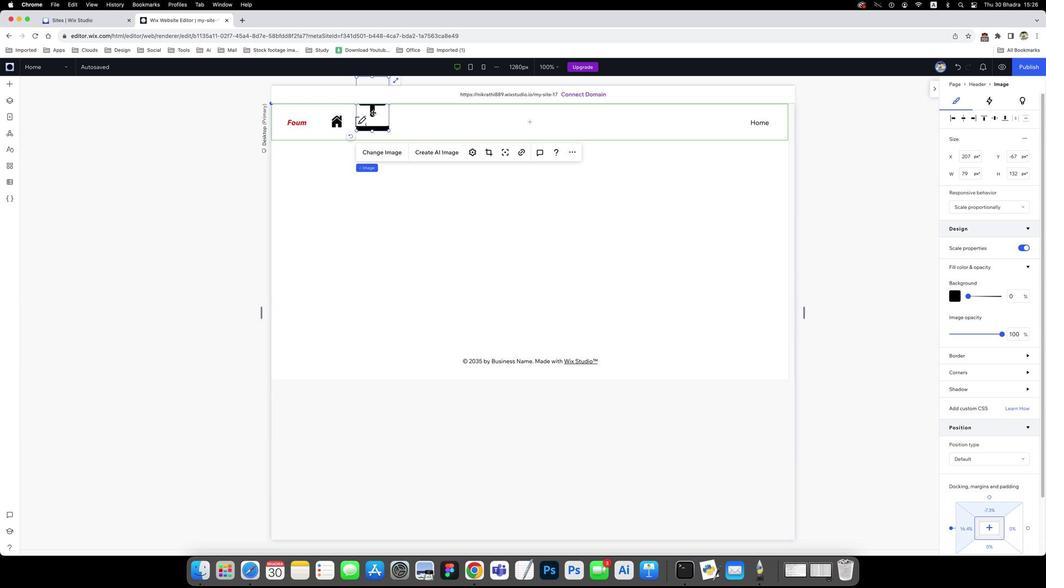 
Action: Mouse pressed left at (286, 201)
Screenshot: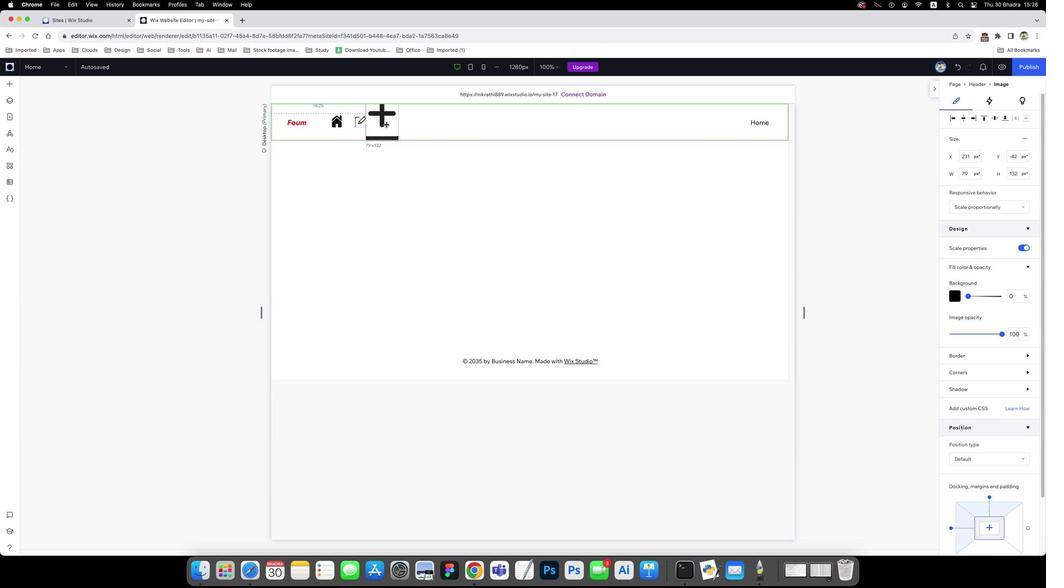 
Action: Mouse moved to (293, 195)
Screenshot: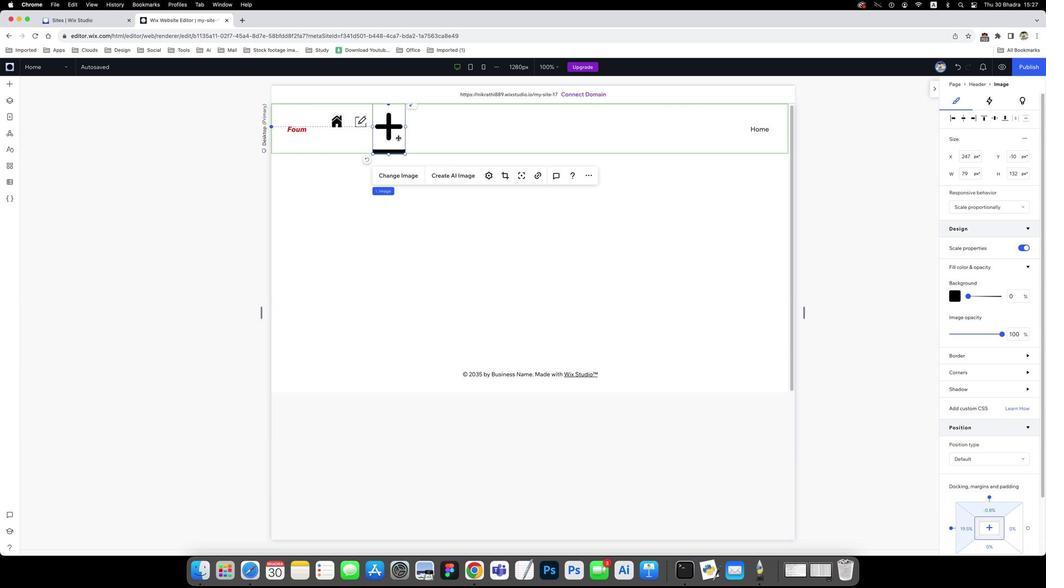 
Action: Key pressed Key.cmd'z''z'
Screenshot: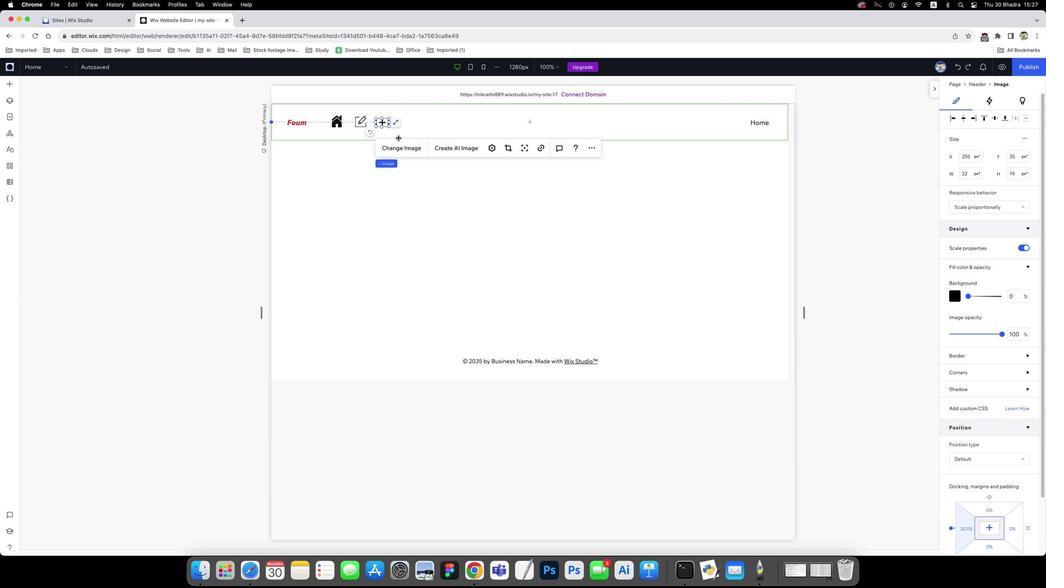 
Action: Mouse moved to (280, 182)
Screenshot: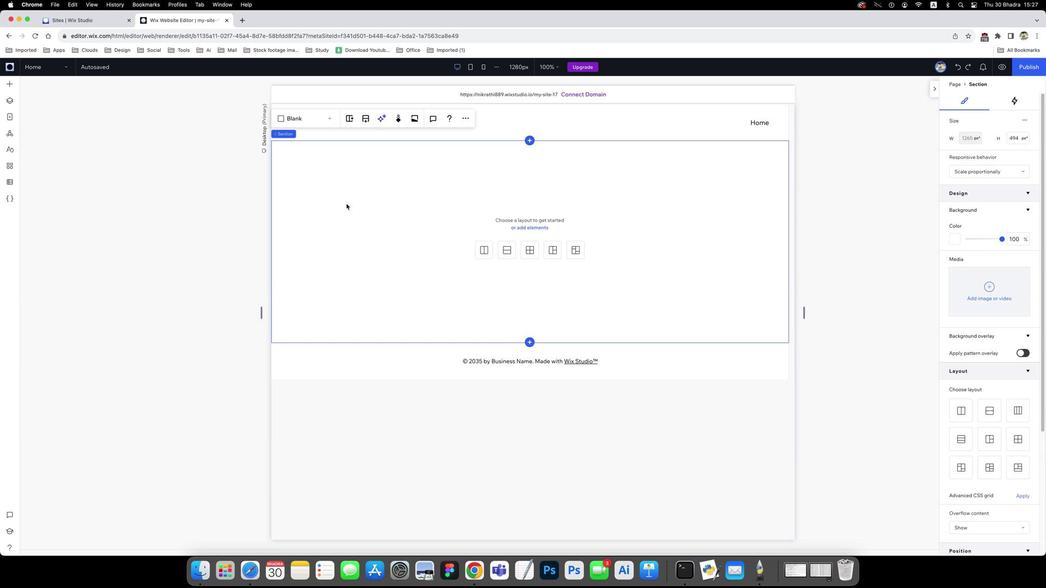 
Action: Mouse pressed left at (280, 182)
Screenshot: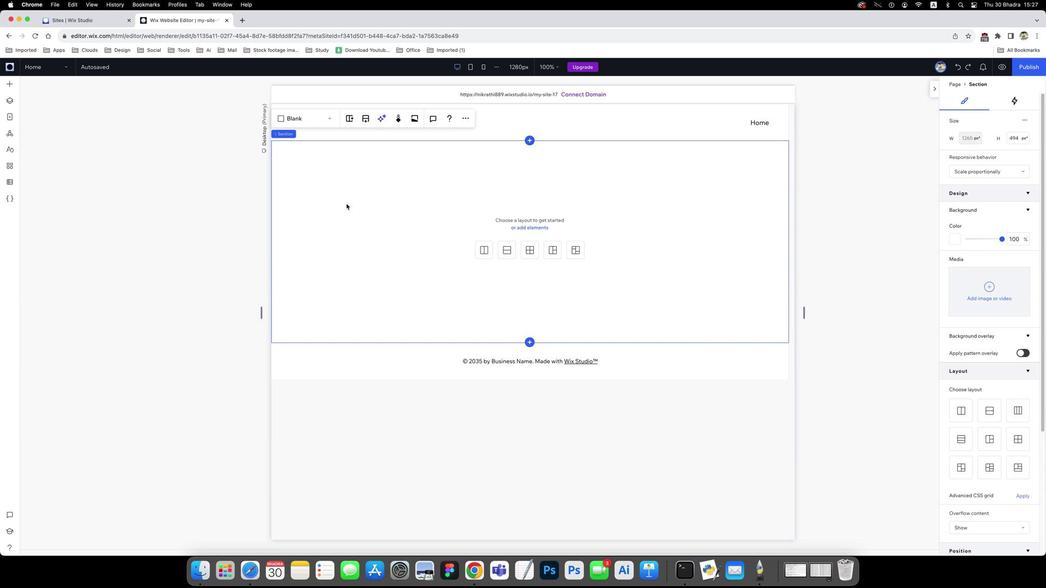 
Action: Mouse moved to (256, 182)
Screenshot: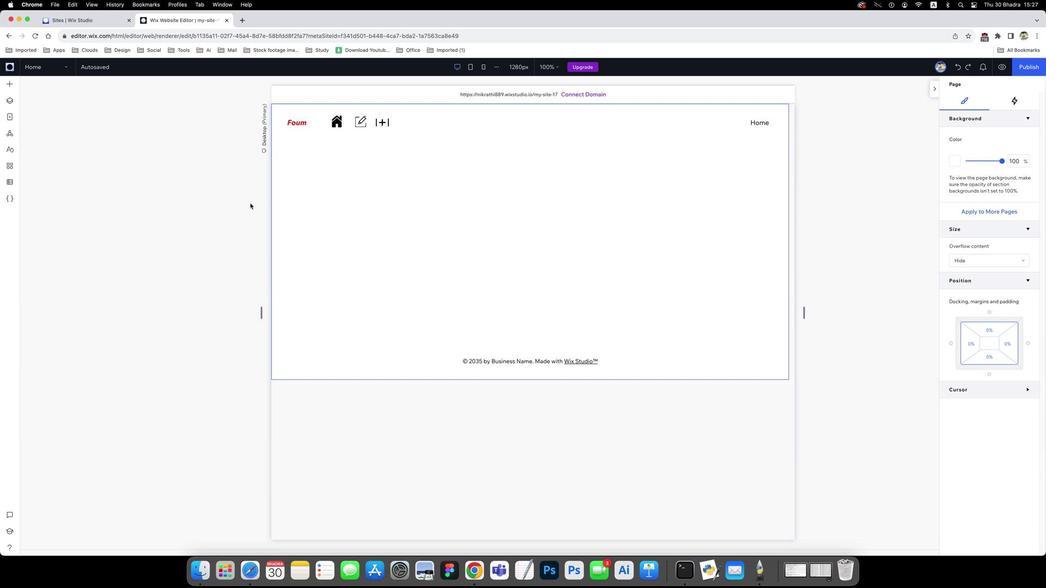 
Action: Mouse pressed left at (256, 182)
Screenshot: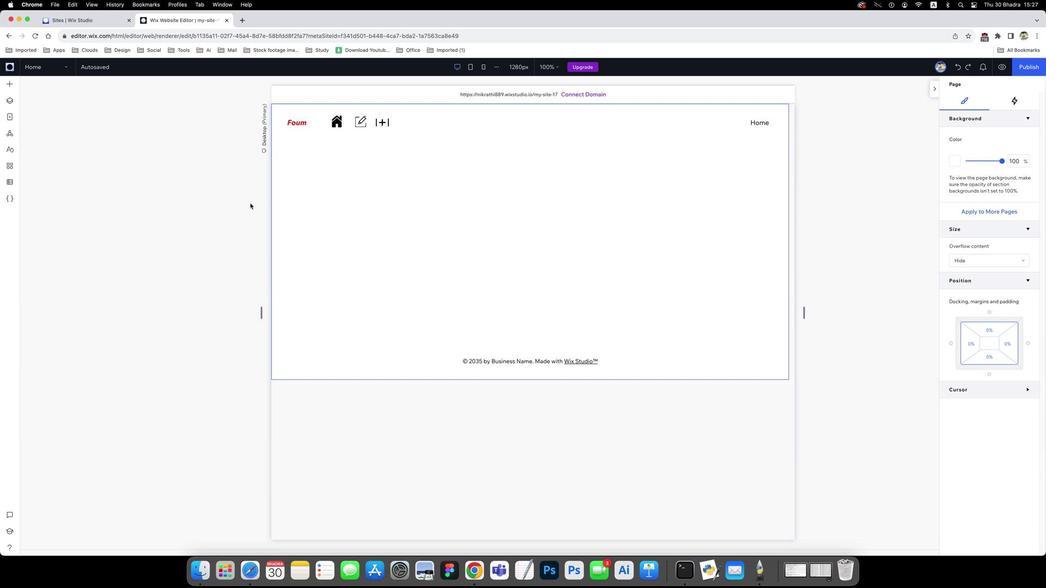 
Action: Mouse moved to (195, 205)
Screenshot: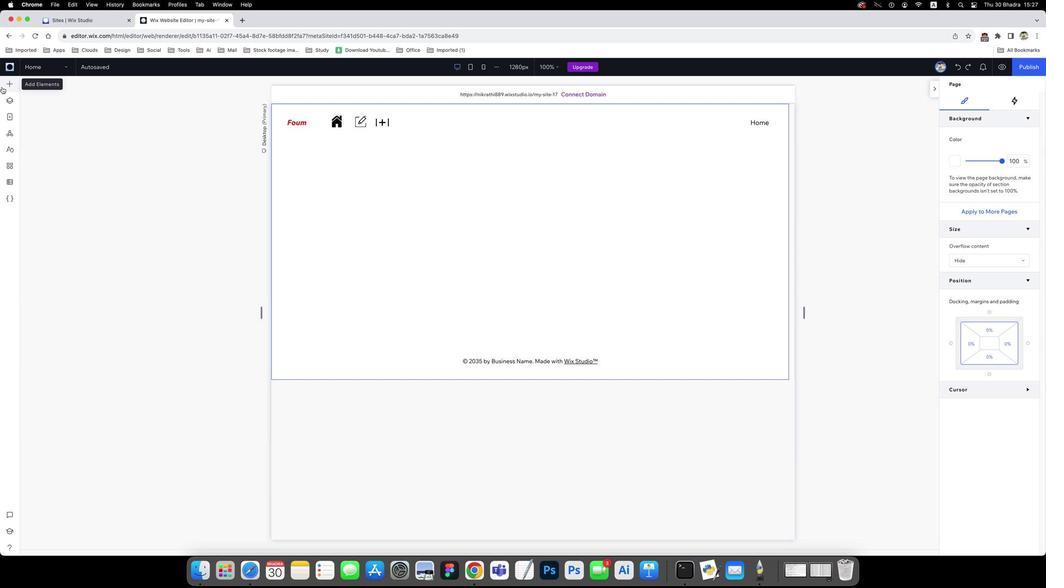 
Action: Mouse pressed left at (195, 205)
Screenshot: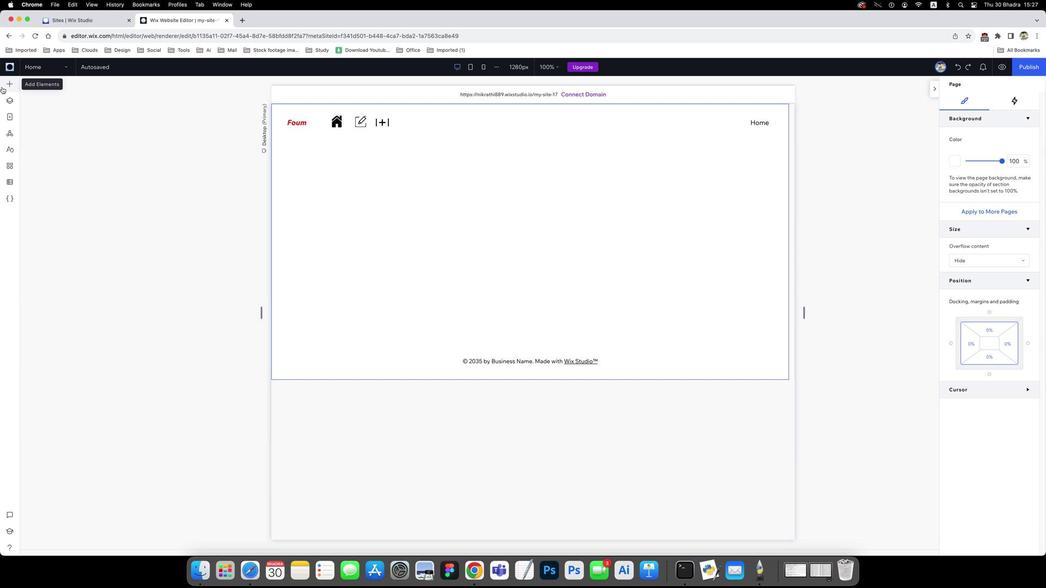 
Action: Mouse moved to (222, 199)
Screenshot: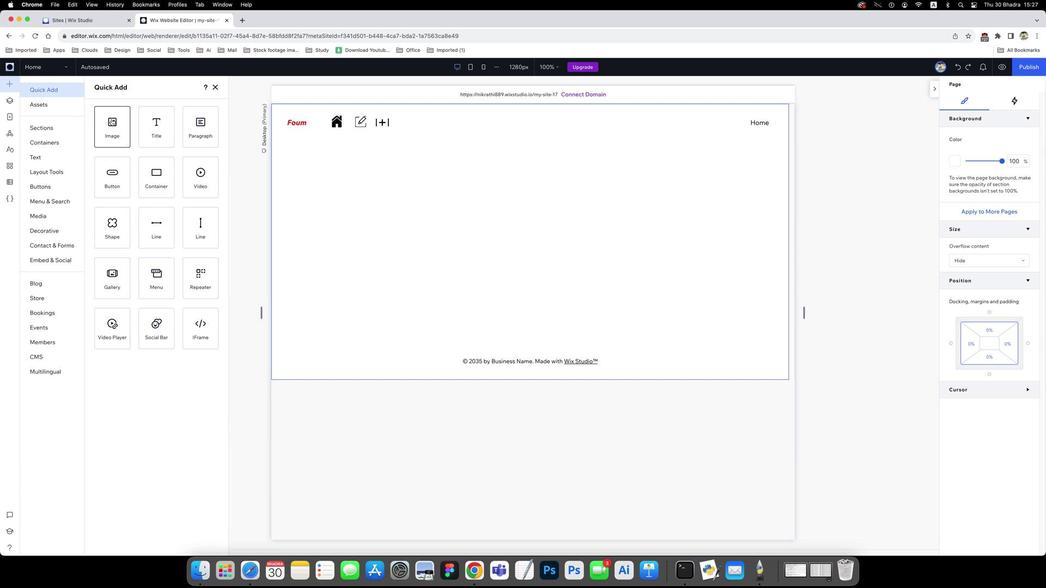 
Action: Mouse pressed left at (222, 199)
Screenshot: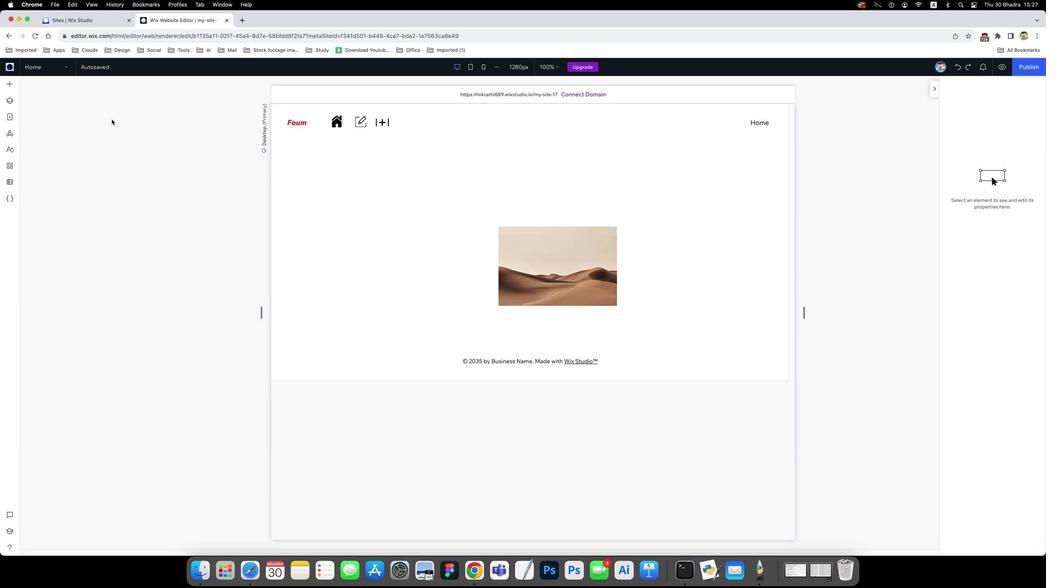 
Action: Mouse moved to (321, 182)
Screenshot: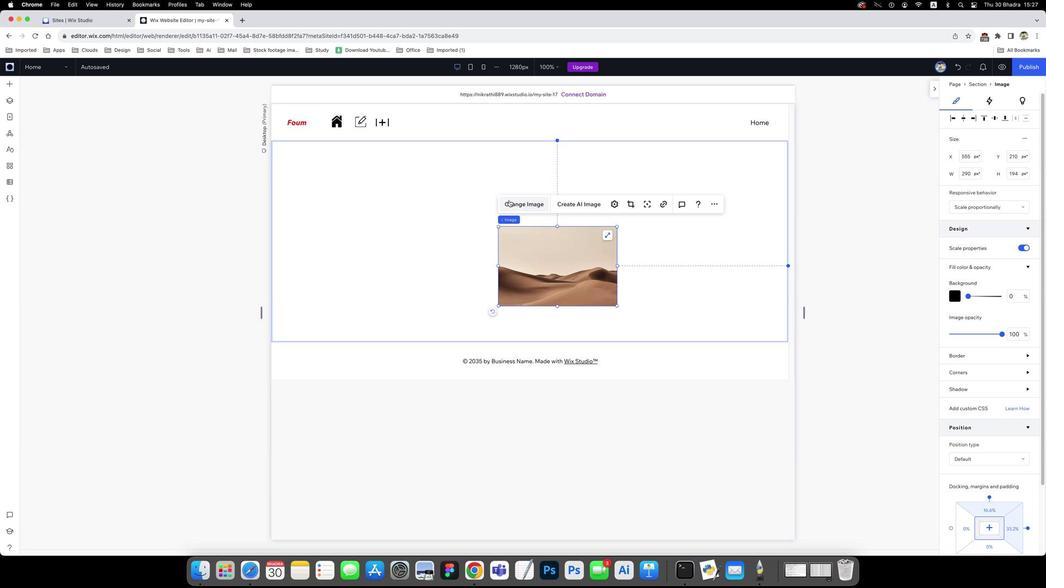 
Action: Mouse pressed left at (321, 182)
Screenshot: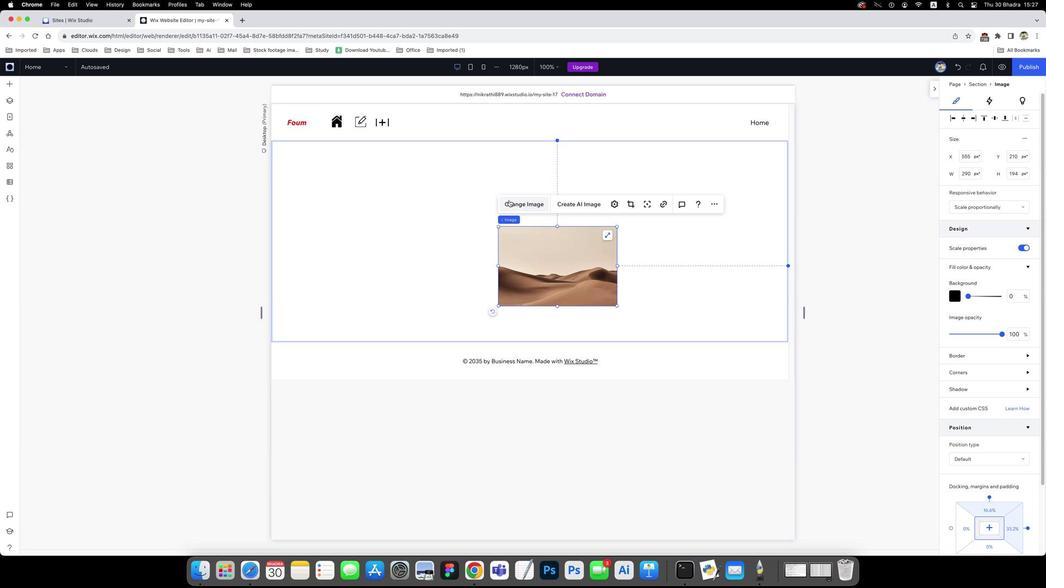 
Action: Mouse moved to (258, 187)
Screenshot: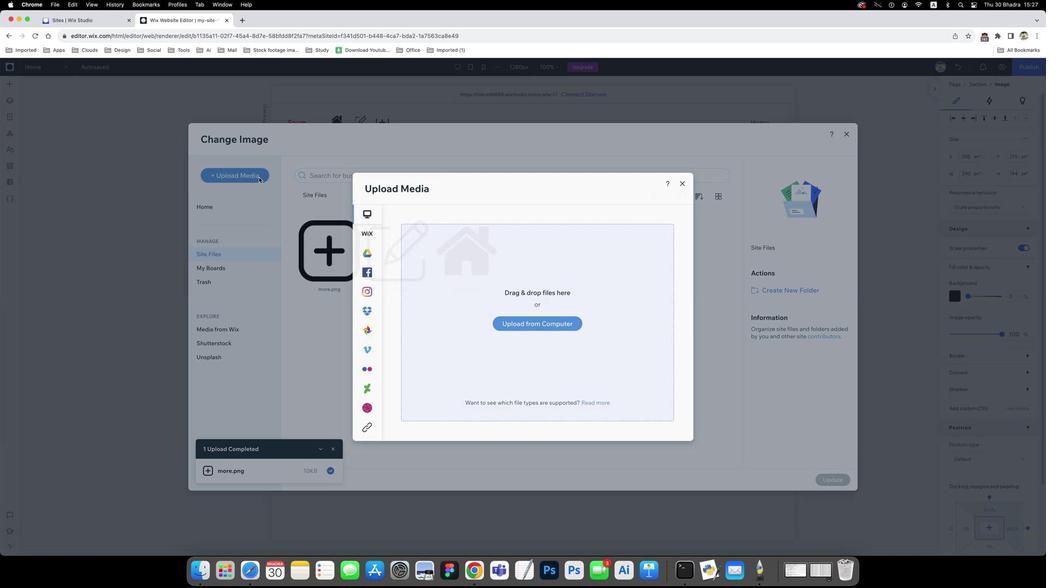 
Action: Mouse pressed left at (258, 187)
Screenshot: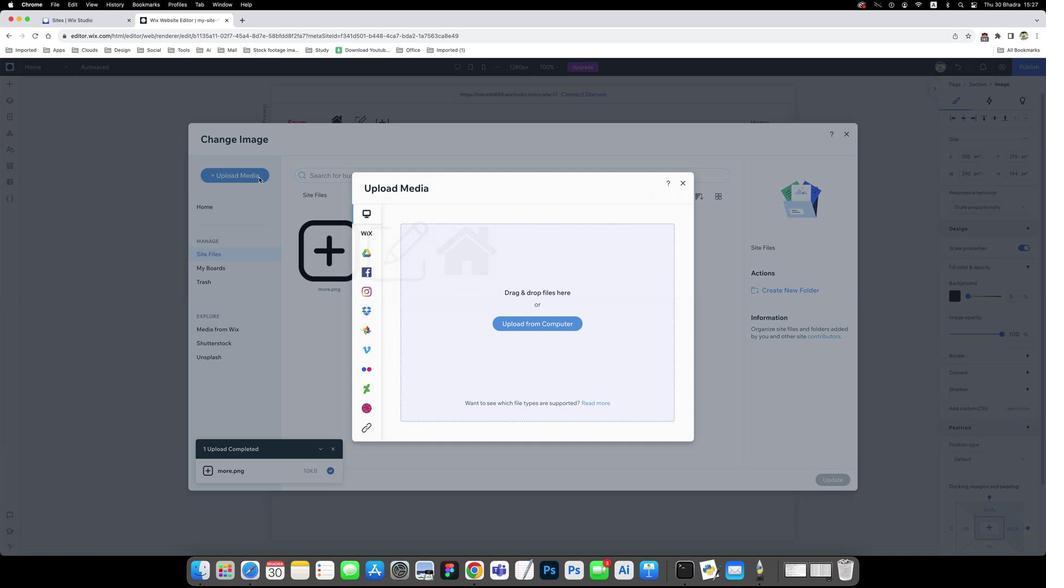 
Action: Mouse moved to (319, 159)
Screenshot: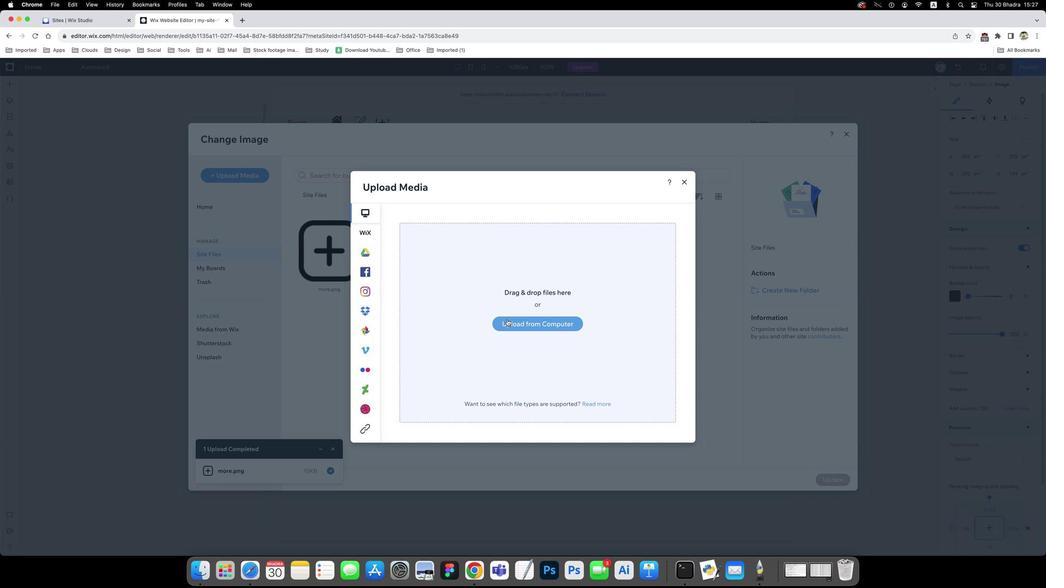 
Action: Mouse pressed left at (319, 159)
Screenshot: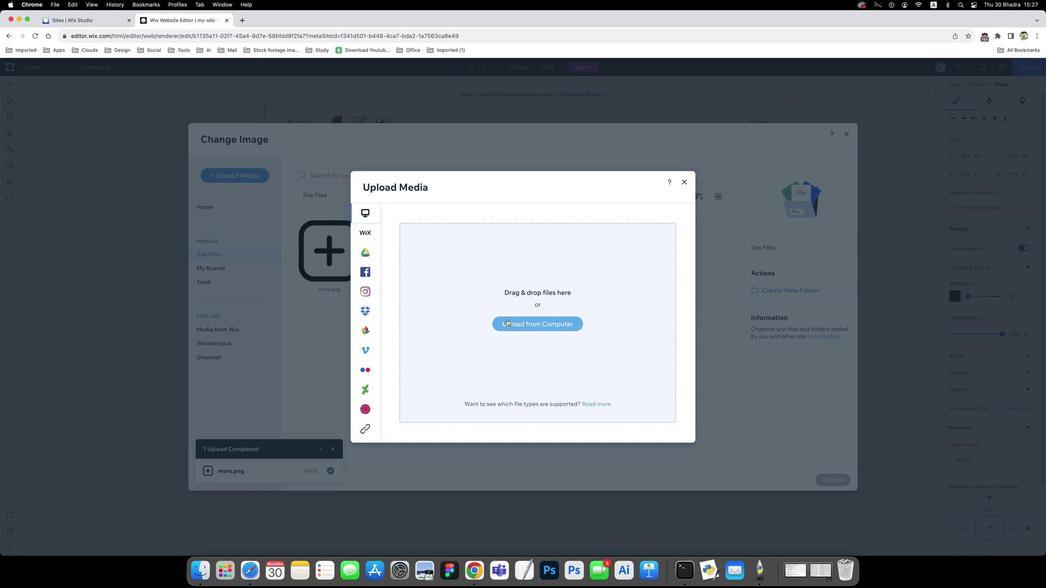 
Action: Mouse moved to (270, 174)
Screenshot: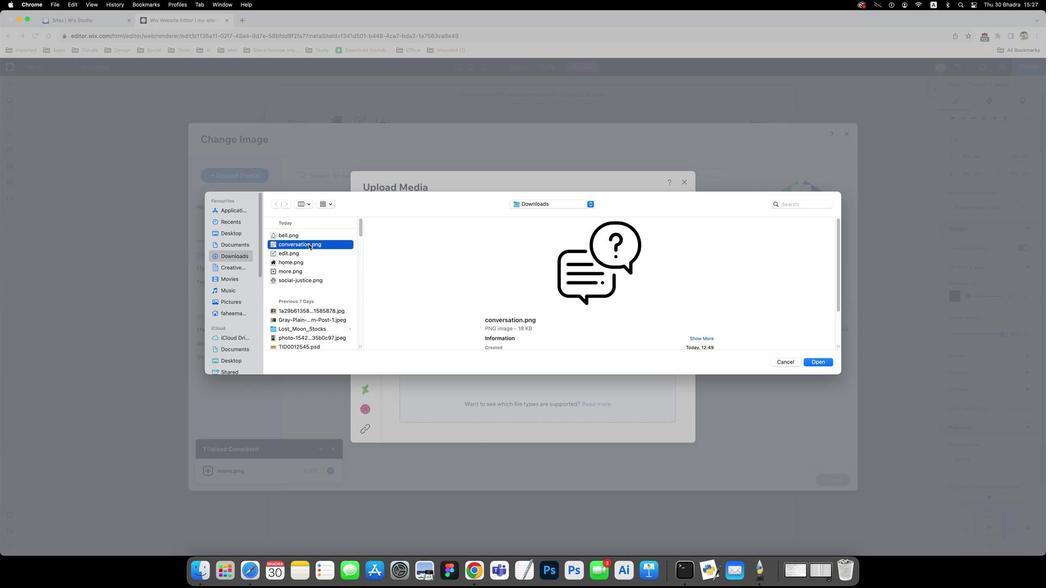 
Action: Mouse pressed left at (270, 174)
Screenshot: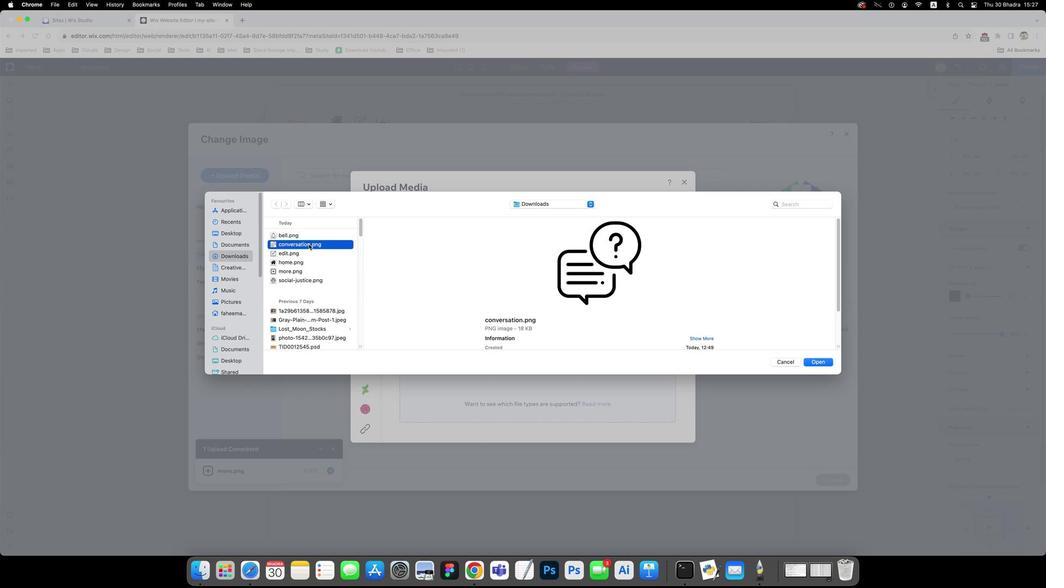 
Action: Key pressed Key.enter
